 Task: Go to Program & Features. Select Whole Food Market. Add to cart Organic Joint Support Supplements-2. Place order for Lia Hill, _x000D_
304 Lower Adkinstown Rd_x000D_
Mc Kee, Kentucky(KY), 40447, Cell Number (606) 287-3572
Action: Mouse moved to (543, 352)
Screenshot: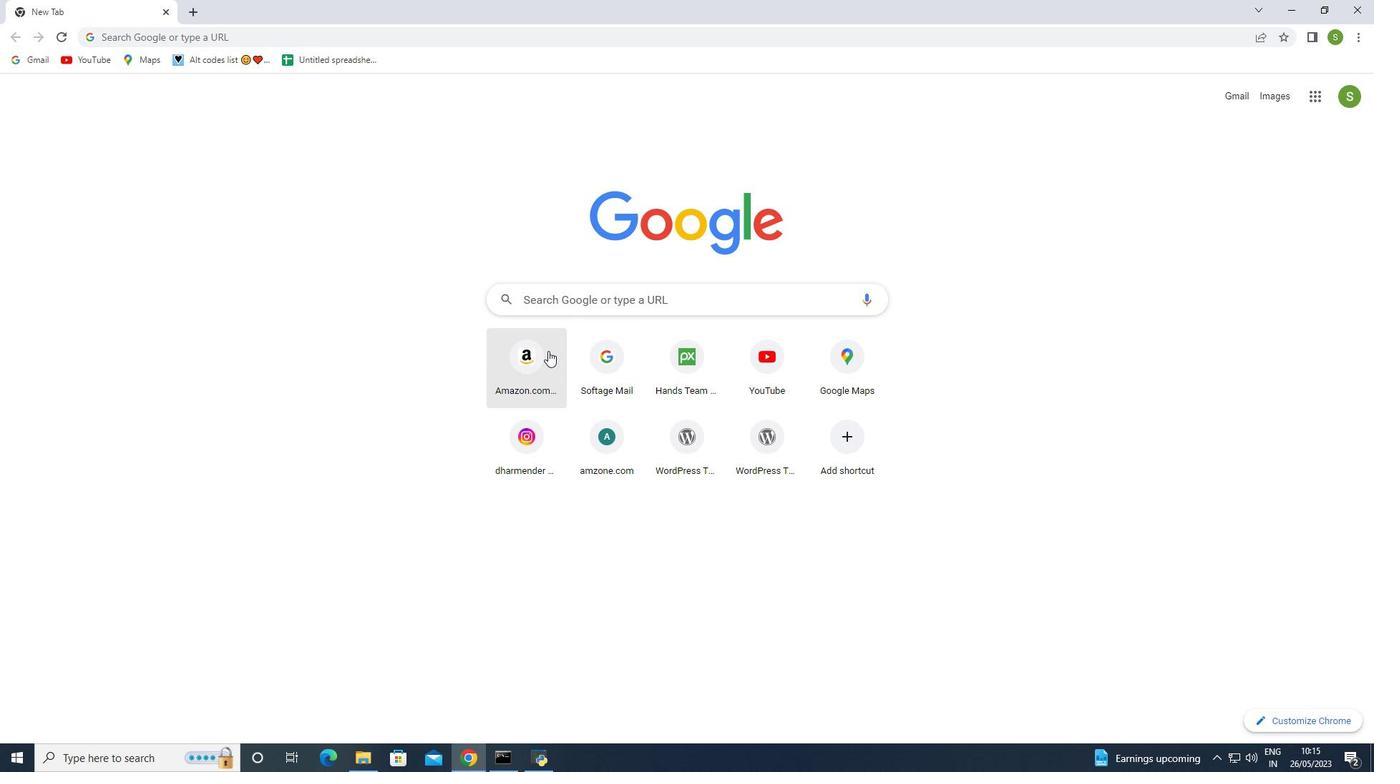 
Action: Mouse pressed left at (543, 352)
Screenshot: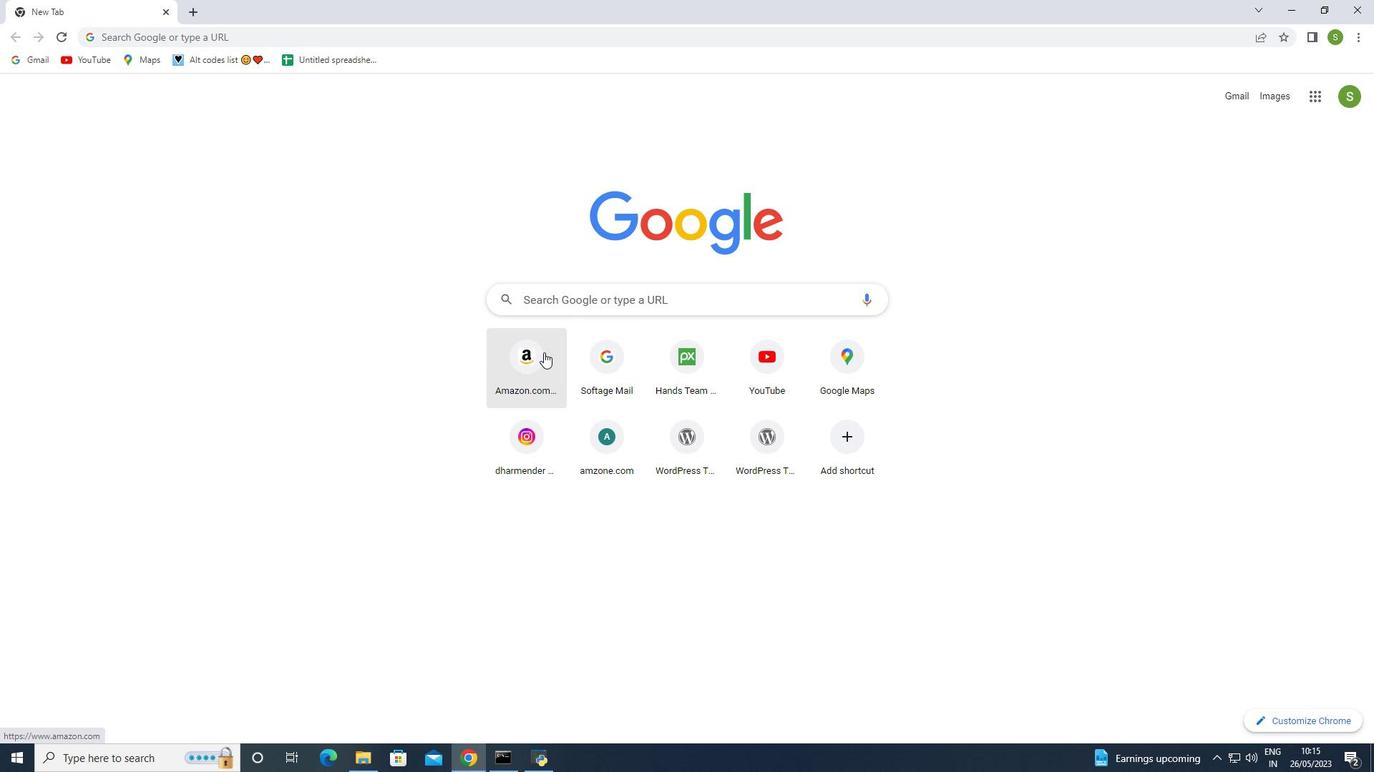 
Action: Mouse moved to (1166, 198)
Screenshot: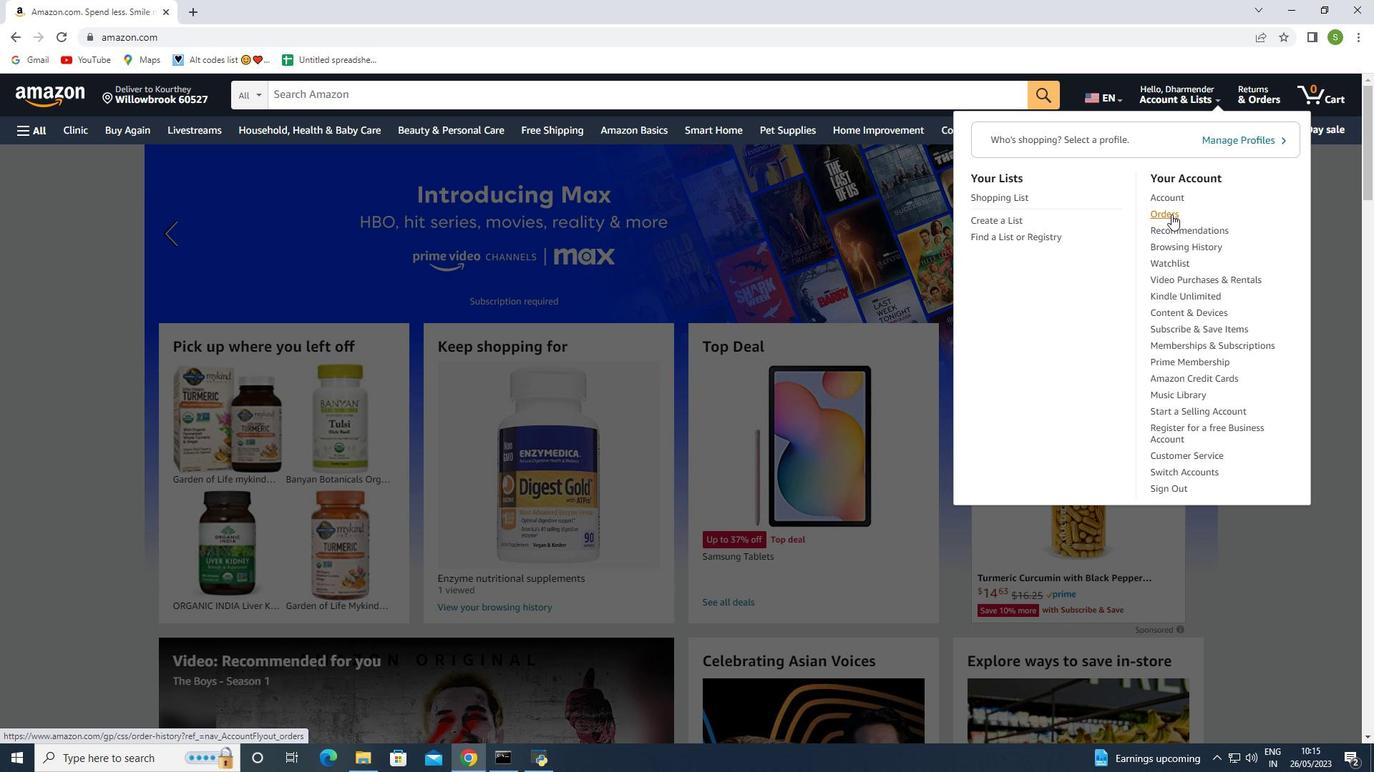 
Action: Mouse pressed left at (1166, 198)
Screenshot: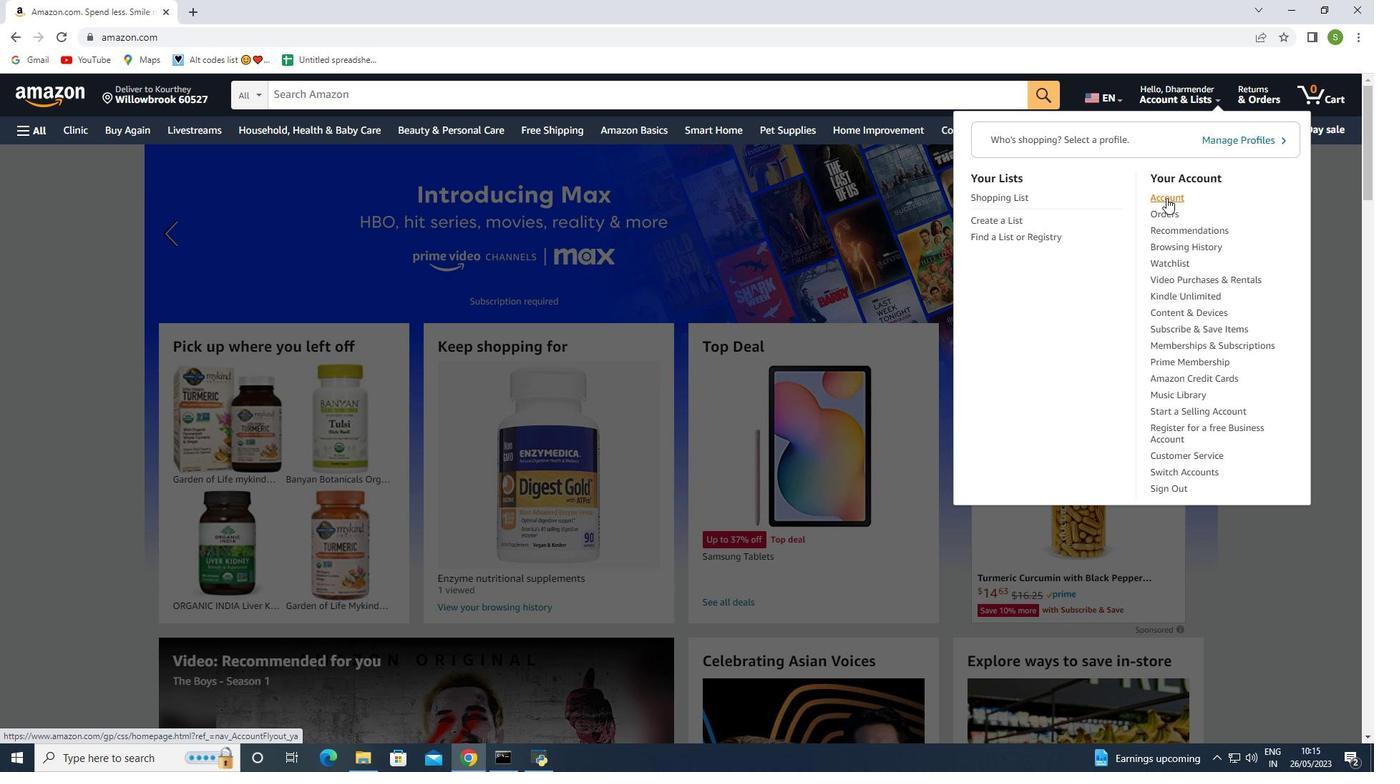 
Action: Mouse moved to (439, 312)
Screenshot: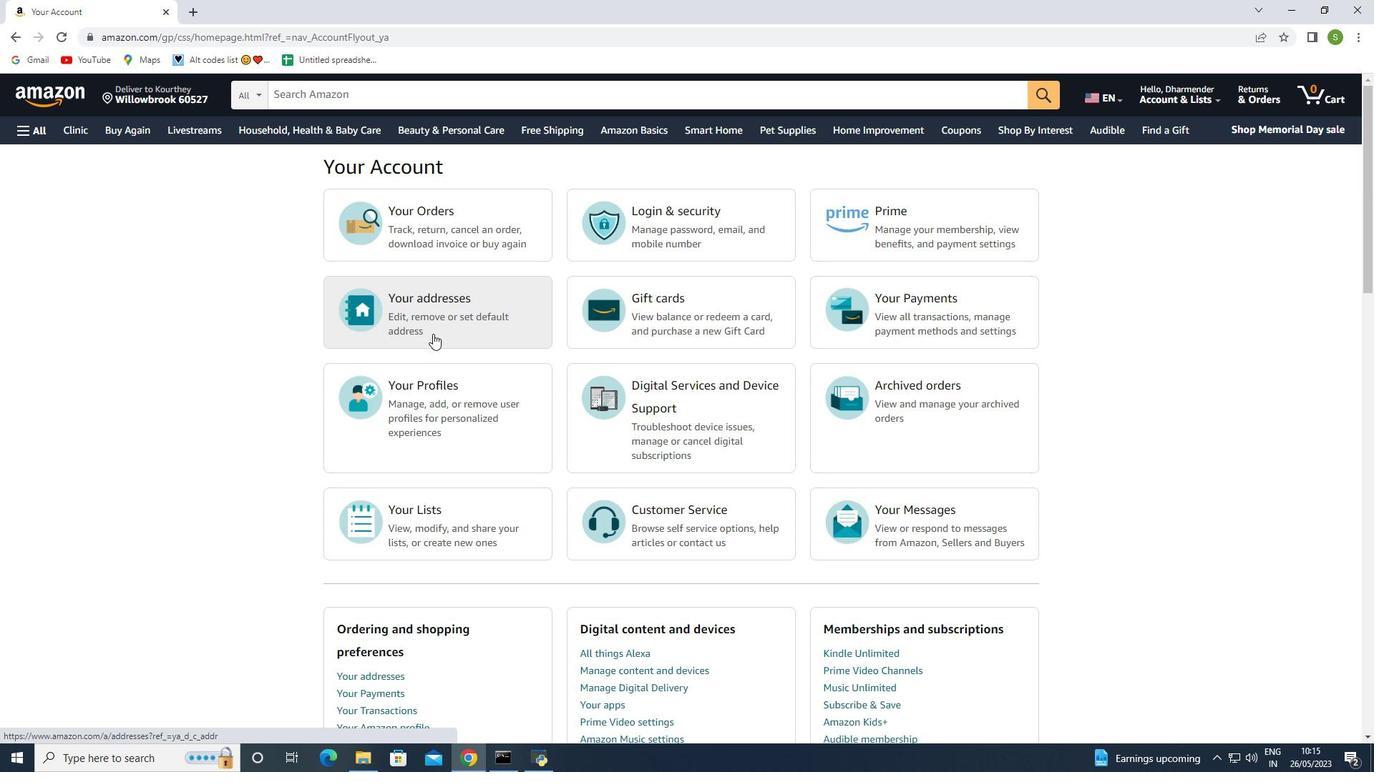 
Action: Mouse pressed left at (439, 312)
Screenshot: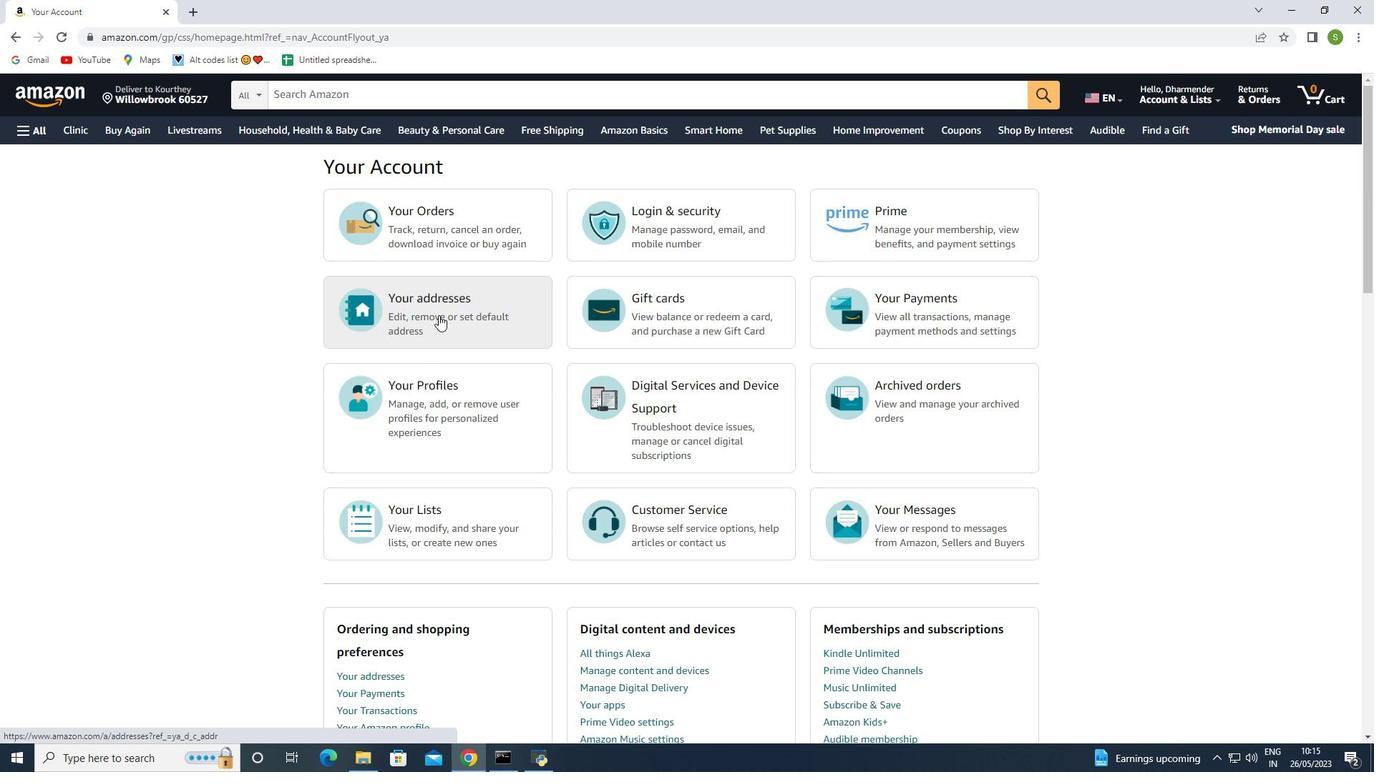 
Action: Mouse moved to (451, 329)
Screenshot: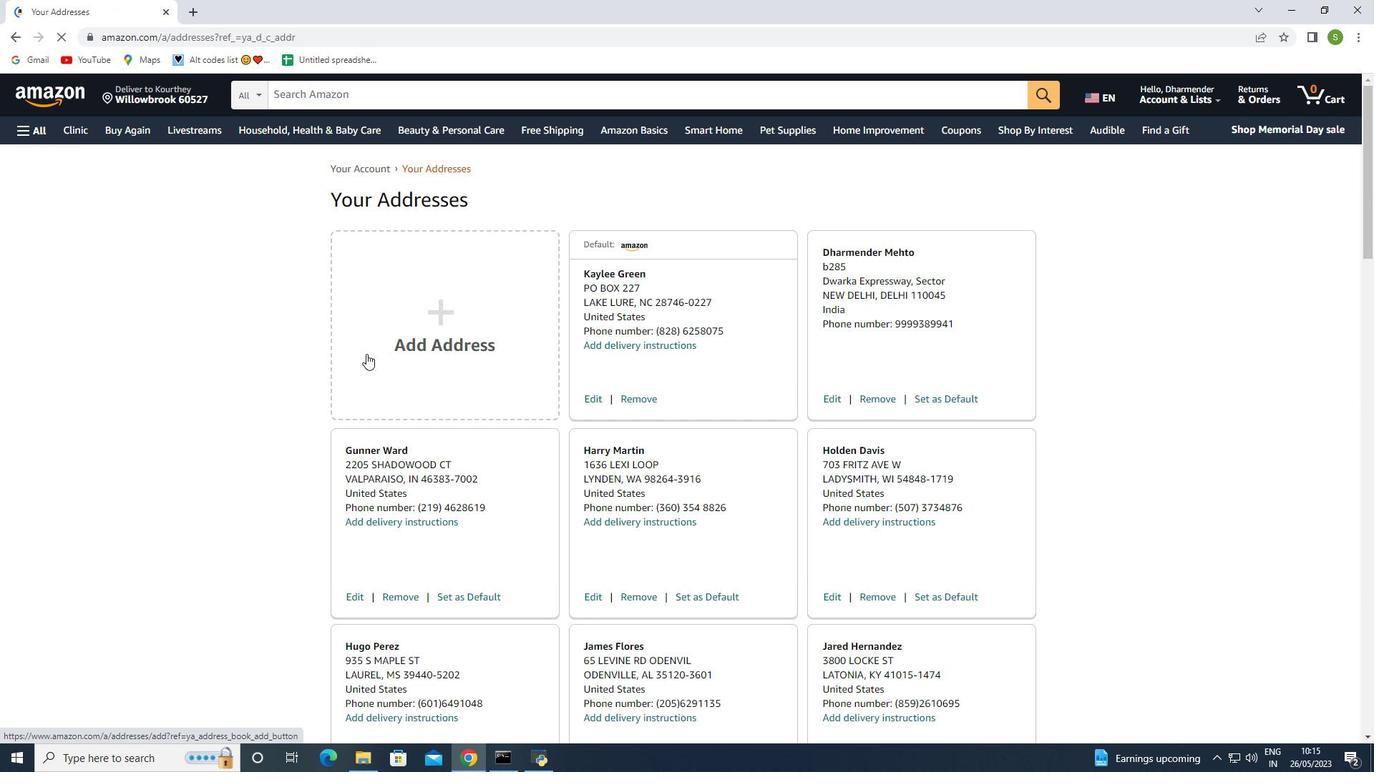
Action: Mouse pressed left at (451, 329)
Screenshot: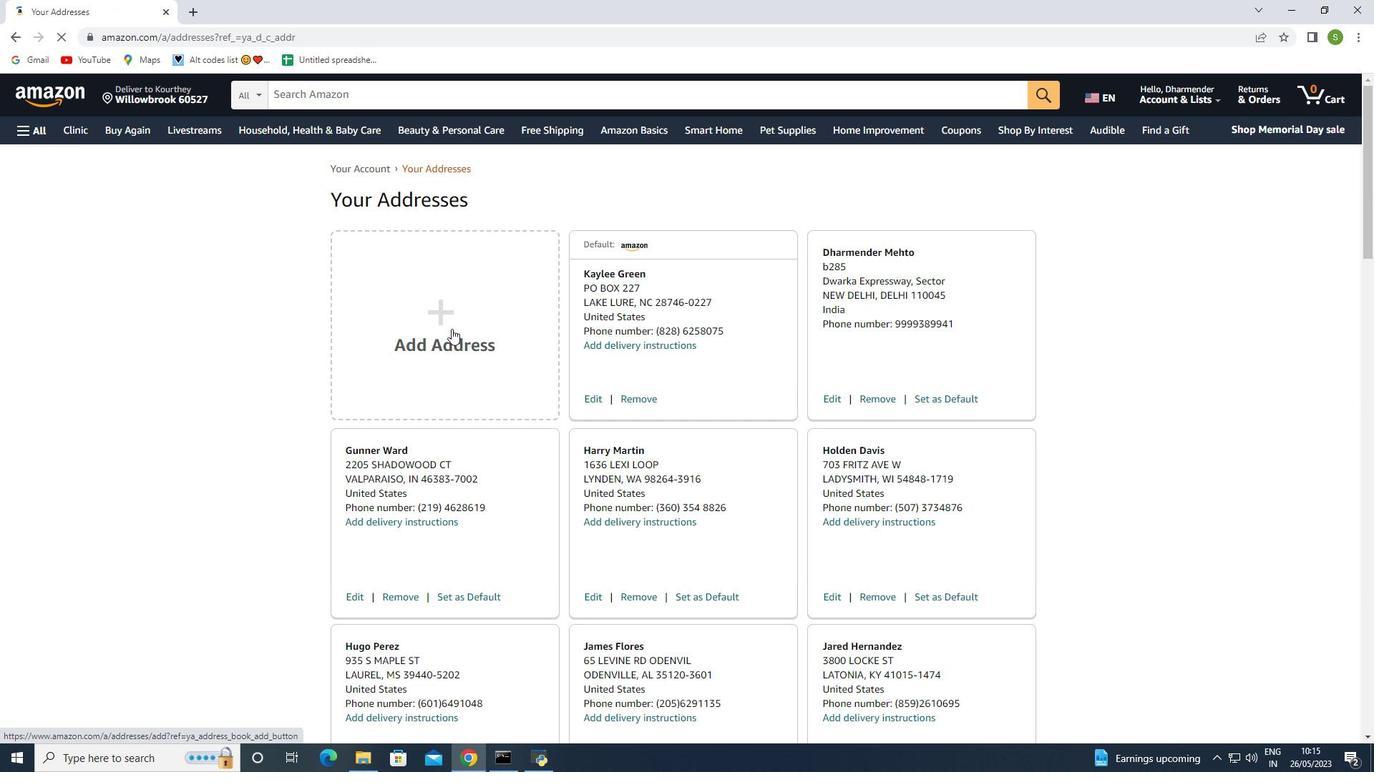 
Action: Mouse moved to (616, 371)
Screenshot: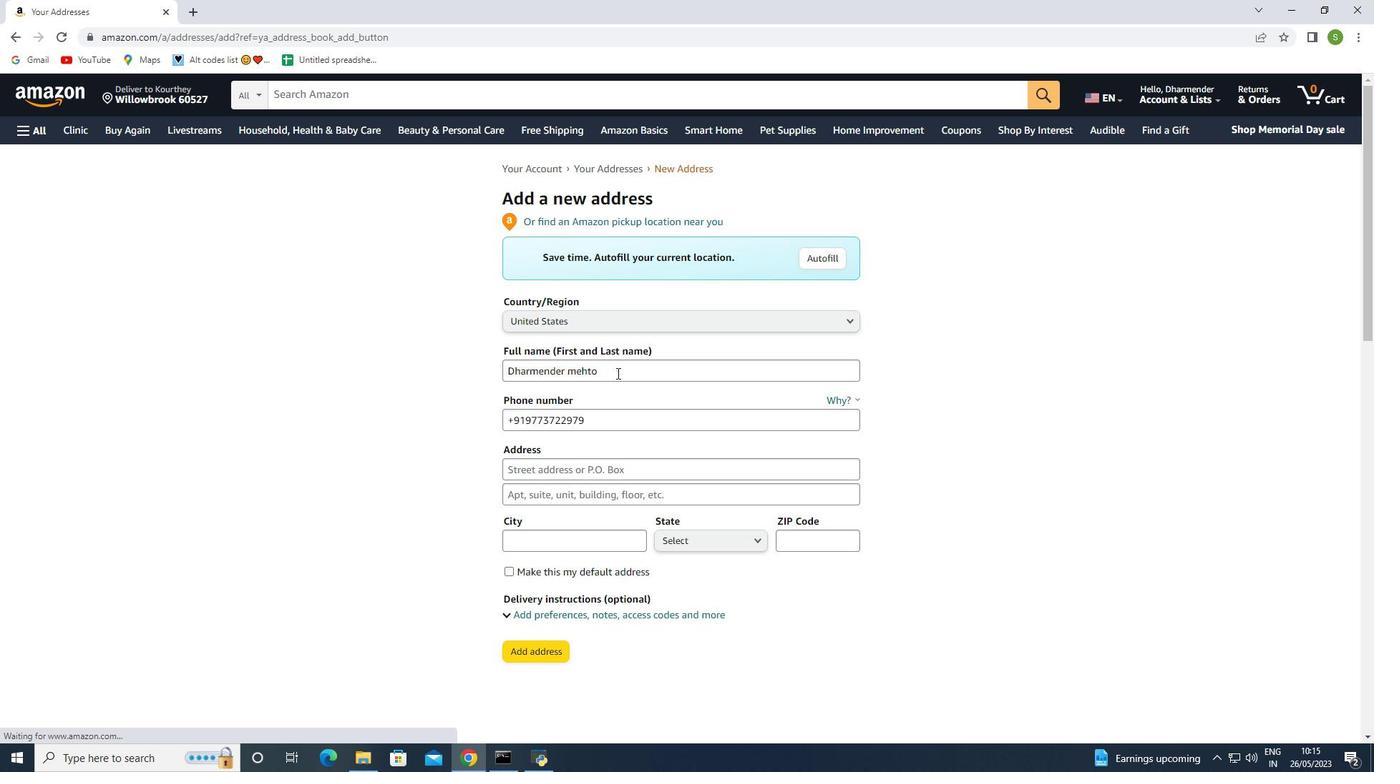 
Action: Mouse pressed left at (616, 371)
Screenshot: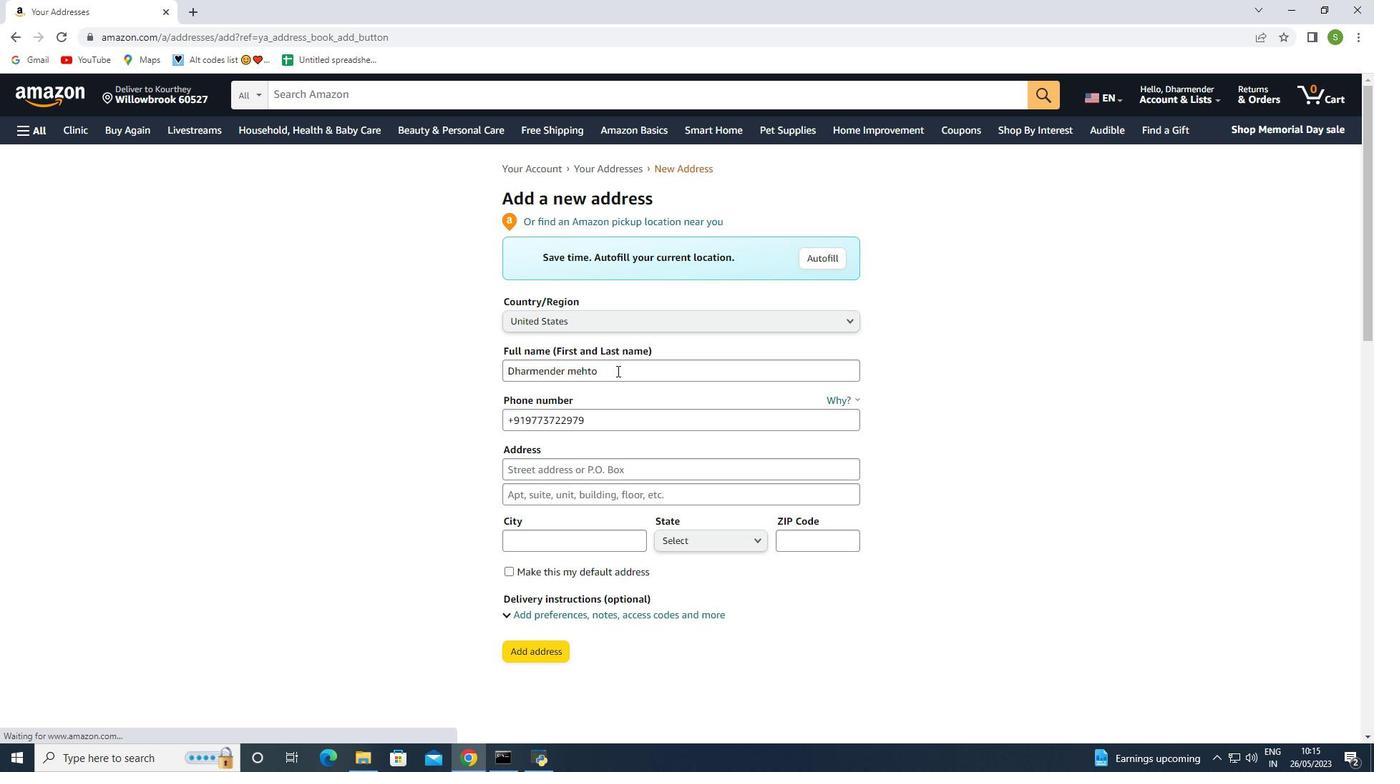 
Action: Mouse moved to (480, 356)
Screenshot: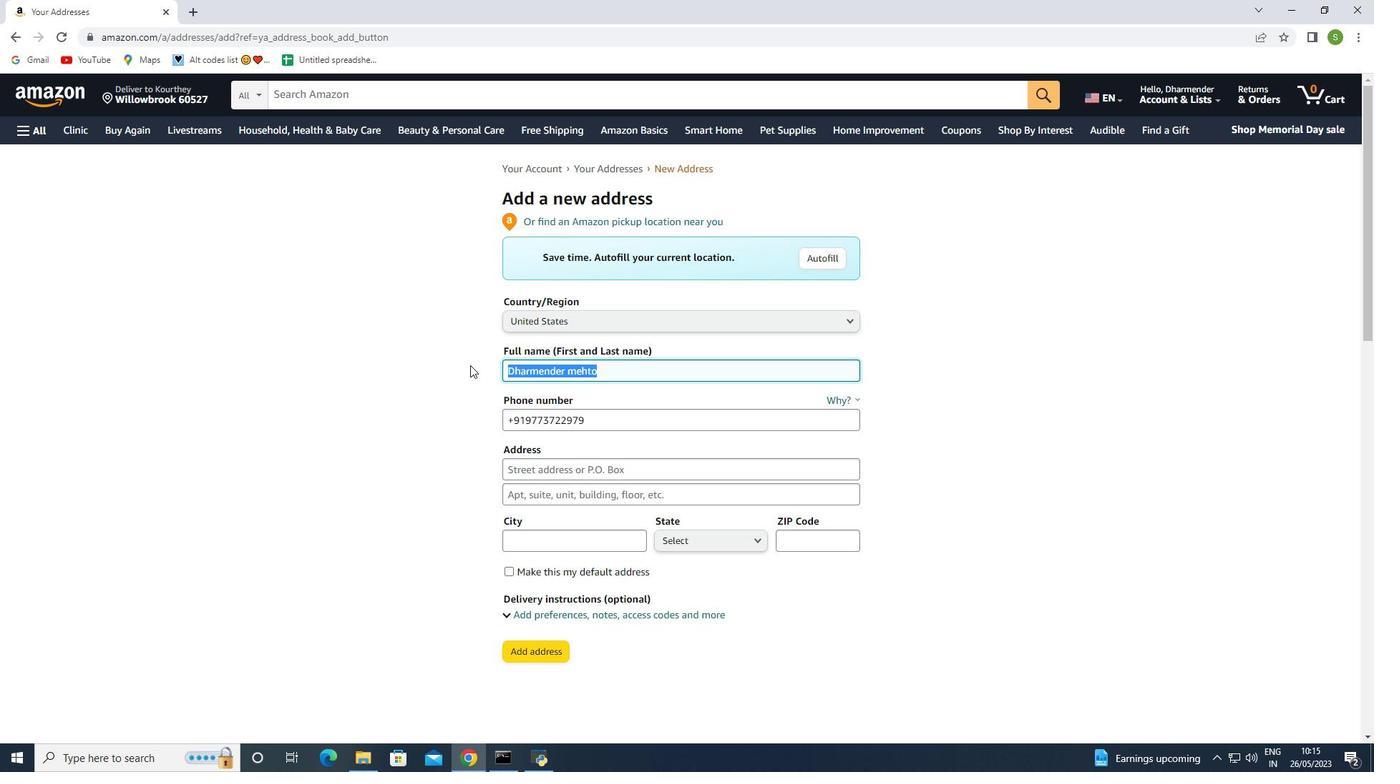 
Action: Key pressed <Key.backspace><Key.shift><Key.shift><Key.shift><Key.shift><Key.shift><Key.shift><Key.shift><Key.shift><Key.shift><Key.shift><Key.shift><Key.shift><Key.shift><Key.shift><Key.shift><Key.shift><Key.shift><Key.shift><Key.shift><Key.shift><Key.shift><Key.shift><Key.shift><Key.shift><Key.shift><Key.shift><Key.shift><Key.shift><Key.shift><Key.shift><Key.shift><Key.shift><Key.shift><Key.shift><Key.shift><Key.shift><Key.shift><Key.shift>Lia<Key.space><Key.shift>Hill
Screenshot: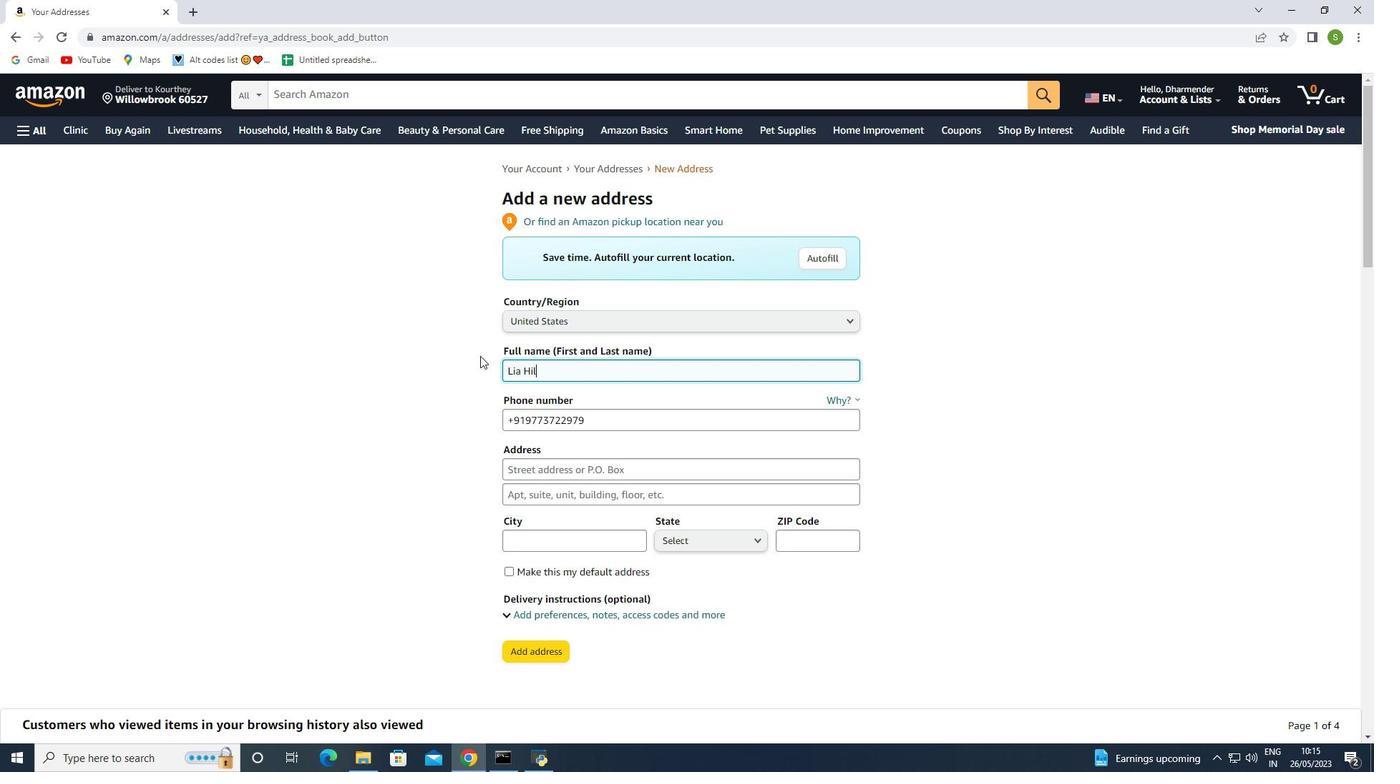 
Action: Mouse moved to (599, 425)
Screenshot: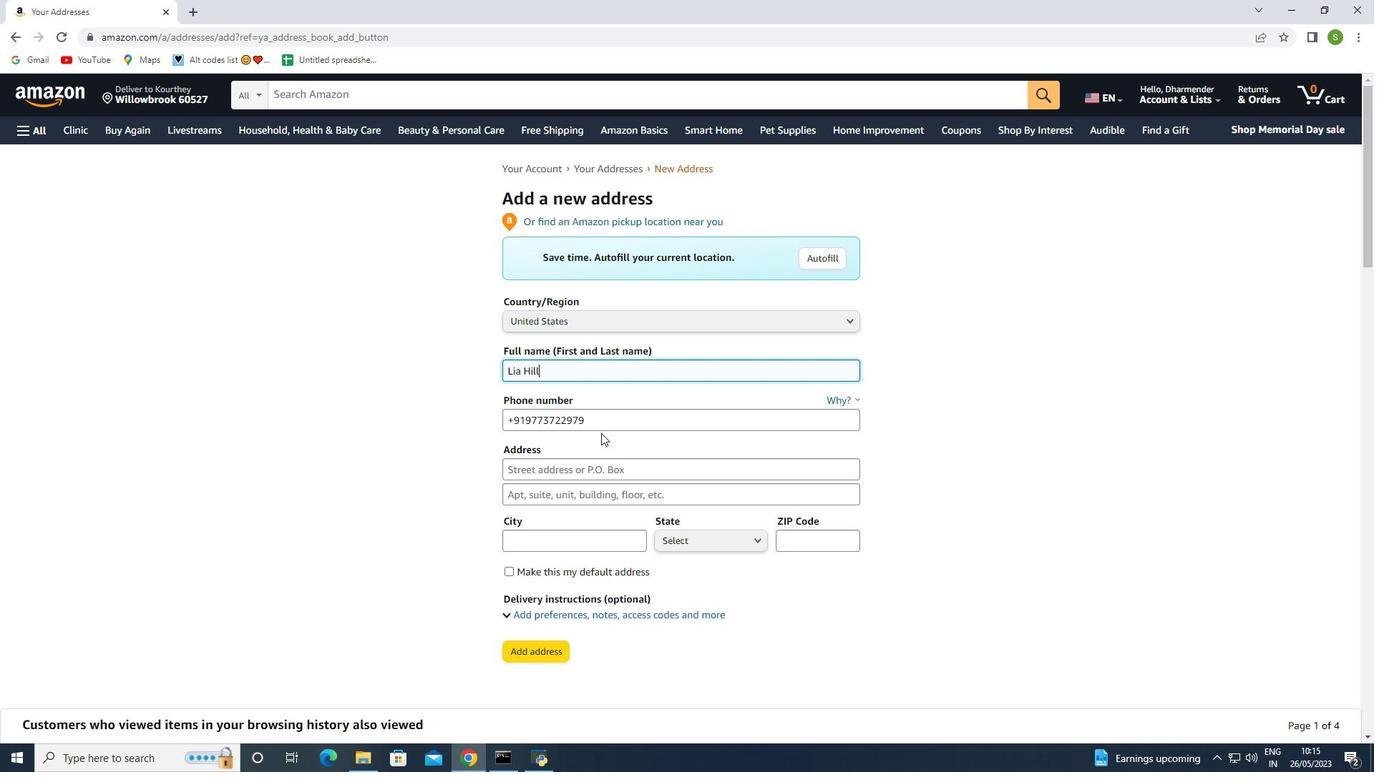 
Action: Mouse pressed left at (599, 425)
Screenshot: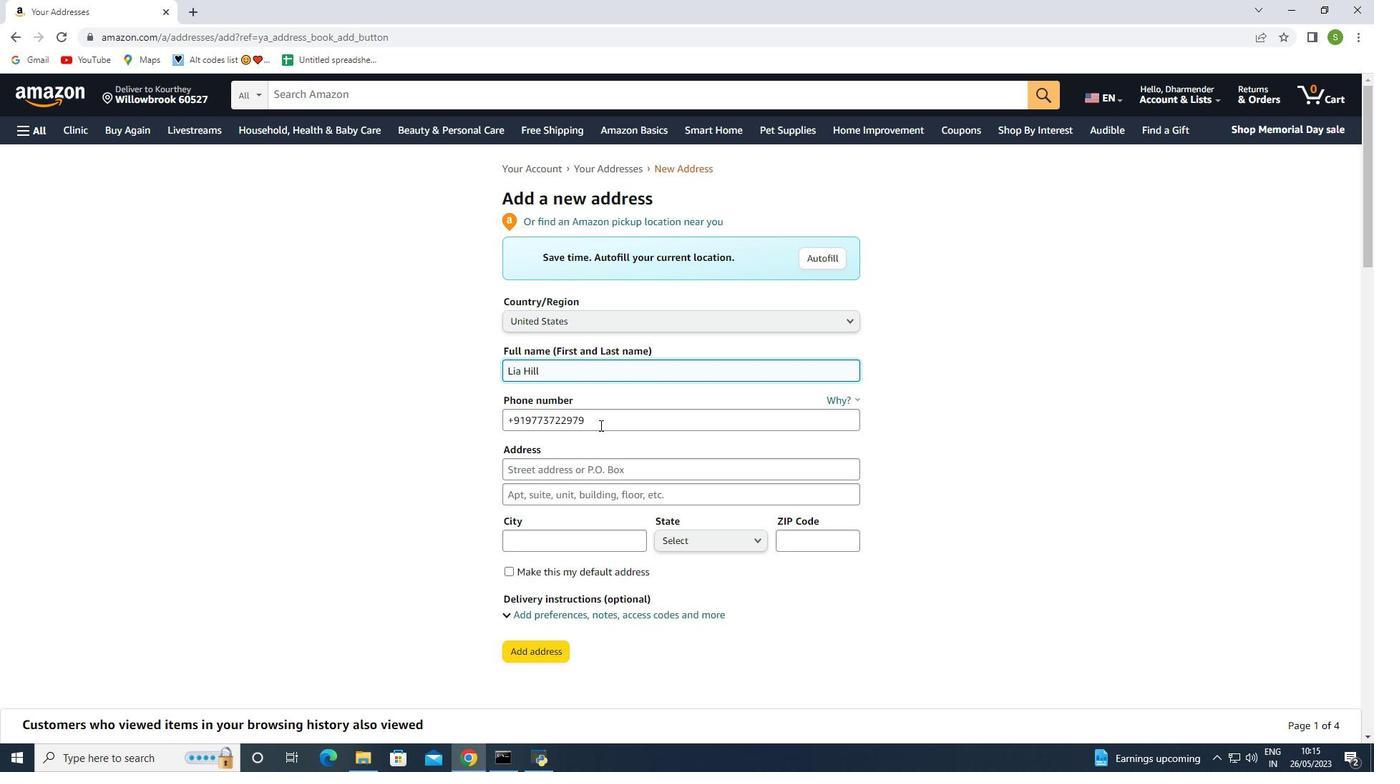 
Action: Mouse moved to (319, 400)
Screenshot: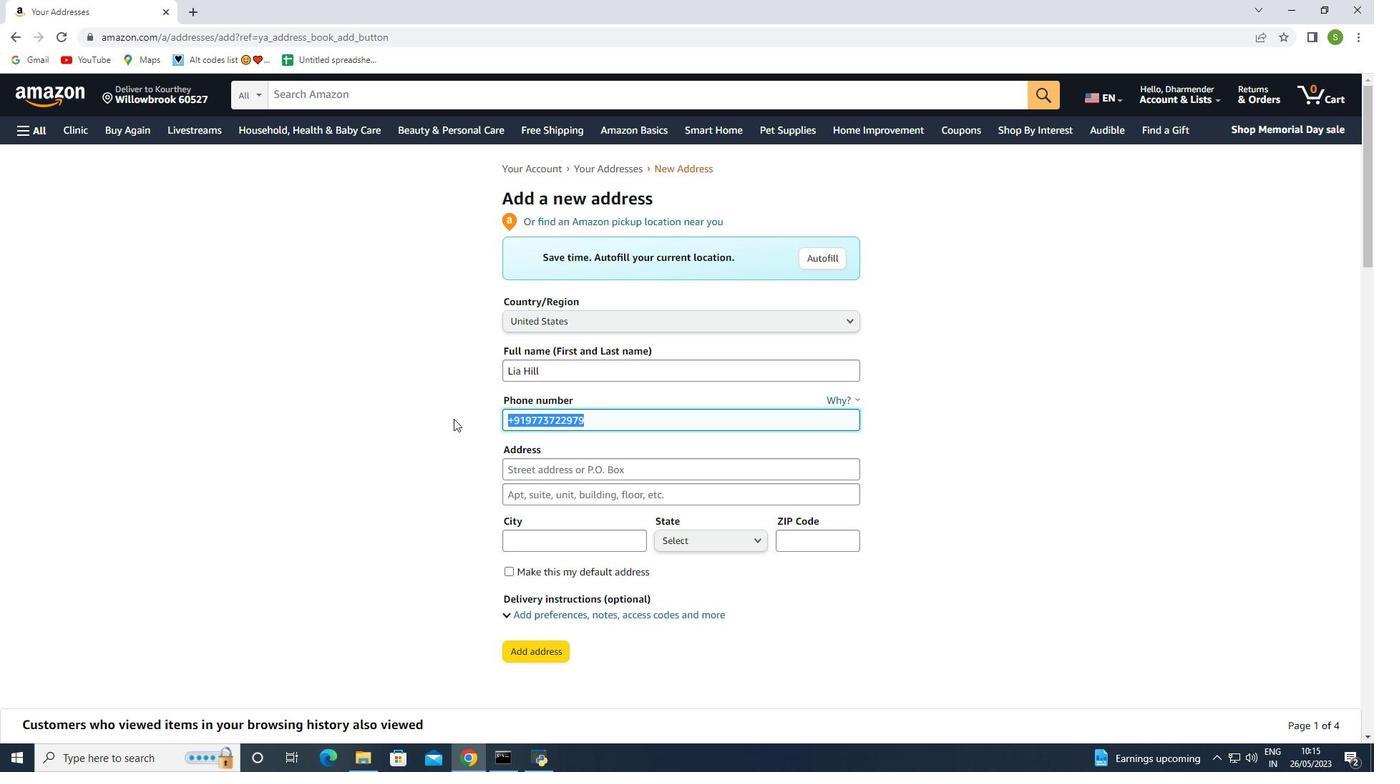 
Action: Key pressed <Key.backspace><Key.shift_r>(606<Key.shift_r>)<Key.space>2873572
Screenshot: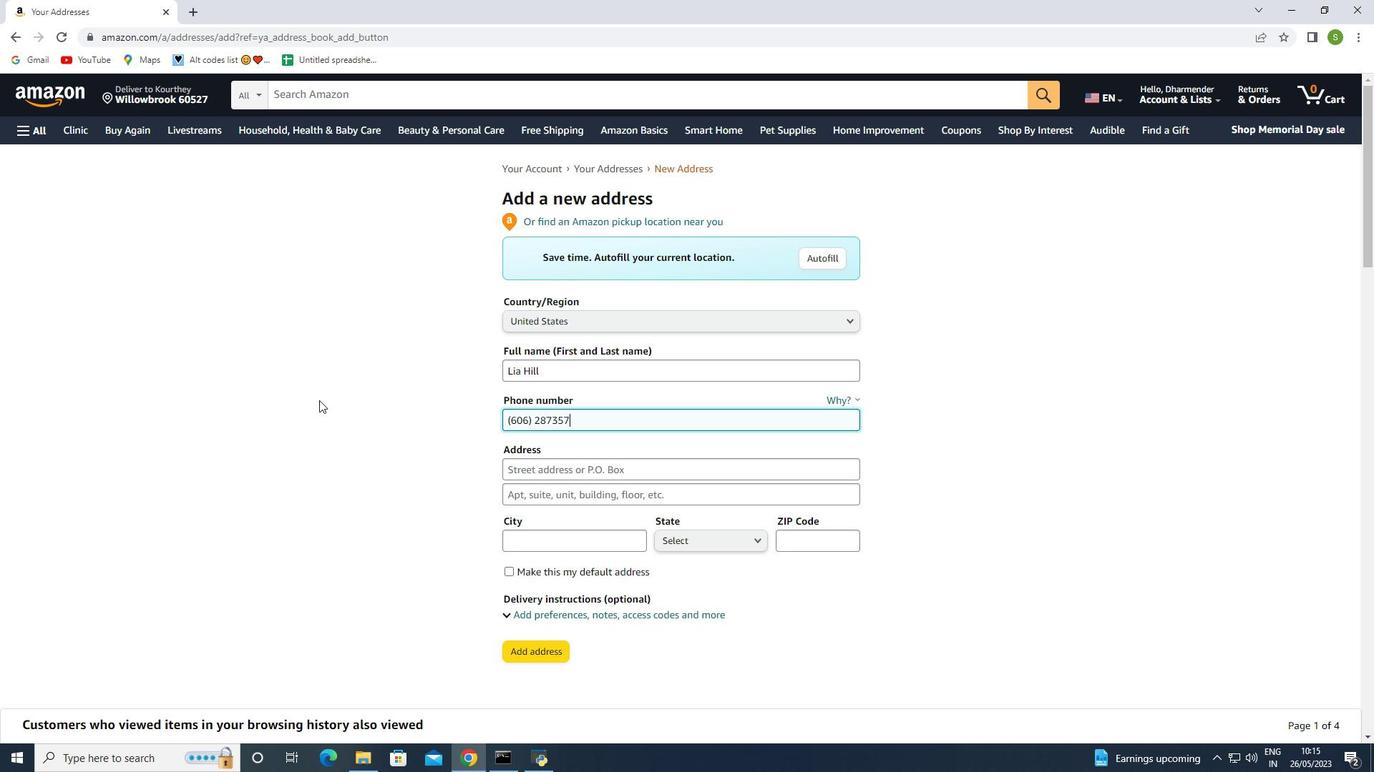 
Action: Mouse moved to (629, 467)
Screenshot: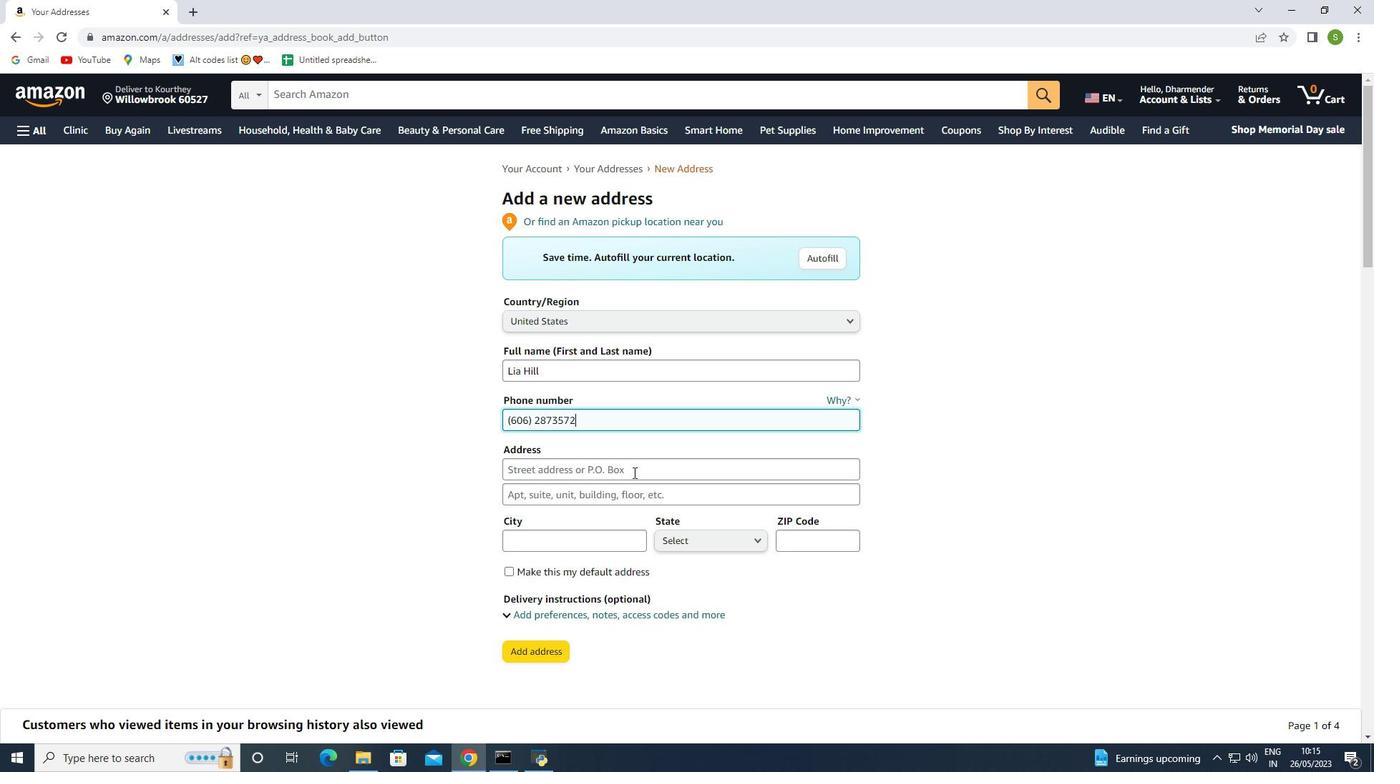 
Action: Mouse pressed left at (629, 467)
Screenshot: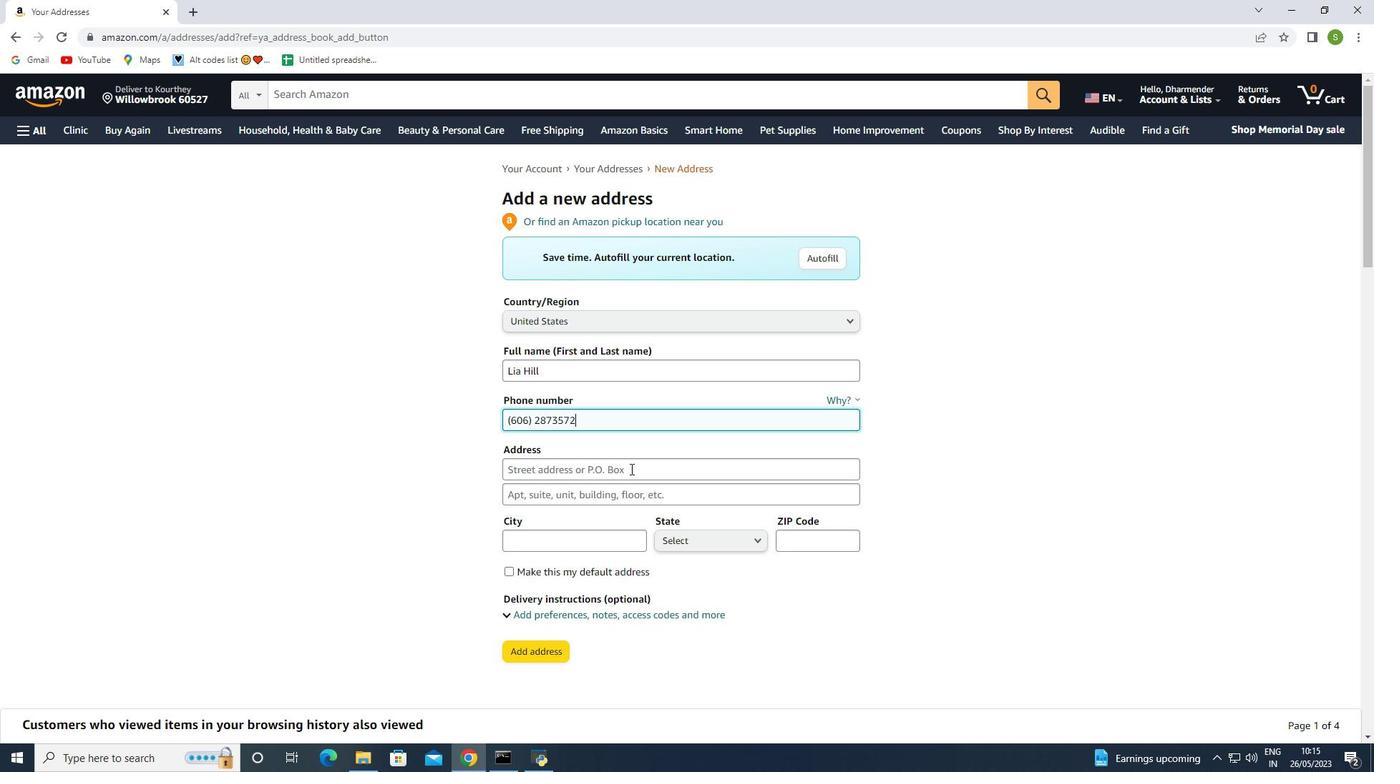 
Action: Key pressed 2<Key.backspace>304<Key.space><Key.shift>Lower<Key.space><Key.shift>Adkinstown<Key.space><Key.shift>Rd
Screenshot: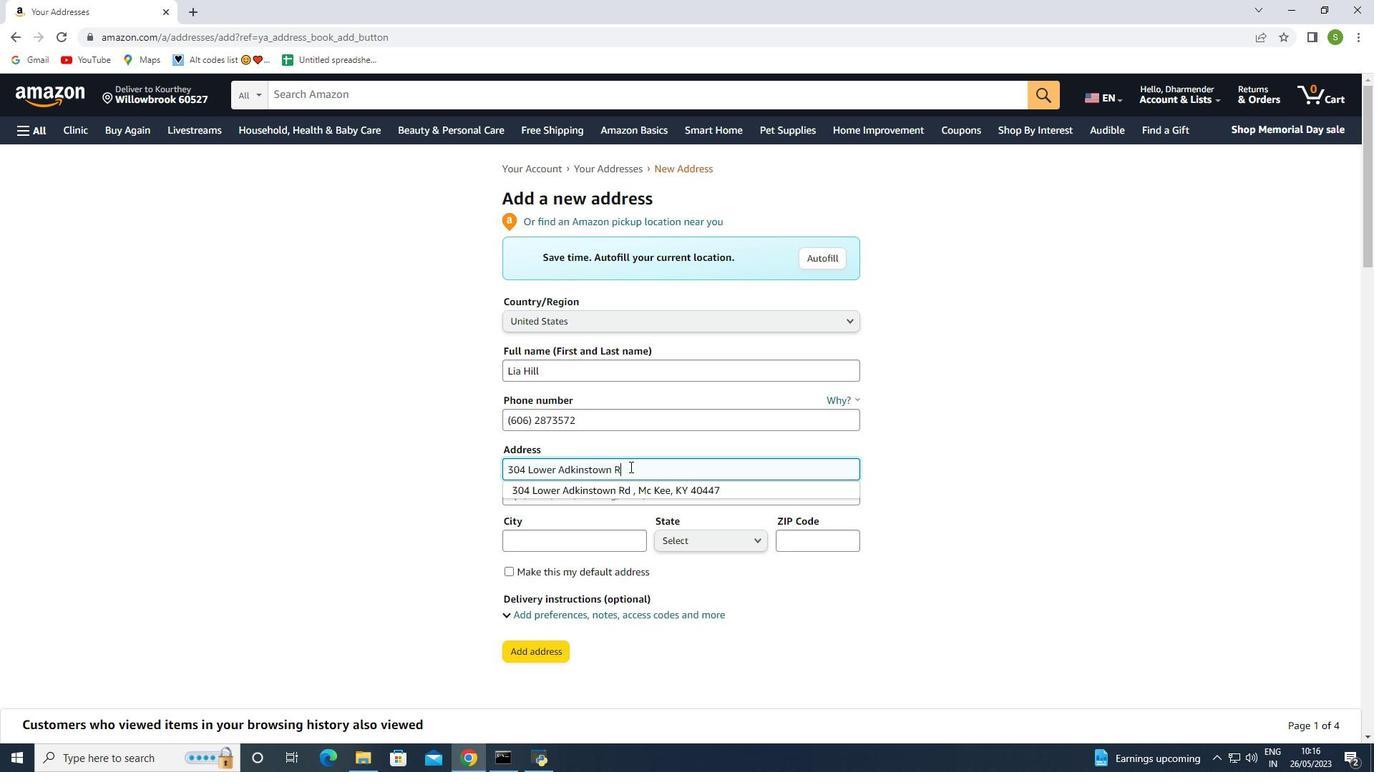 
Action: Mouse moved to (639, 487)
Screenshot: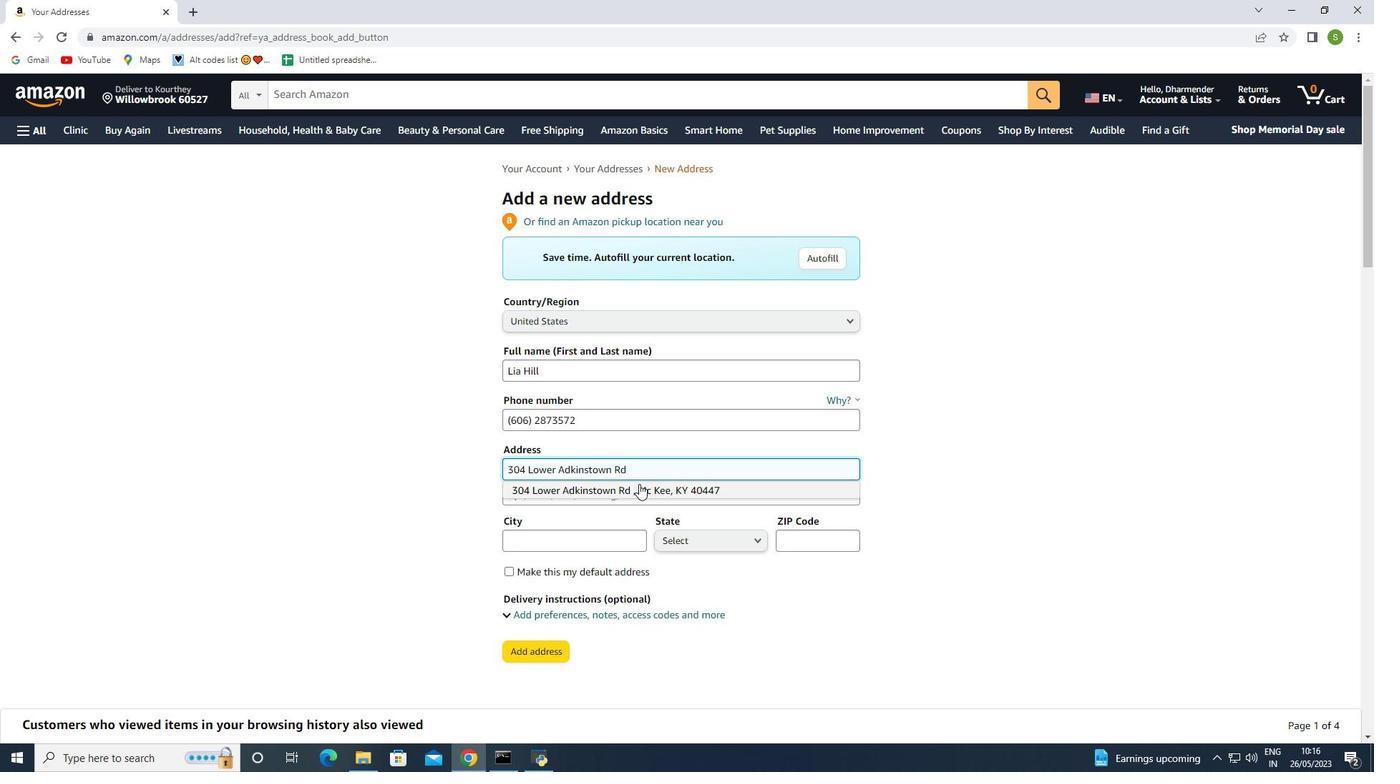 
Action: Mouse pressed left at (639, 487)
Screenshot: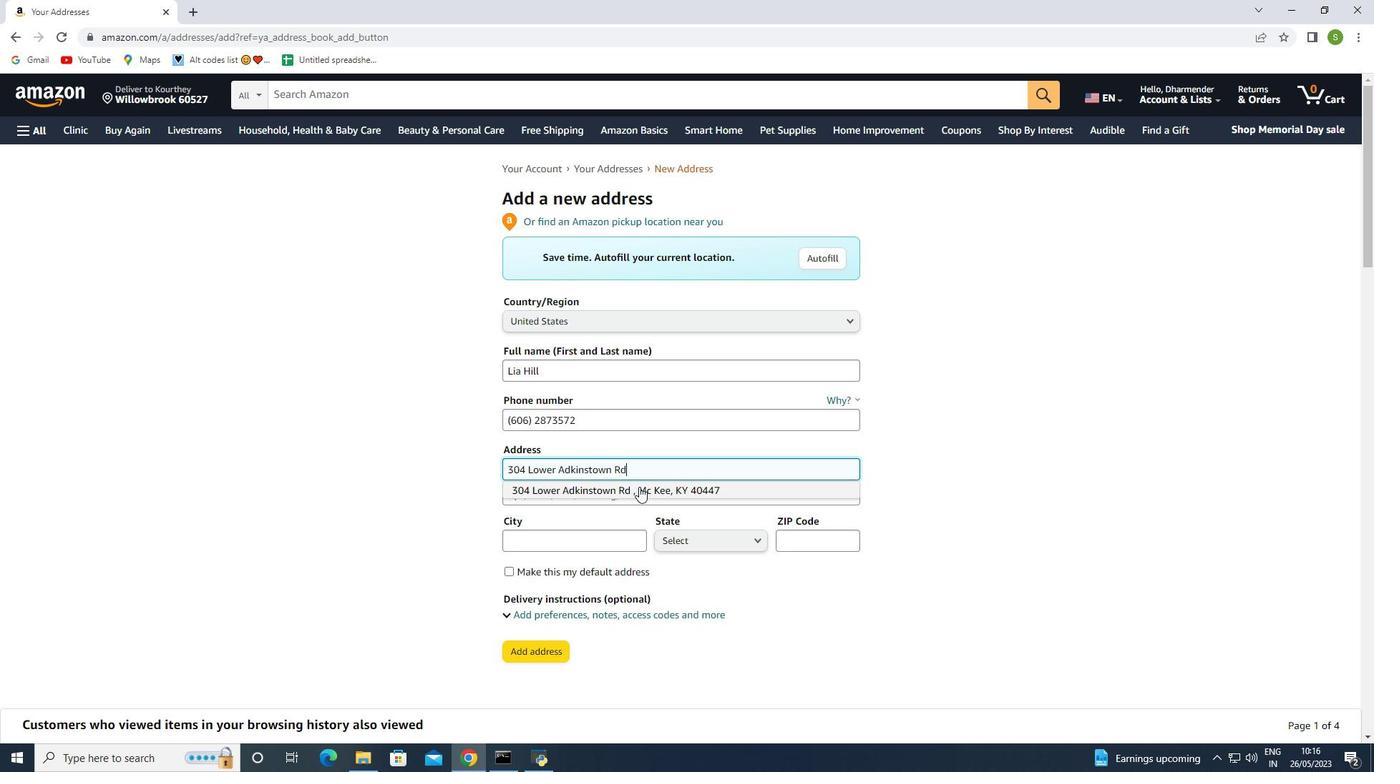 
Action: Mouse moved to (537, 646)
Screenshot: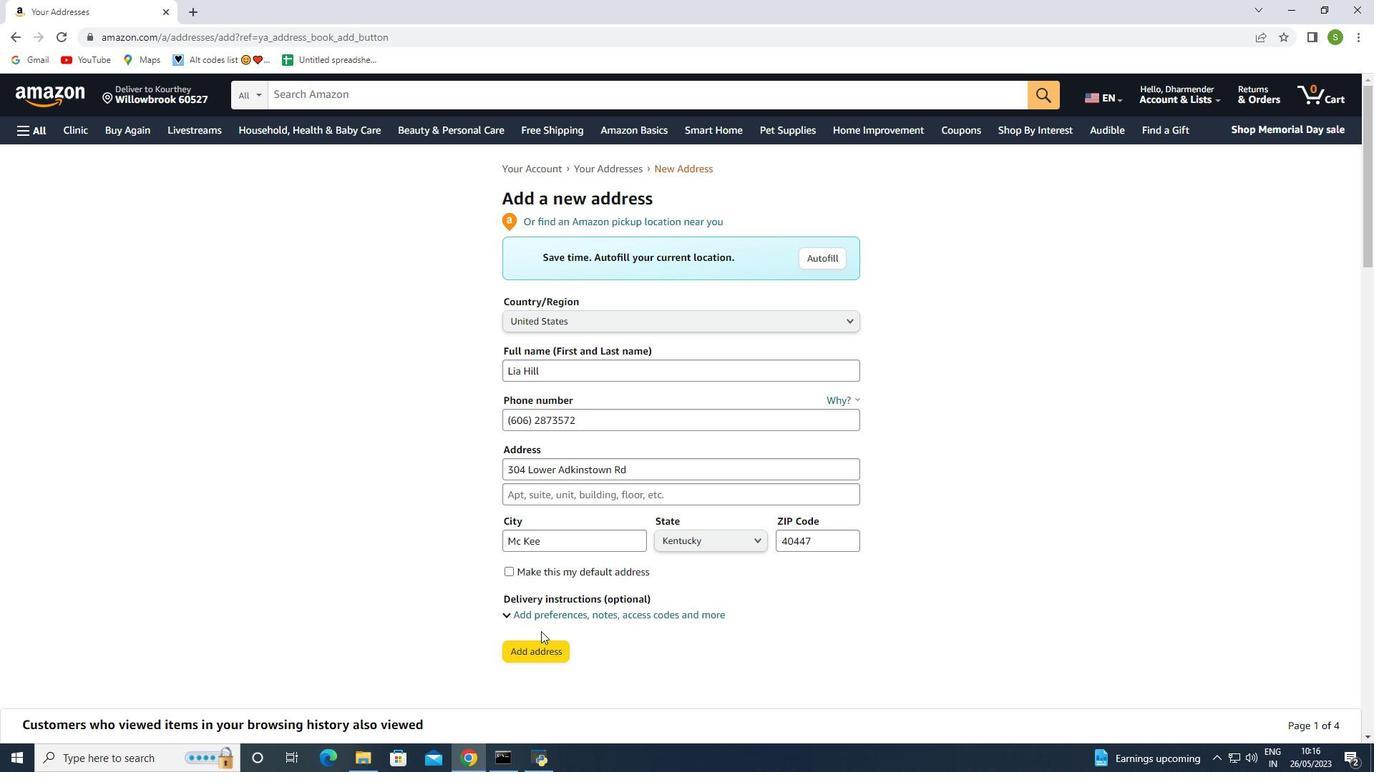 
Action: Mouse pressed left at (537, 646)
Screenshot: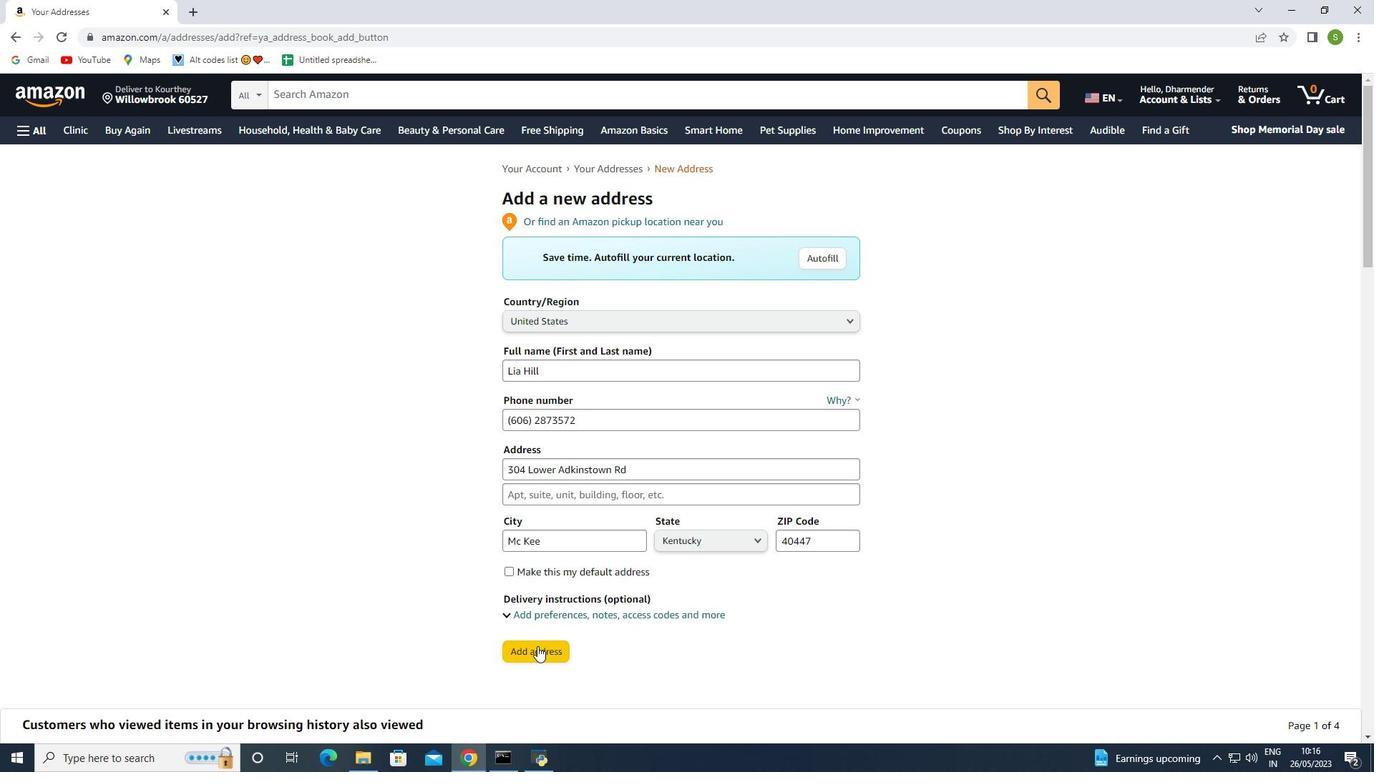
Action: Mouse moved to (36, 128)
Screenshot: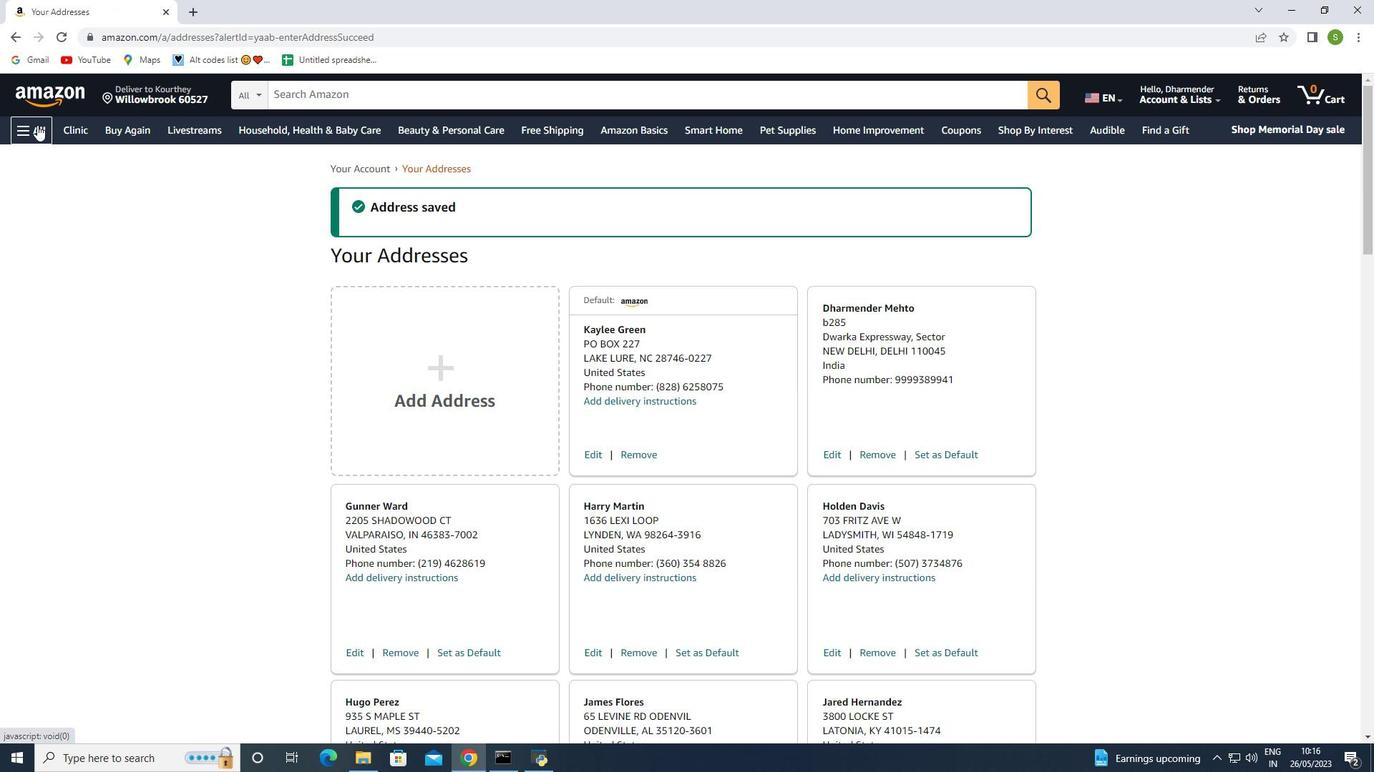 
Action: Mouse pressed left at (36, 128)
Screenshot: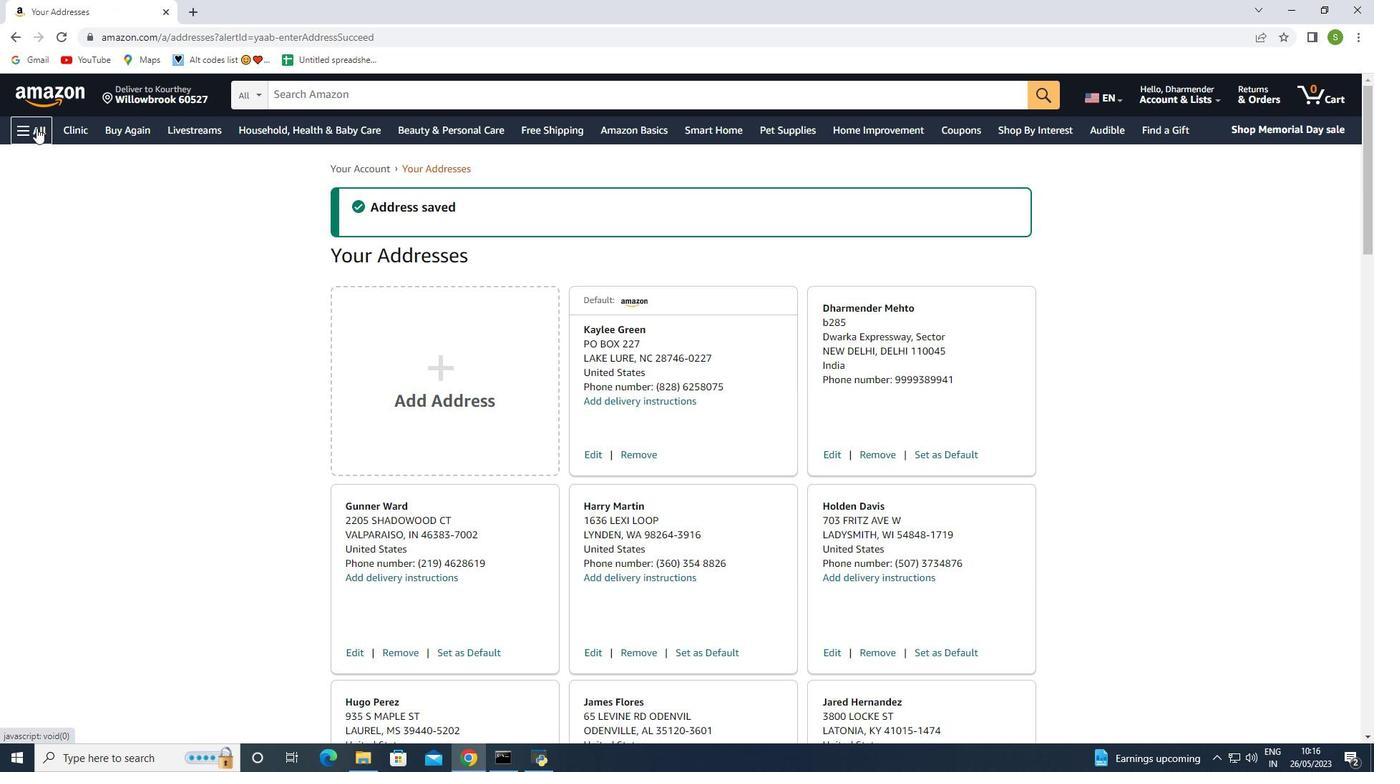 
Action: Mouse moved to (95, 471)
Screenshot: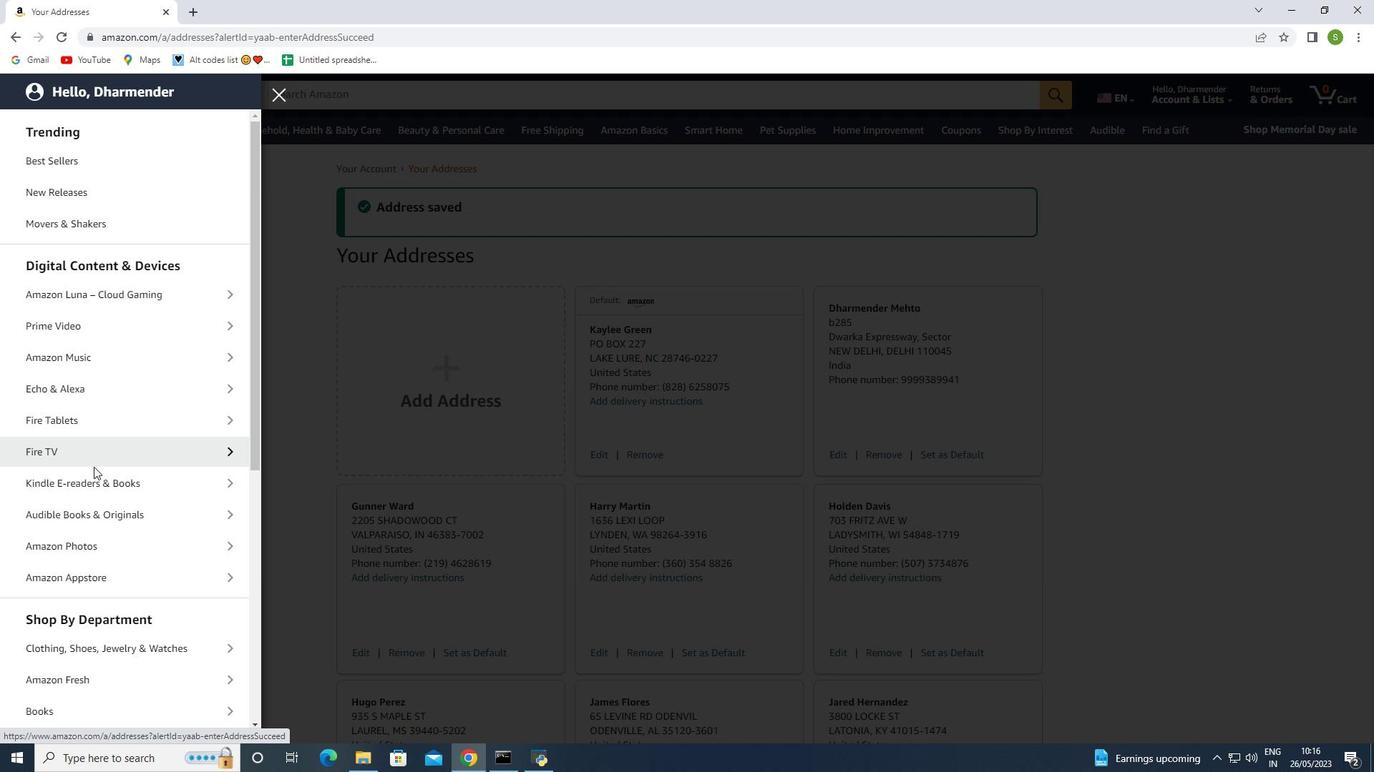 
Action: Mouse scrolled (95, 470) with delta (0, 0)
Screenshot: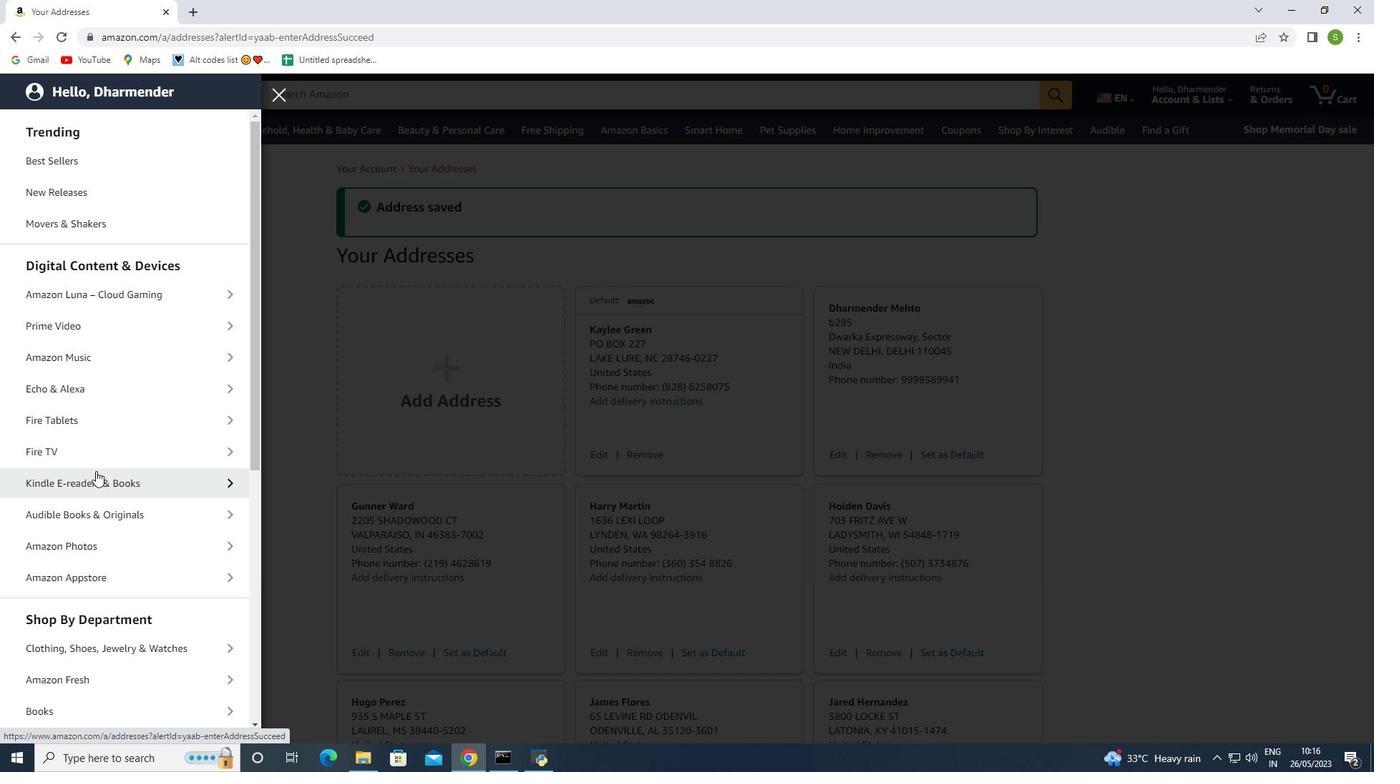 
Action: Mouse moved to (116, 511)
Screenshot: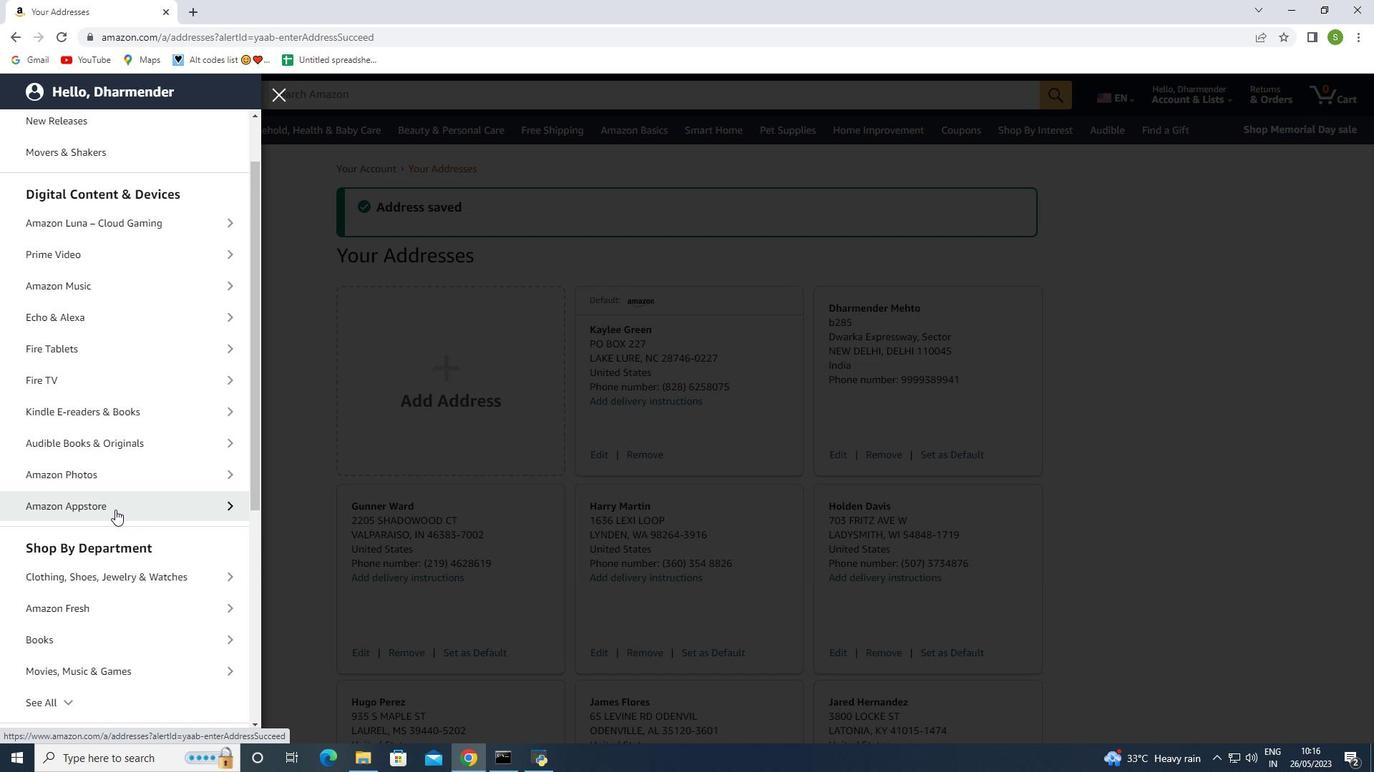 
Action: Mouse scrolled (116, 510) with delta (0, 0)
Screenshot: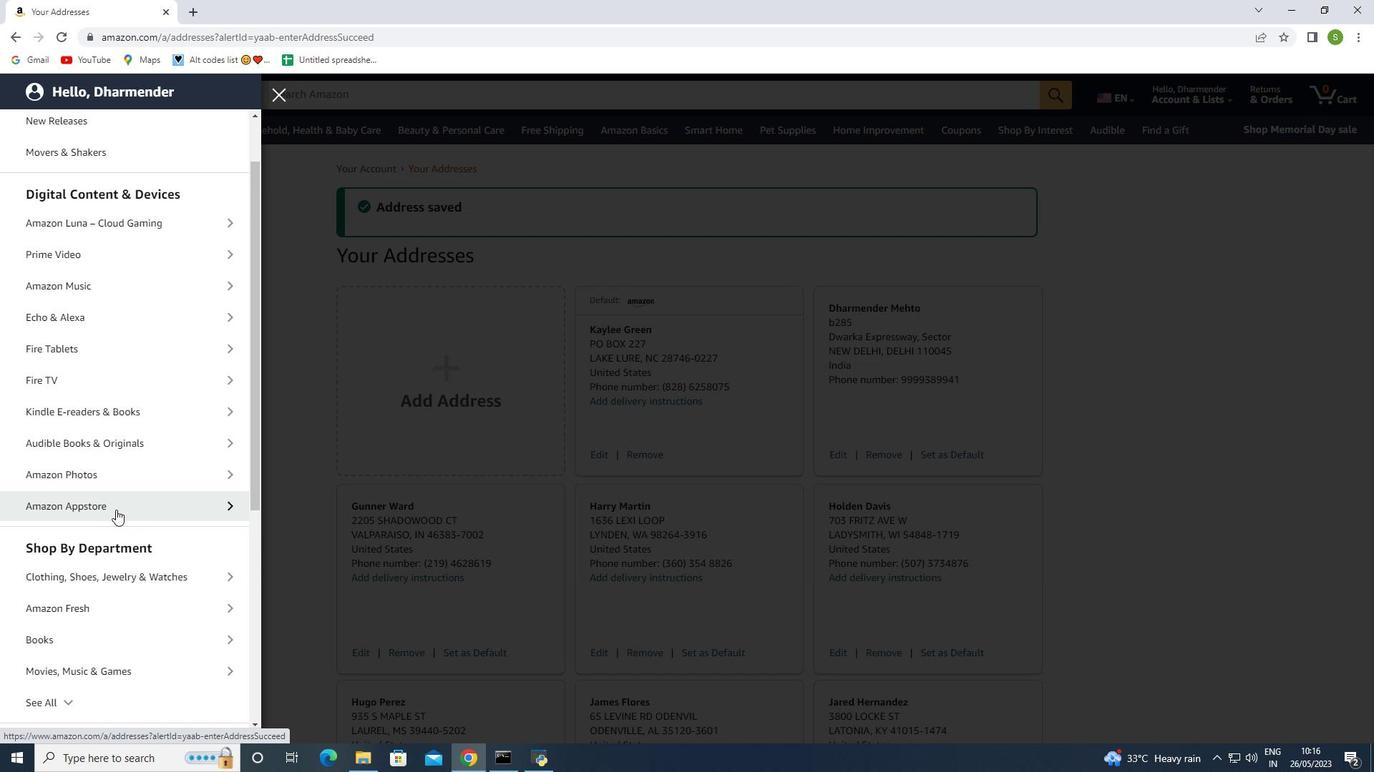 
Action: Mouse moved to (117, 517)
Screenshot: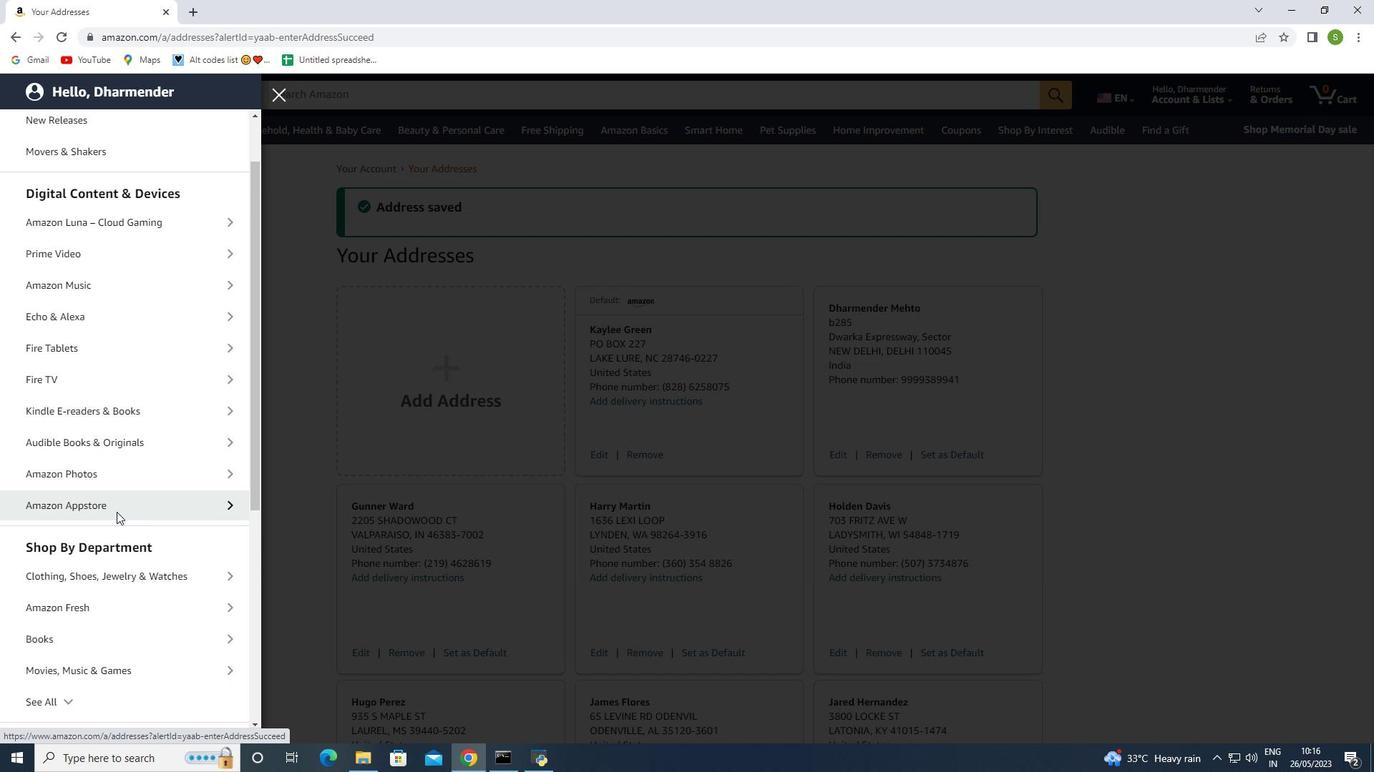 
Action: Mouse scrolled (117, 512) with delta (0, 0)
Screenshot: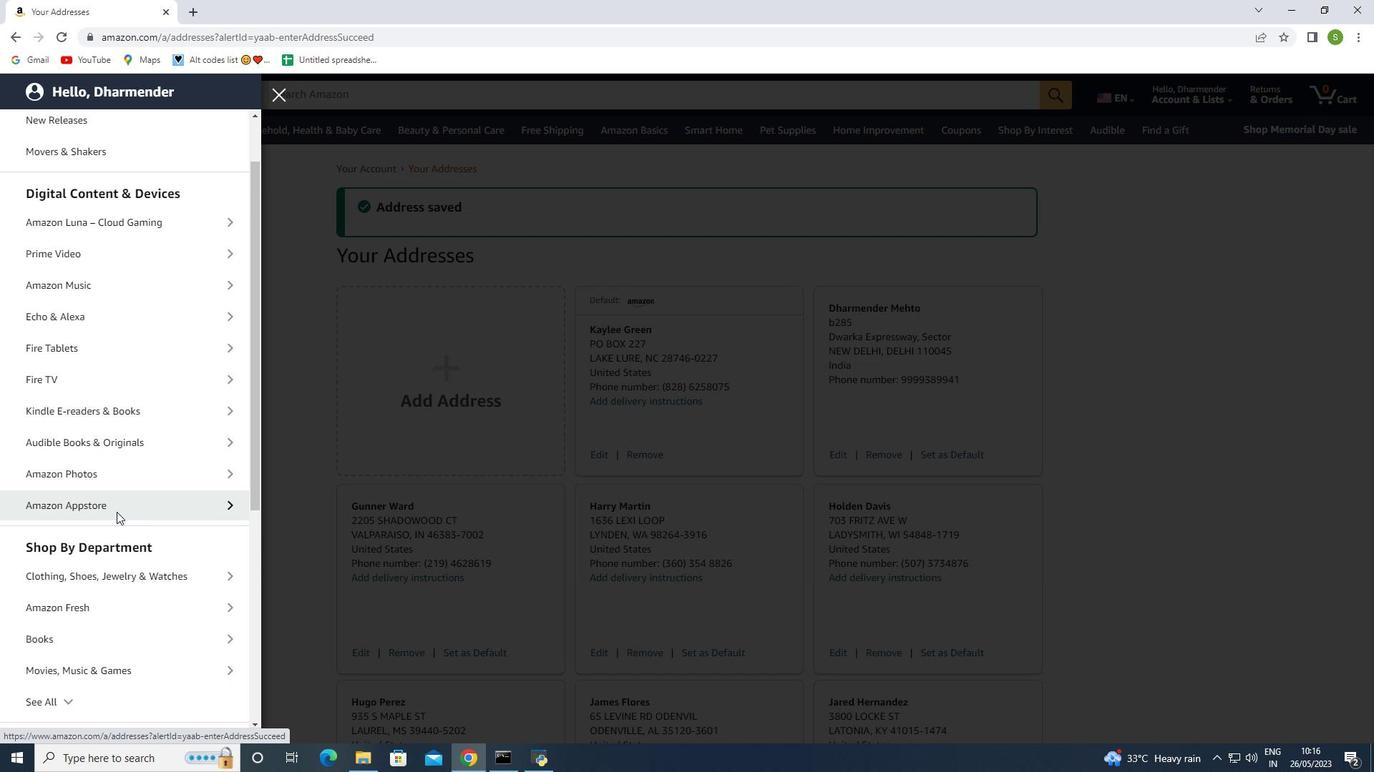 
Action: Mouse moved to (117, 518)
Screenshot: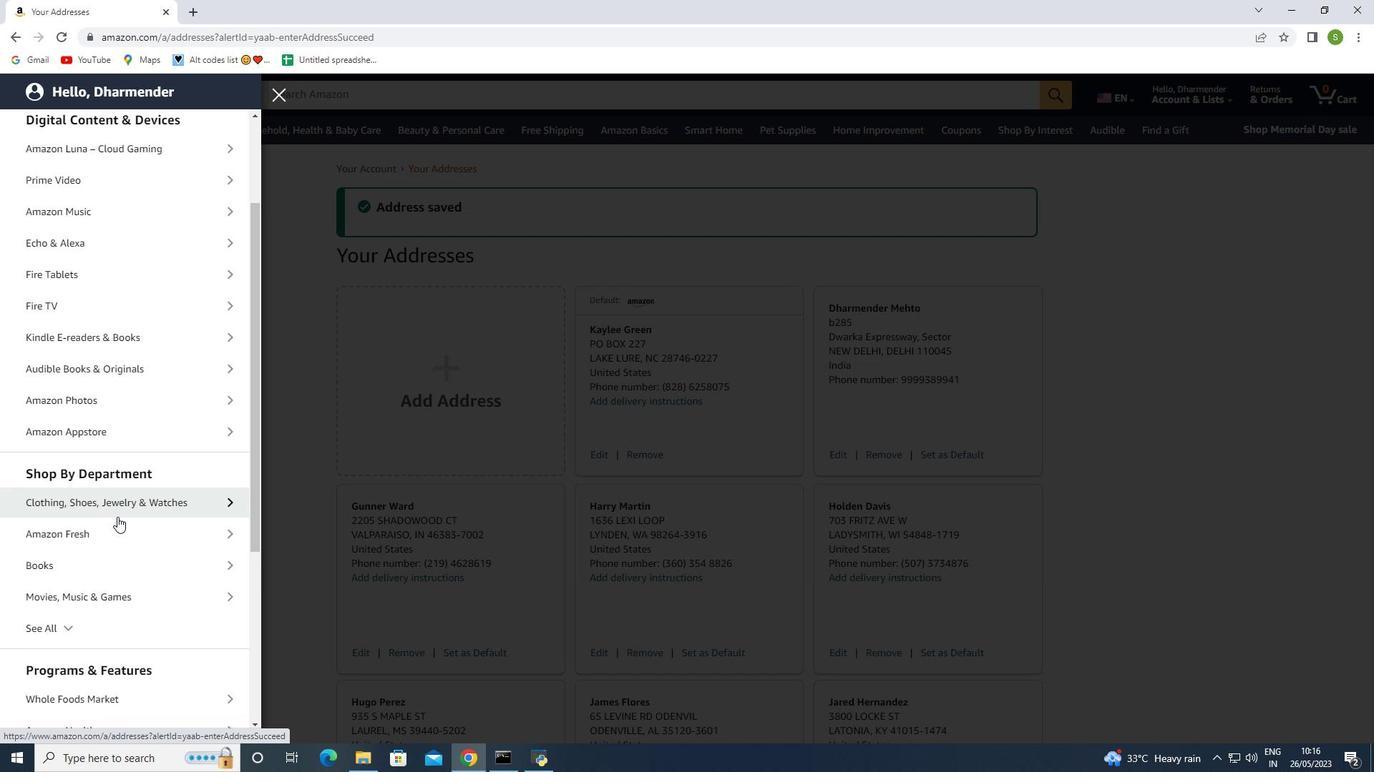 
Action: Mouse scrolled (117, 517) with delta (0, 0)
Screenshot: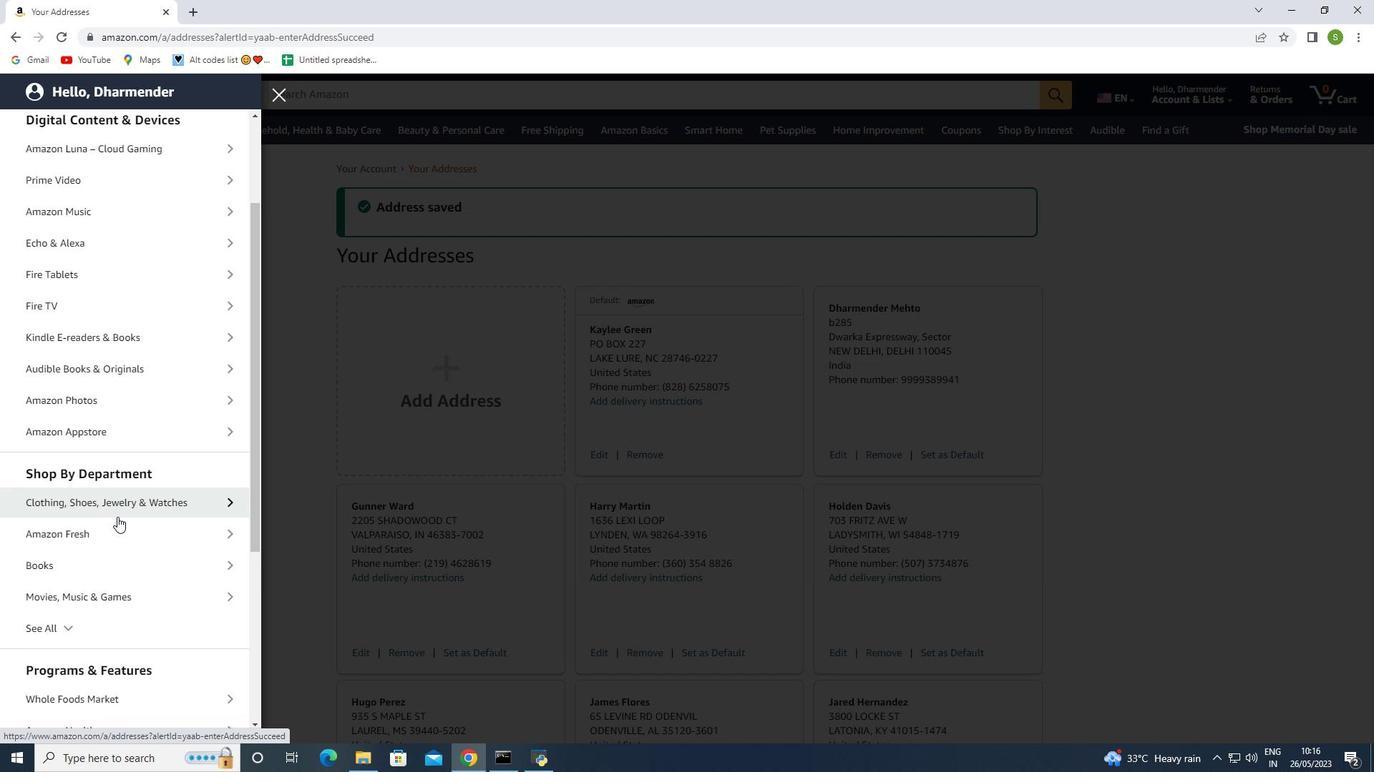 
Action: Mouse scrolled (117, 517) with delta (0, 0)
Screenshot: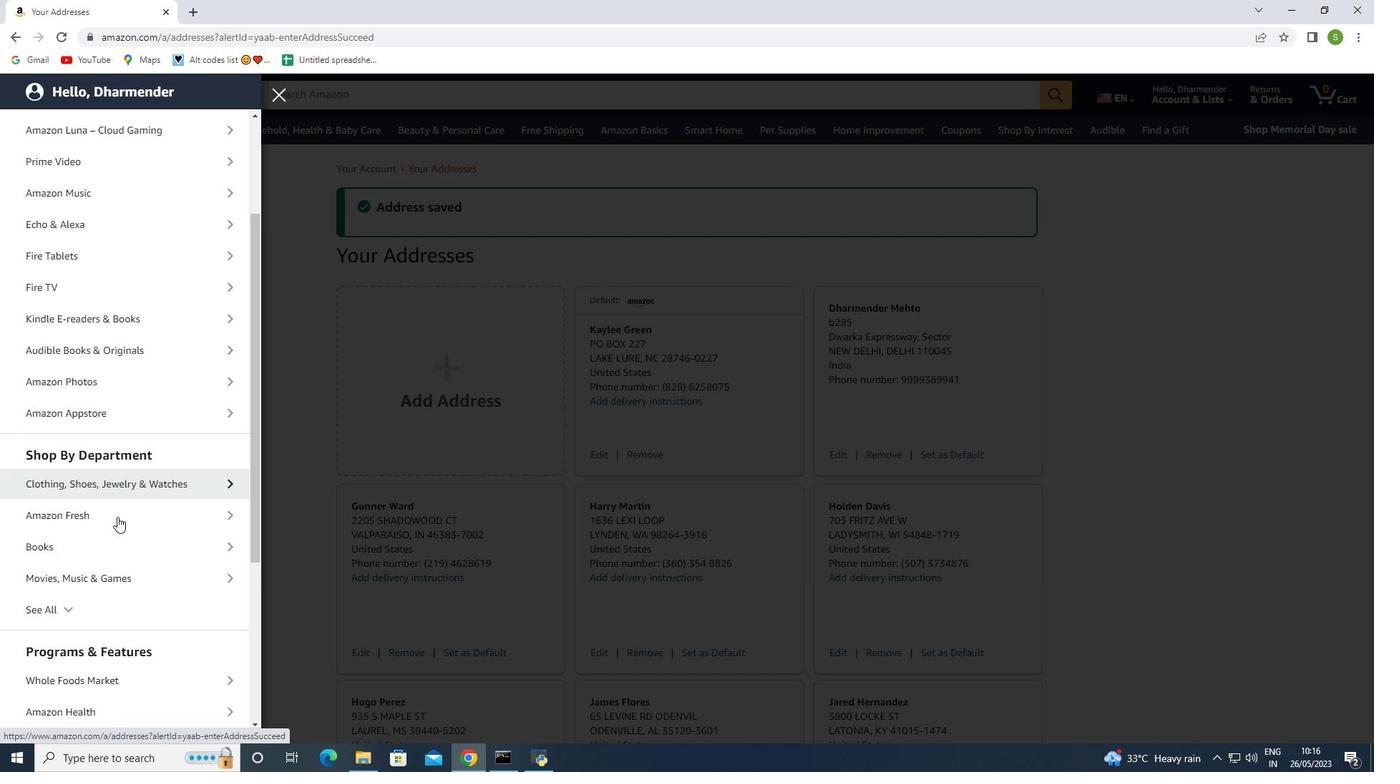 
Action: Mouse moved to (86, 490)
Screenshot: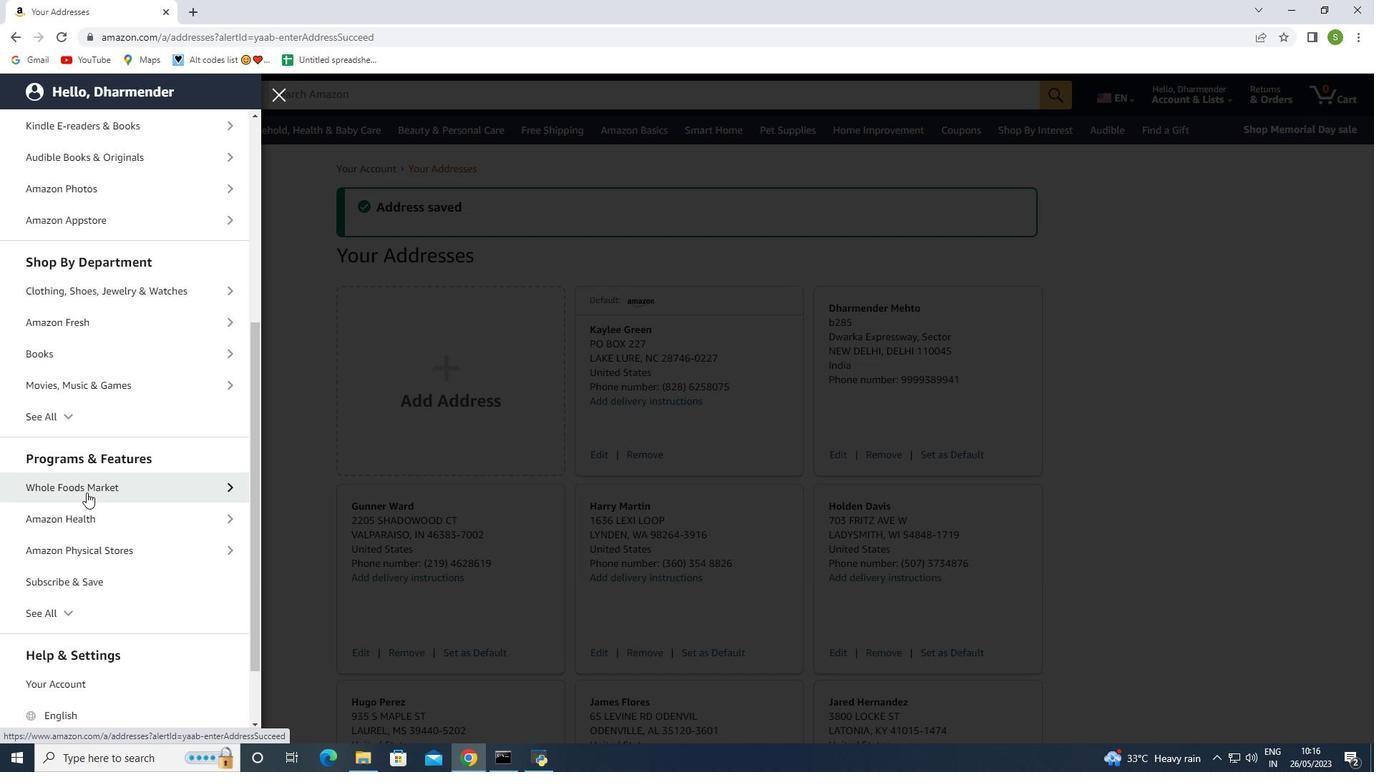 
Action: Mouse pressed left at (86, 490)
Screenshot: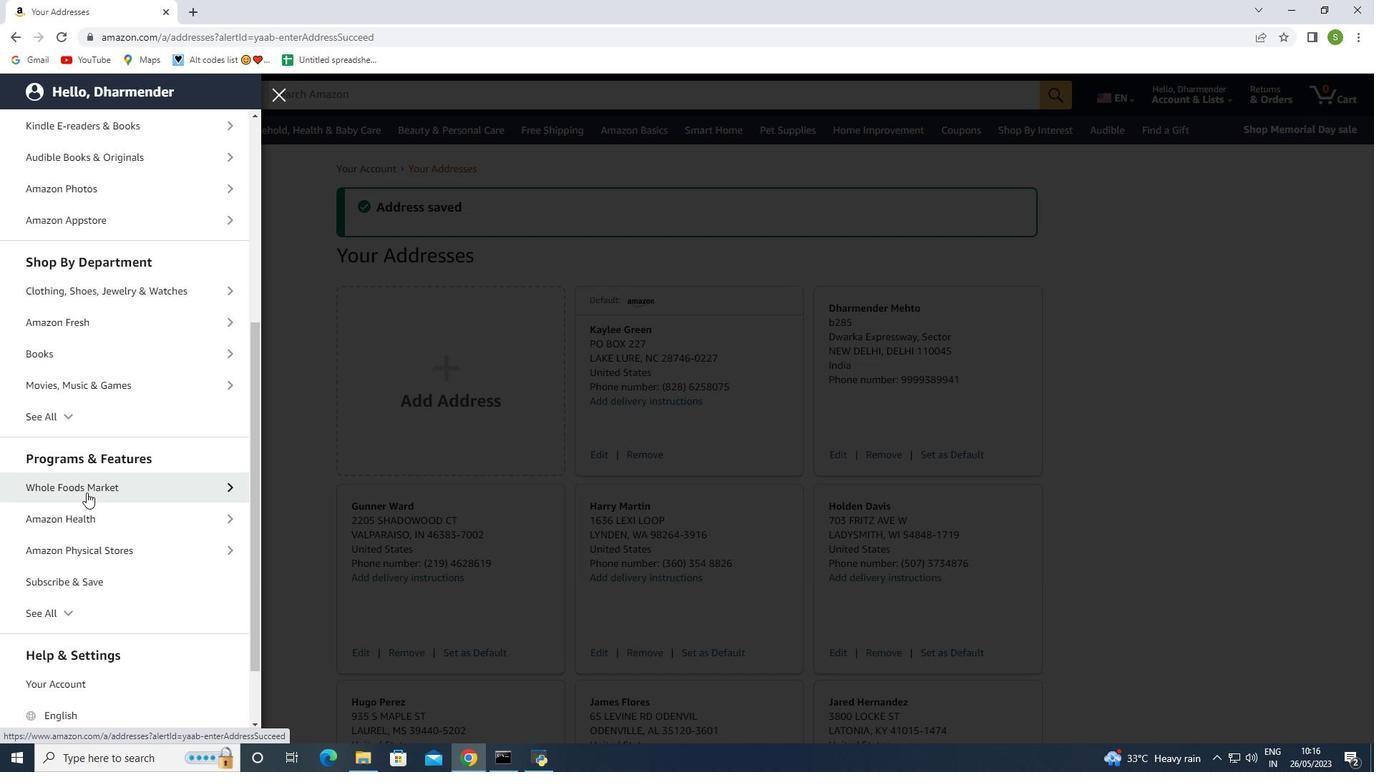 
Action: Mouse moved to (130, 183)
Screenshot: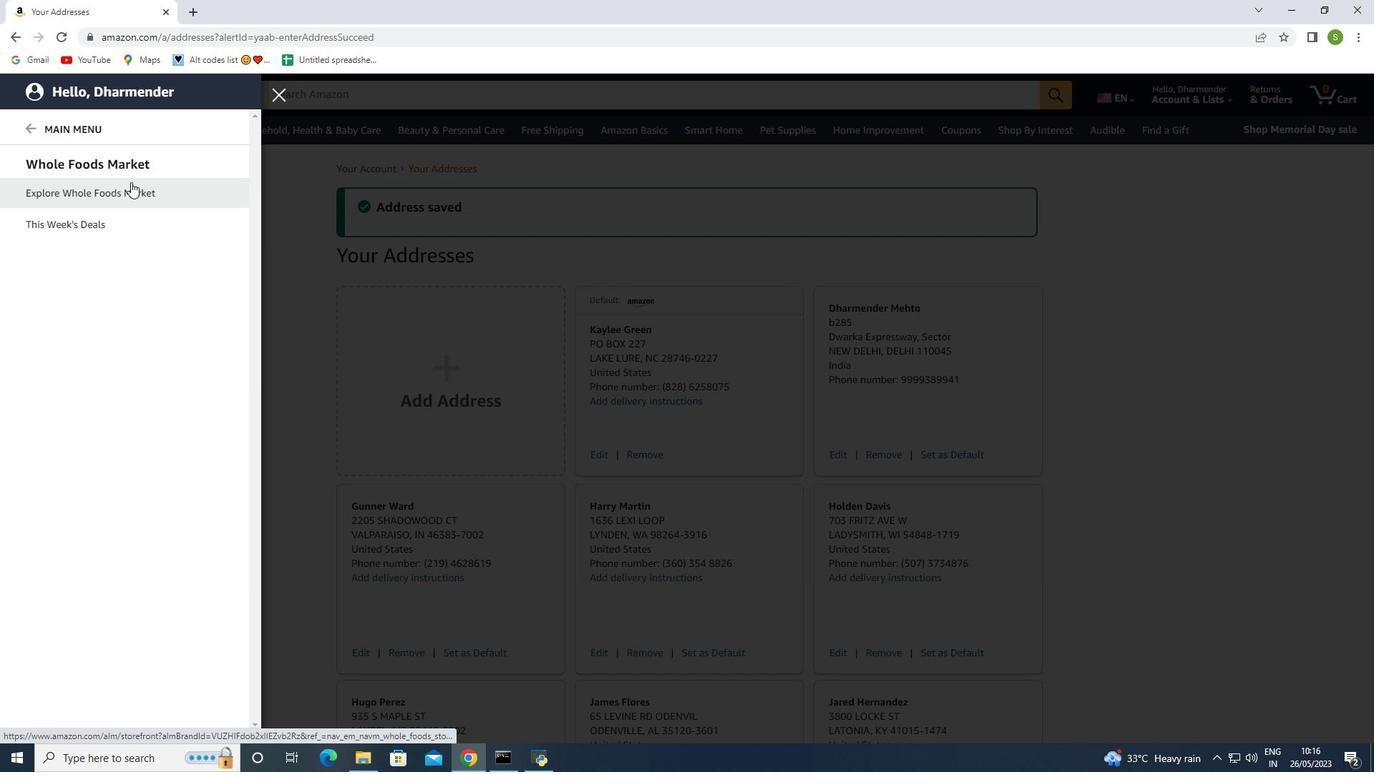 
Action: Mouse pressed left at (130, 183)
Screenshot: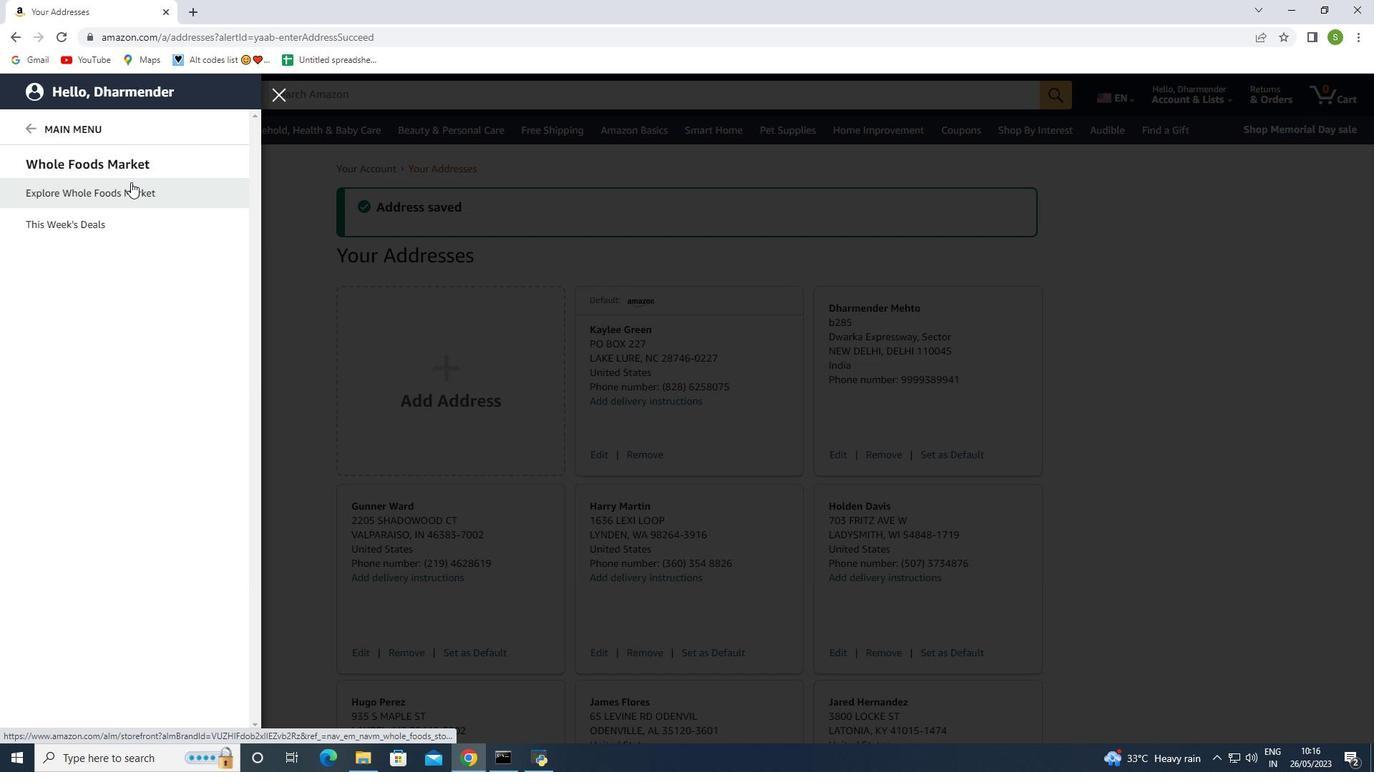 
Action: Mouse moved to (439, 83)
Screenshot: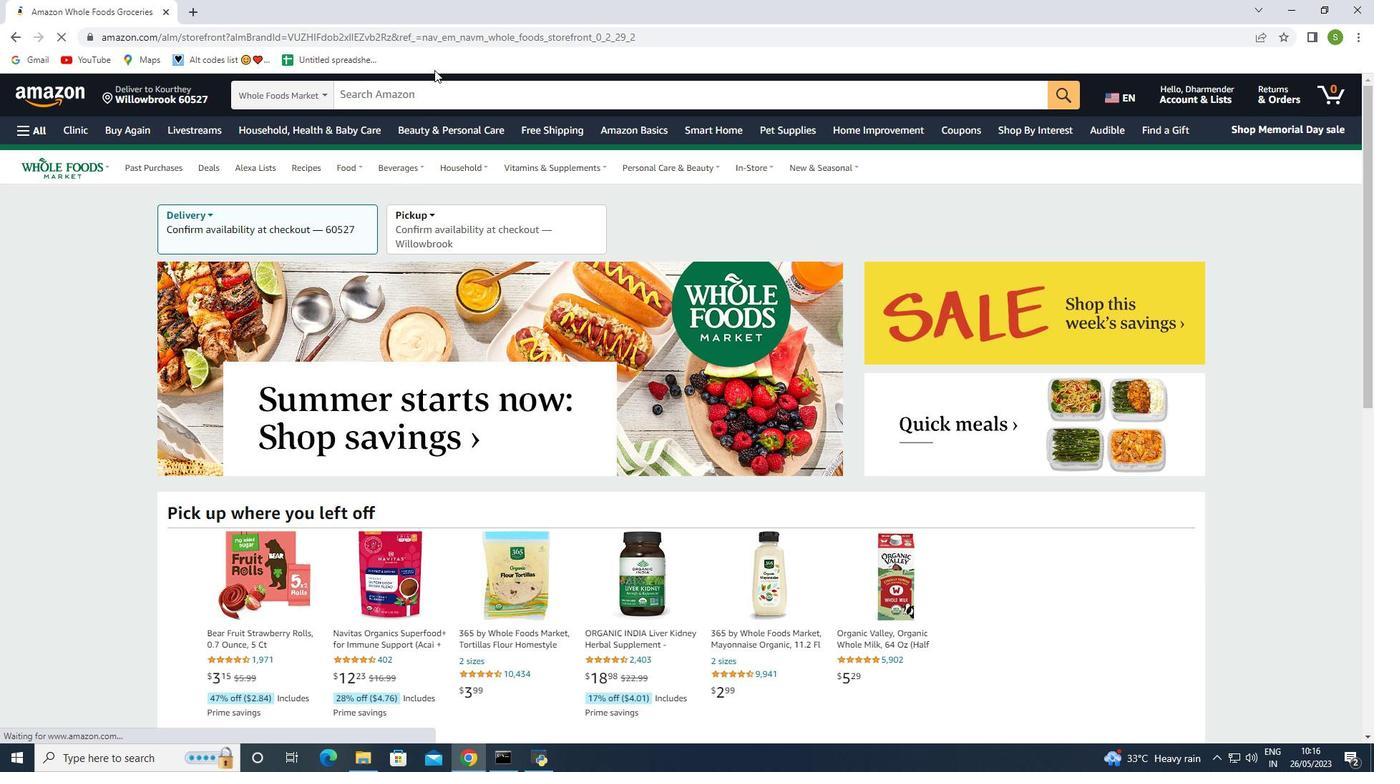 
Action: Mouse pressed left at (439, 83)
Screenshot: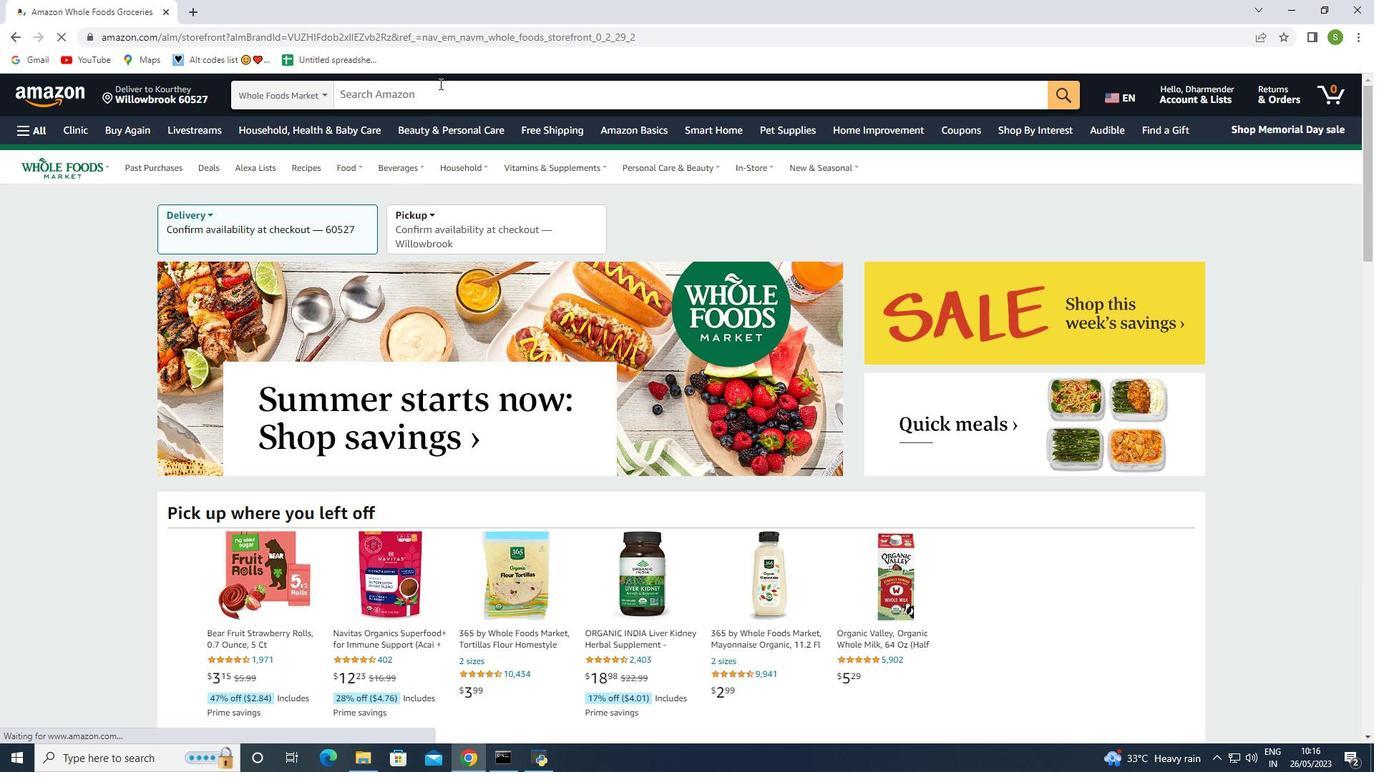 
Action: Mouse moved to (437, 90)
Screenshot: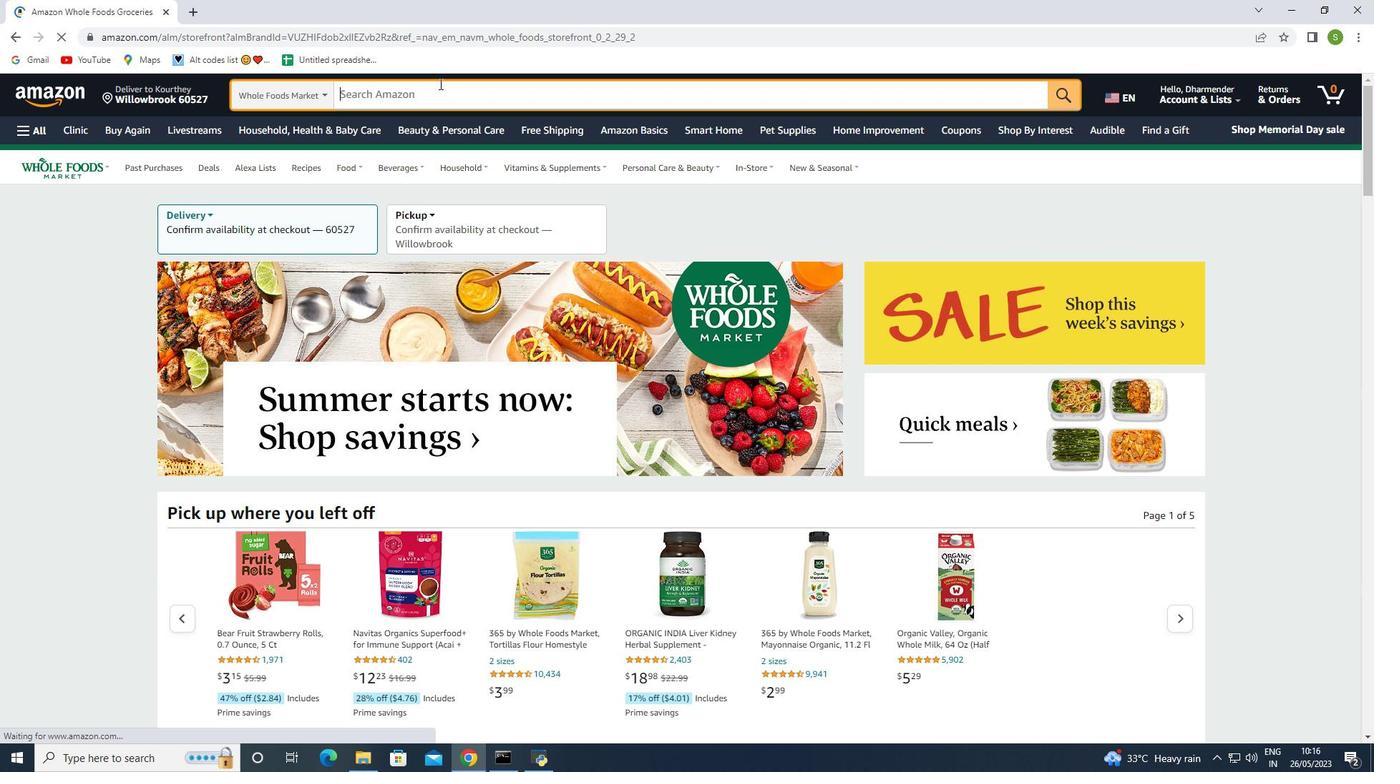 
Action: Key pressed <Key.shift>Organic<Key.space><Key.shift><Key.shift>Joint<Key.space><Key.shift>Support<Key.space><Key.shift>U<Key.backspace><Key.shift>Suo<Key.backspace>pplements
Screenshot: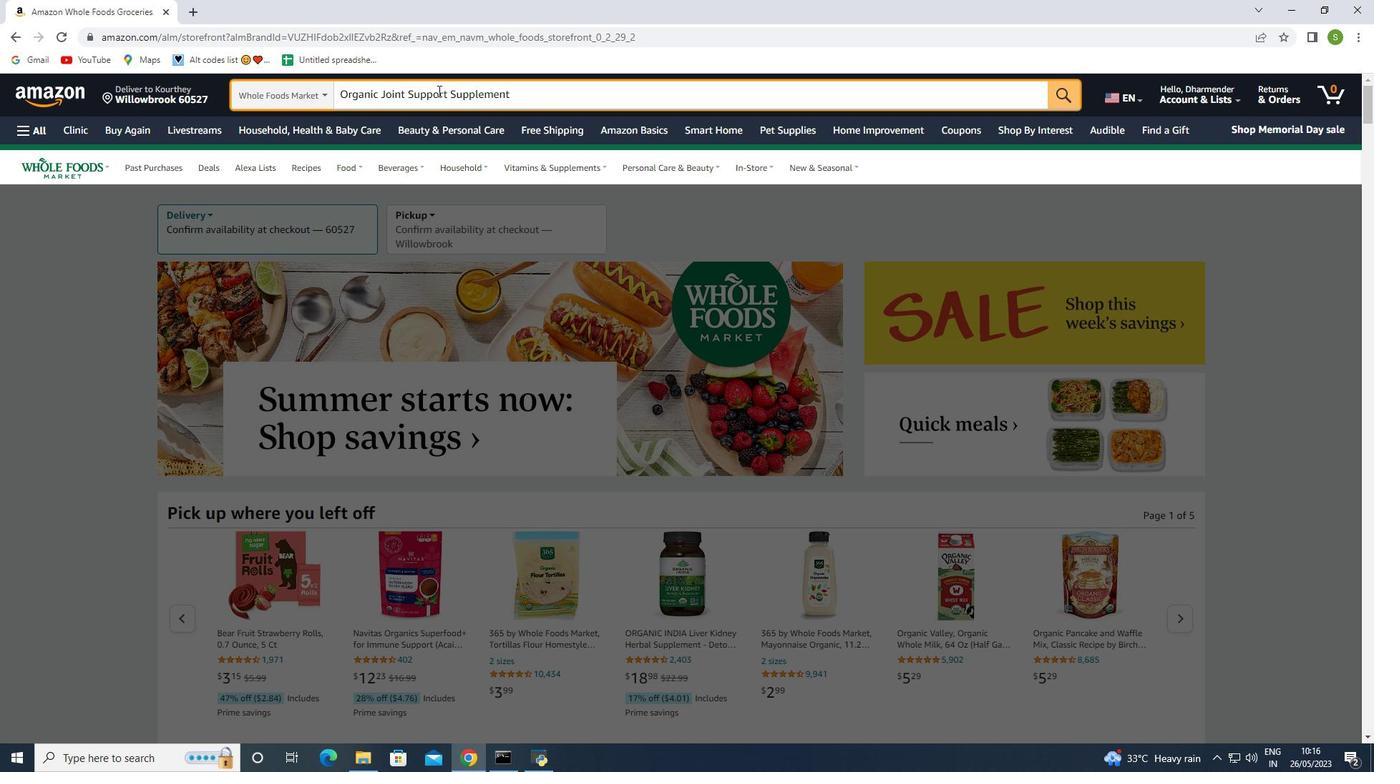 
Action: Mouse moved to (523, 96)
Screenshot: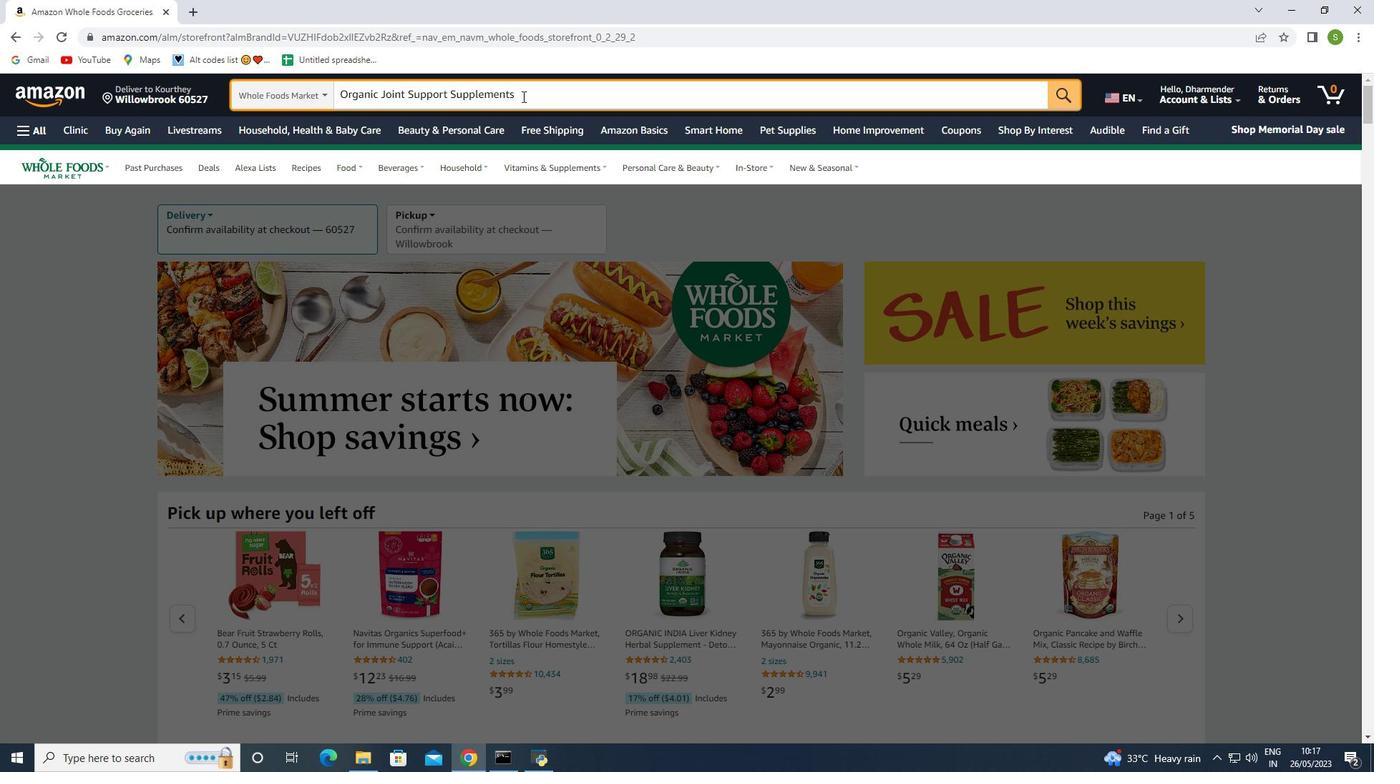 
Action: Mouse pressed left at (523, 96)
Screenshot: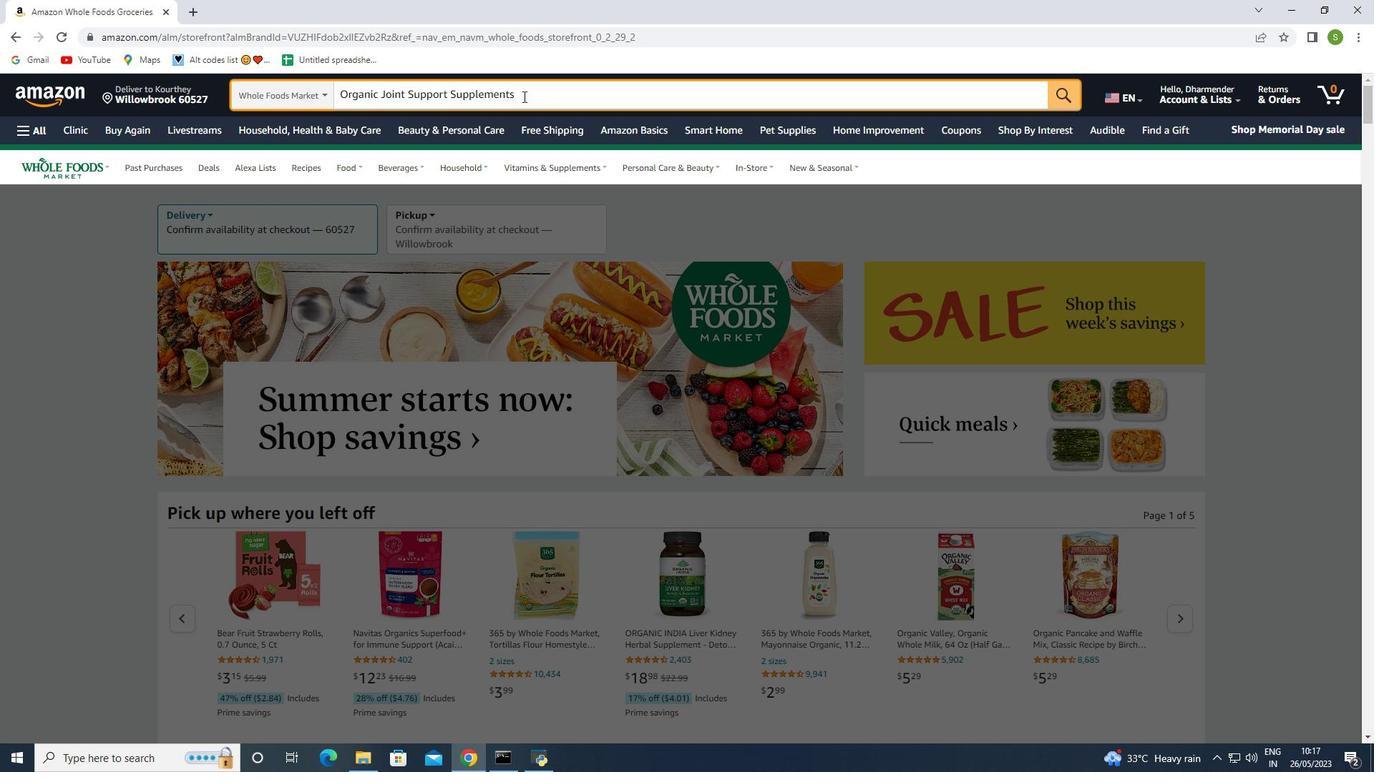 
Action: Key pressed <Key.enter>
Screenshot: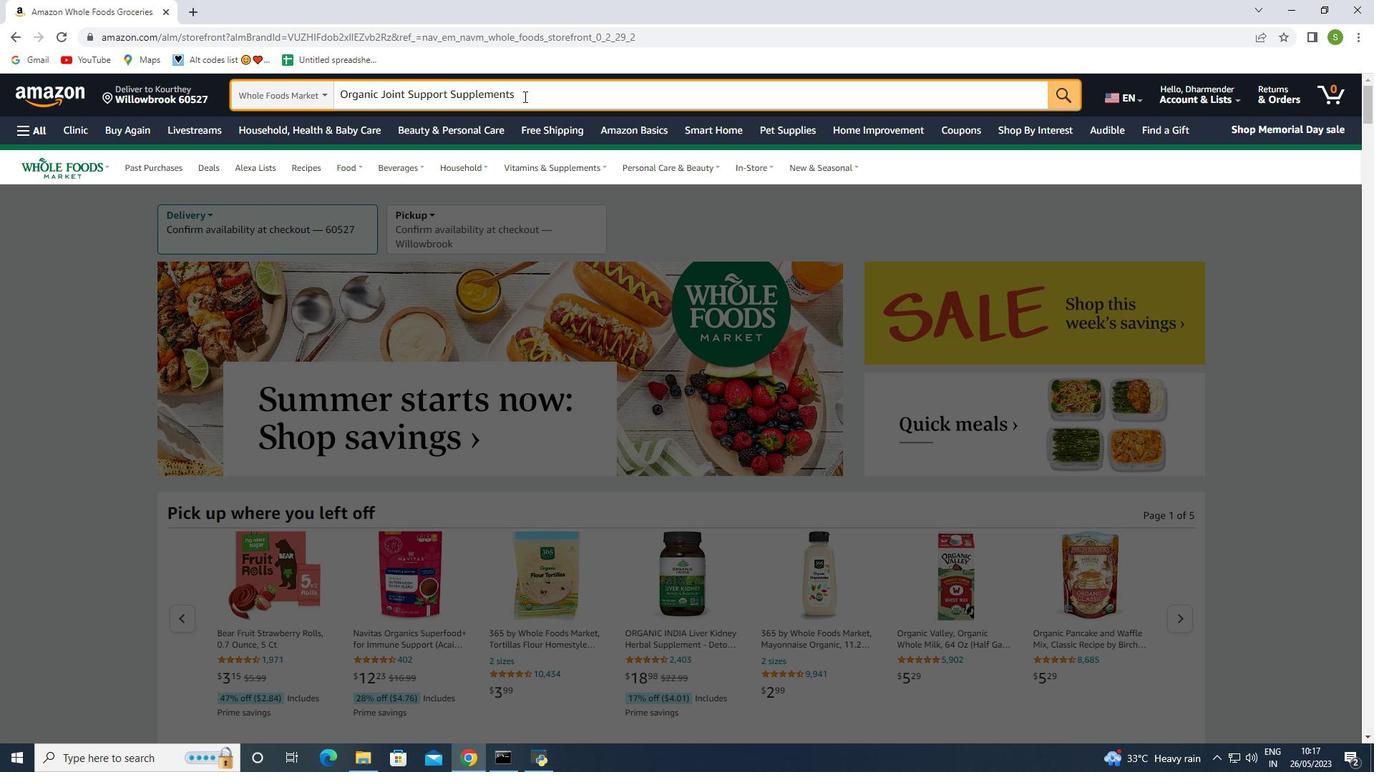 
Action: Mouse moved to (530, 385)
Screenshot: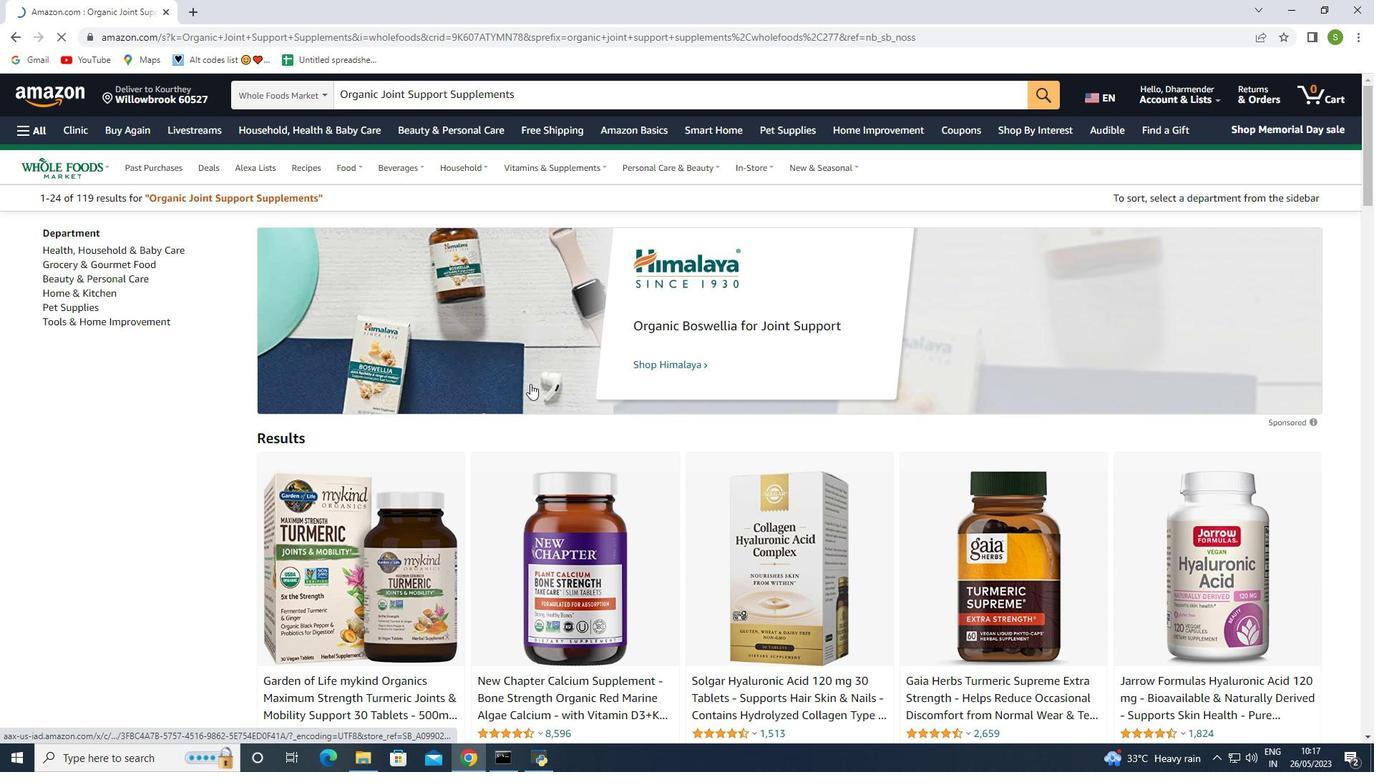 
Action: Mouse scrolled (530, 384) with delta (0, 0)
Screenshot: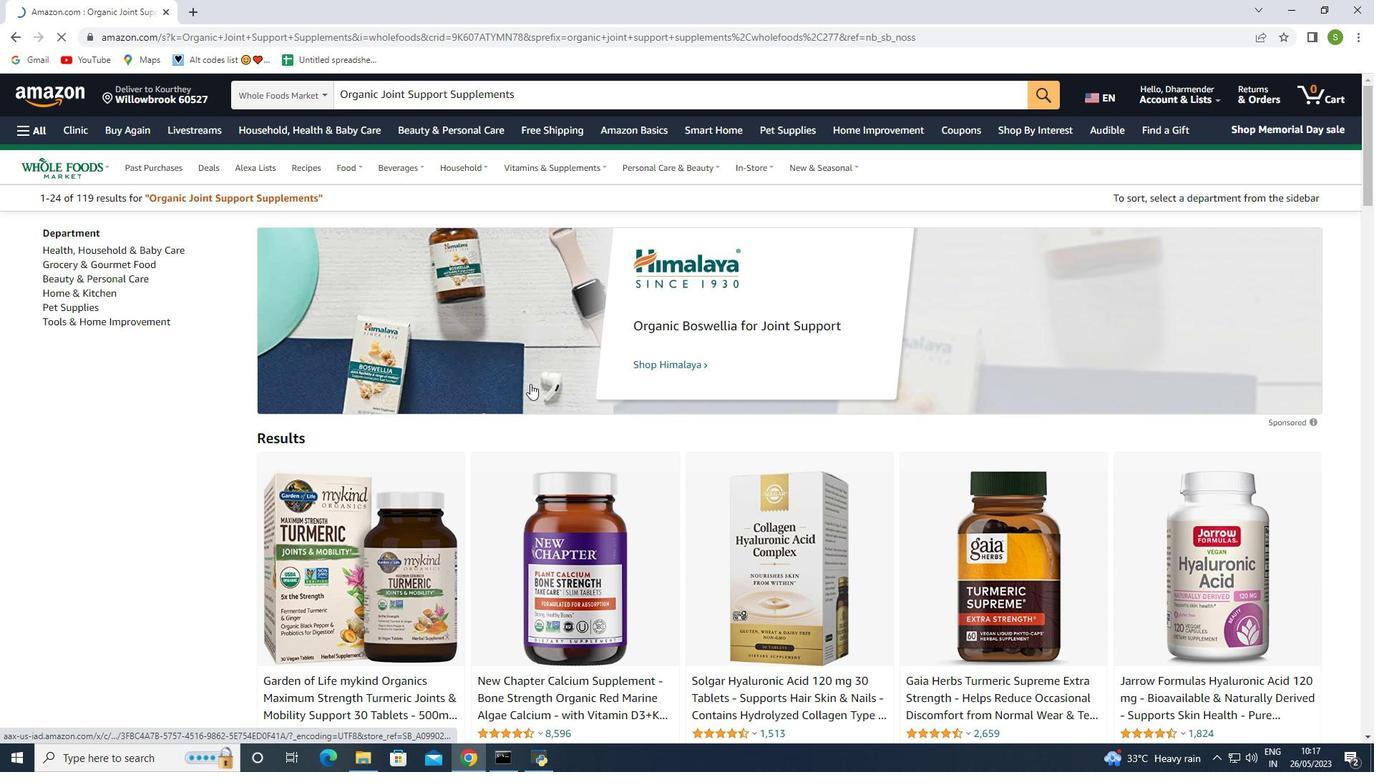 
Action: Mouse moved to (525, 394)
Screenshot: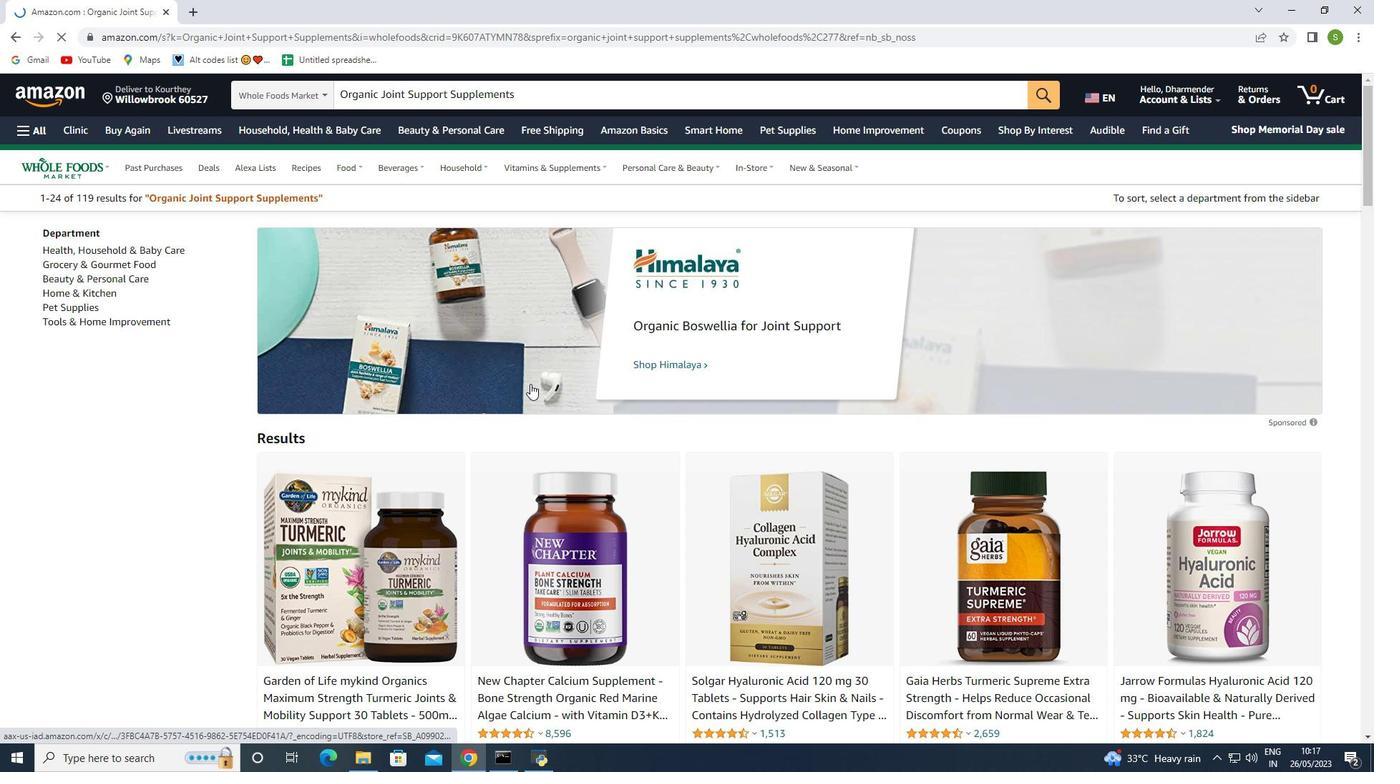 
Action: Mouse scrolled (525, 393) with delta (0, 0)
Screenshot: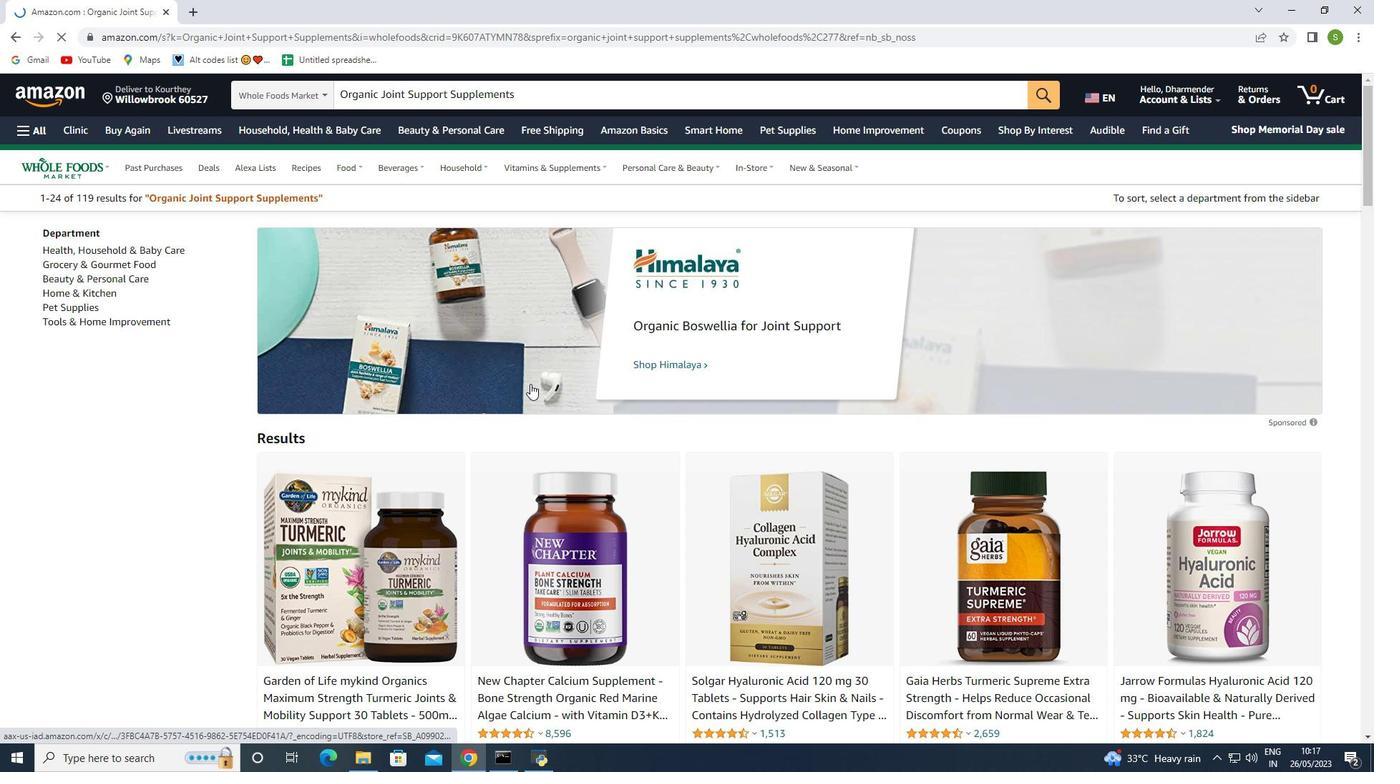 
Action: Mouse moved to (512, 412)
Screenshot: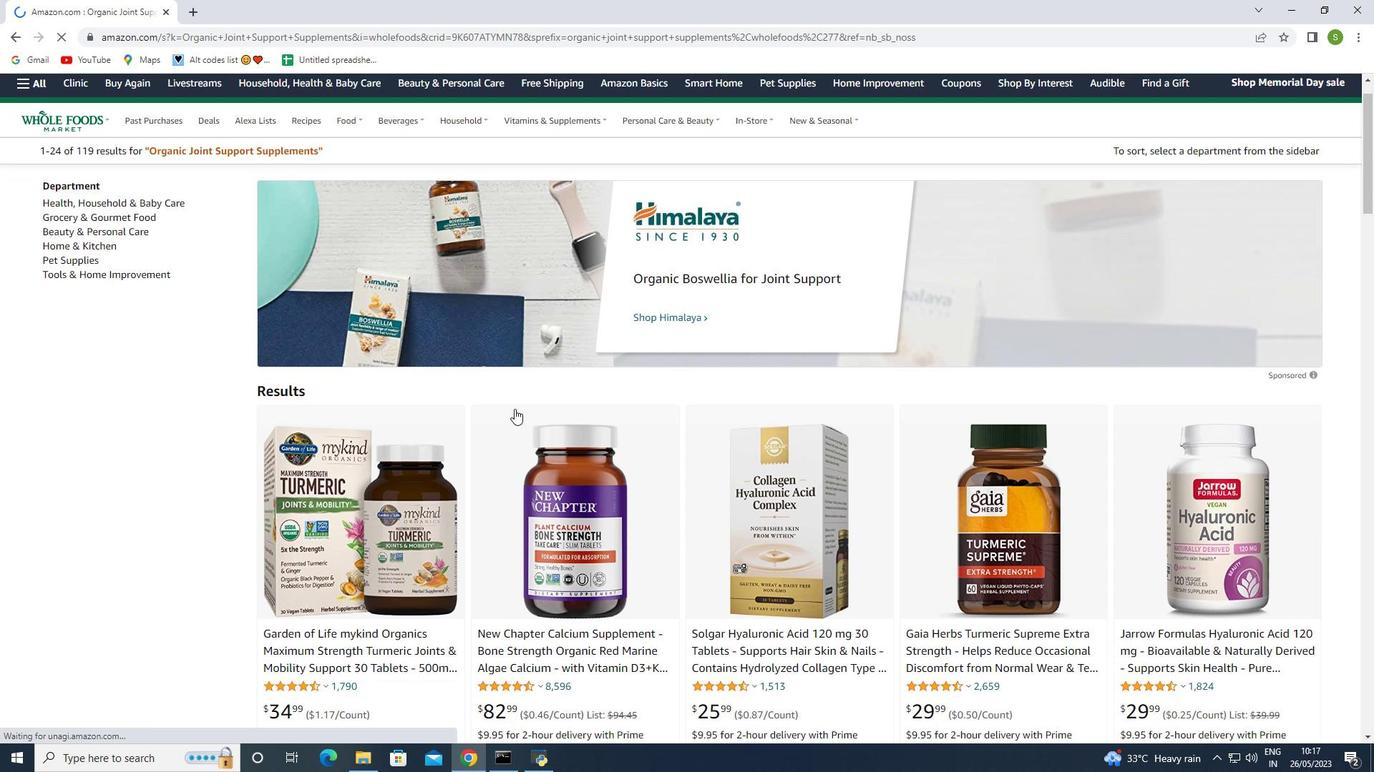 
Action: Mouse scrolled (512, 411) with delta (0, 0)
Screenshot: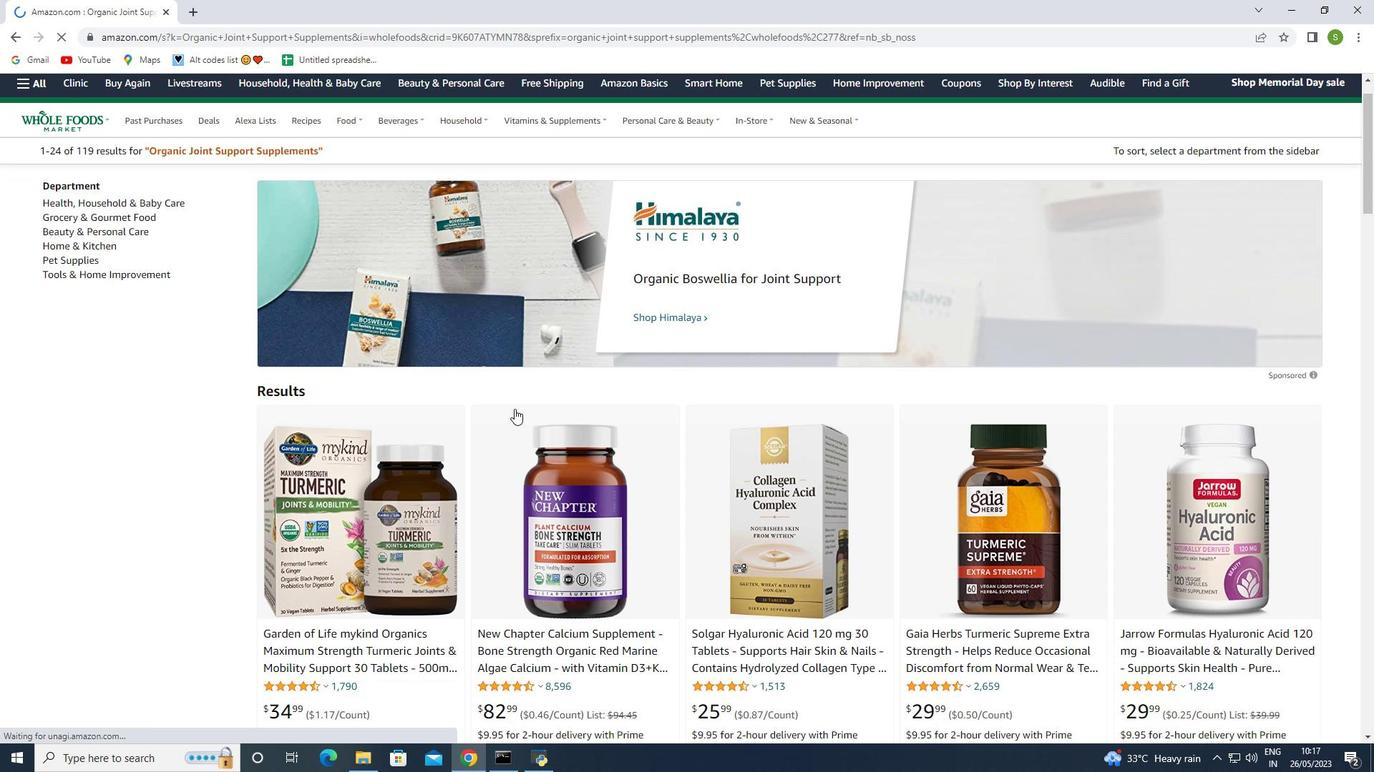 
Action: Mouse moved to (425, 390)
Screenshot: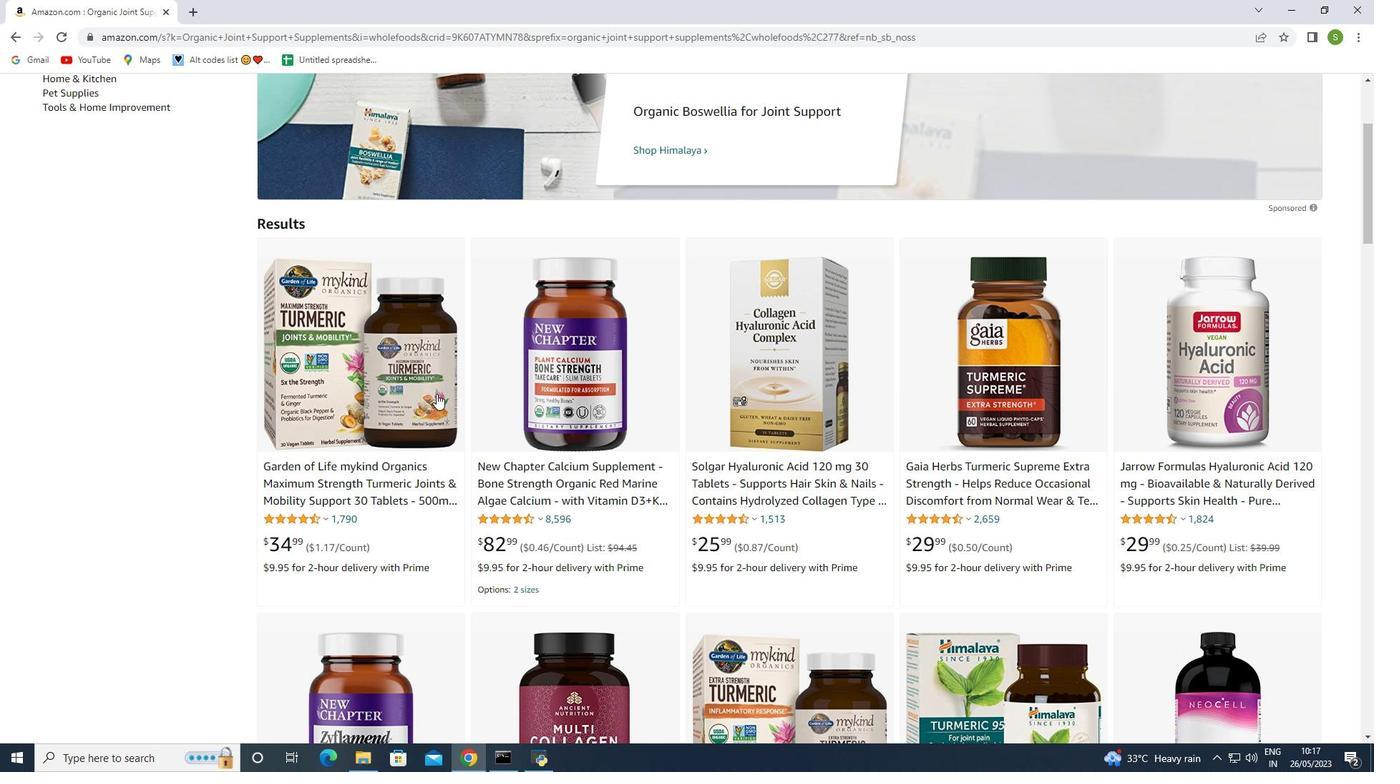 
Action: Mouse pressed left at (425, 390)
Screenshot: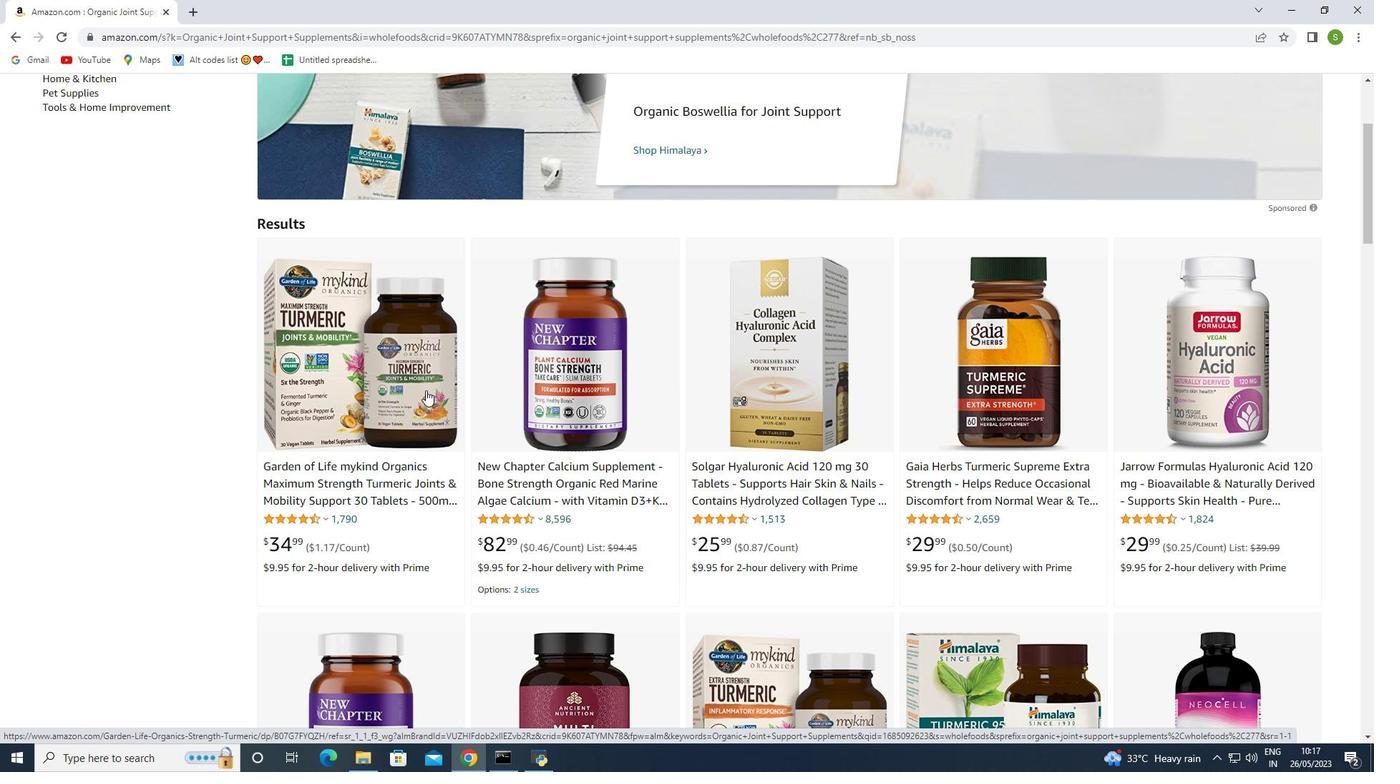 
Action: Mouse moved to (15, 34)
Screenshot: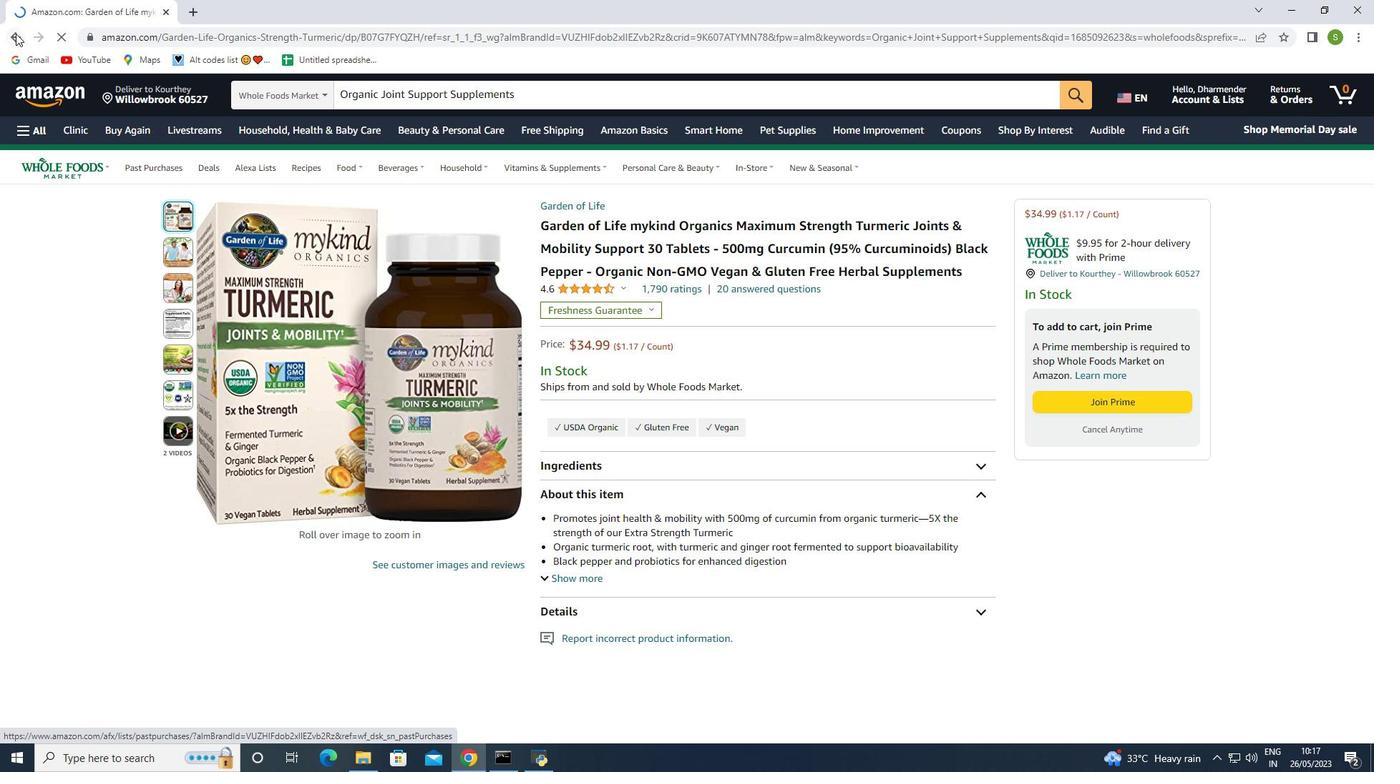 
Action: Mouse pressed left at (15, 34)
Screenshot: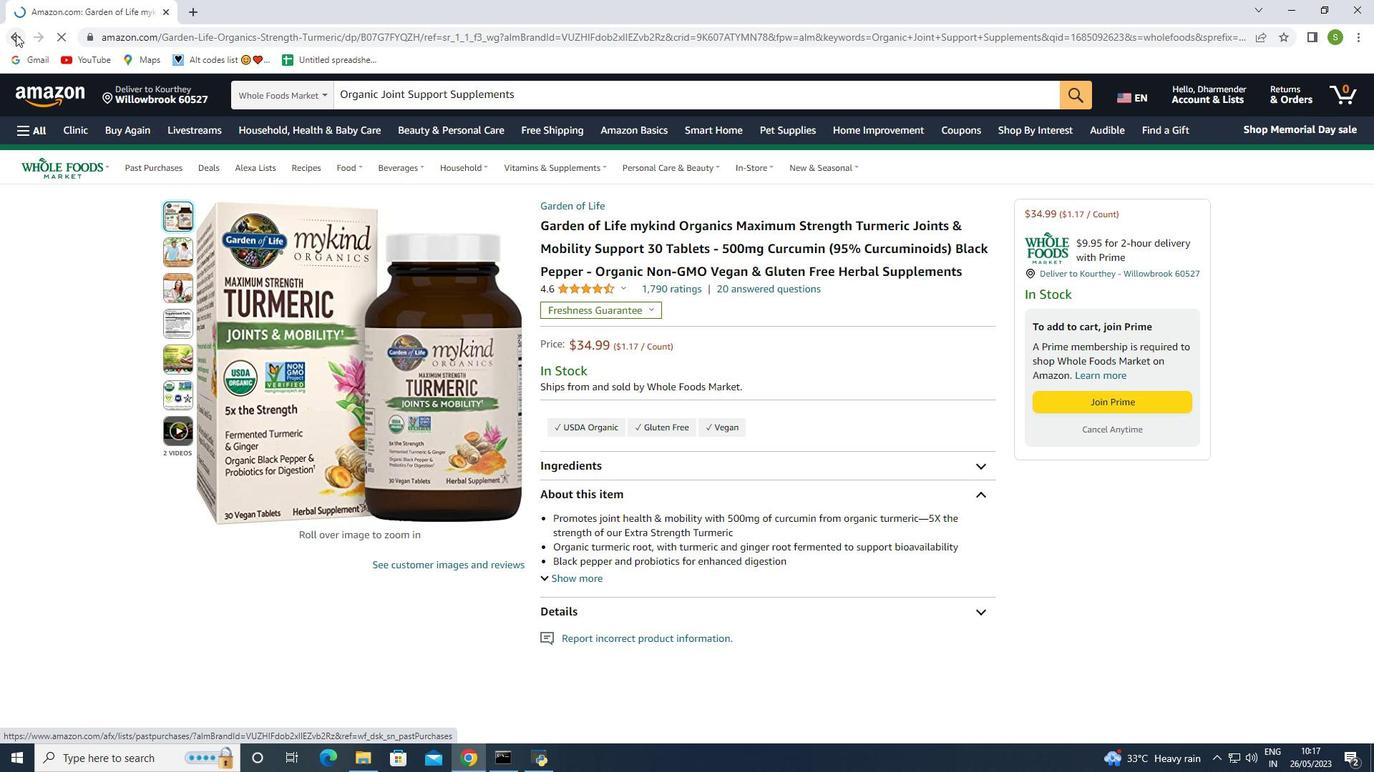 
Action: Mouse moved to (444, 496)
Screenshot: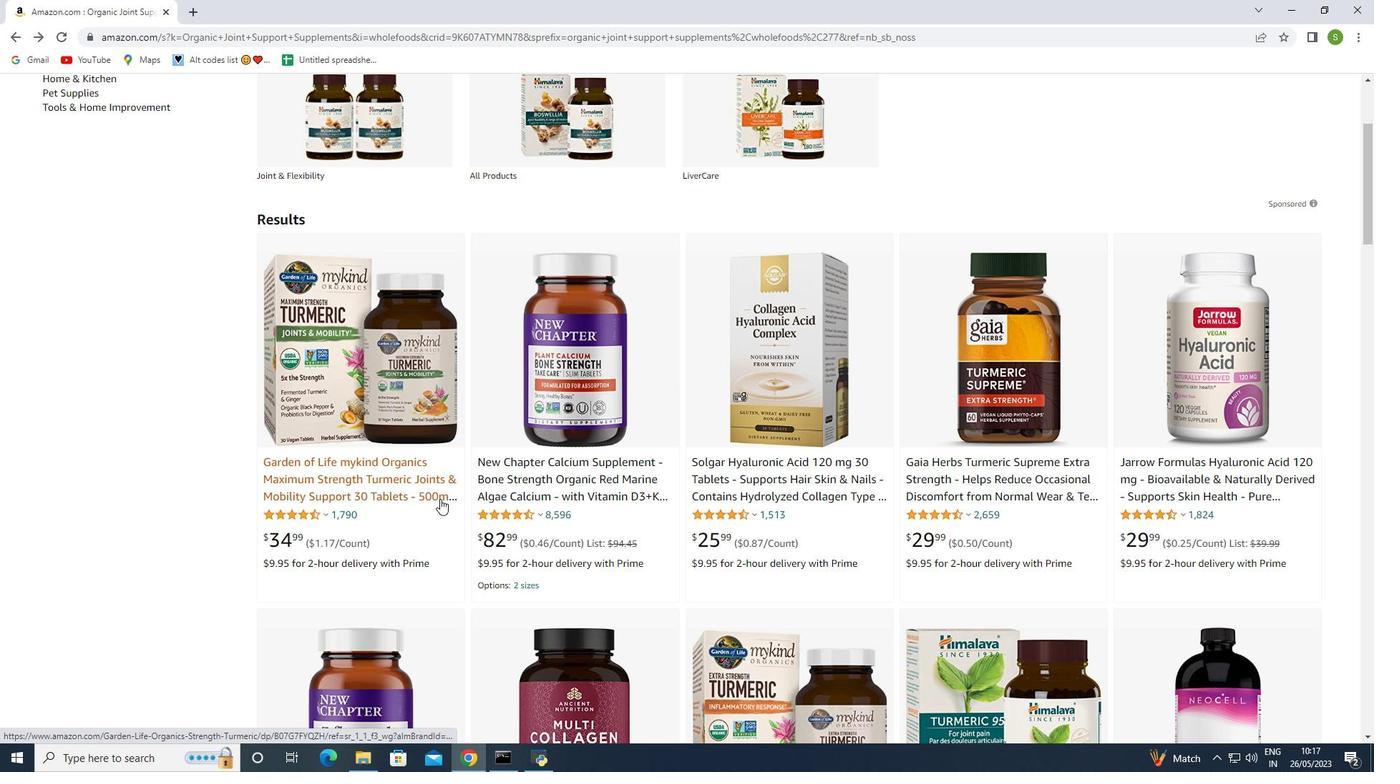 
Action: Mouse scrolled (444, 495) with delta (0, 0)
Screenshot: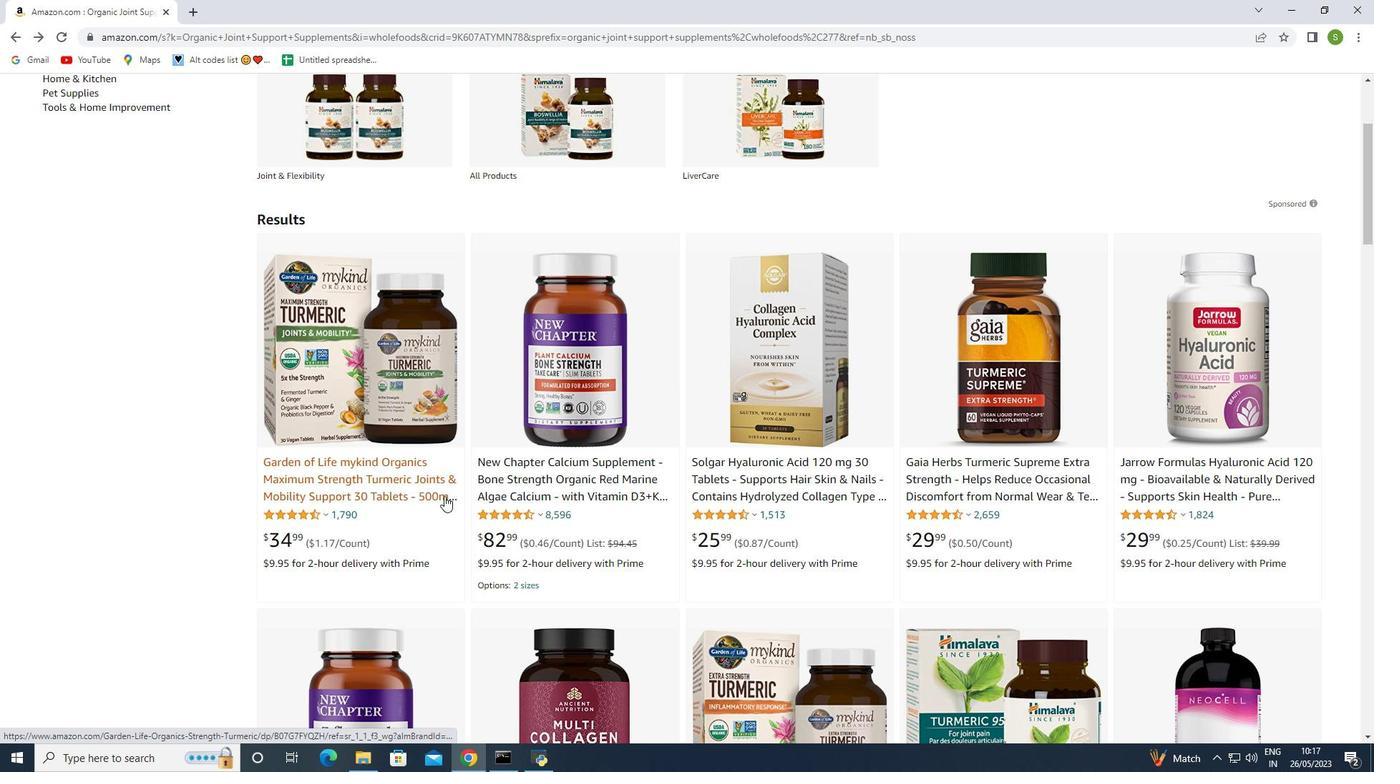 
Action: Mouse moved to (1136, 425)
Screenshot: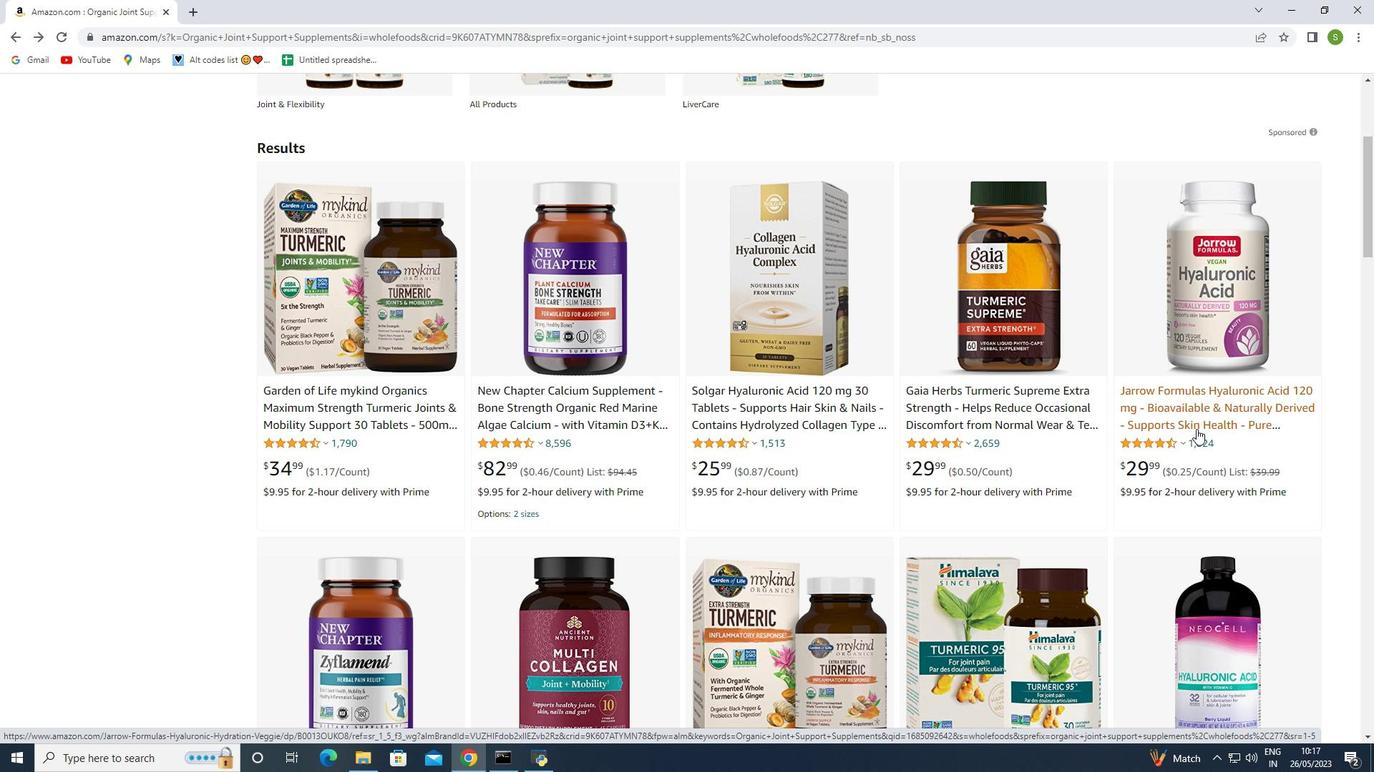 
Action: Mouse scrolled (1136, 425) with delta (0, 0)
Screenshot: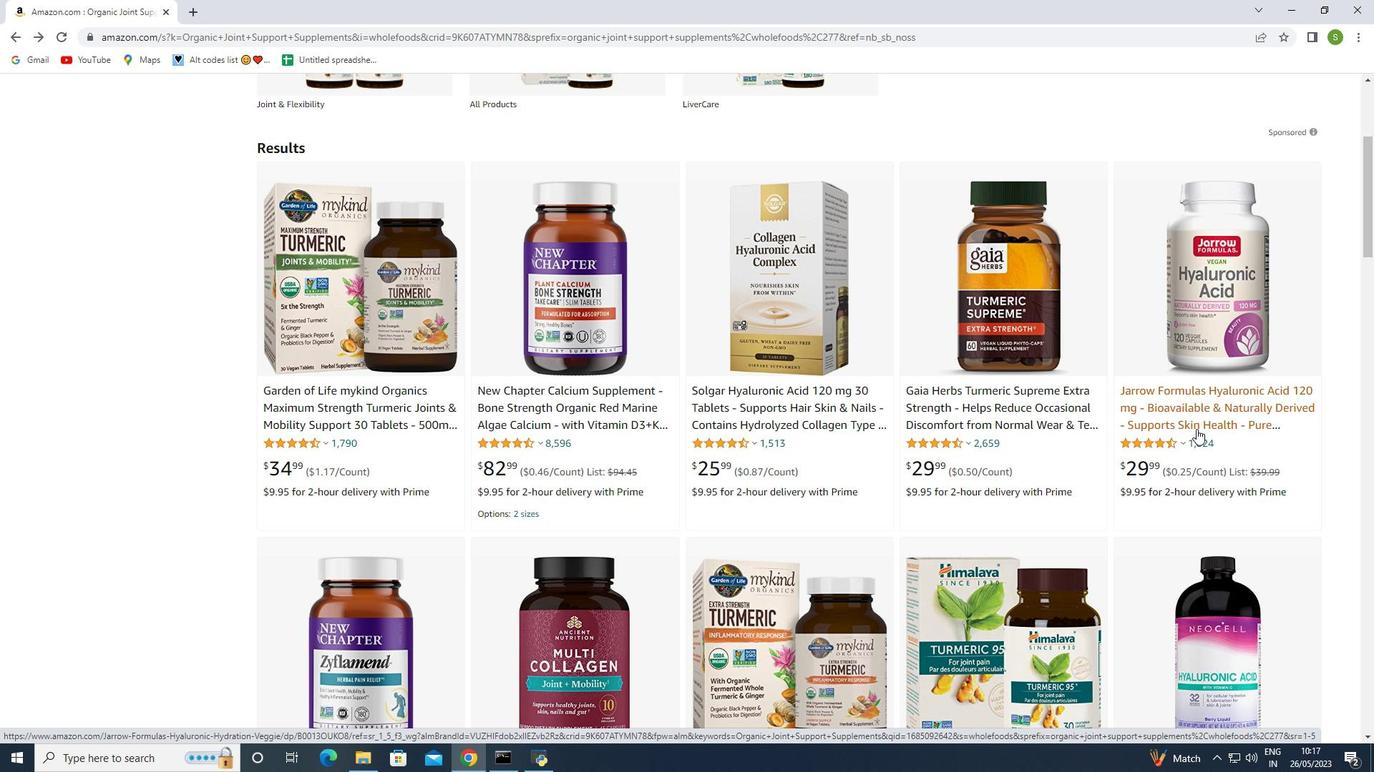 
Action: Mouse moved to (578, 382)
Screenshot: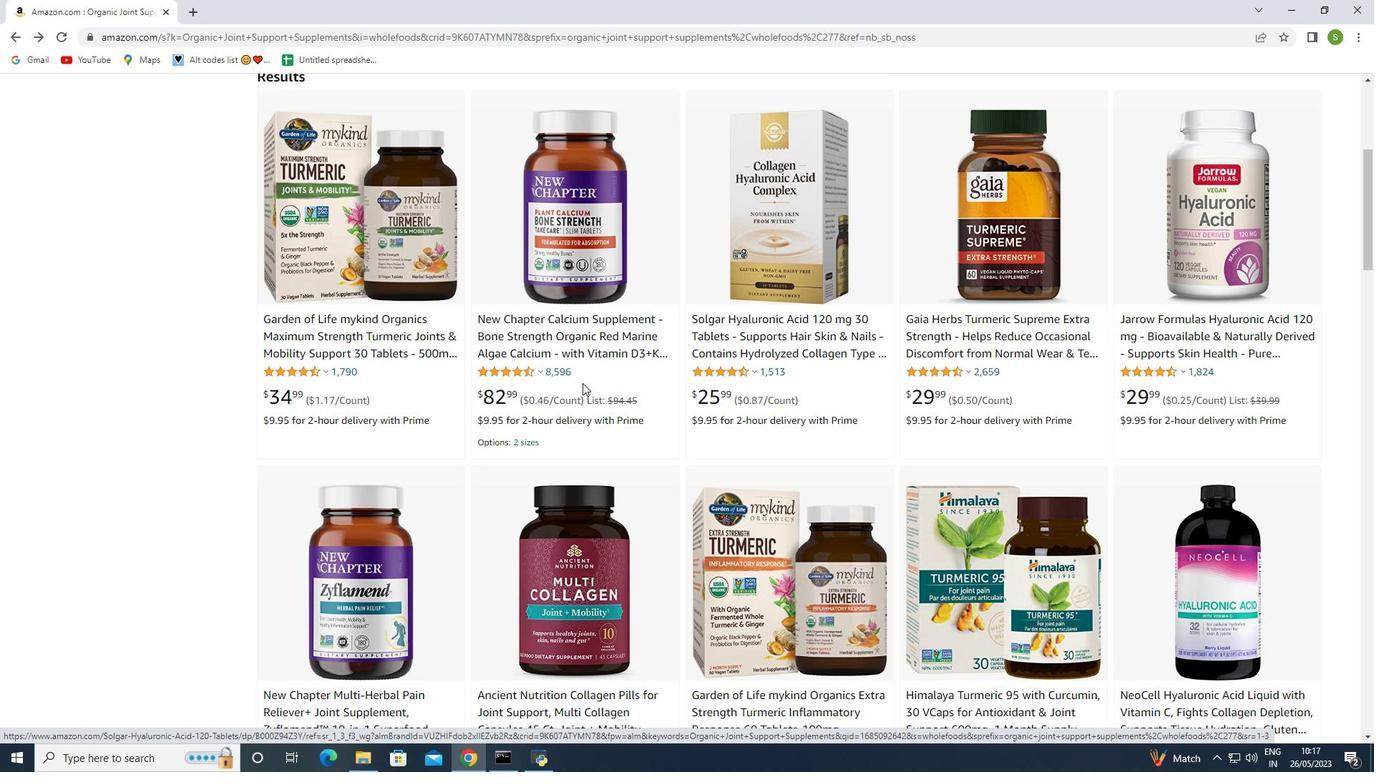 
Action: Mouse scrolled (578, 382) with delta (0, 0)
Screenshot: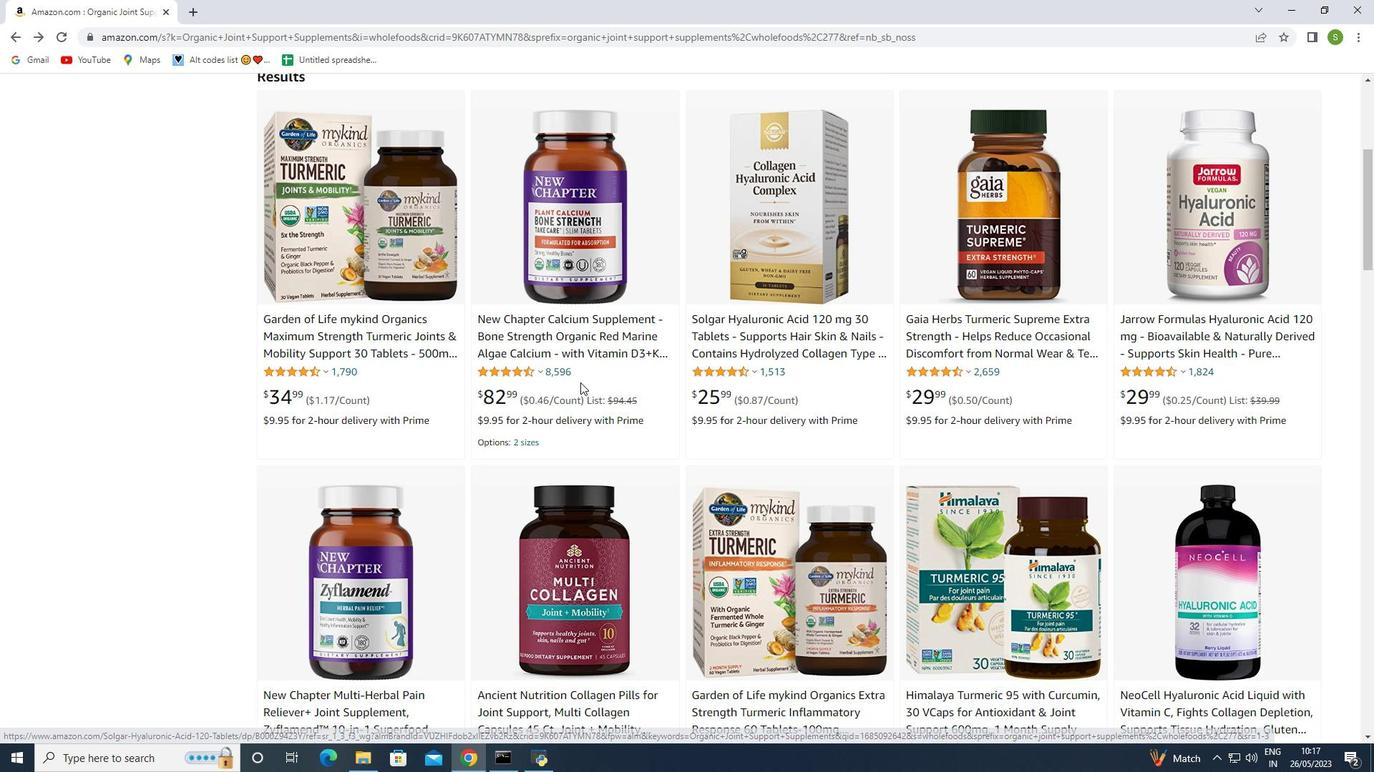 
Action: Mouse scrolled (578, 382) with delta (0, 0)
Screenshot: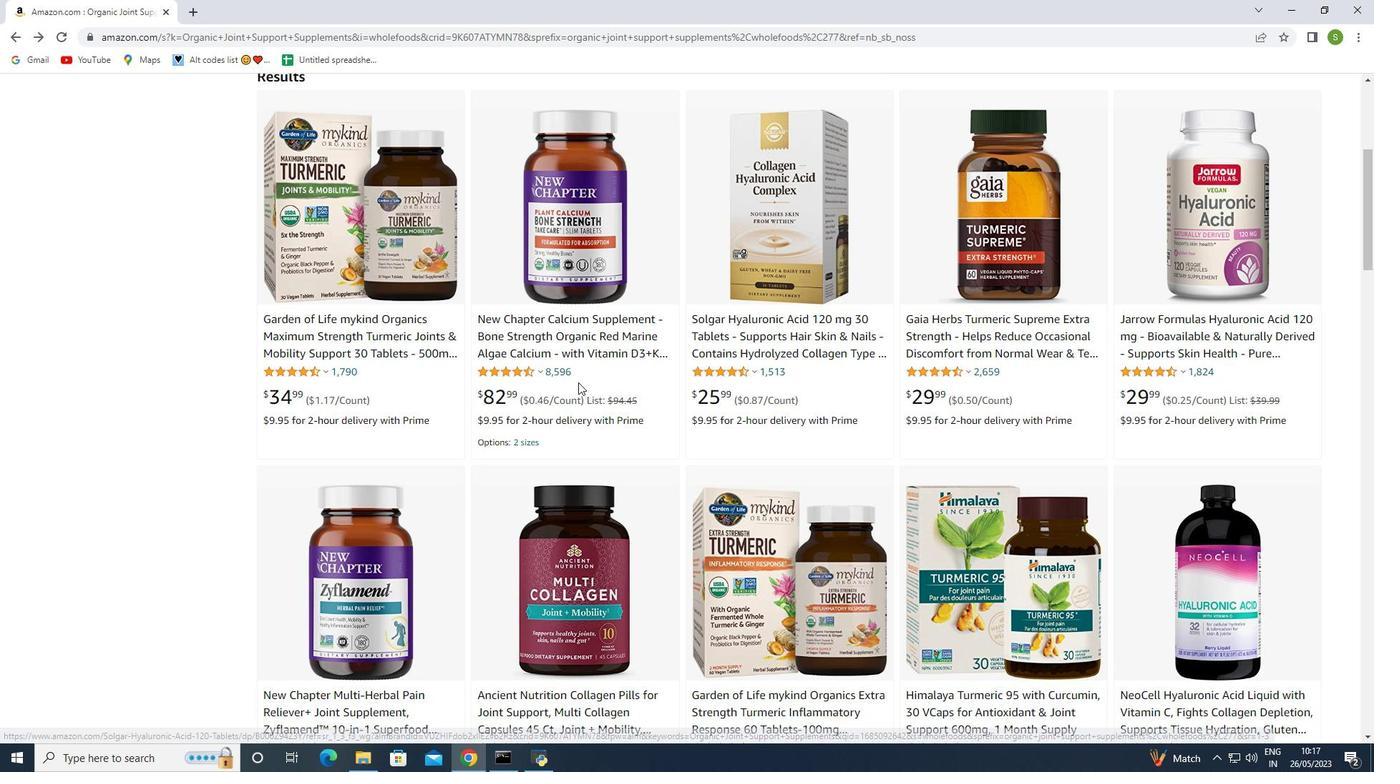 
Action: Mouse scrolled (578, 382) with delta (0, 0)
Screenshot: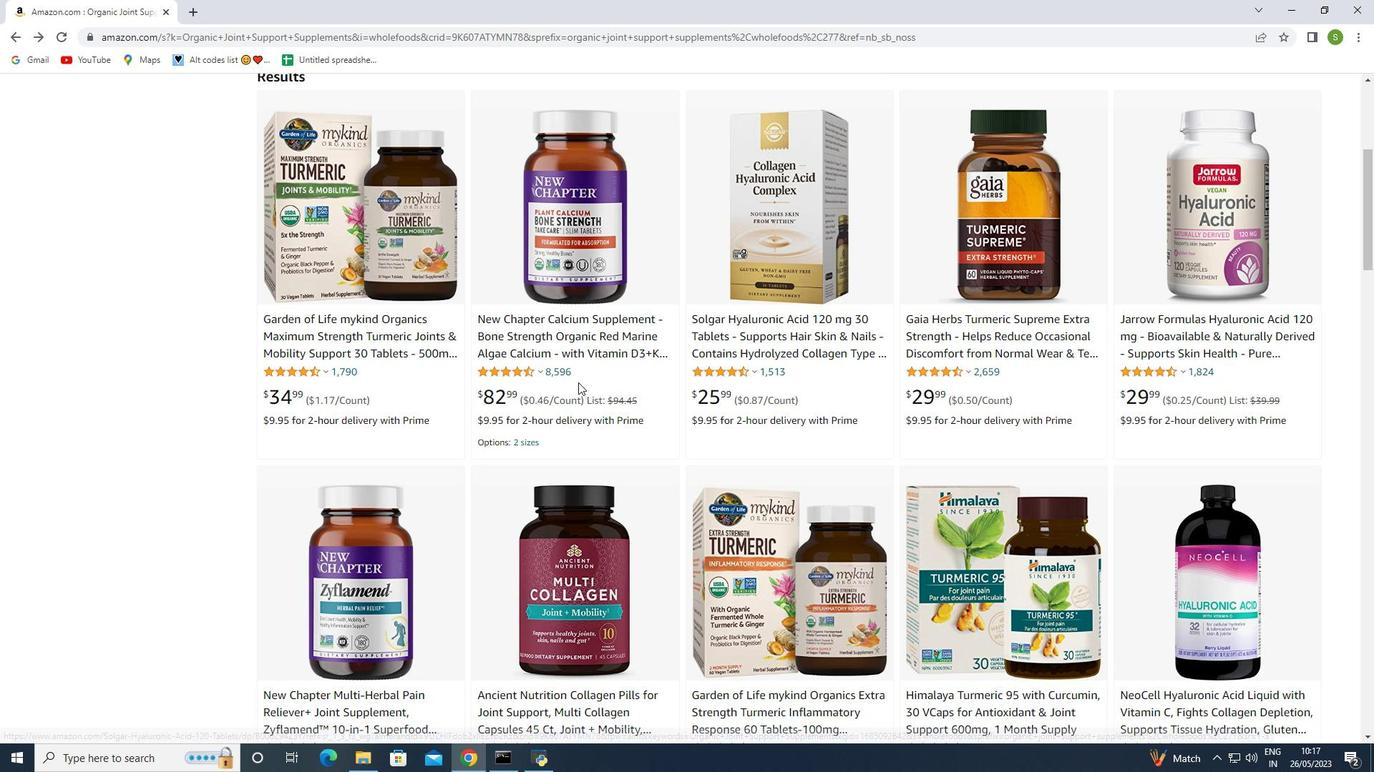 
Action: Mouse moved to (370, 407)
Screenshot: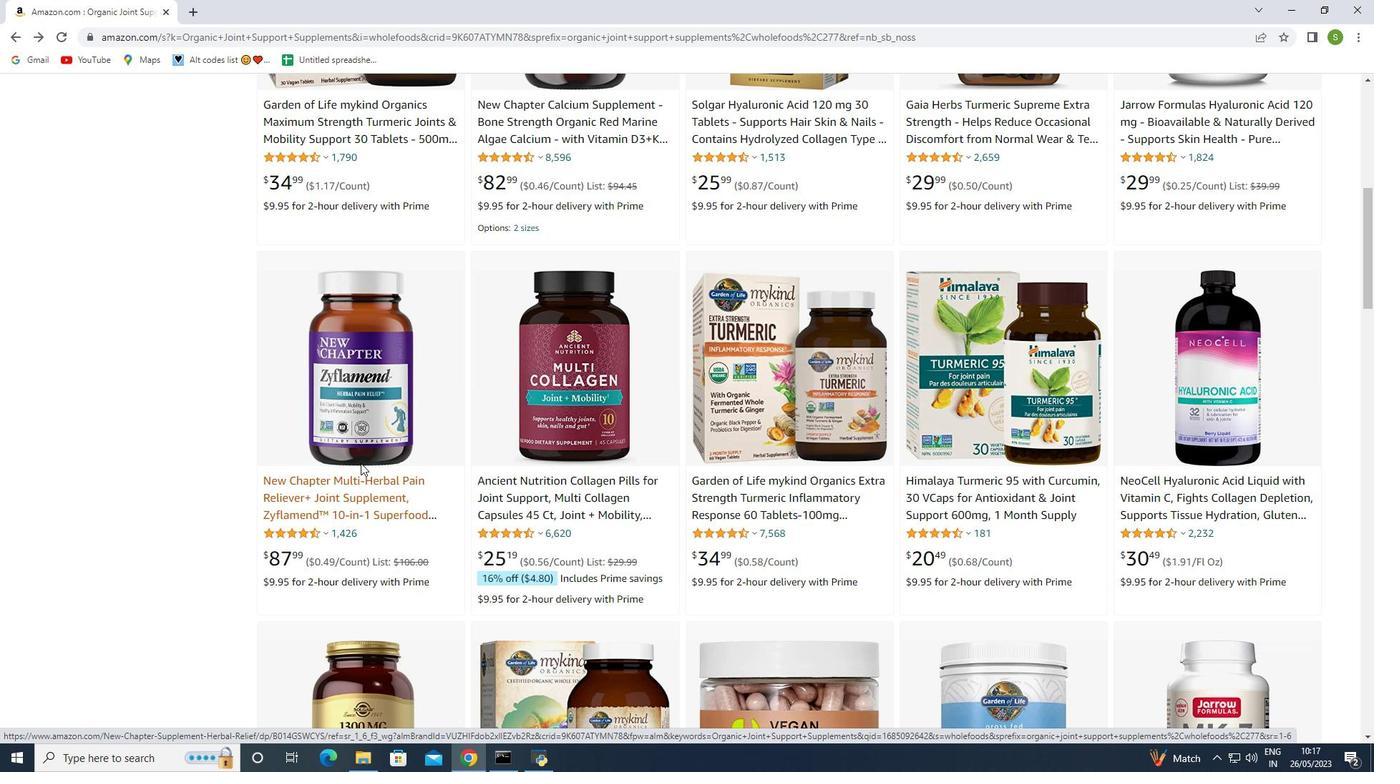 
Action: Mouse pressed left at (370, 407)
Screenshot: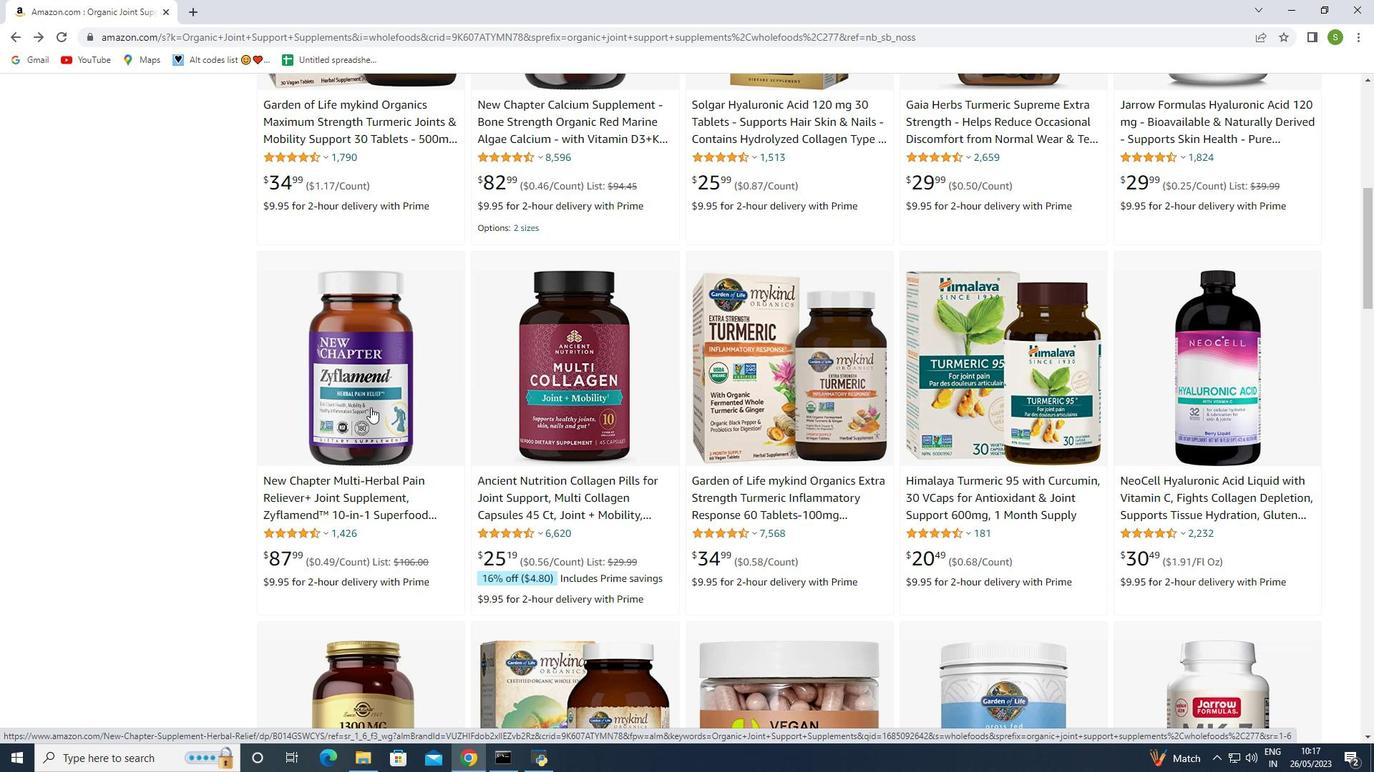 
Action: Mouse moved to (532, 231)
Screenshot: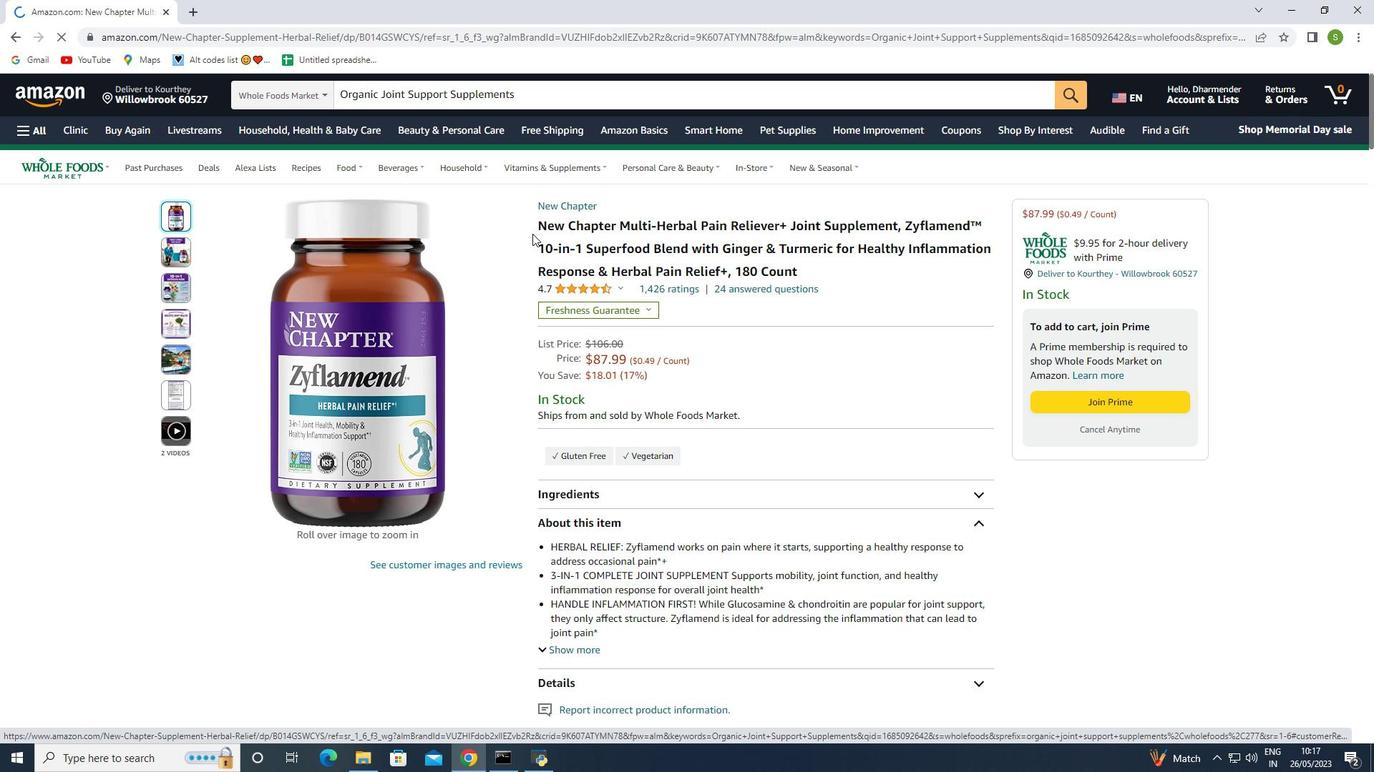 
Action: Mouse pressed left at (532, 231)
Screenshot: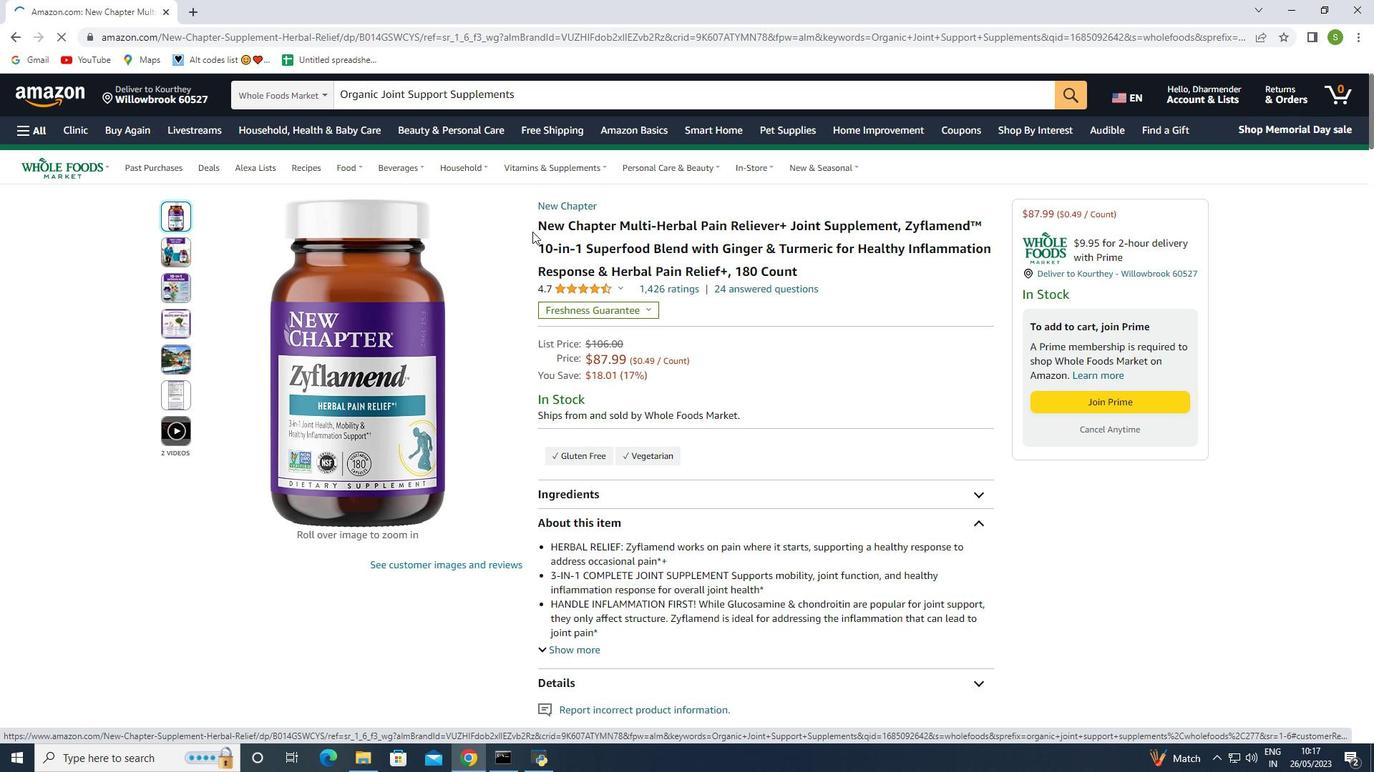
Action: Mouse moved to (903, 273)
Screenshot: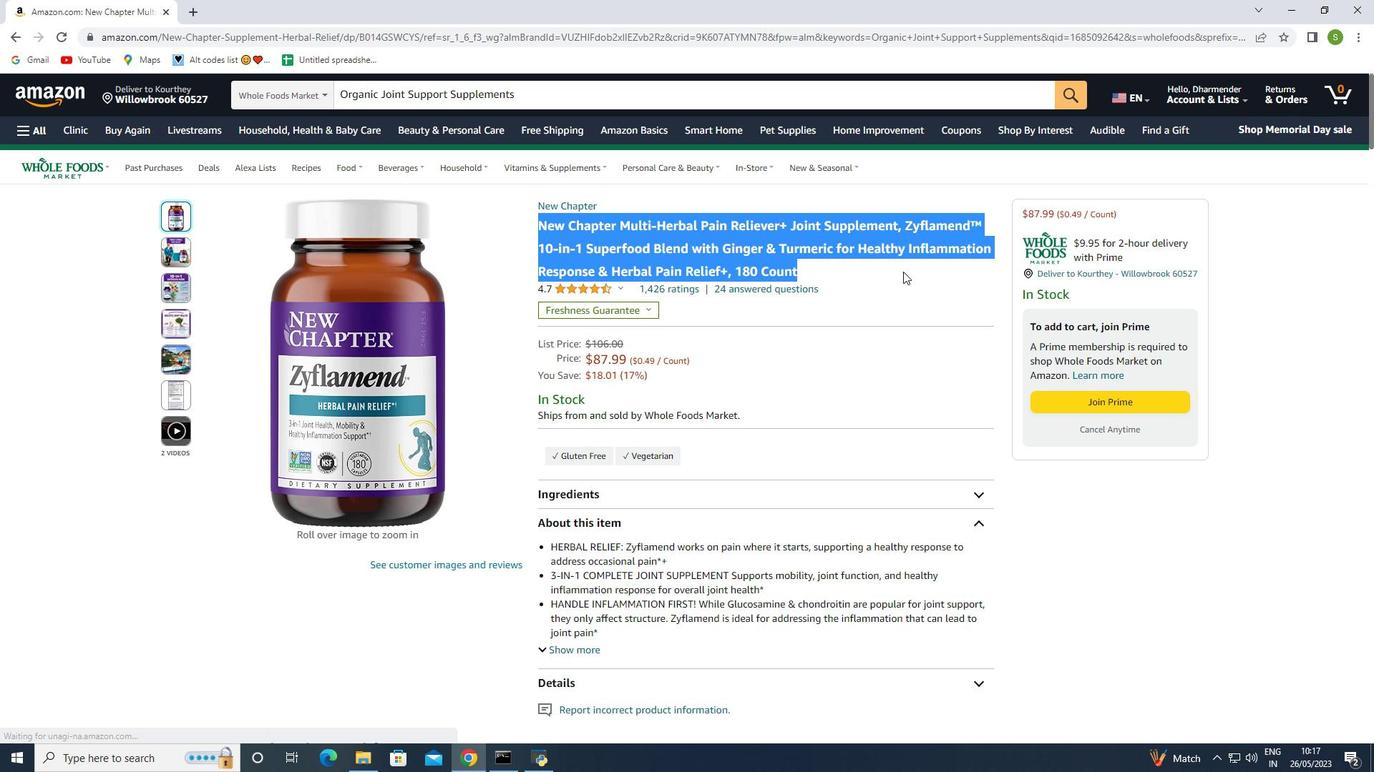
Action: Mouse pressed left at (903, 273)
Screenshot: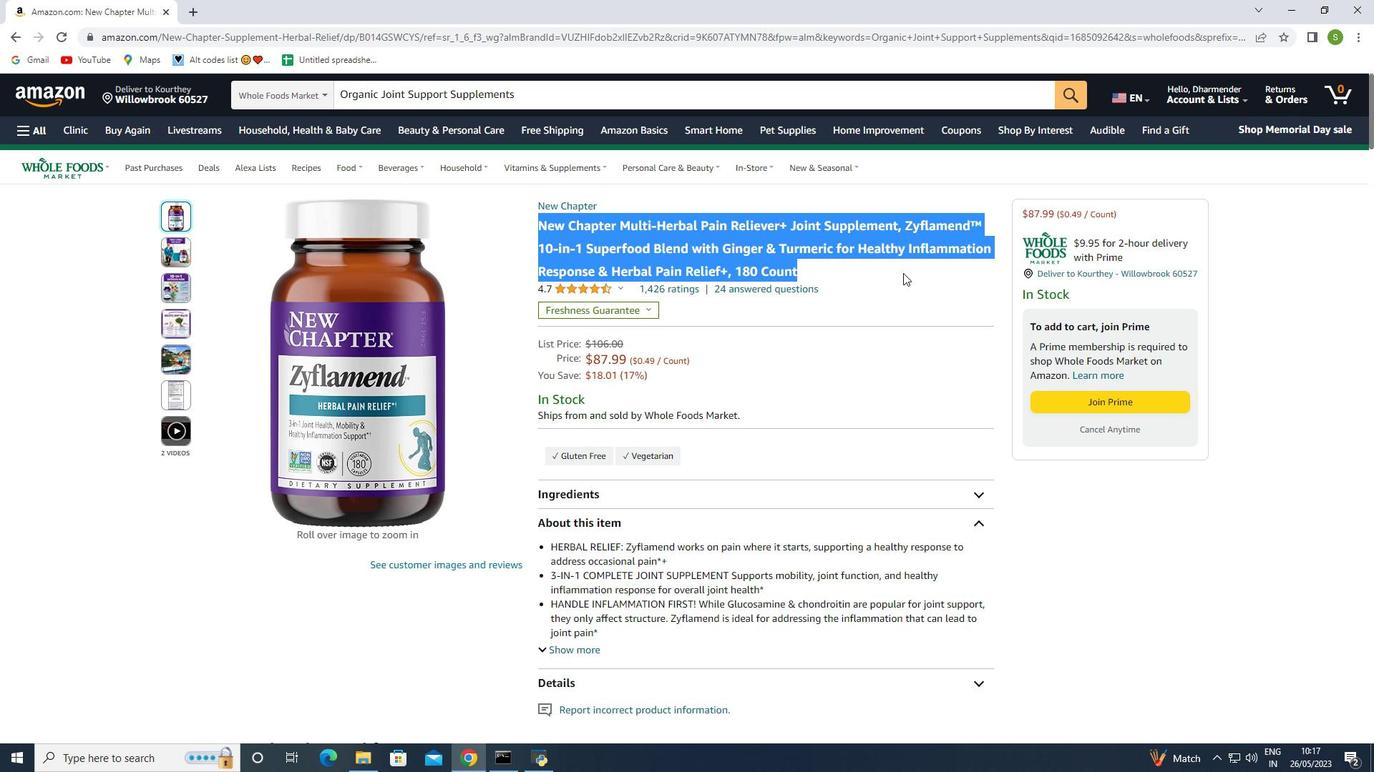 
Action: Mouse moved to (647, 362)
Screenshot: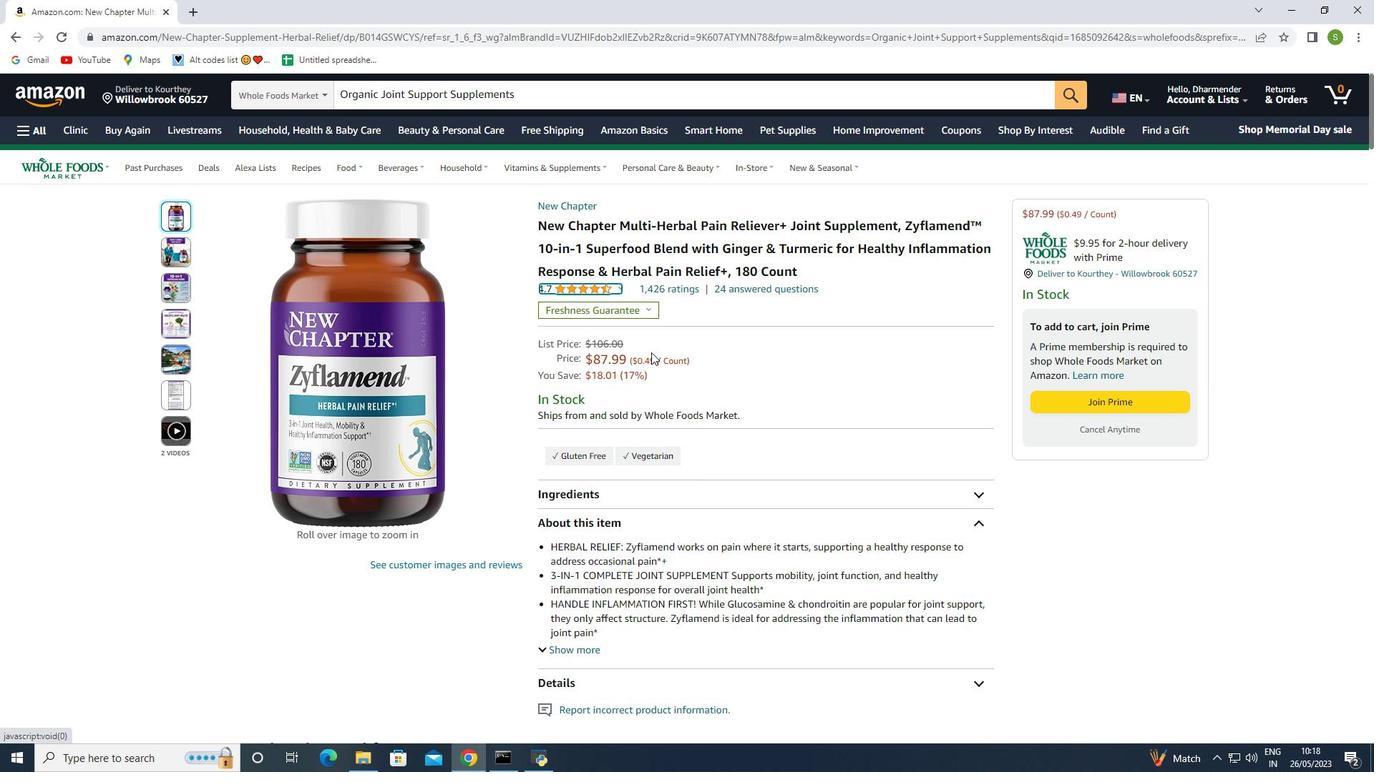 
Action: Mouse scrolled (647, 361) with delta (0, 0)
Screenshot: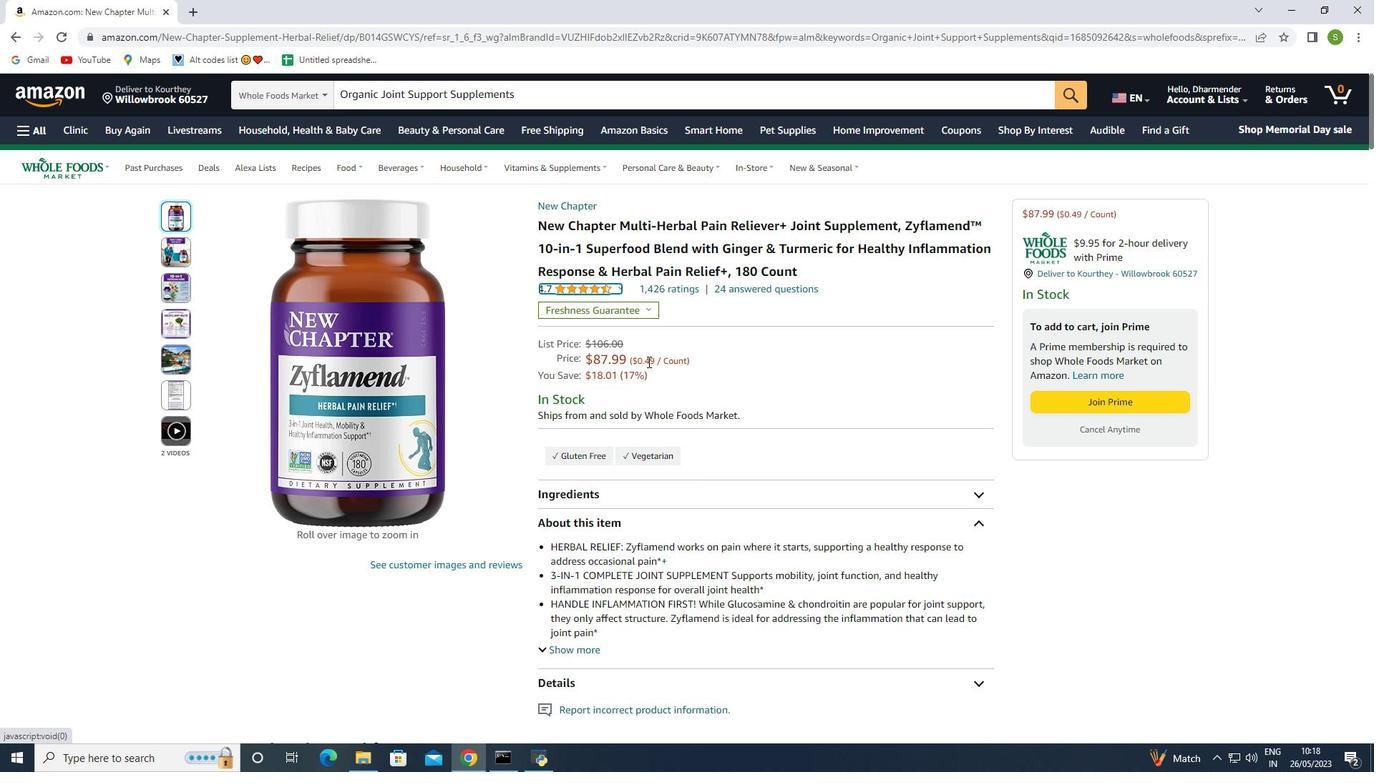 
Action: Mouse moved to (624, 331)
Screenshot: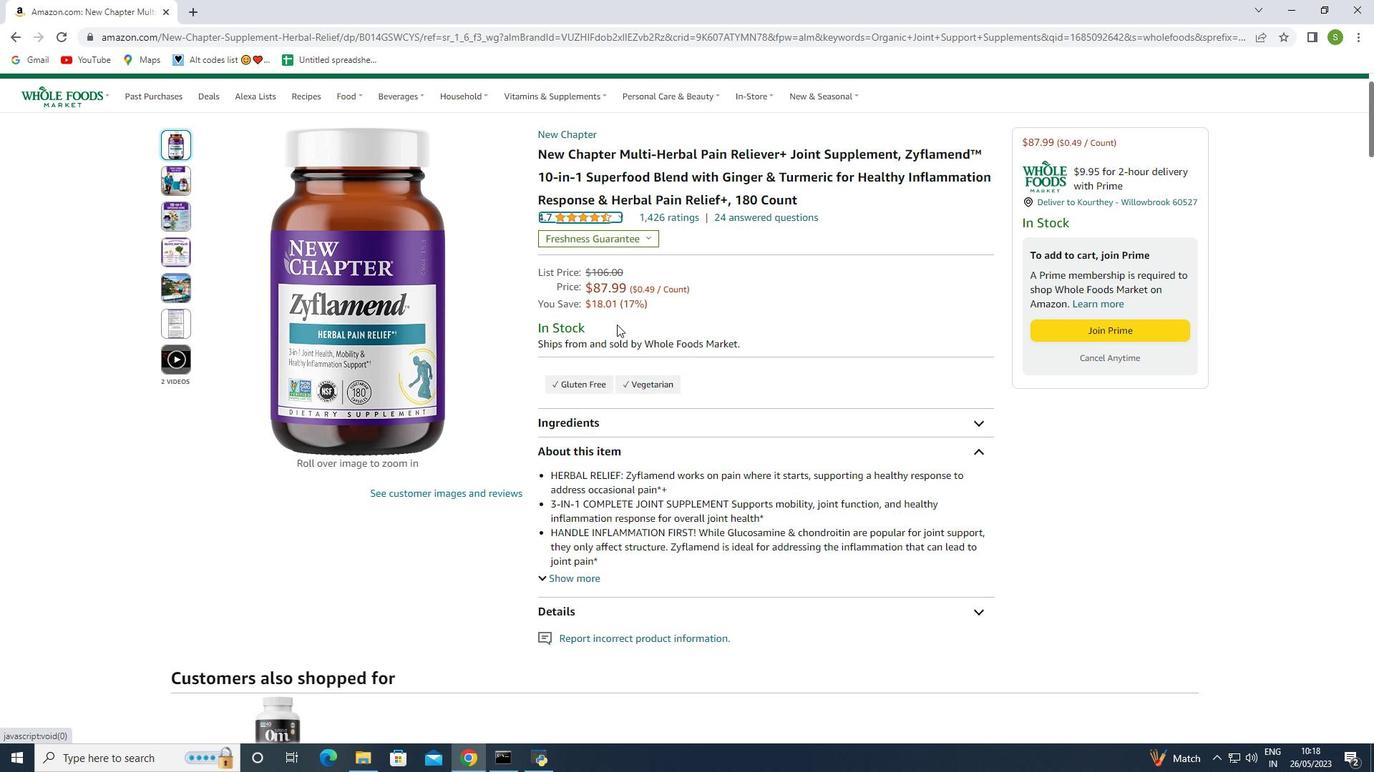 
Action: Mouse scrolled (624, 330) with delta (0, 0)
Screenshot: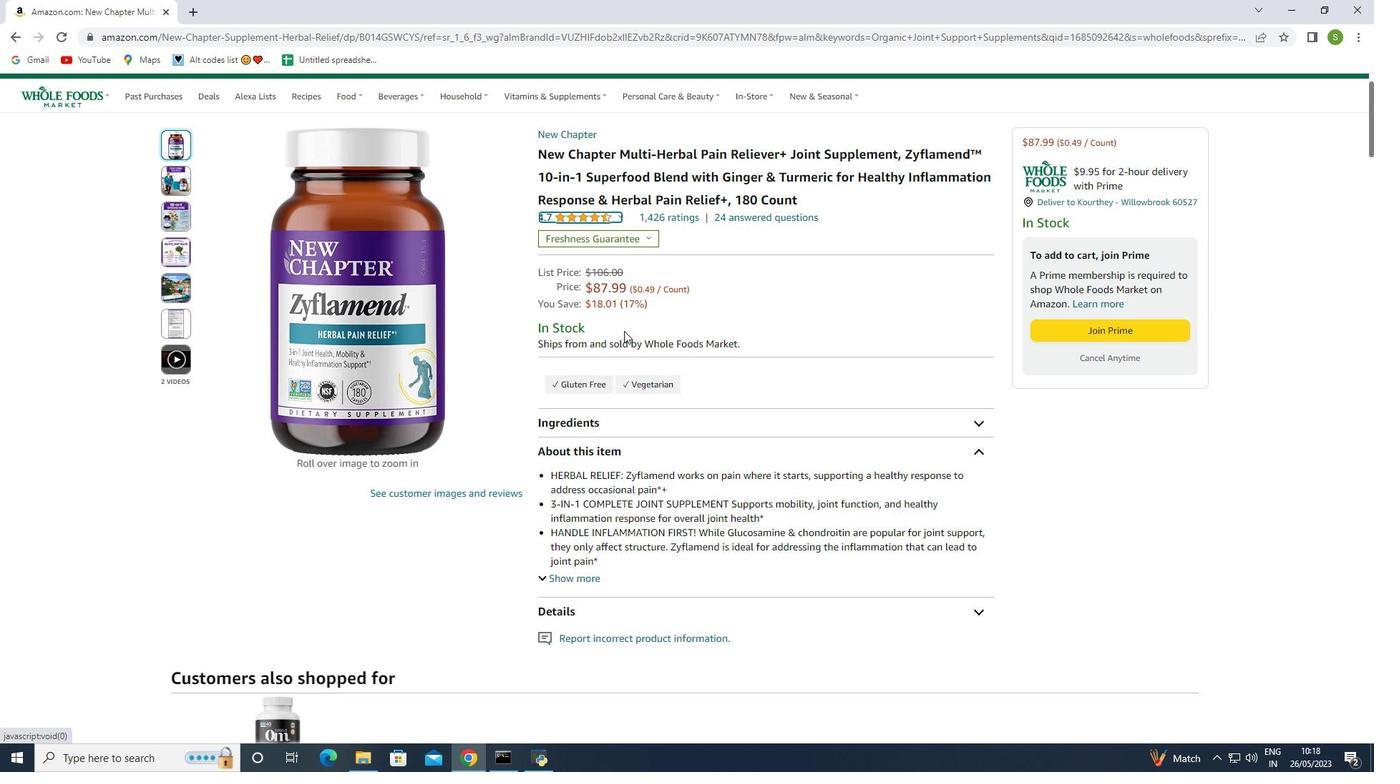 
Action: Mouse scrolled (624, 330) with delta (0, 0)
Screenshot: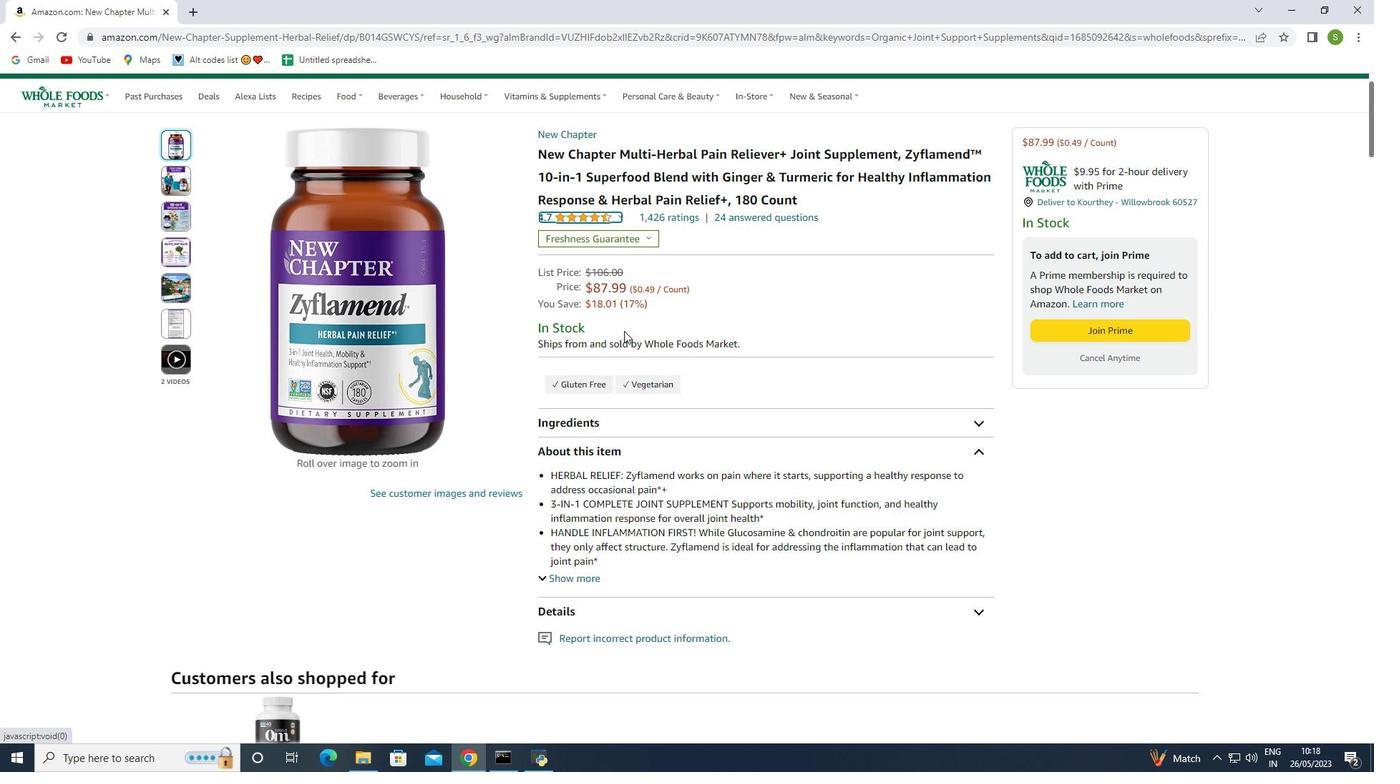 
Action: Mouse moved to (963, 275)
Screenshot: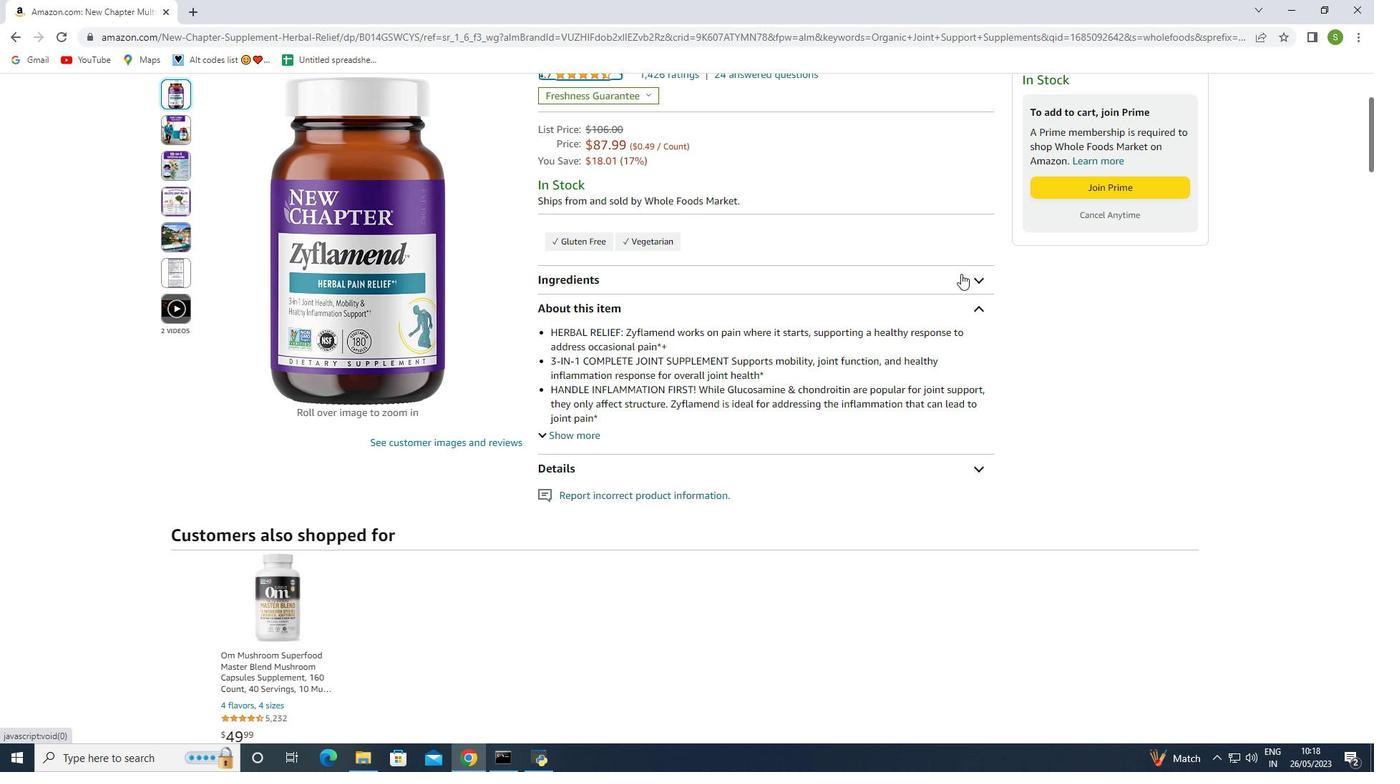 
Action: Mouse pressed left at (963, 275)
Screenshot: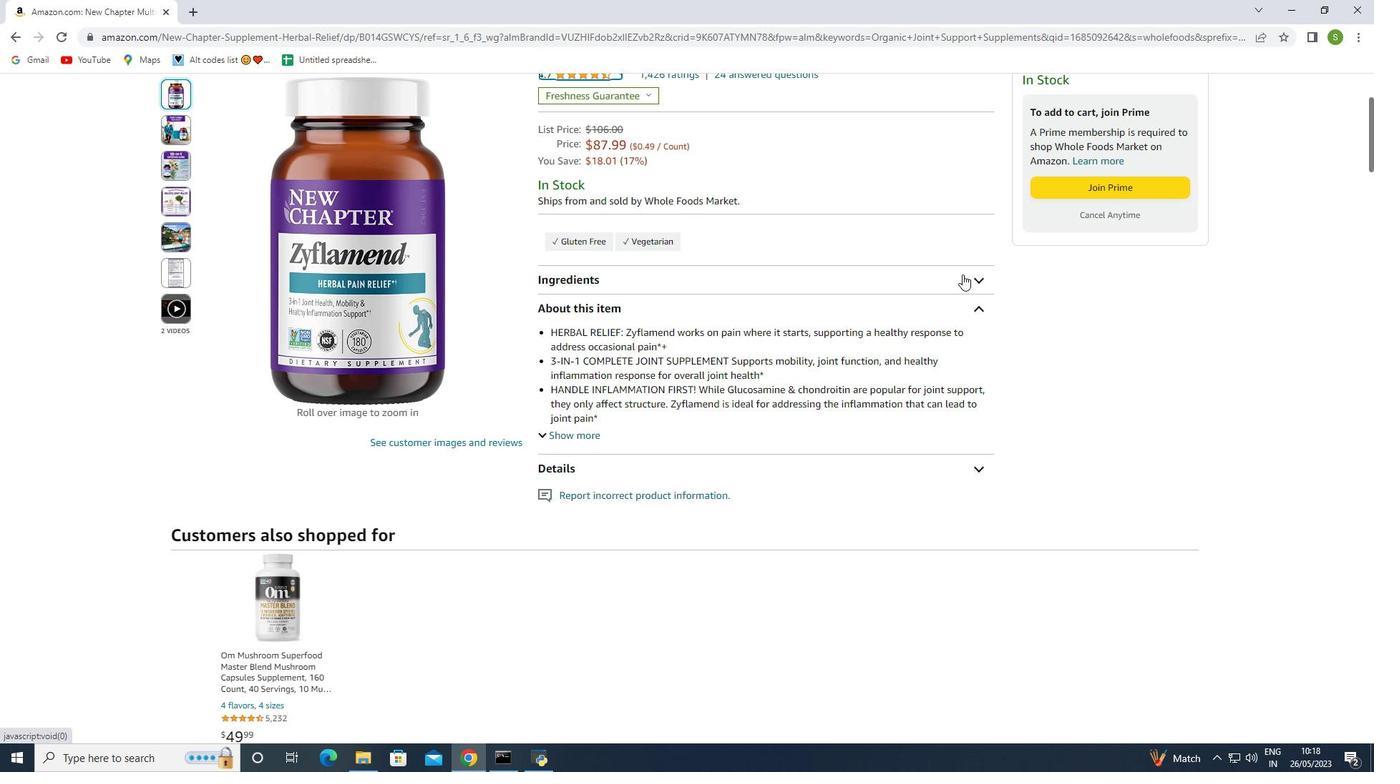 
Action: Mouse moved to (972, 484)
Screenshot: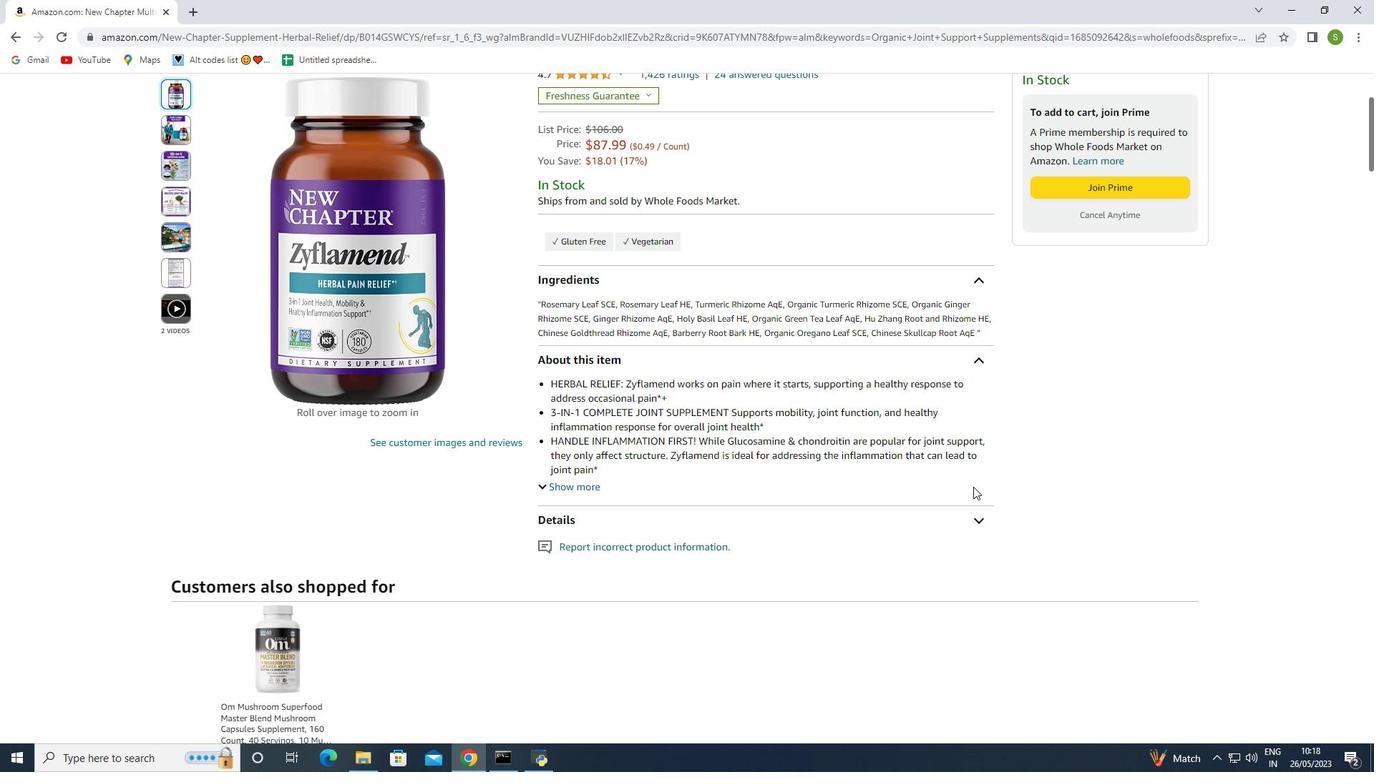 
Action: Mouse scrolled (972, 483) with delta (0, 0)
Screenshot: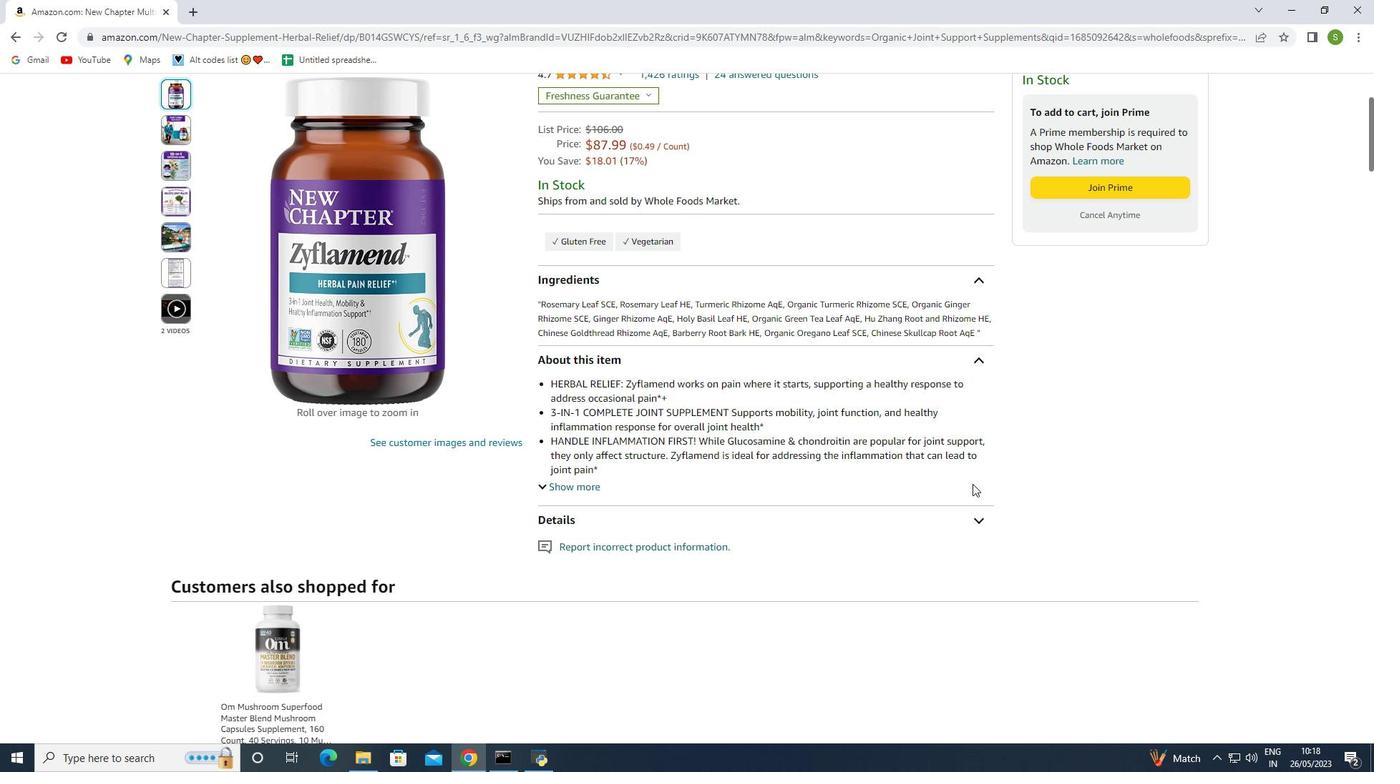 
Action: Mouse moved to (973, 452)
Screenshot: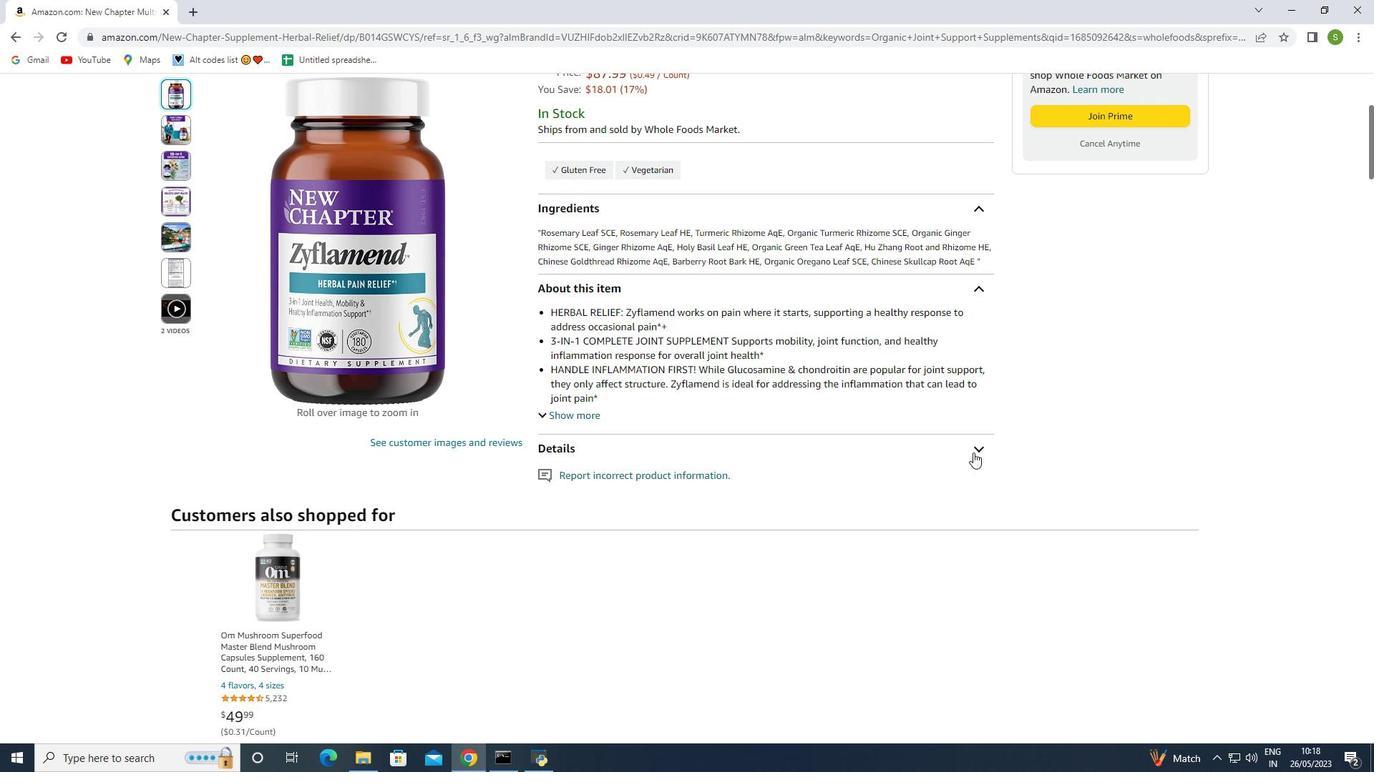 
Action: Mouse pressed left at (973, 452)
Screenshot: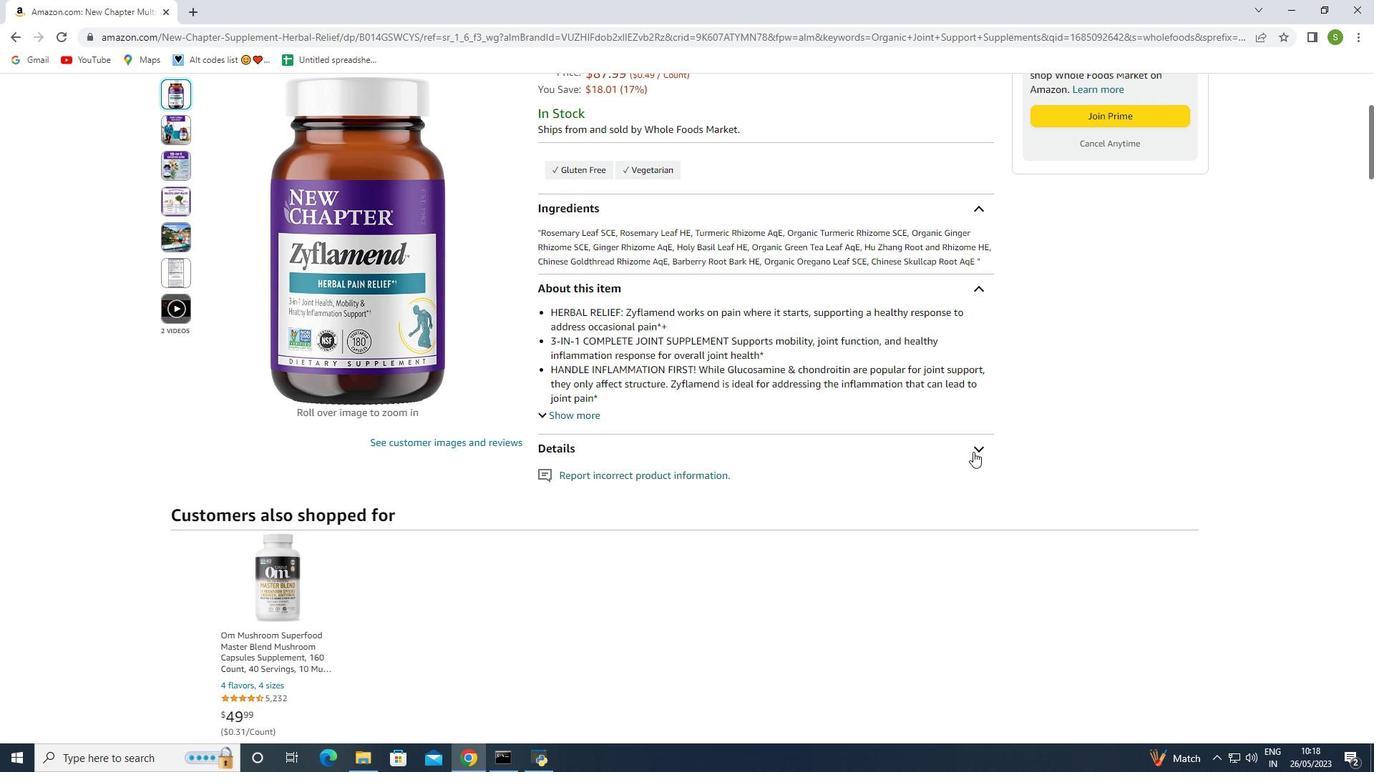 
Action: Mouse moved to (971, 458)
Screenshot: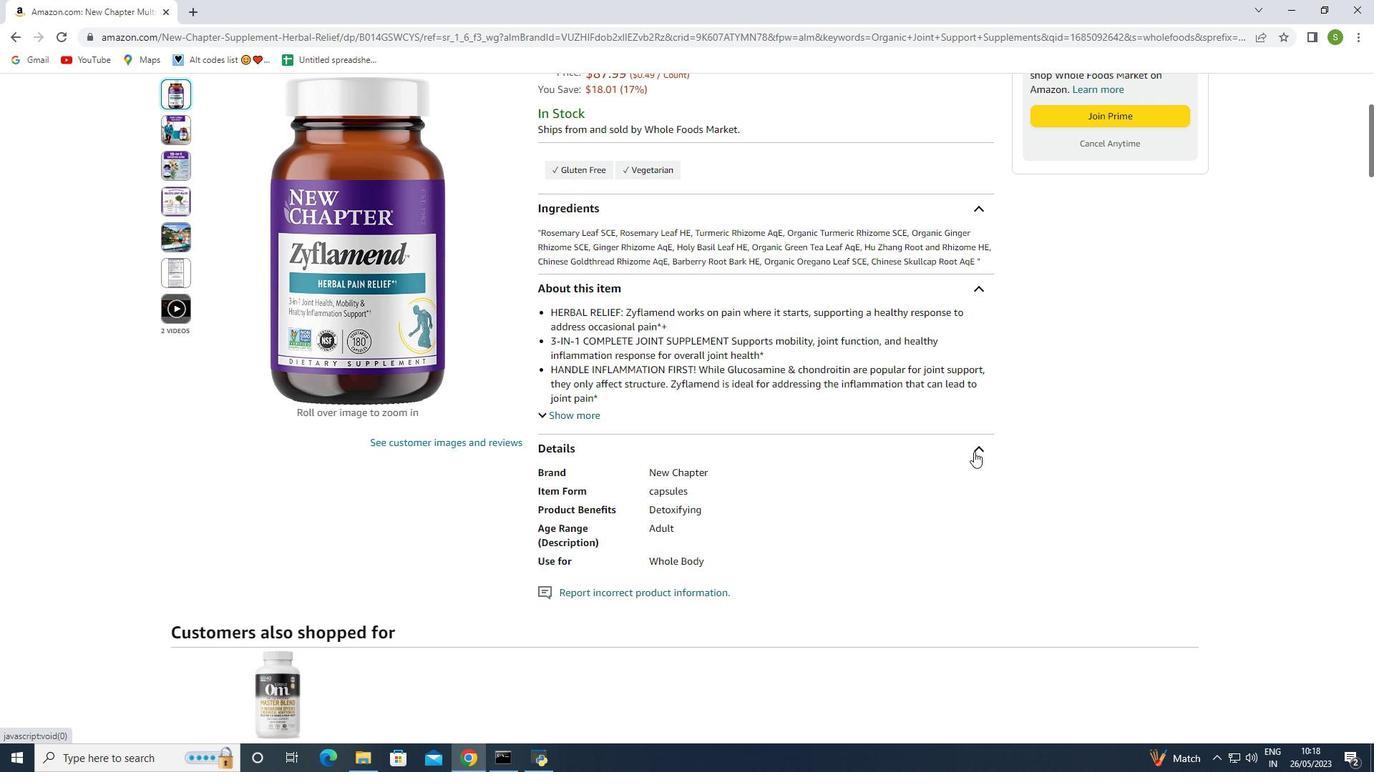 
Action: Mouse scrolled (971, 458) with delta (0, 0)
Screenshot: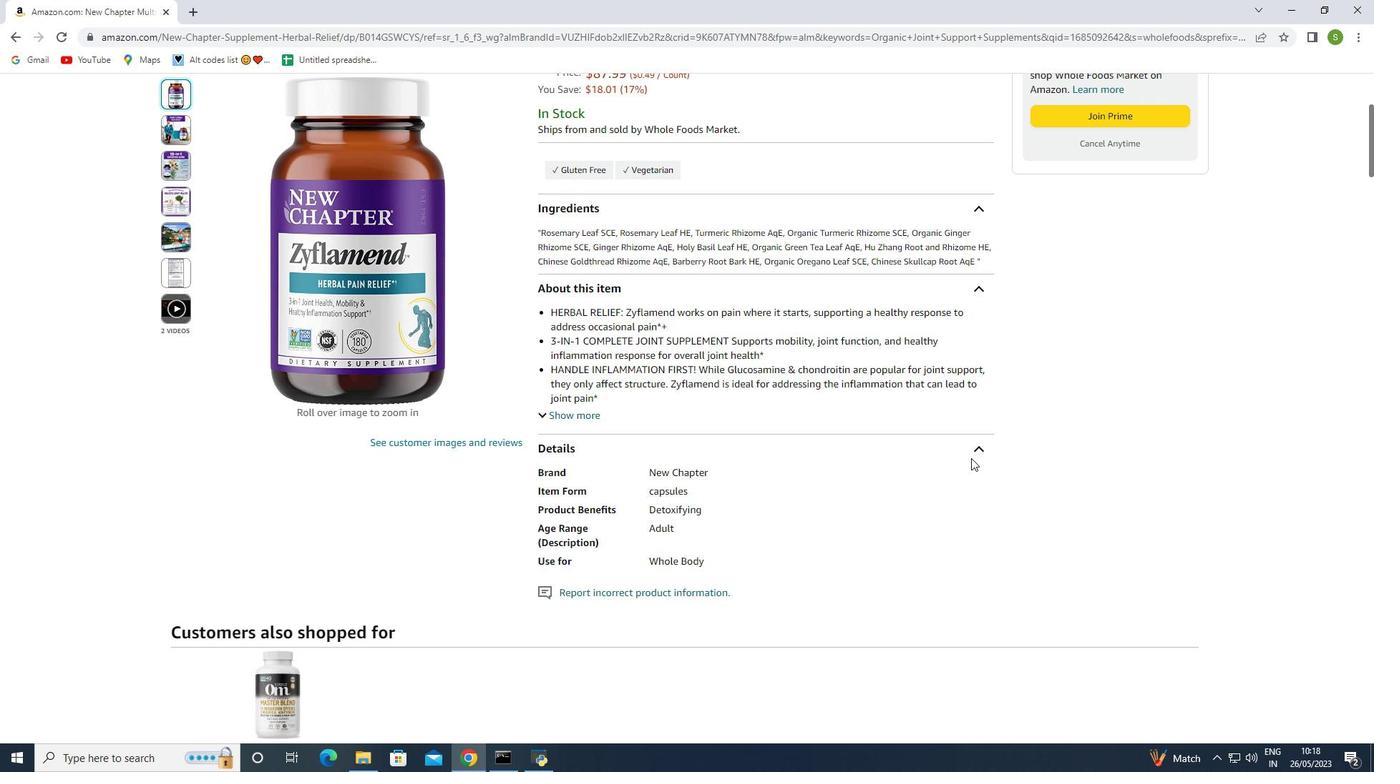 
Action: Mouse moved to (991, 415)
Screenshot: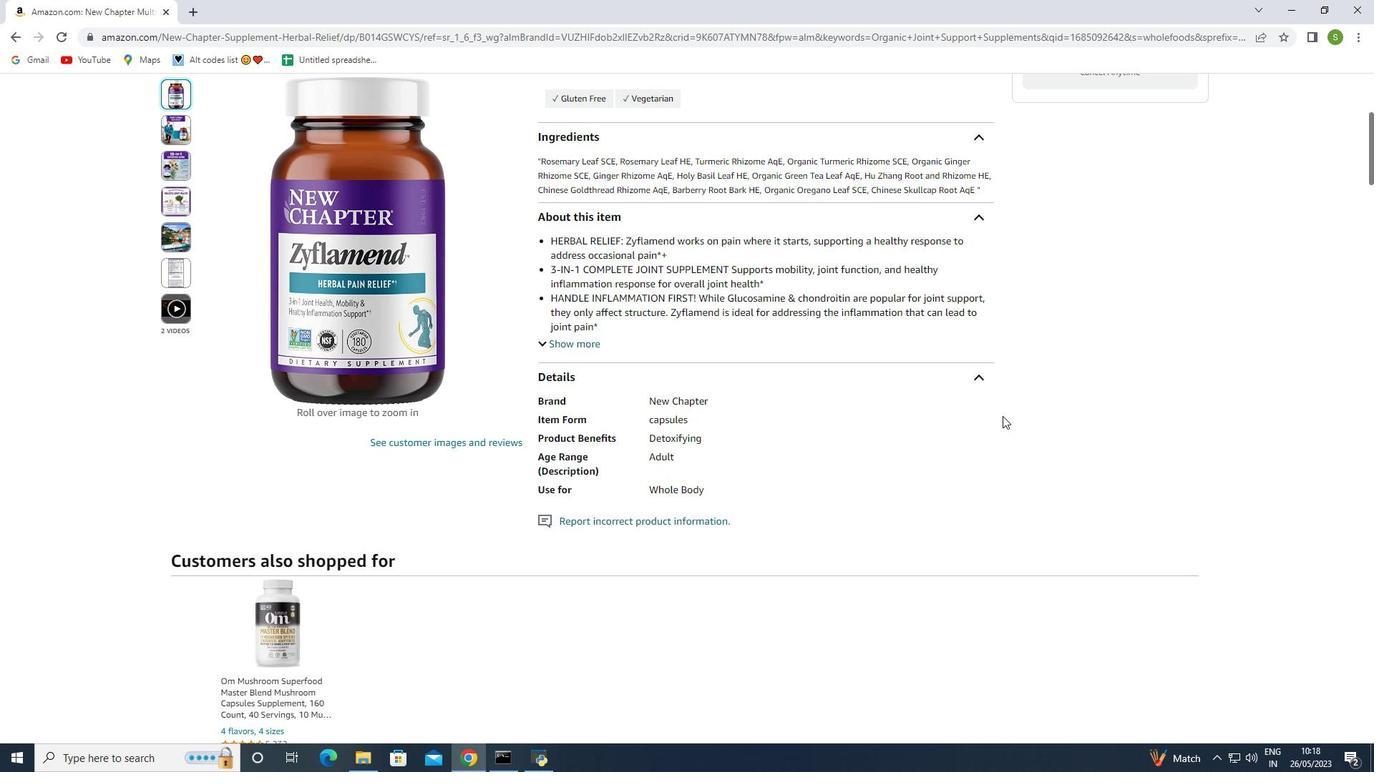 
Action: Mouse scrolled (991, 415) with delta (0, 0)
Screenshot: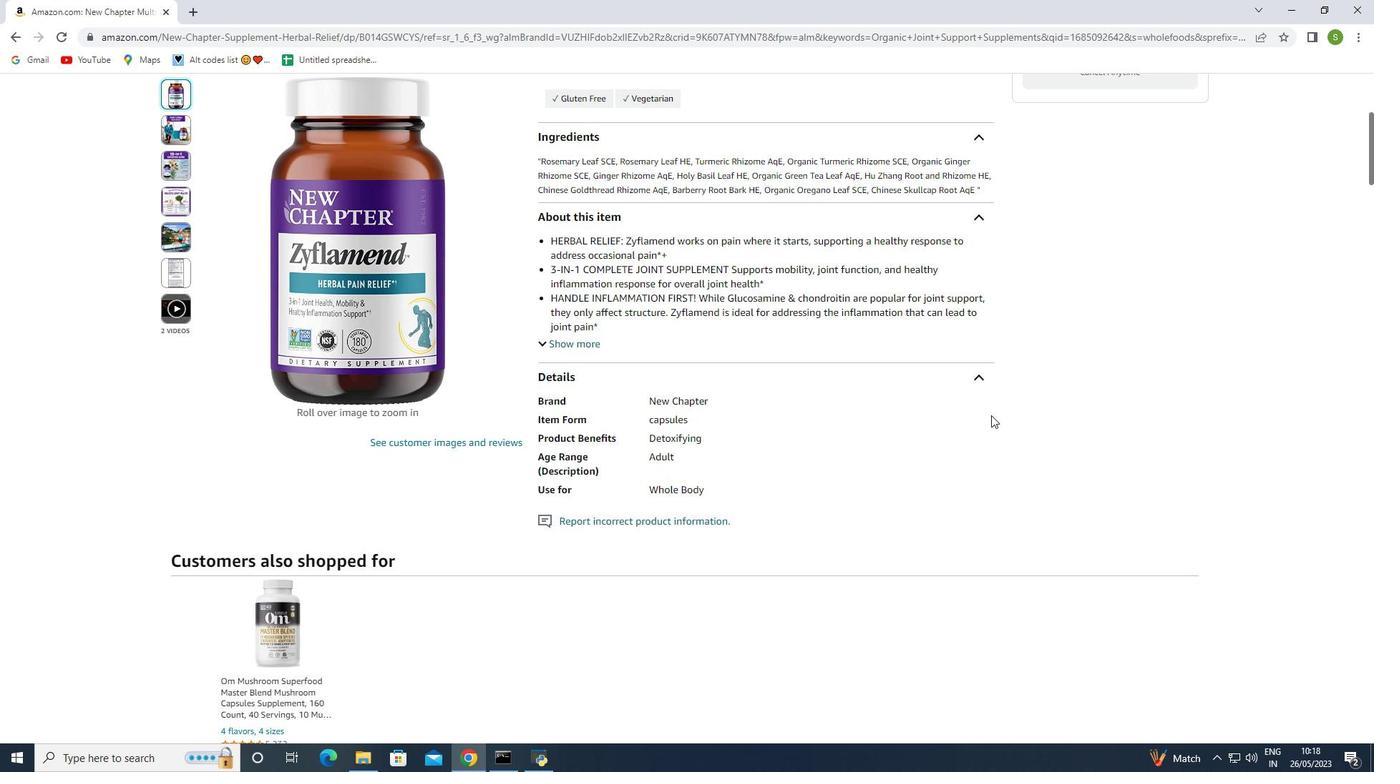 
Action: Mouse moved to (941, 412)
Screenshot: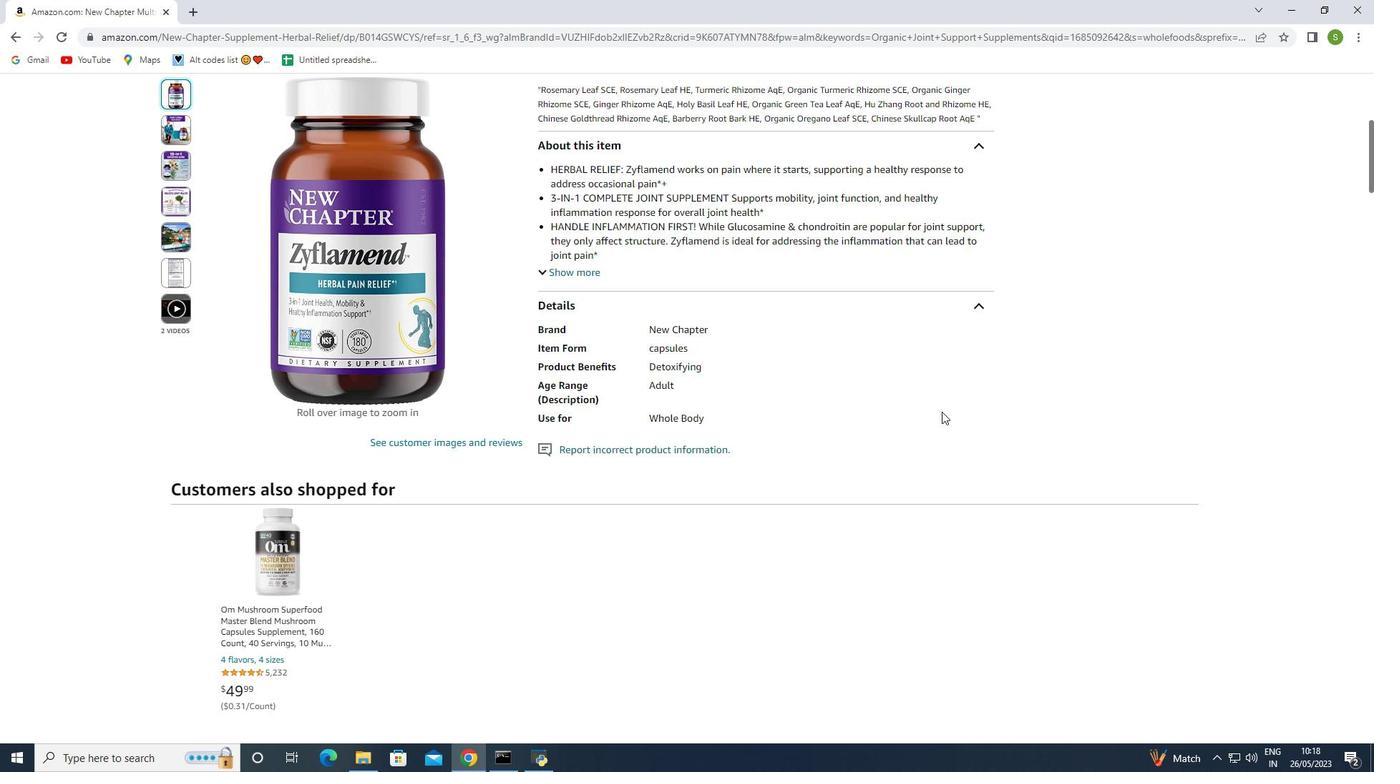 
Action: Mouse scrolled (941, 411) with delta (0, 0)
Screenshot: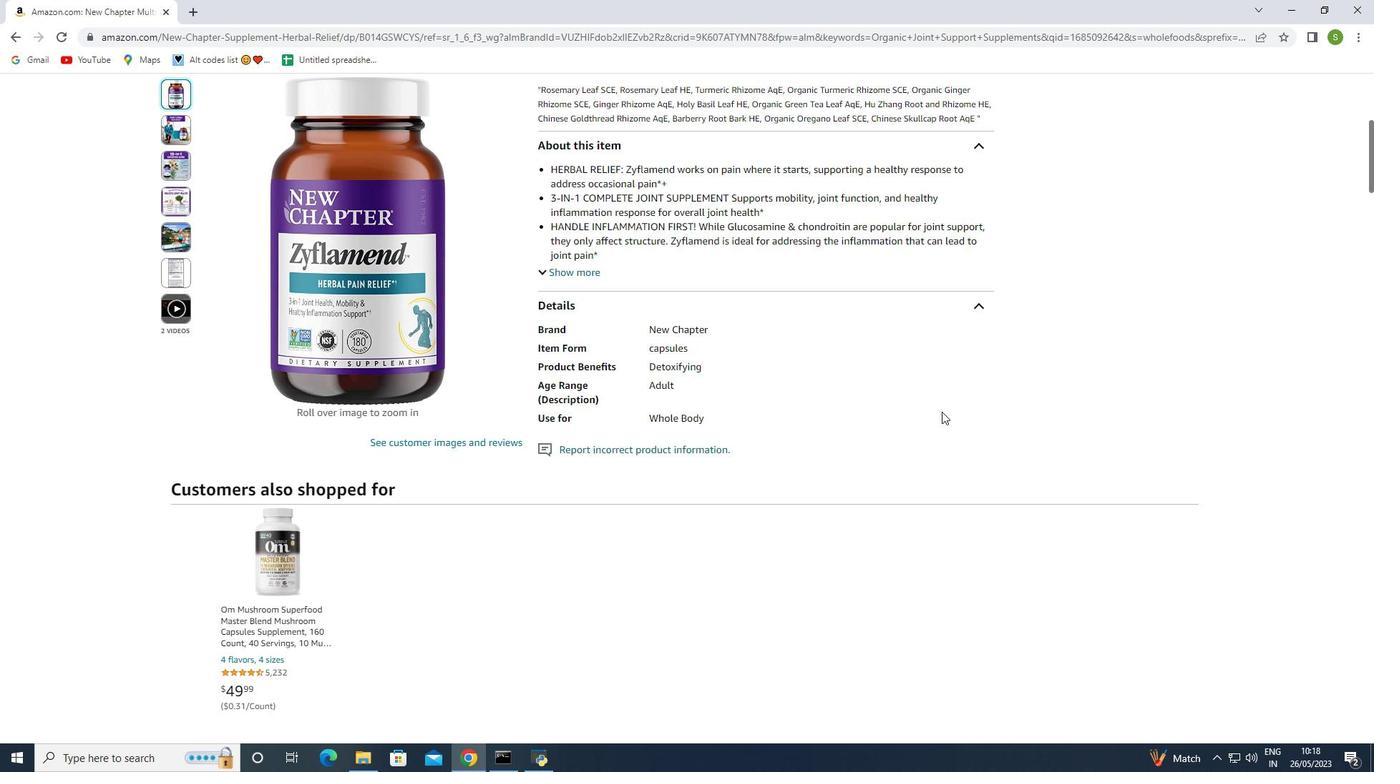 
Action: Mouse moved to (943, 415)
Screenshot: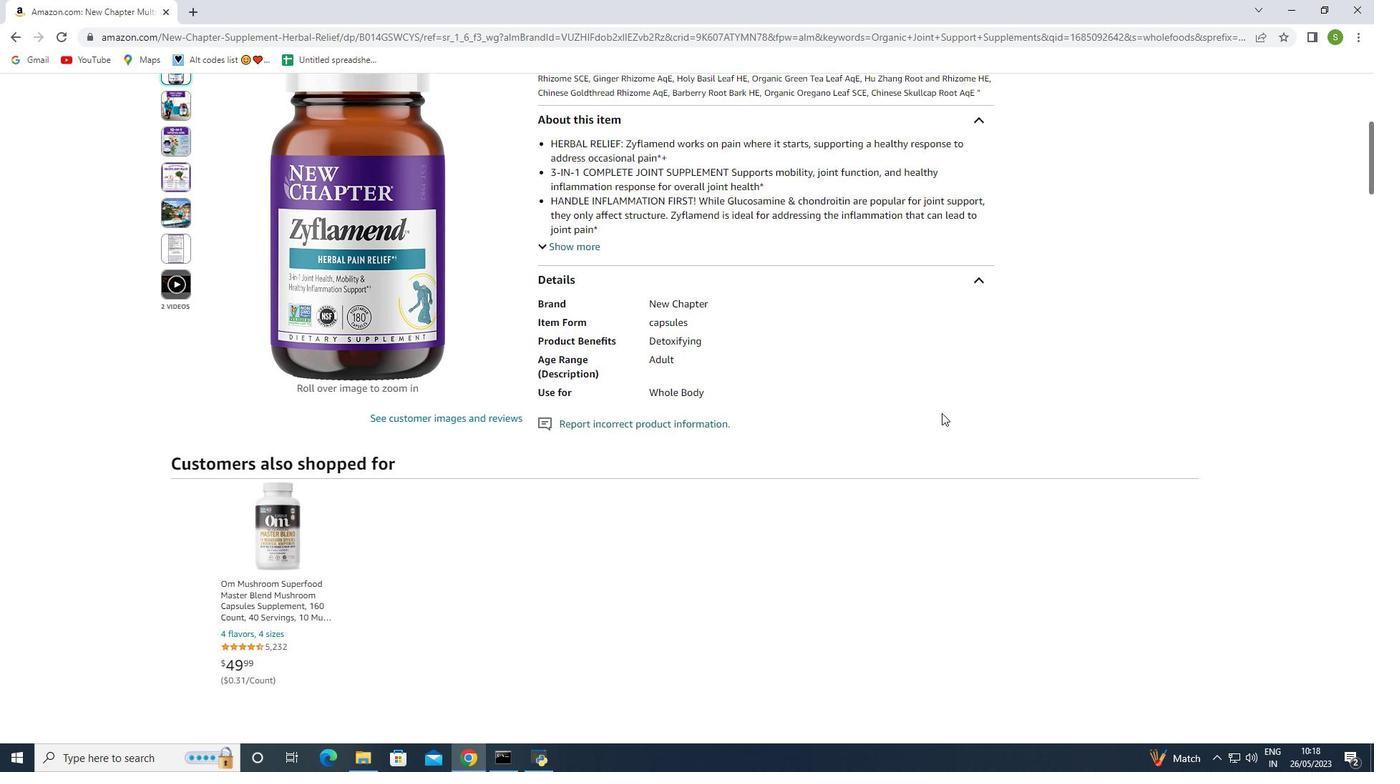 
Action: Mouse scrolled (943, 414) with delta (0, 0)
Screenshot: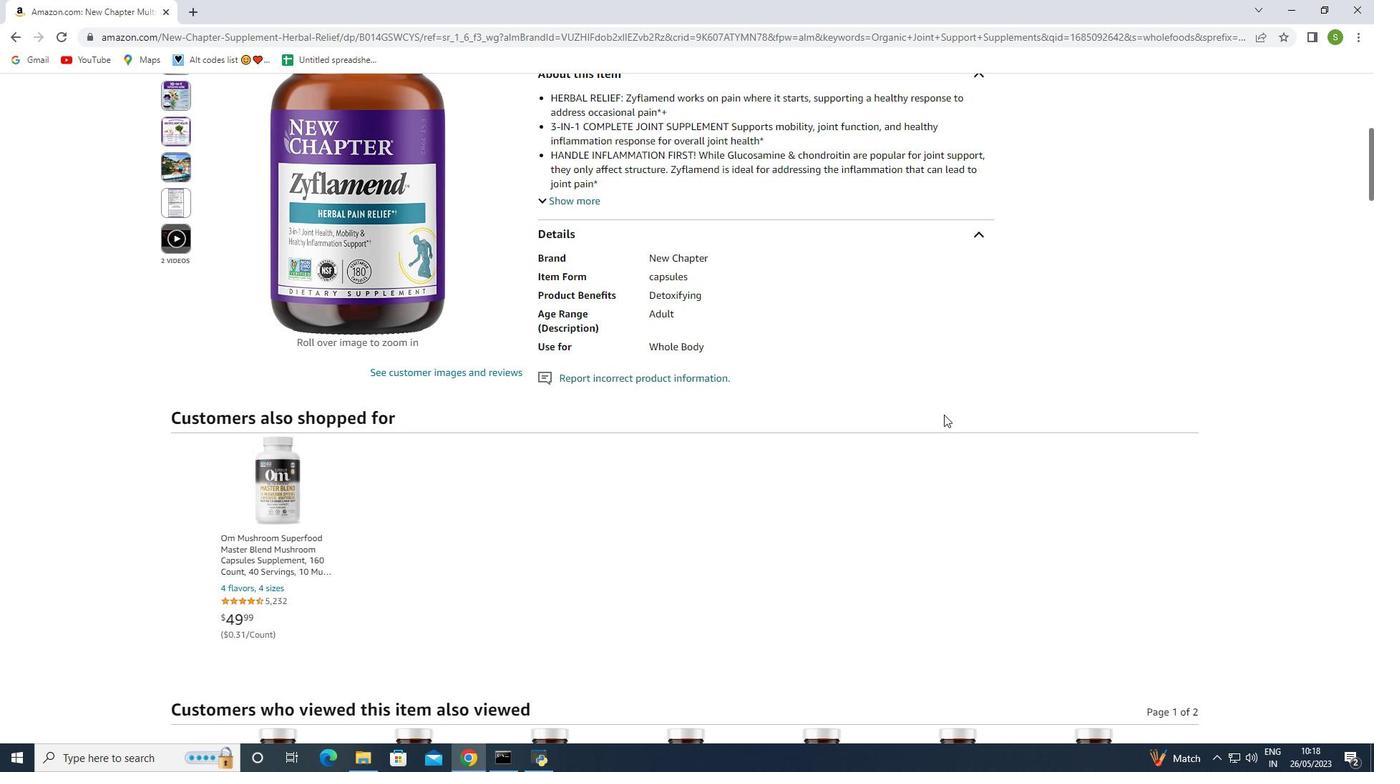 
Action: Mouse moved to (797, 416)
Screenshot: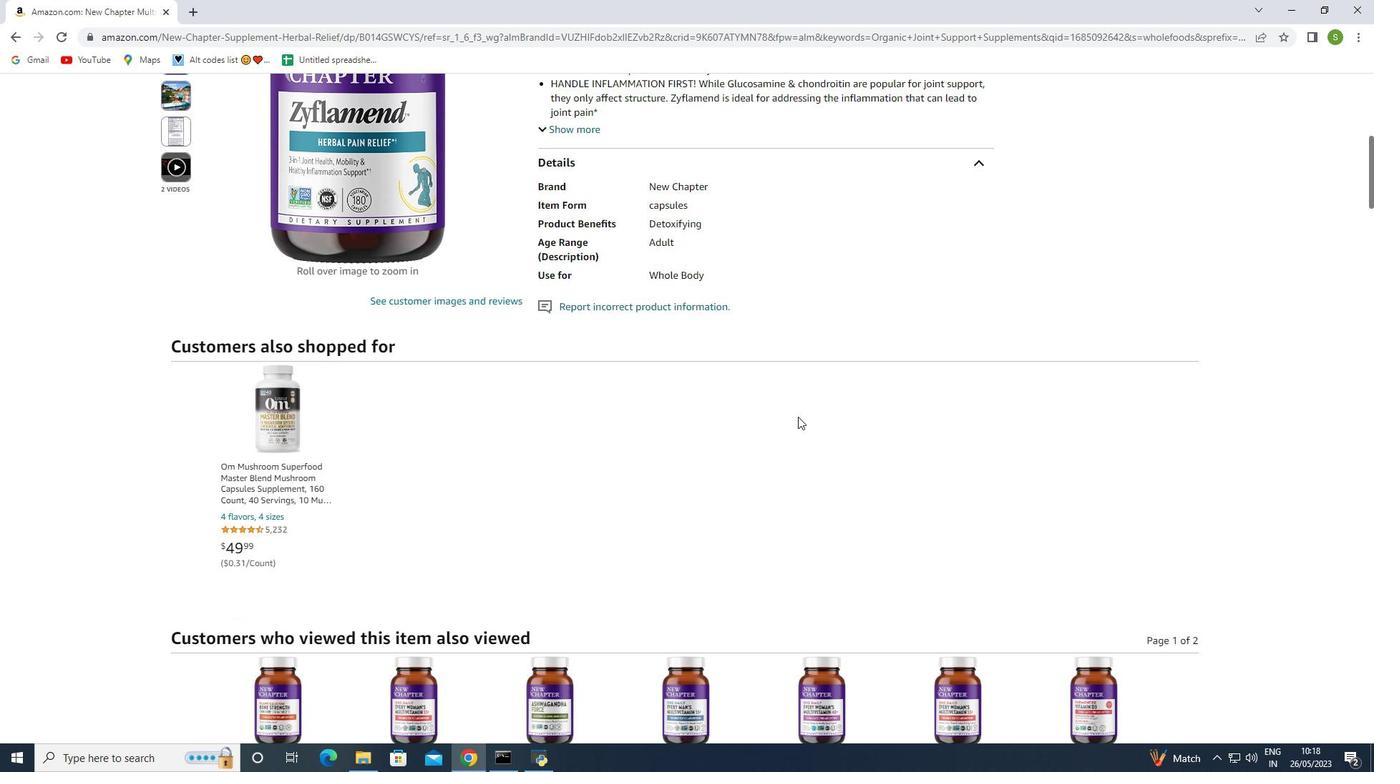 
Action: Mouse scrolled (797, 415) with delta (0, 0)
Screenshot: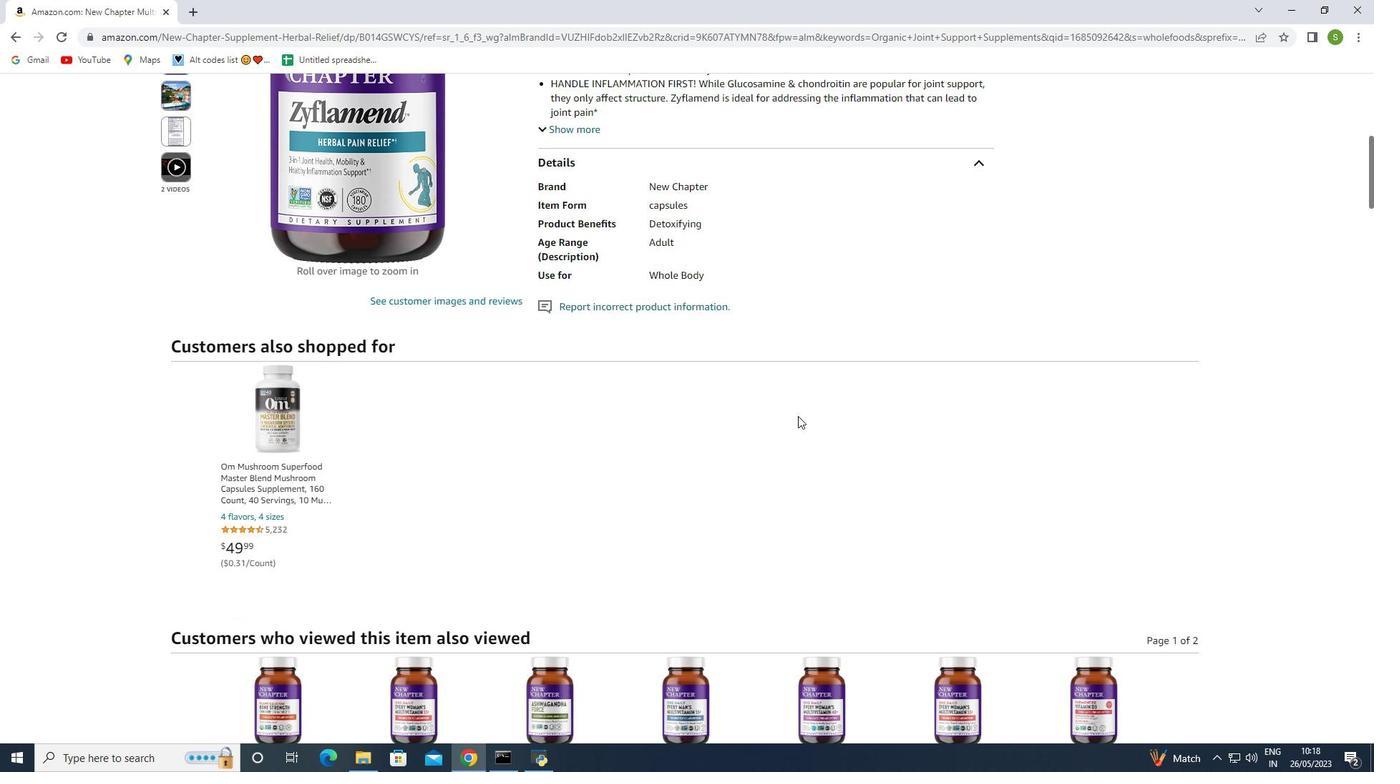 
Action: Mouse scrolled (797, 415) with delta (0, 0)
Screenshot: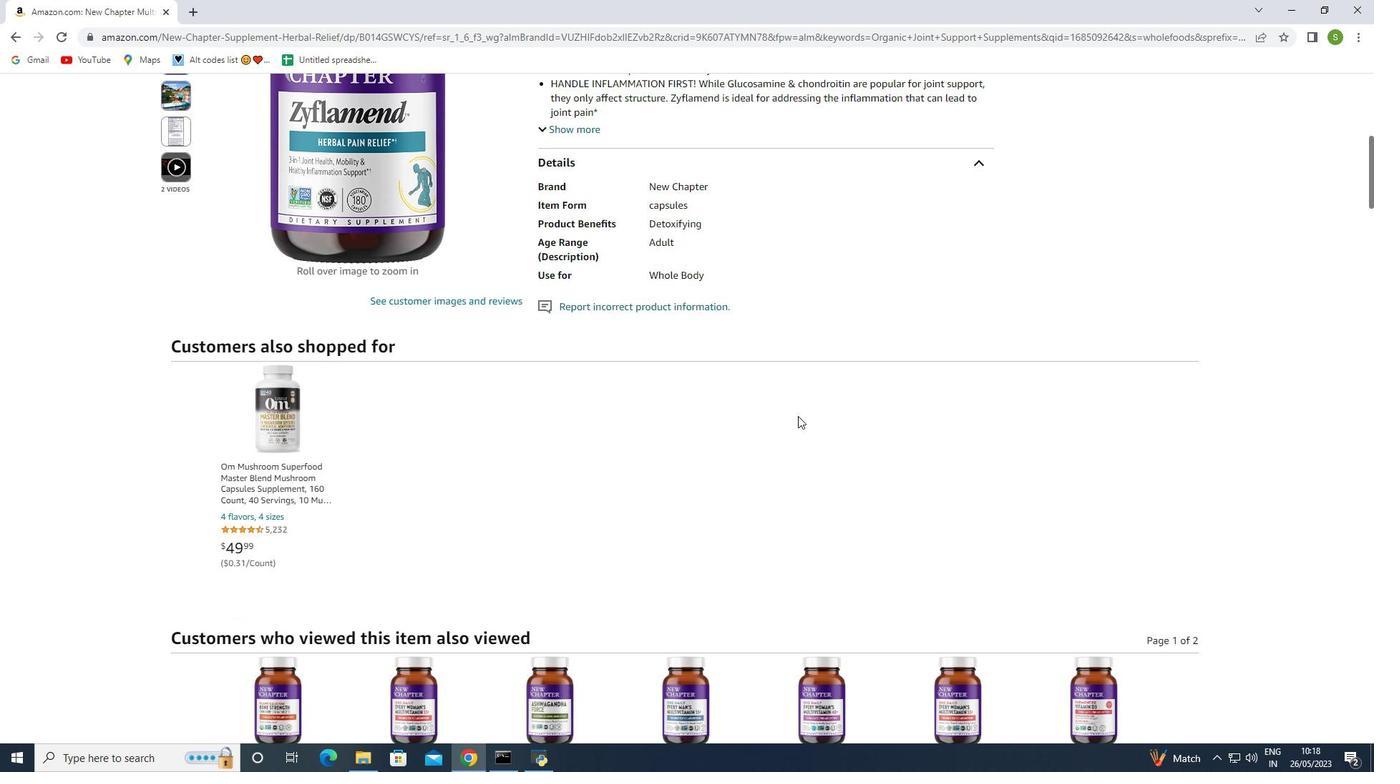 
Action: Mouse moved to (503, 353)
Screenshot: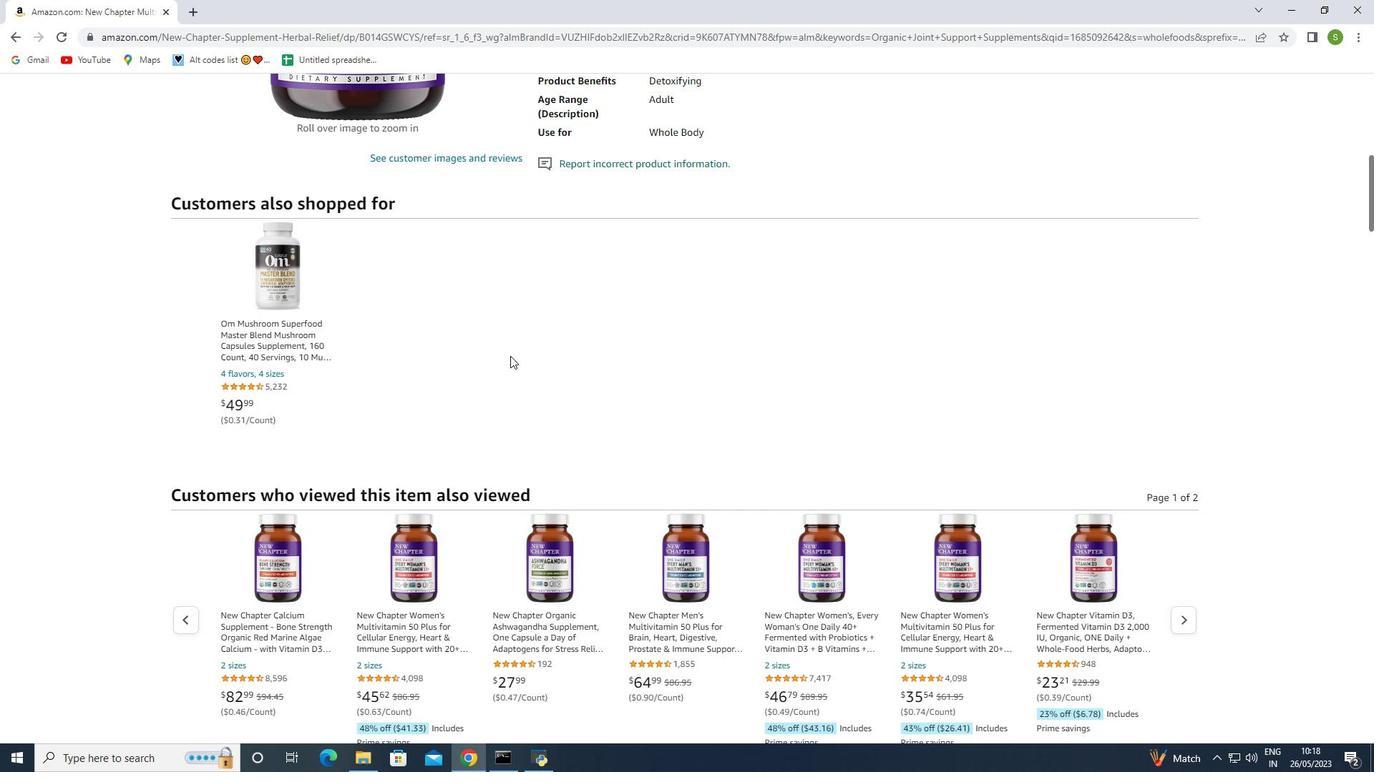 
Action: Mouse pressed middle at (503, 353)
Screenshot: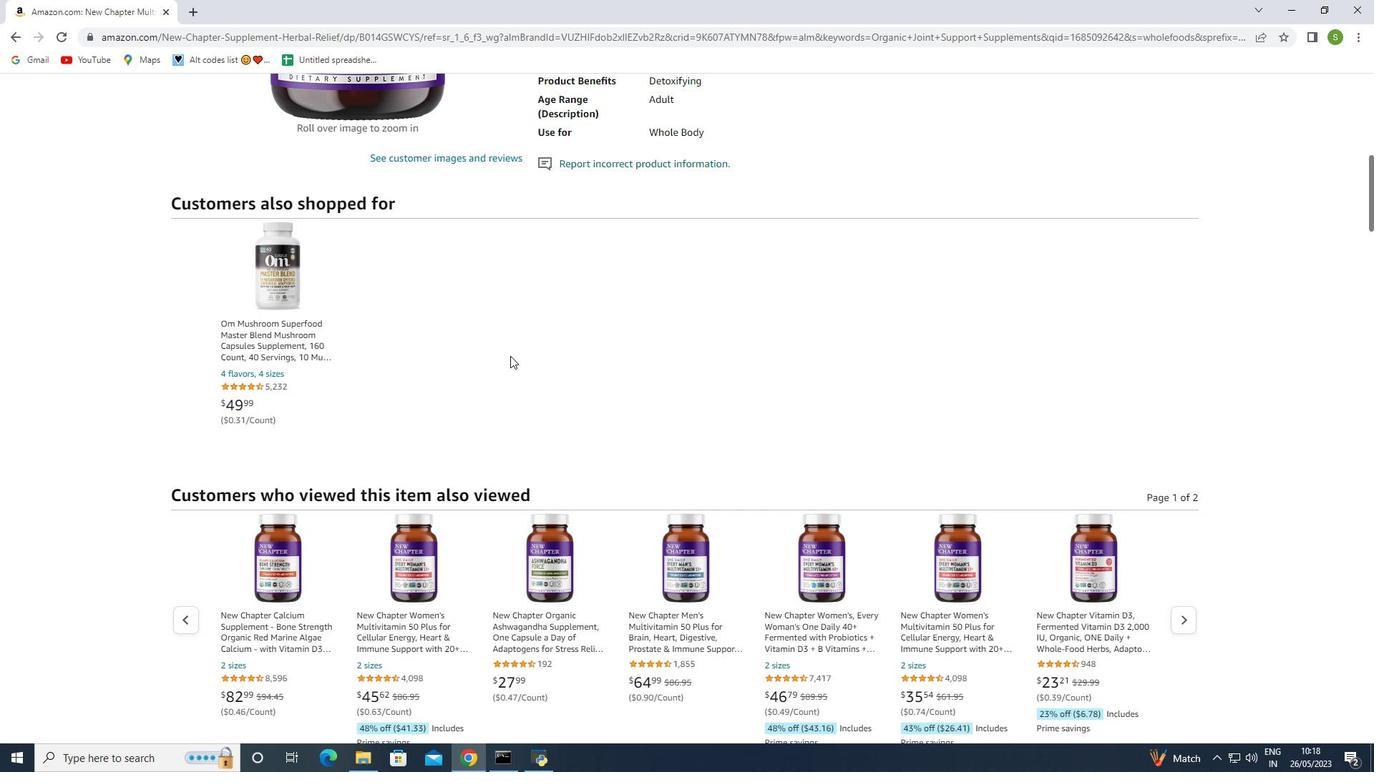 
Action: Mouse scrolled (503, 354) with delta (0, 0)
Screenshot: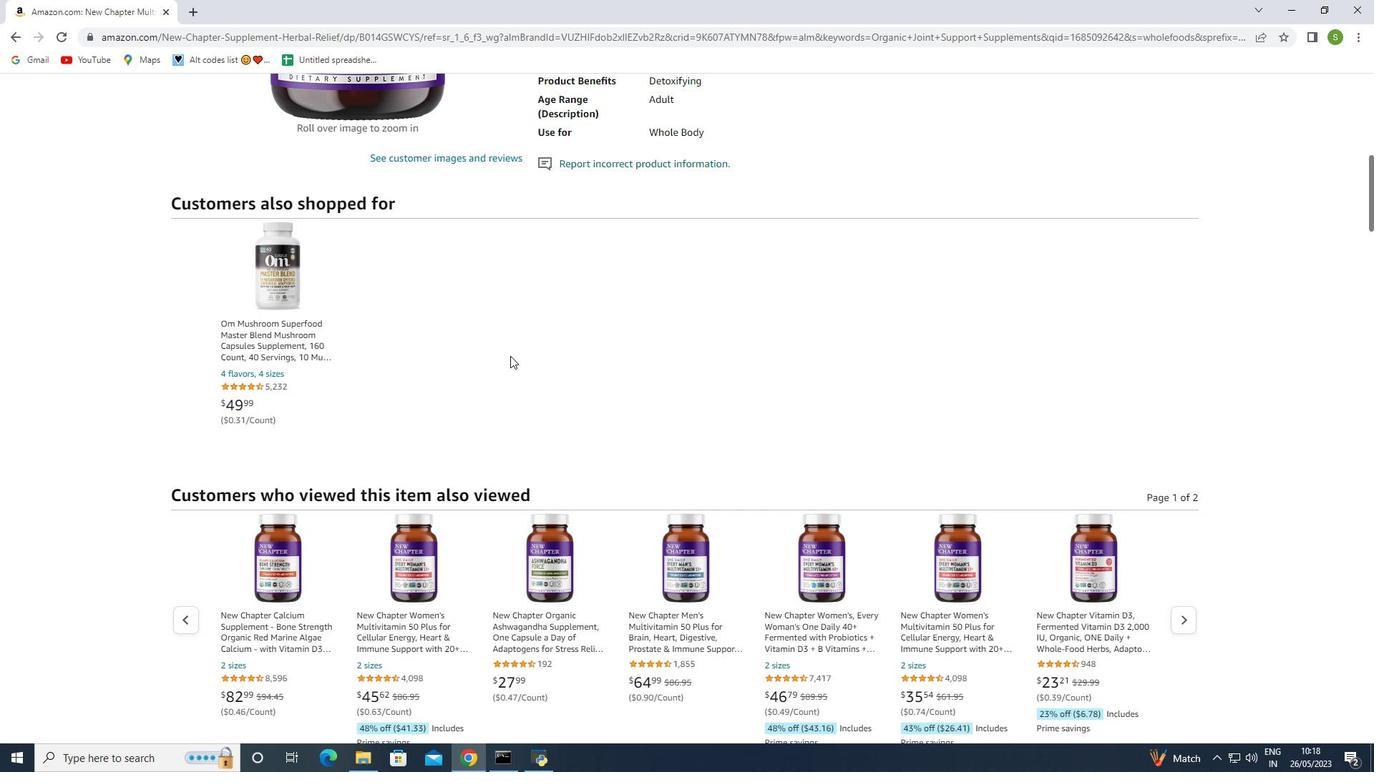 
Action: Mouse moved to (503, 353)
Screenshot: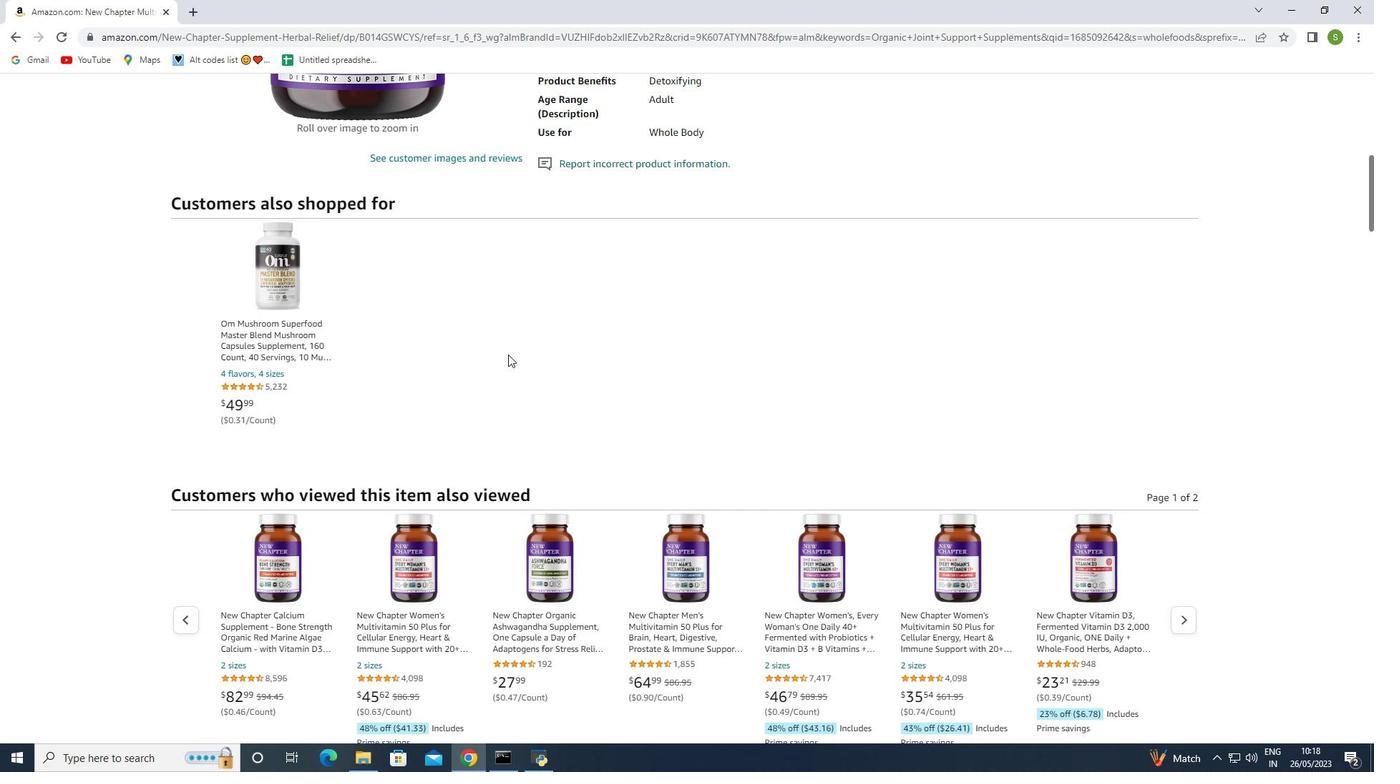 
Action: Mouse scrolled (503, 354) with delta (0, 0)
Screenshot: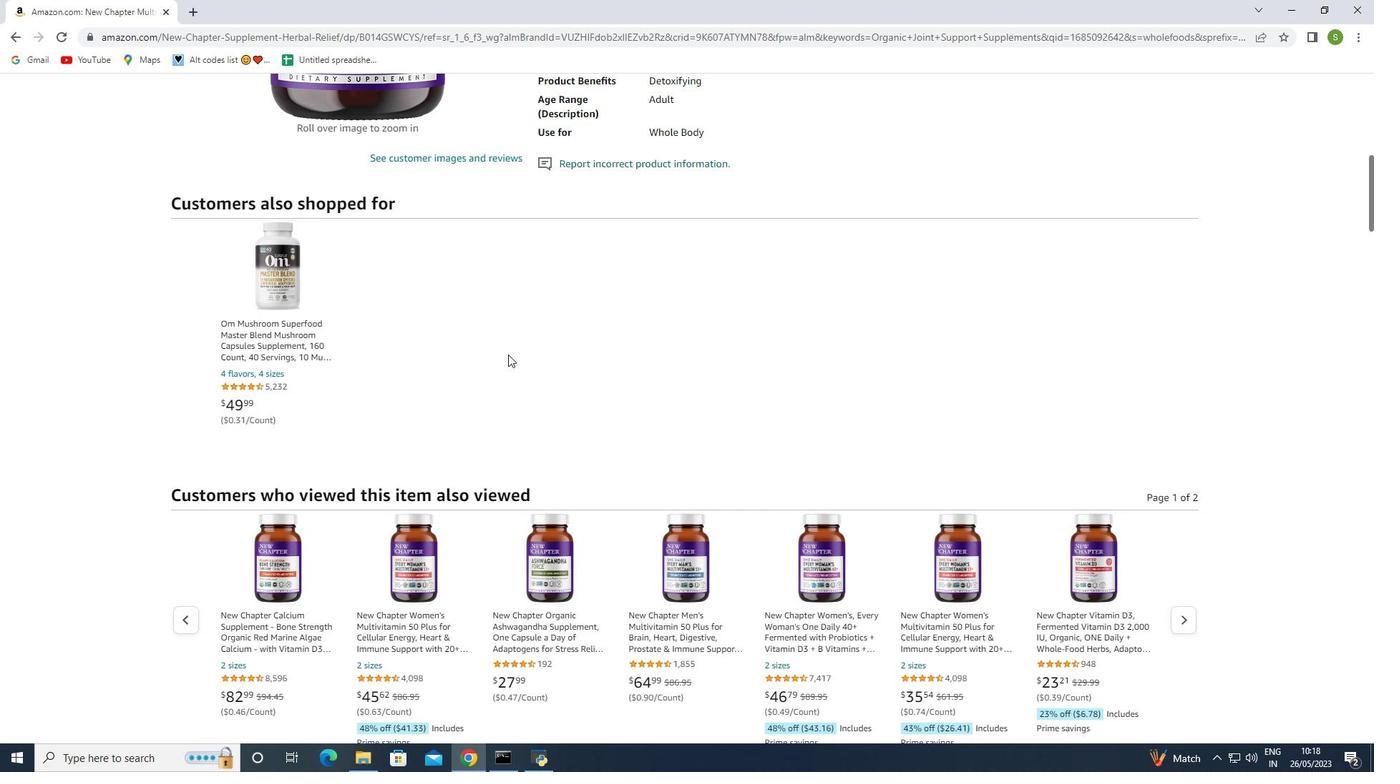 
Action: Mouse scrolled (503, 354) with delta (0, 0)
Screenshot: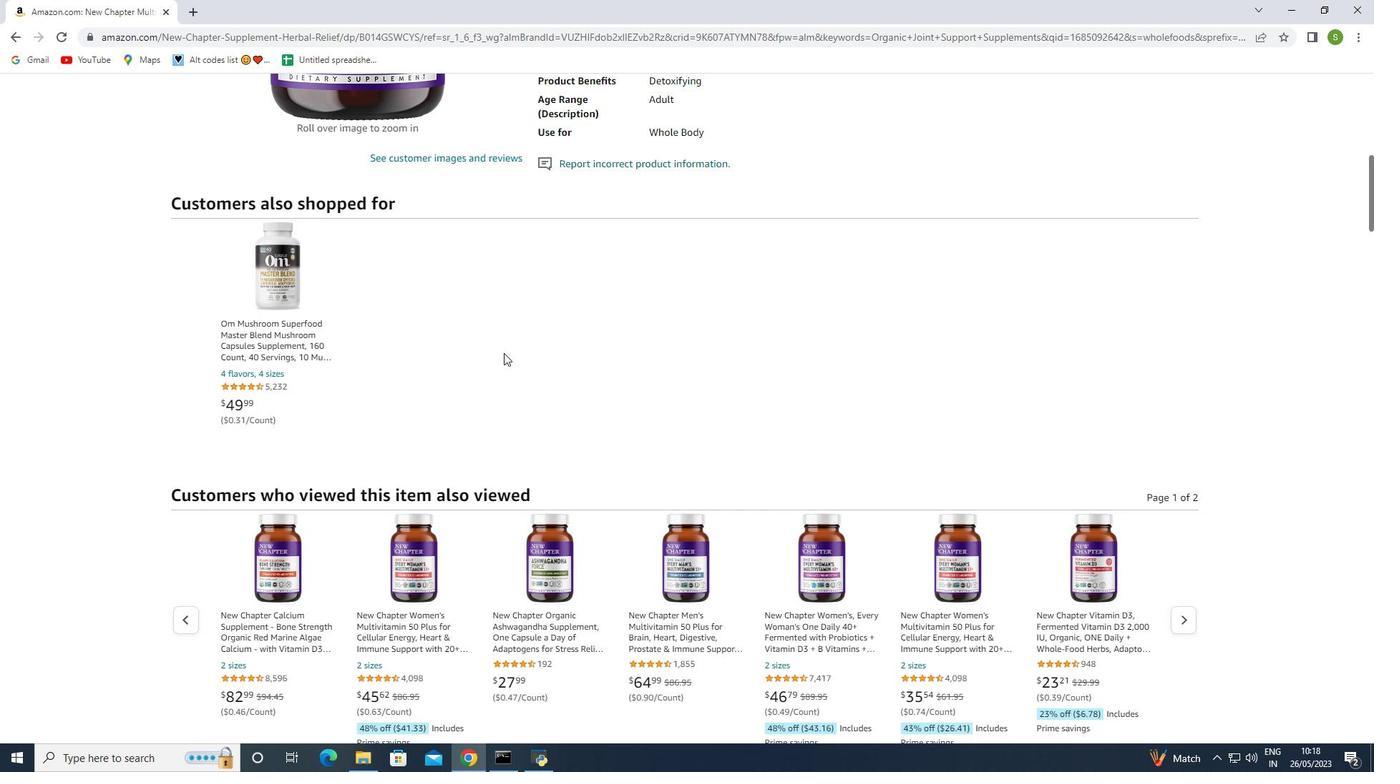 
Action: Mouse scrolled (503, 354) with delta (0, 0)
Screenshot: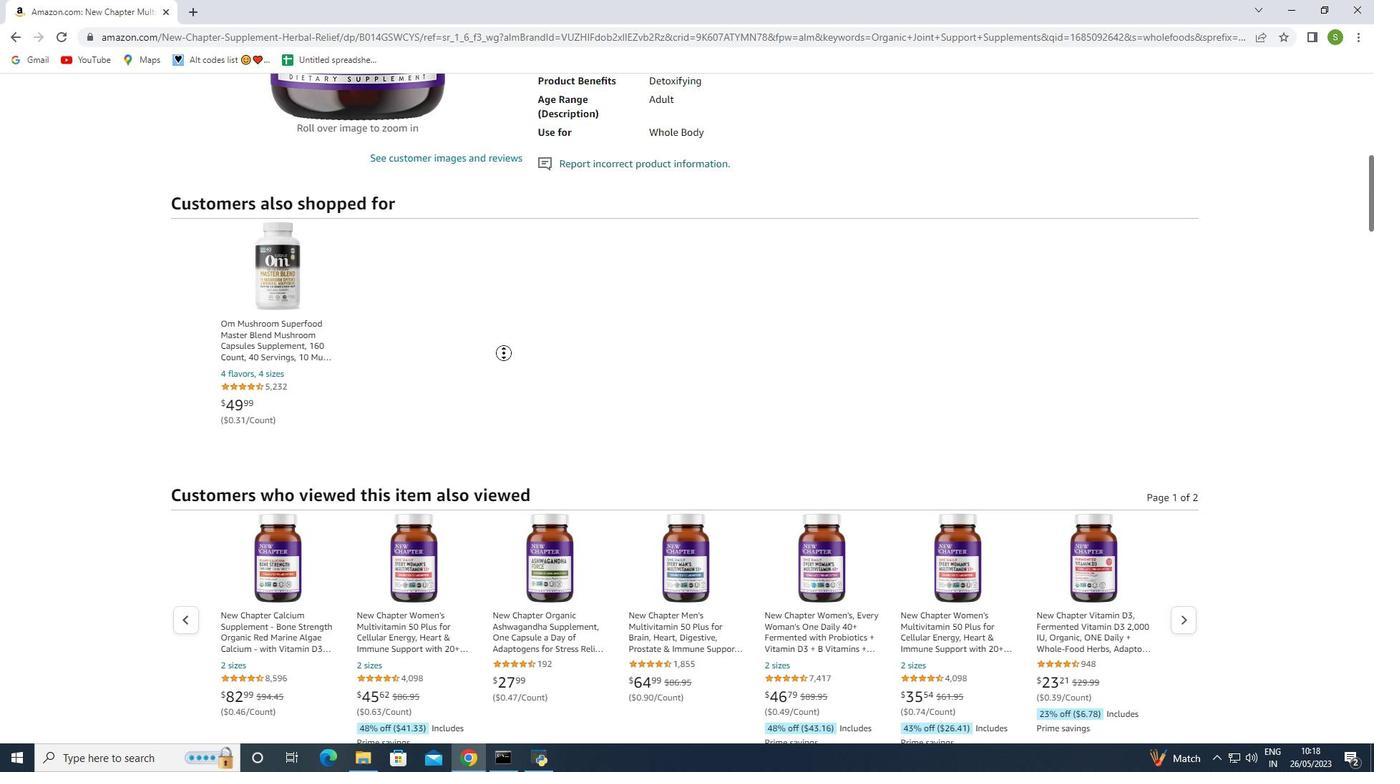 
Action: Mouse moved to (505, 354)
Screenshot: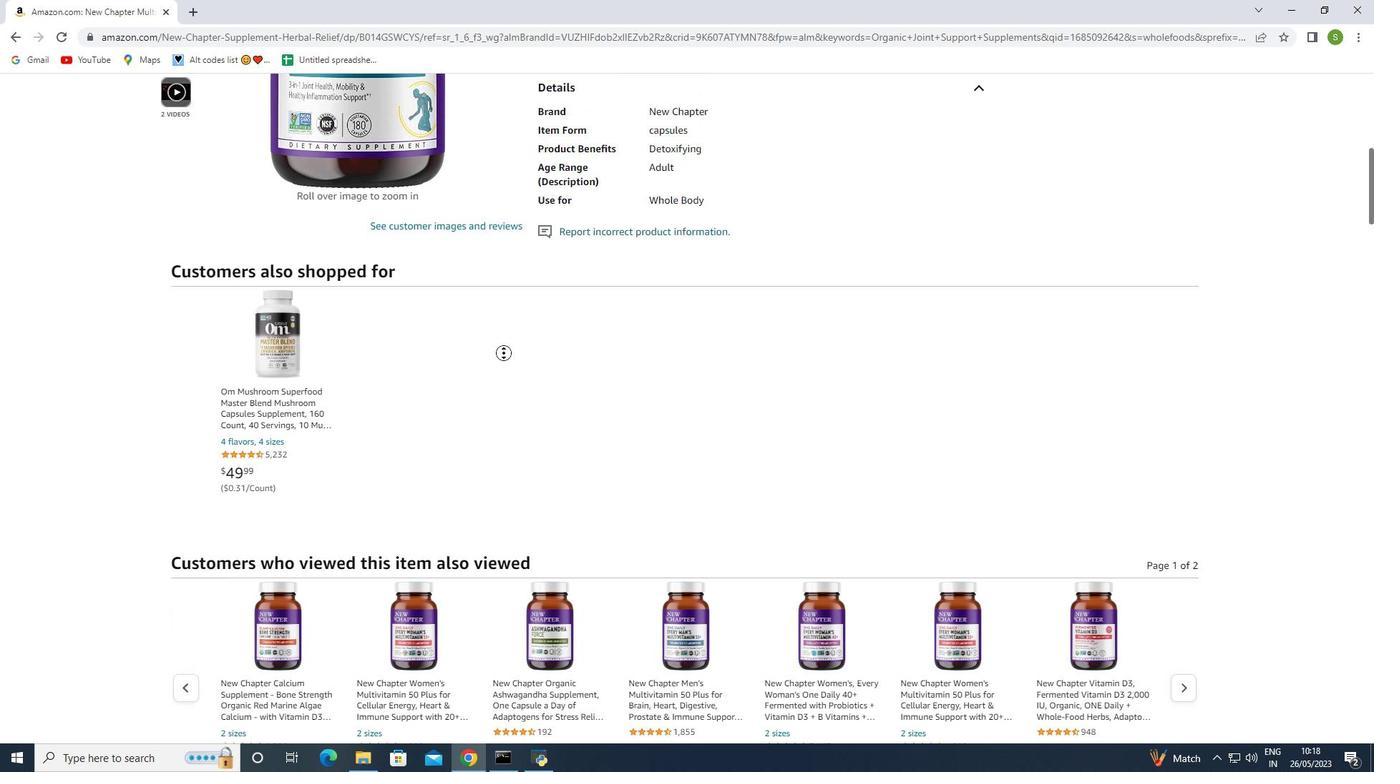 
Action: Mouse scrolled (505, 355) with delta (0, 0)
Screenshot: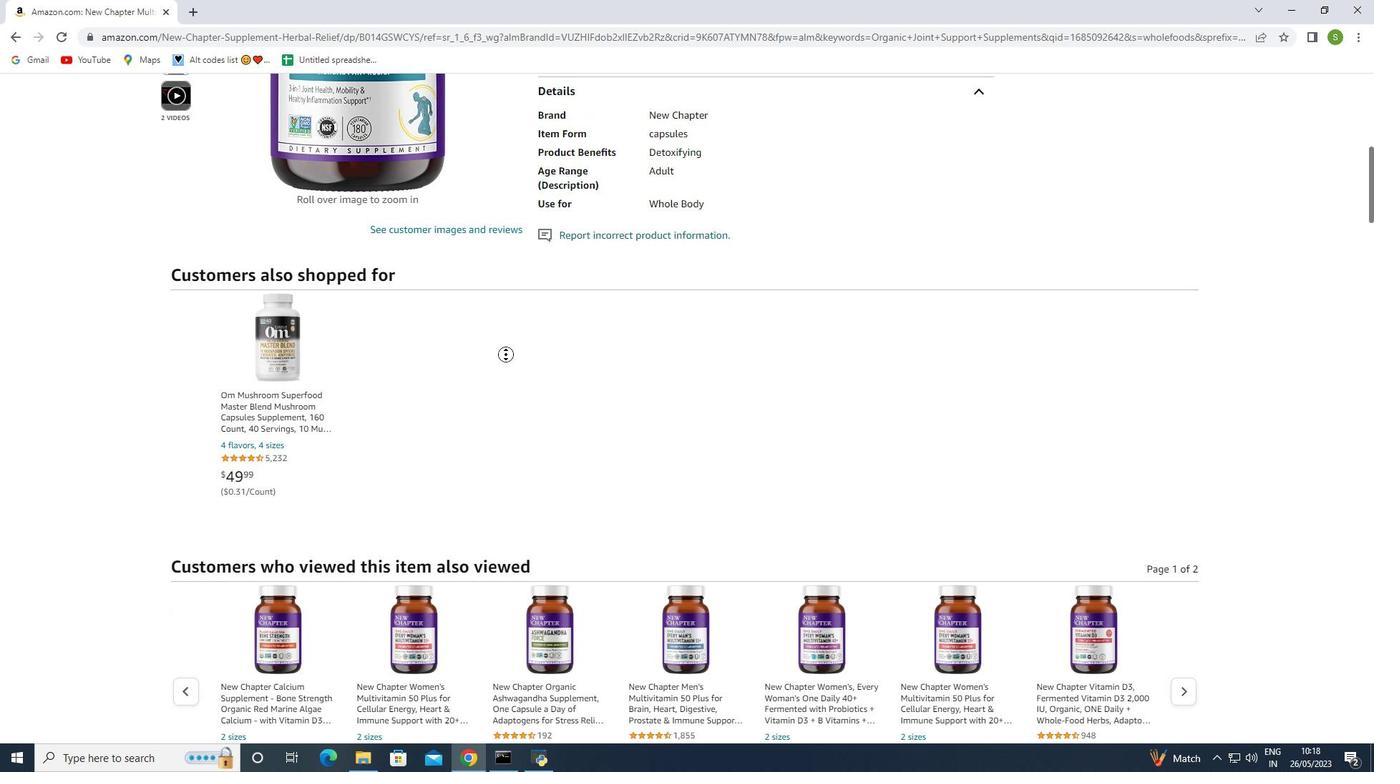 
Action: Mouse scrolled (505, 355) with delta (0, 0)
Screenshot: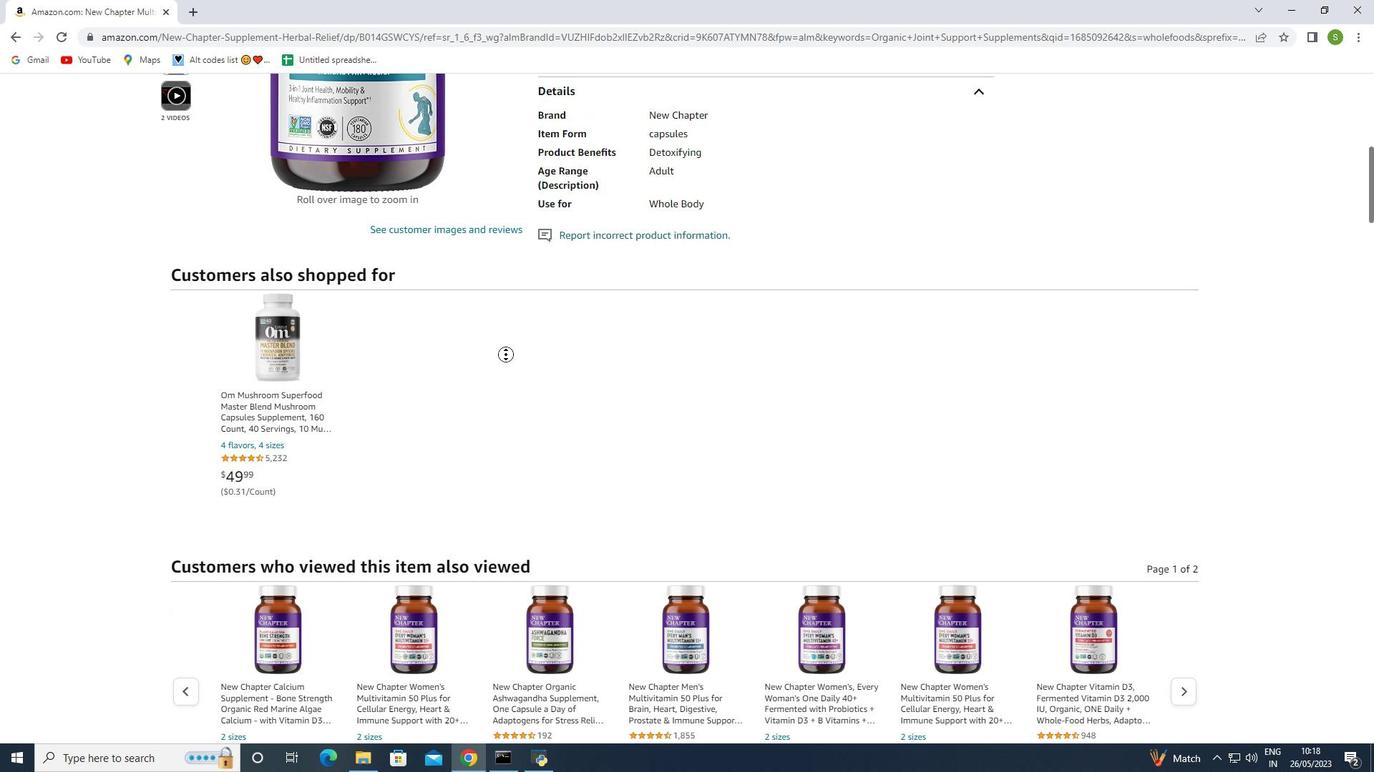 
Action: Mouse scrolled (505, 355) with delta (0, 0)
Screenshot: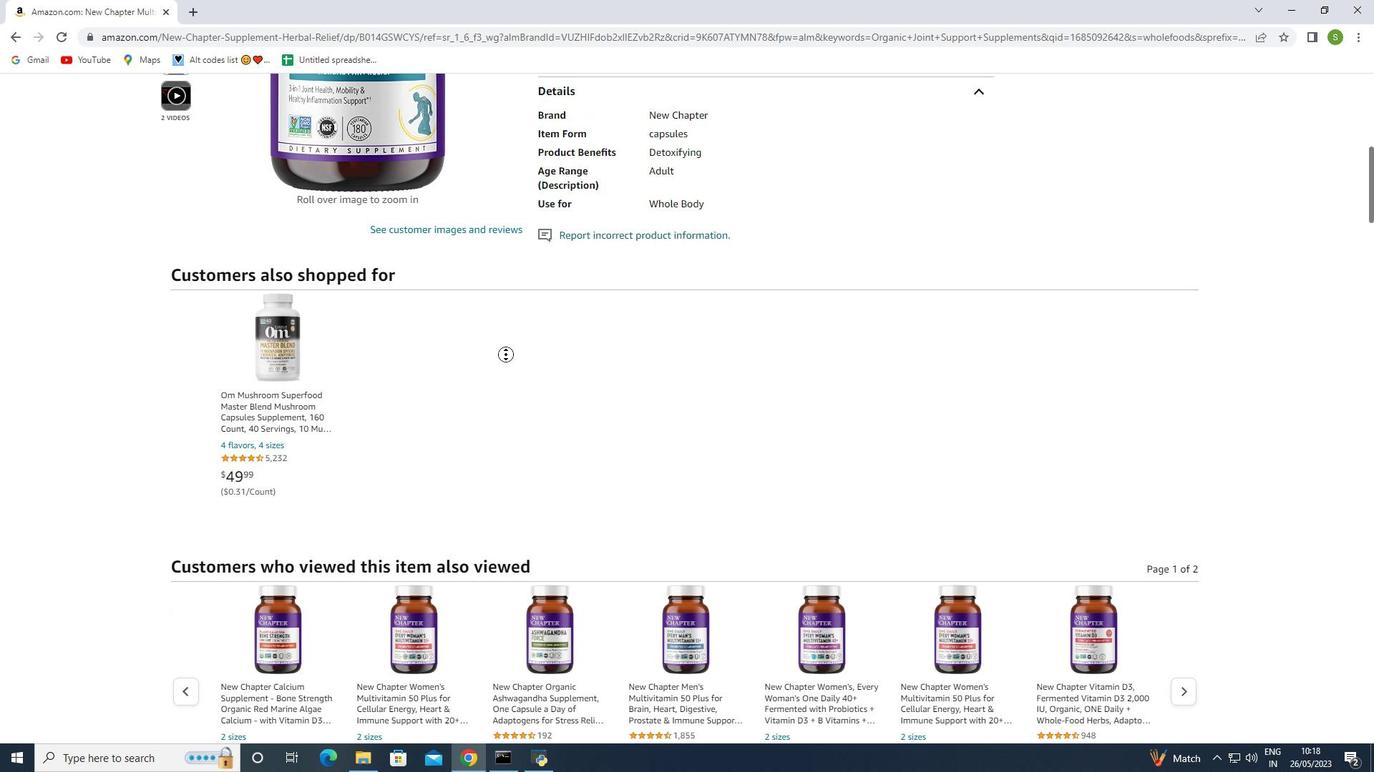 
Action: Mouse scrolled (505, 355) with delta (0, 0)
Screenshot: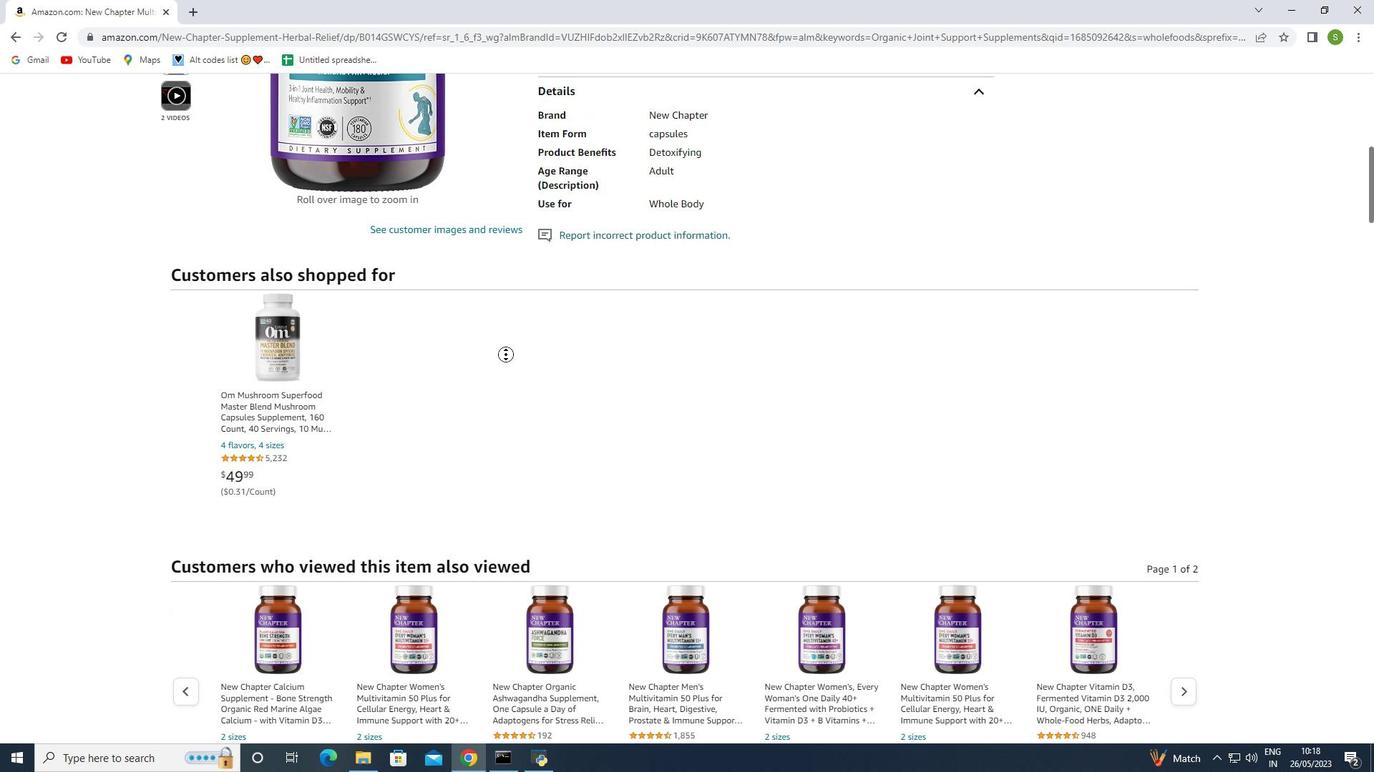 
Action: Mouse moved to (598, 304)
Screenshot: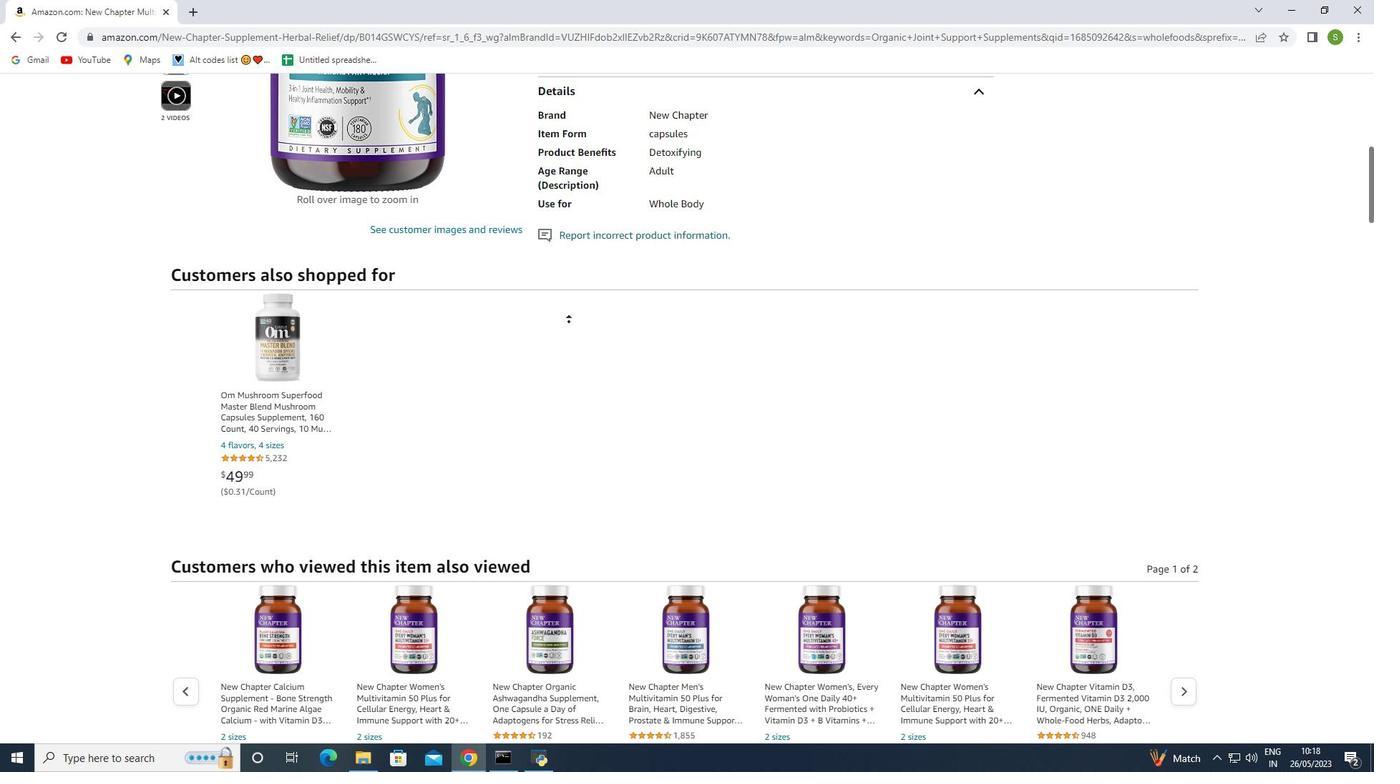 
Action: Mouse scrolled (598, 304) with delta (0, 0)
Screenshot: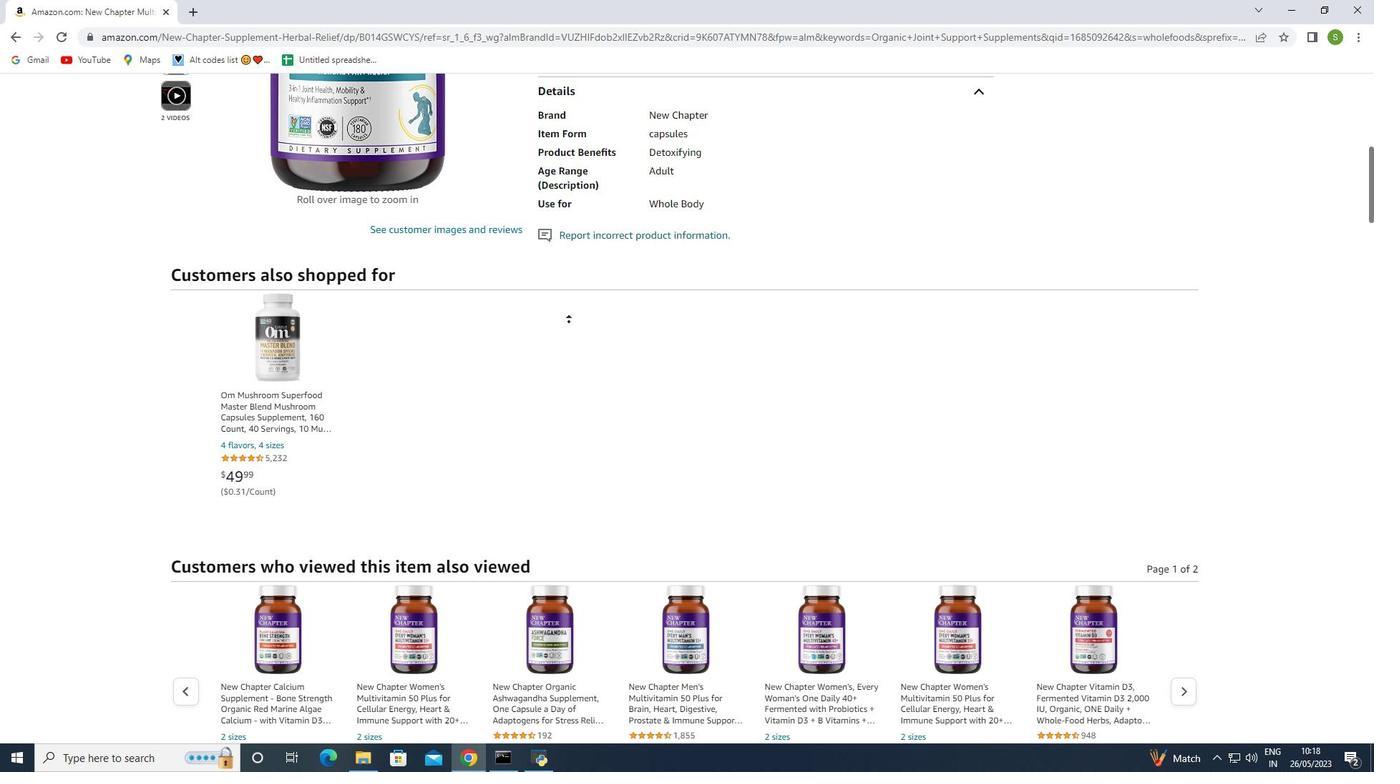 
Action: Mouse moved to (603, 296)
Screenshot: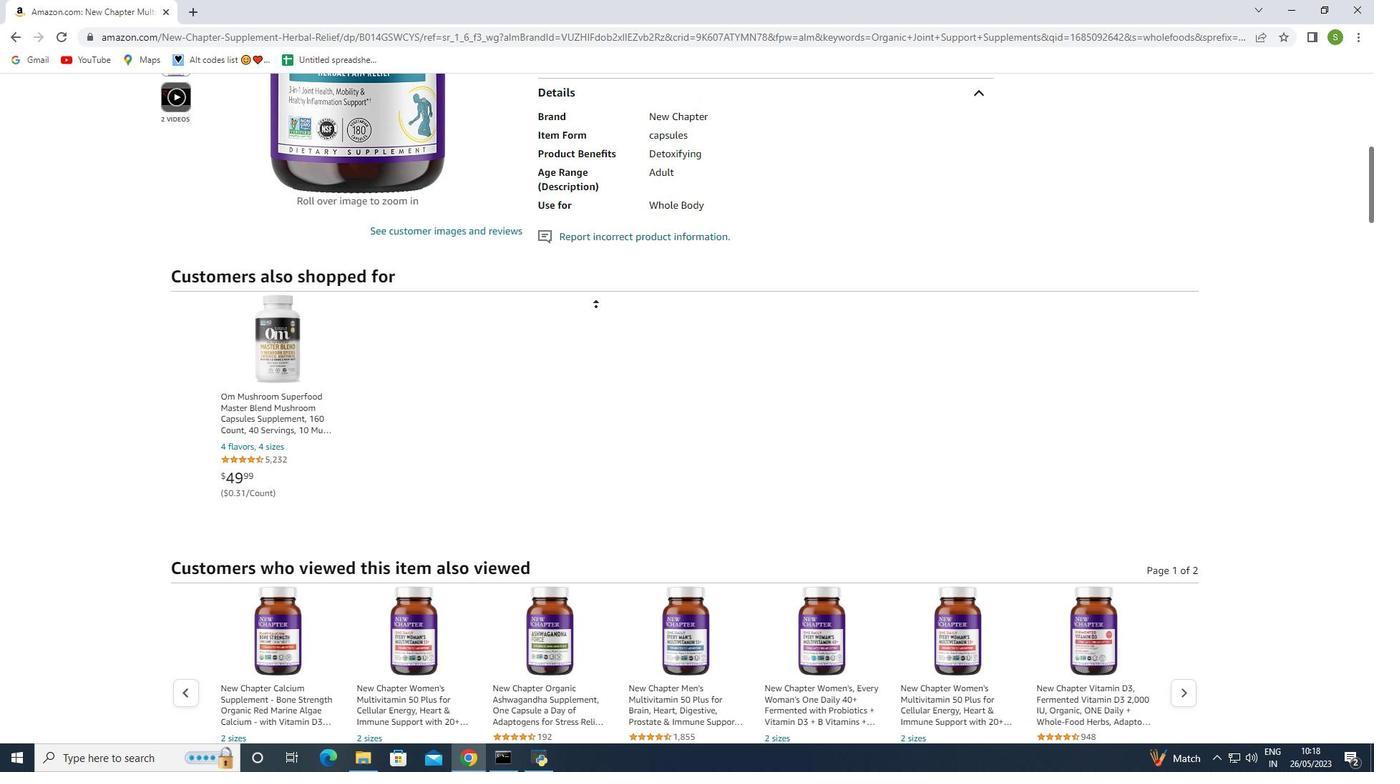 
Action: Mouse scrolled (602, 298) with delta (0, 0)
Screenshot: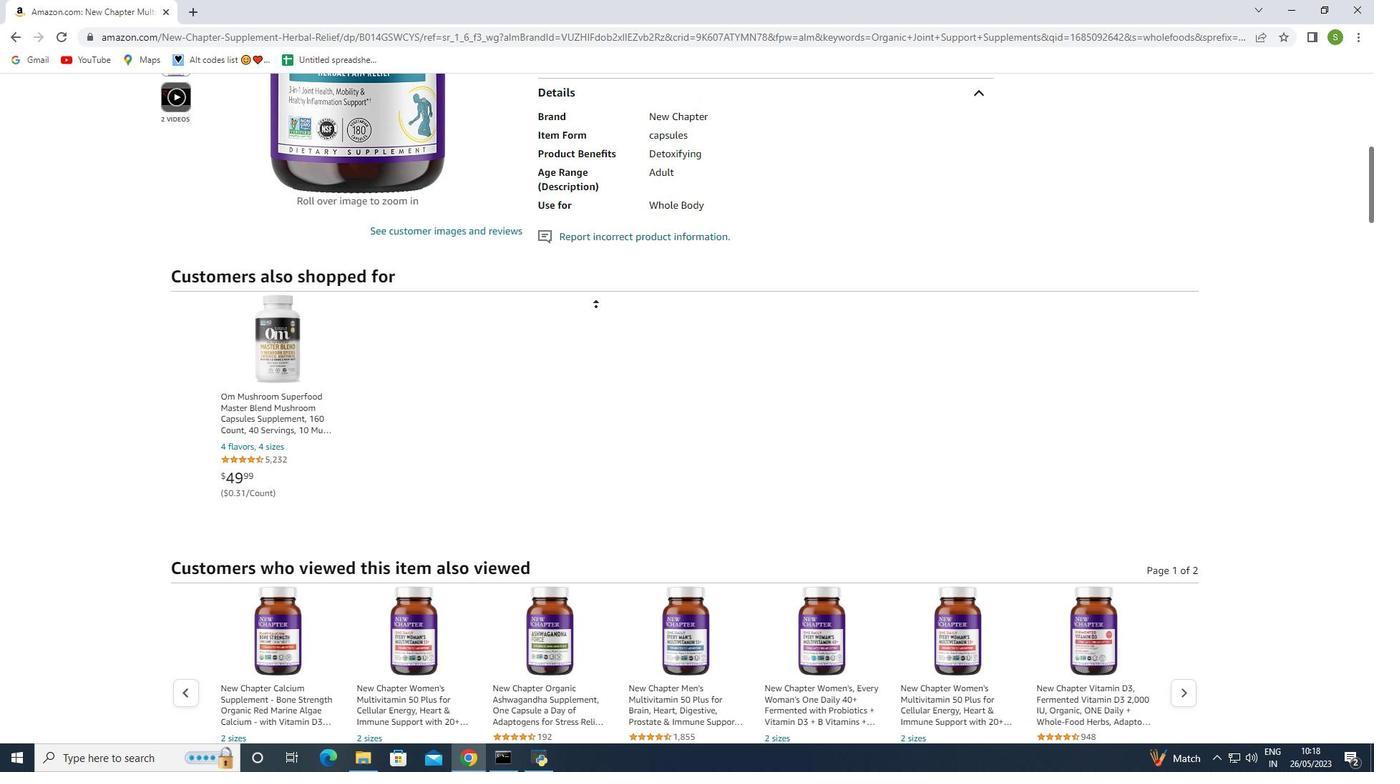 
Action: Mouse moved to (607, 292)
Screenshot: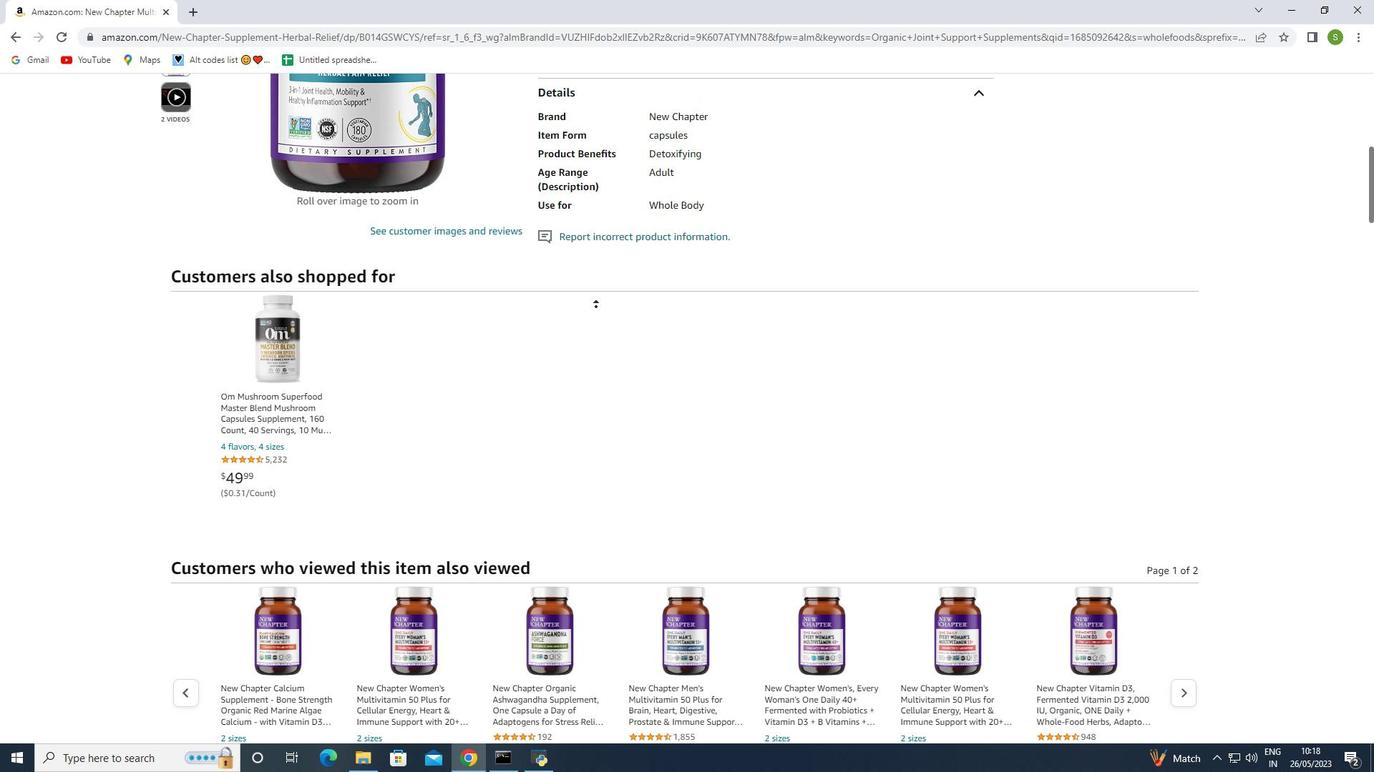 
Action: Mouse scrolled (604, 295) with delta (0, 0)
Screenshot: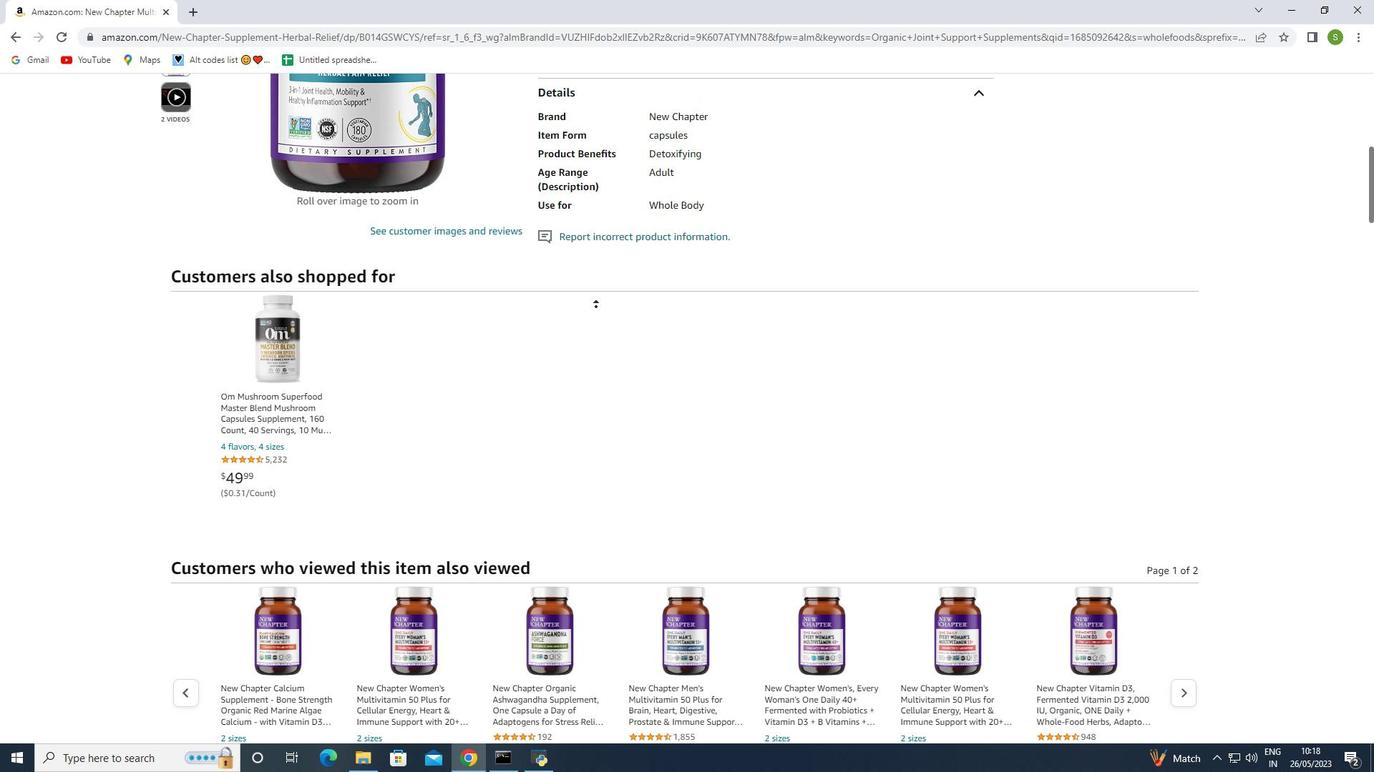 
Action: Mouse moved to (615, 284)
Screenshot: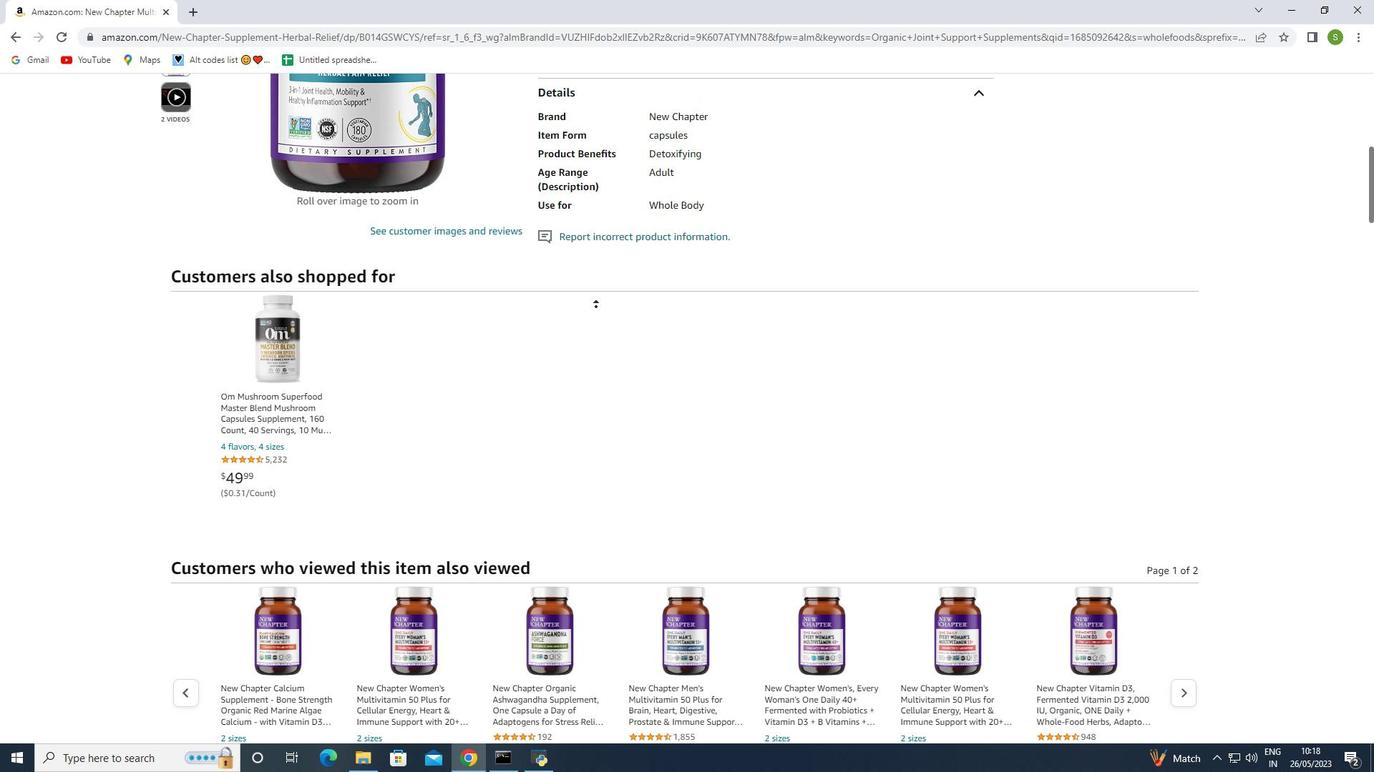 
Action: Mouse scrolled (615, 285) with delta (0, 0)
Screenshot: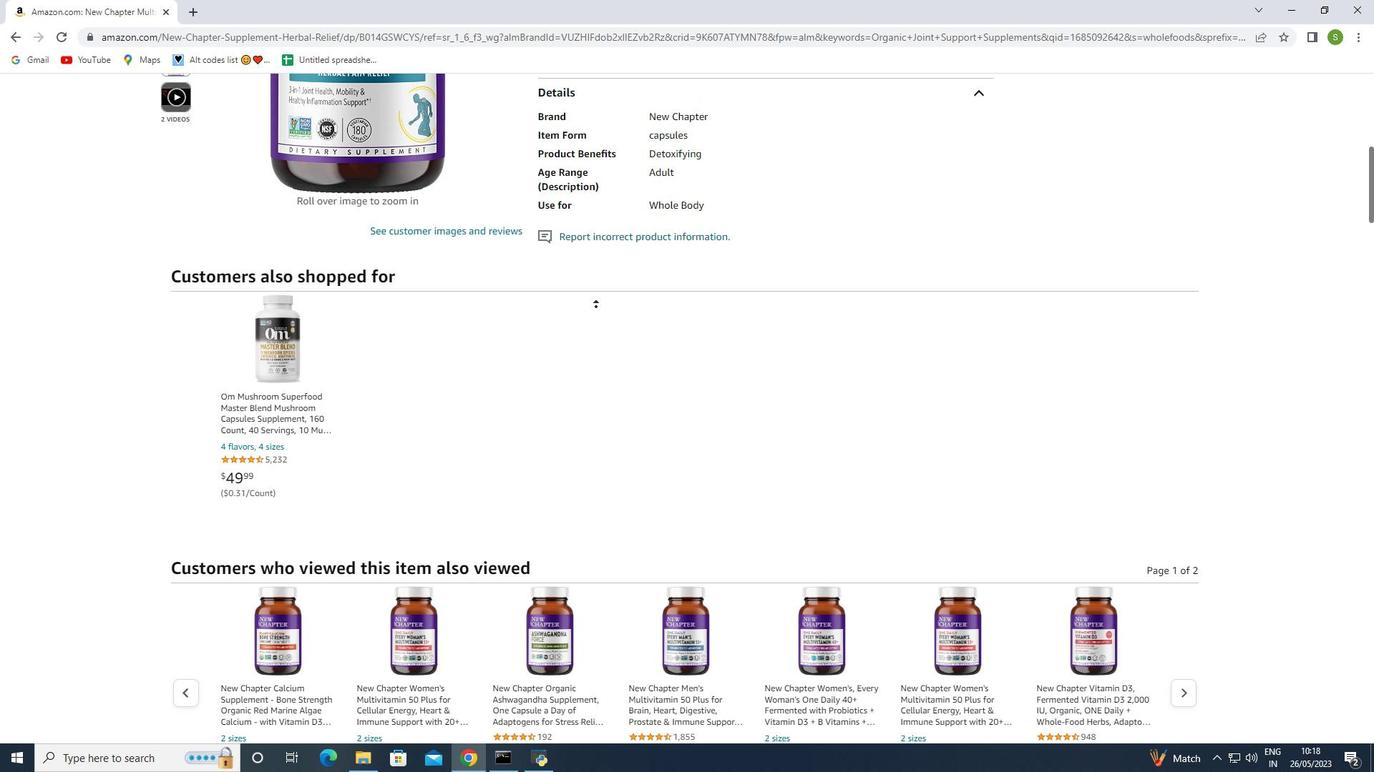 
Action: Mouse moved to (674, 307)
Screenshot: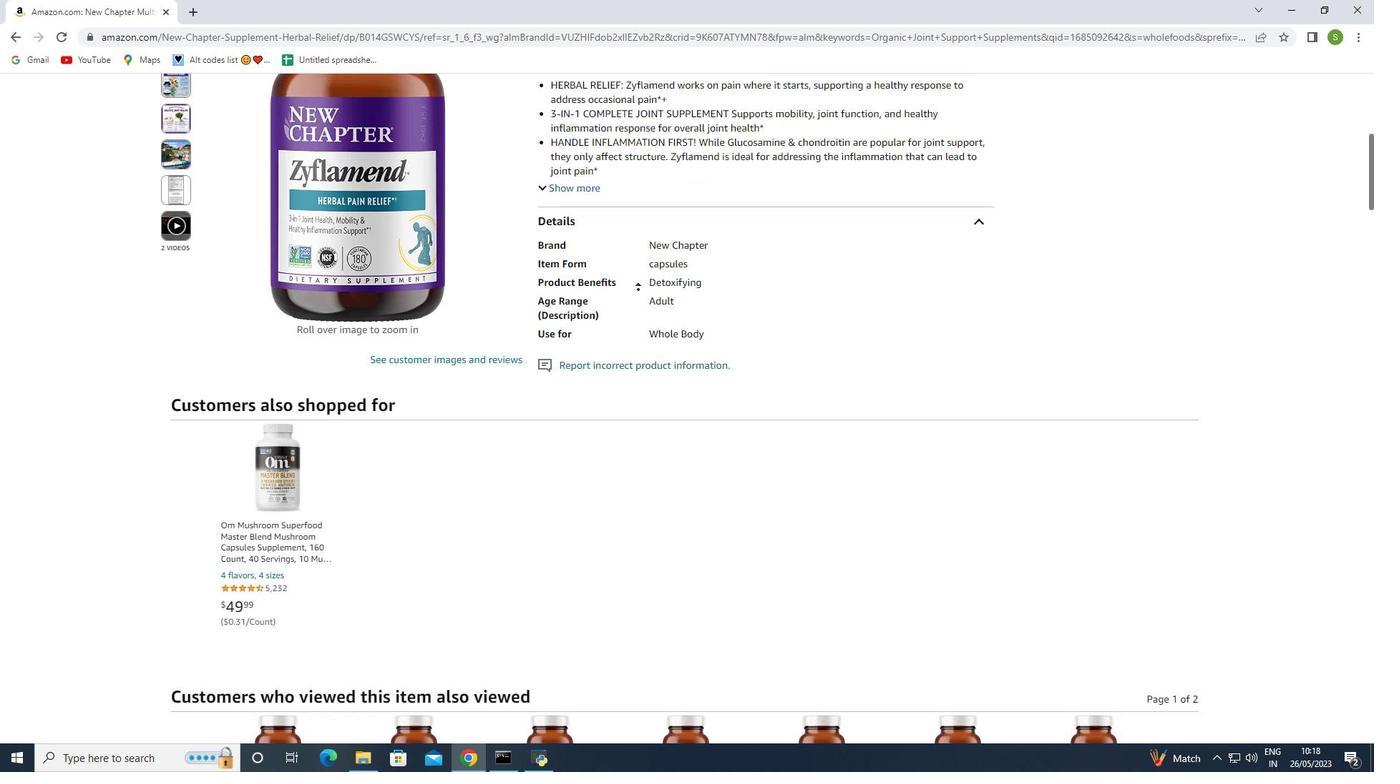 
Action: Mouse scrolled (674, 308) with delta (0, 0)
Screenshot: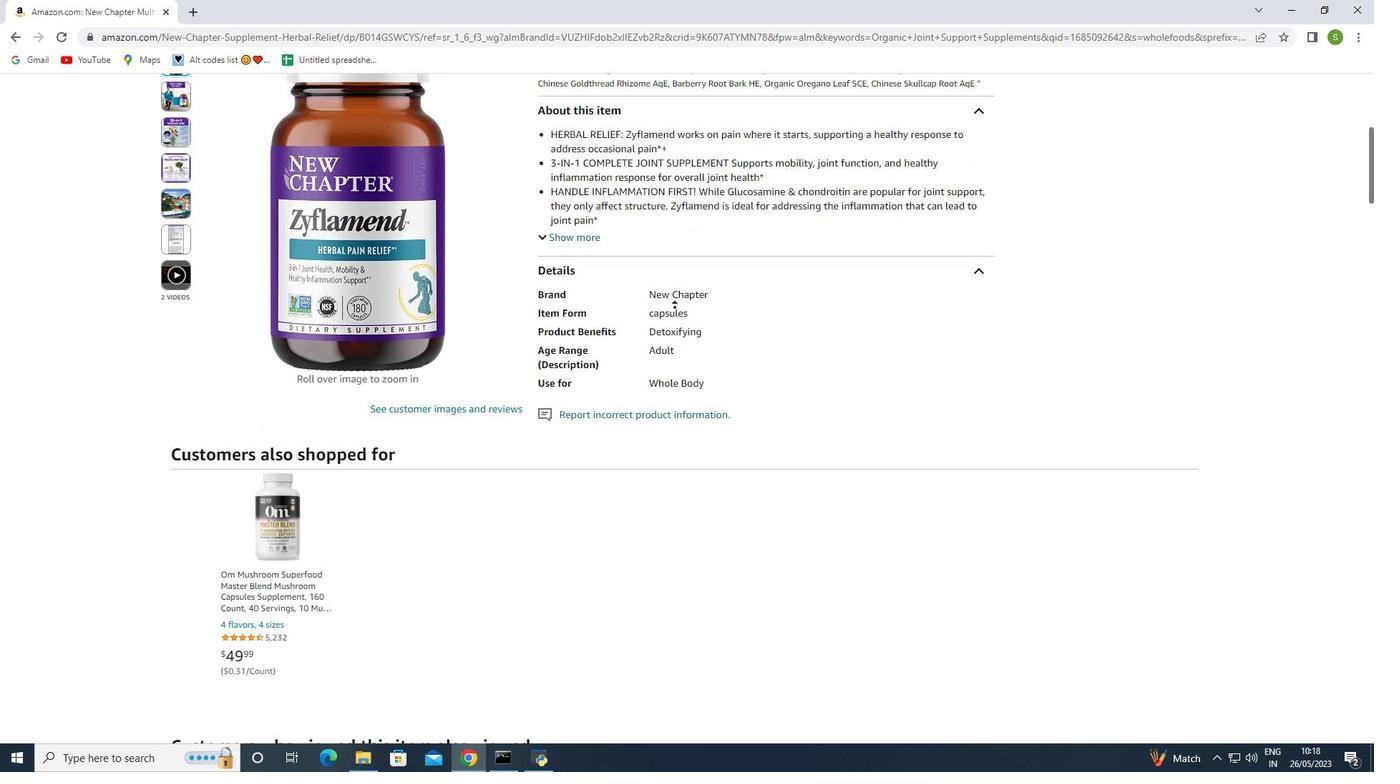 
Action: Mouse scrolled (674, 308) with delta (0, 0)
Screenshot: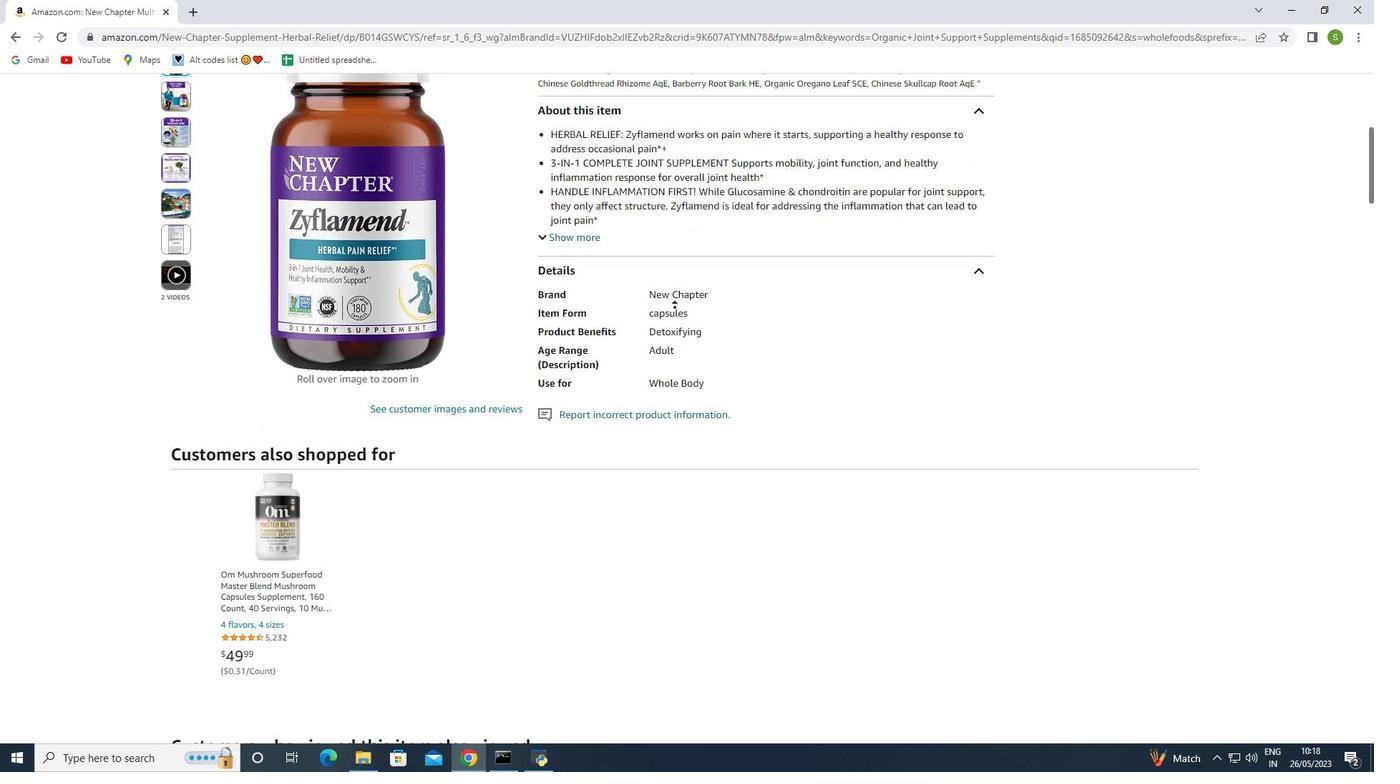 
Action: Mouse scrolled (674, 308) with delta (0, 0)
Screenshot: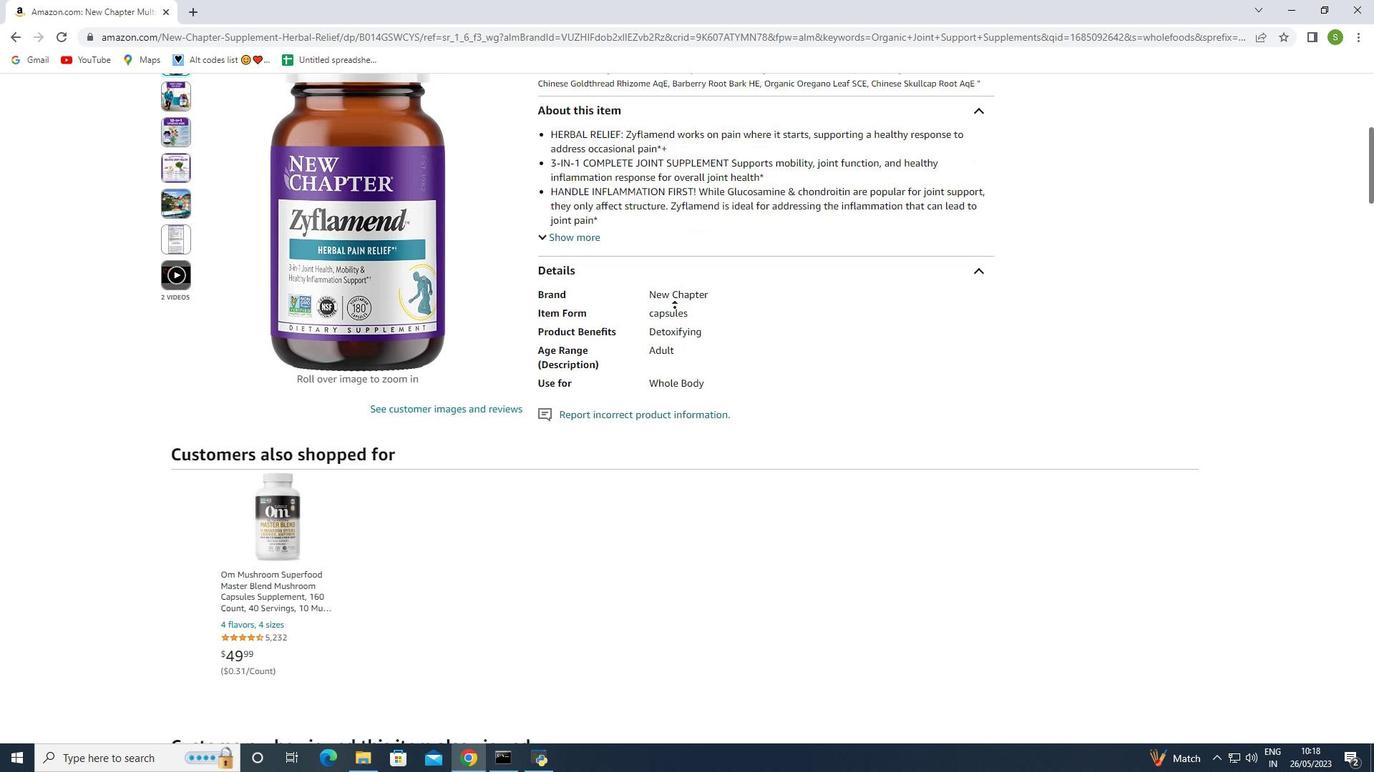 
Action: Mouse moved to (674, 311)
Screenshot: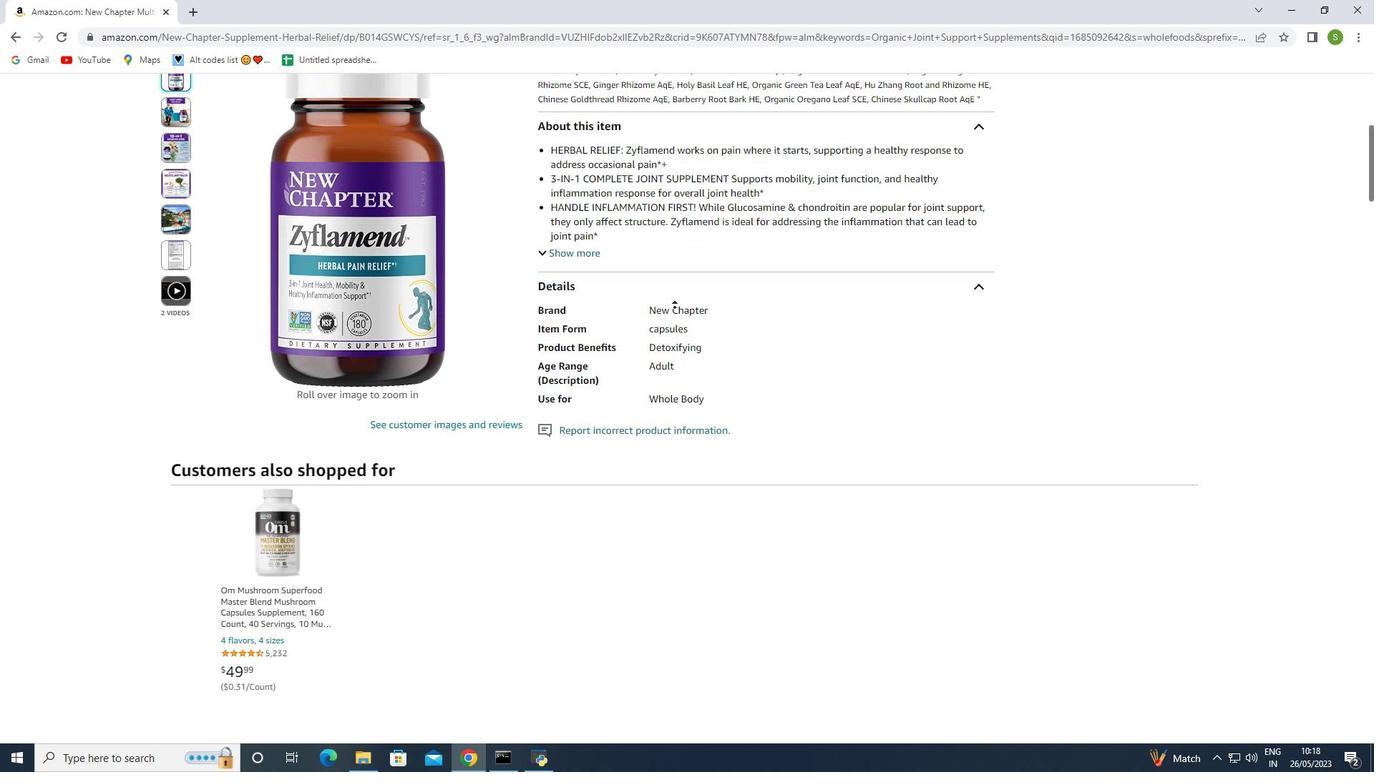 
Action: Mouse scrolled (674, 312) with delta (0, 0)
Screenshot: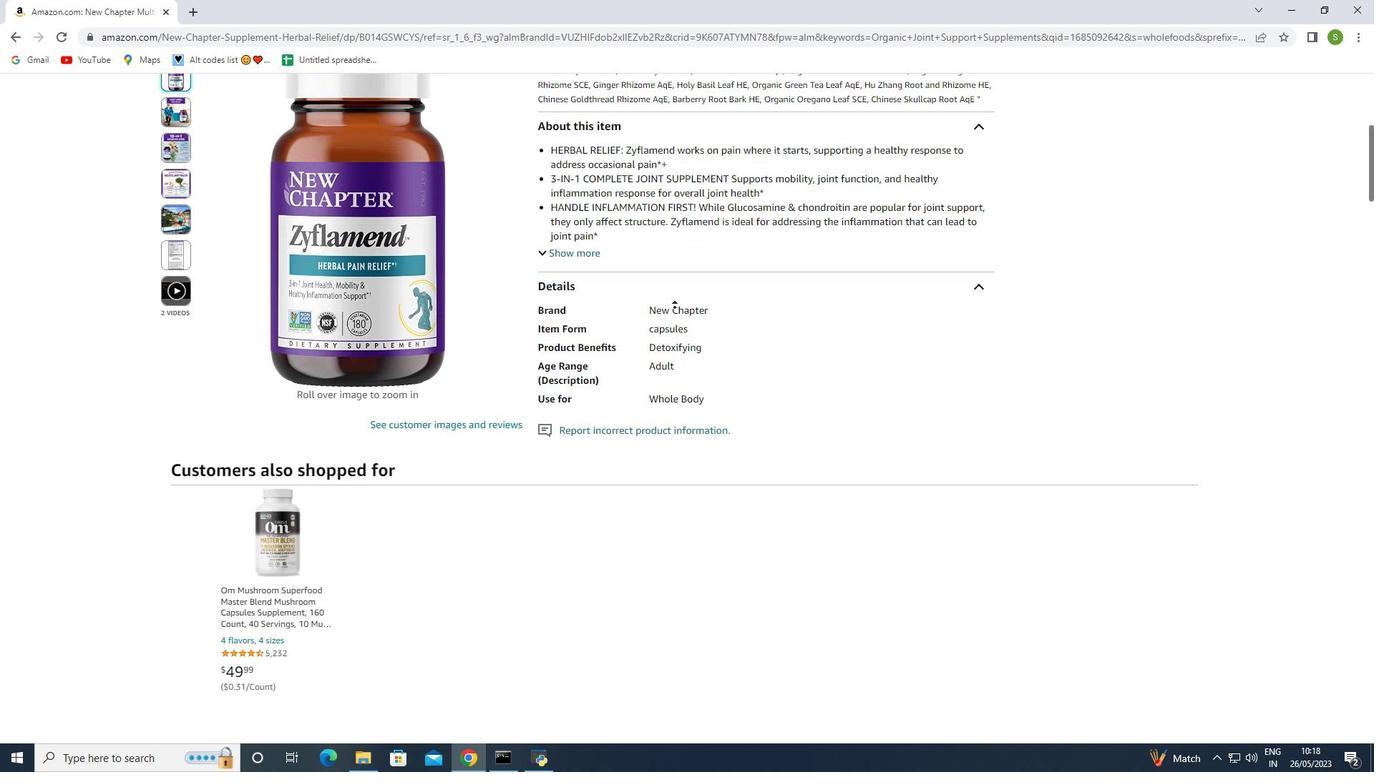 
Action: Mouse moved to (676, 315)
Screenshot: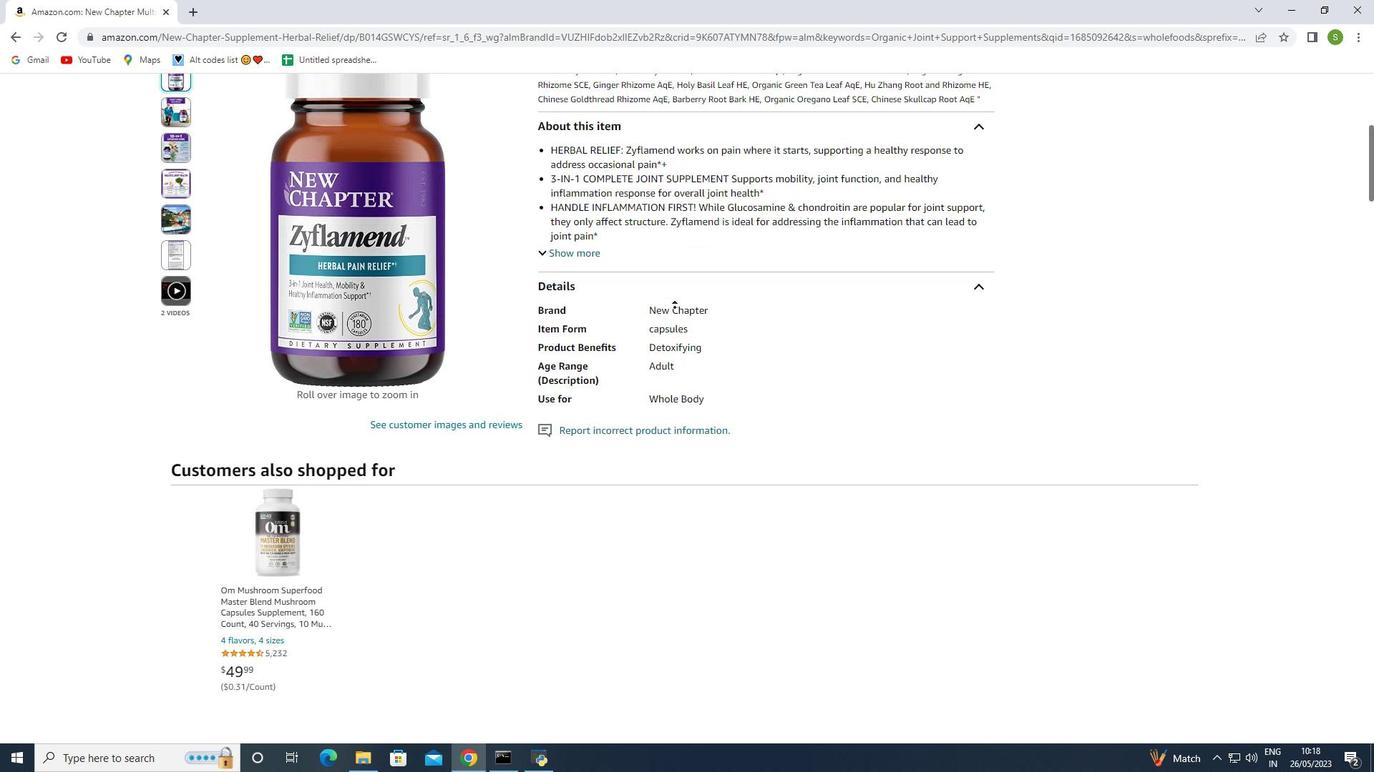 
Action: Mouse scrolled (676, 316) with delta (0, 0)
Screenshot: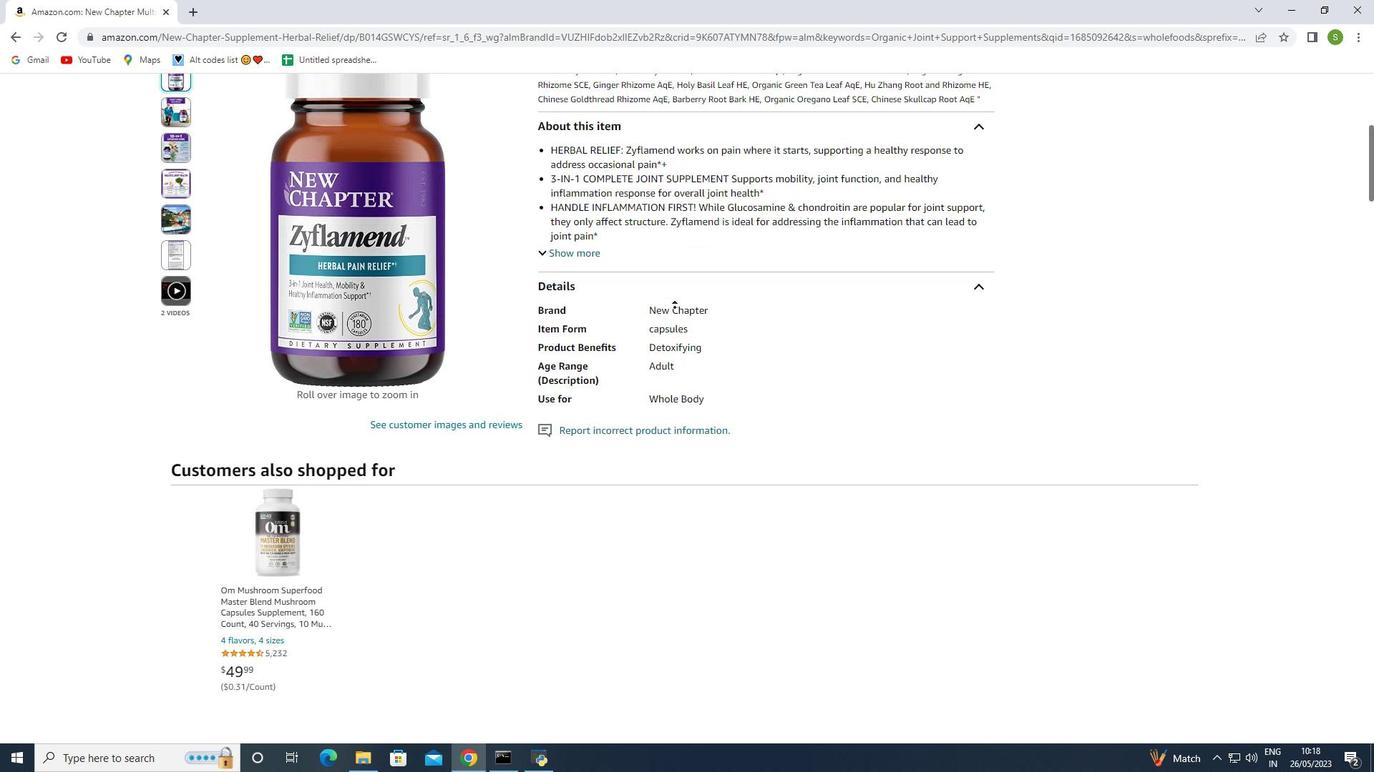 
Action: Mouse moved to (679, 343)
Screenshot: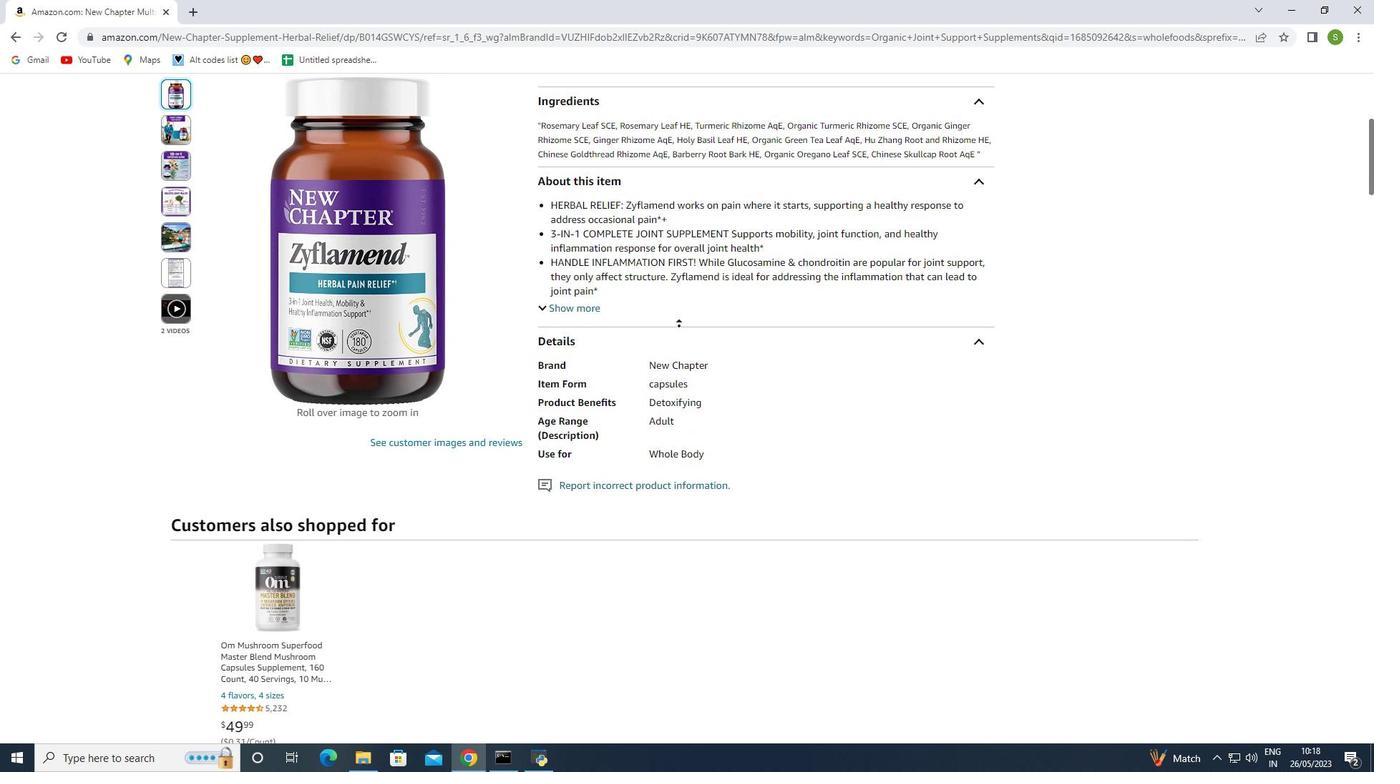 
Action: Mouse scrolled (679, 344) with delta (0, 0)
Screenshot: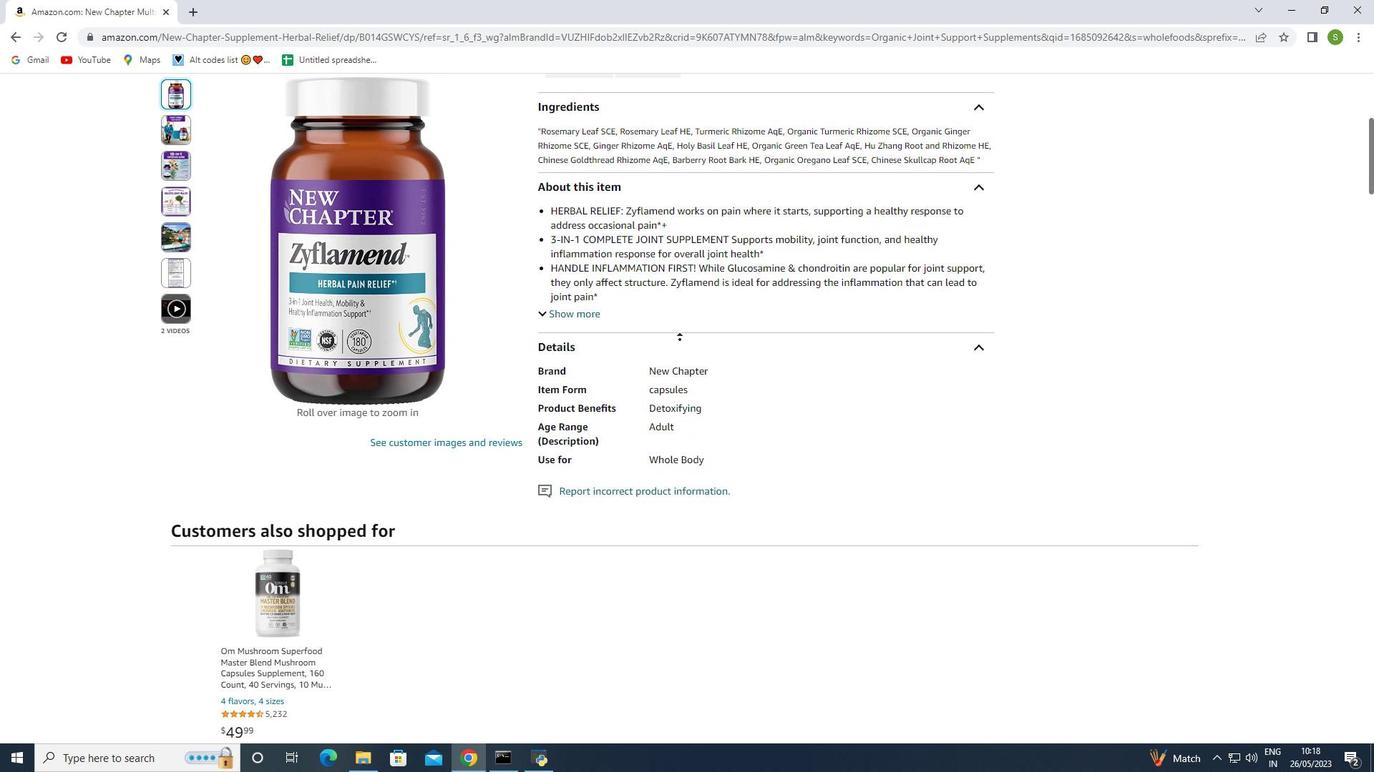 
Action: Mouse moved to (679, 347)
Screenshot: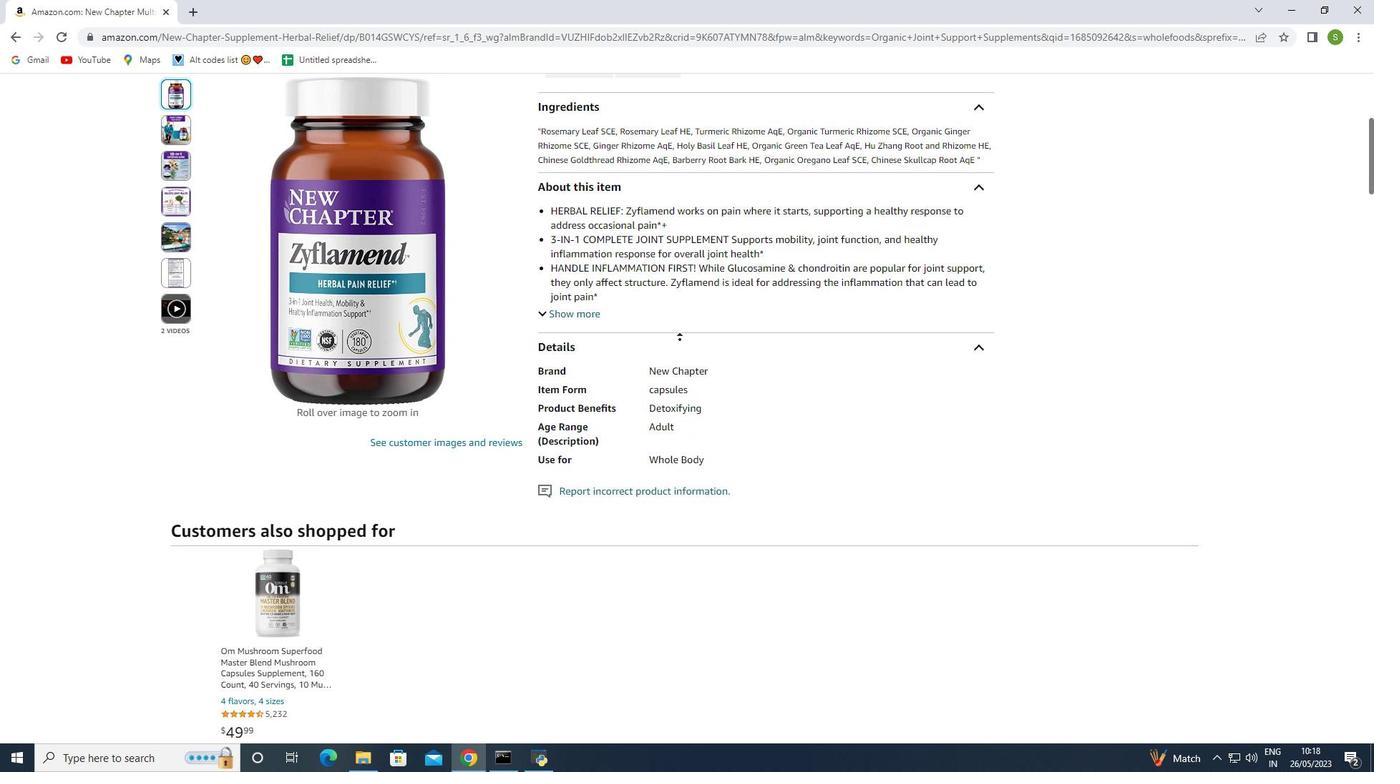 
Action: Mouse scrolled (679, 347) with delta (0, 0)
Screenshot: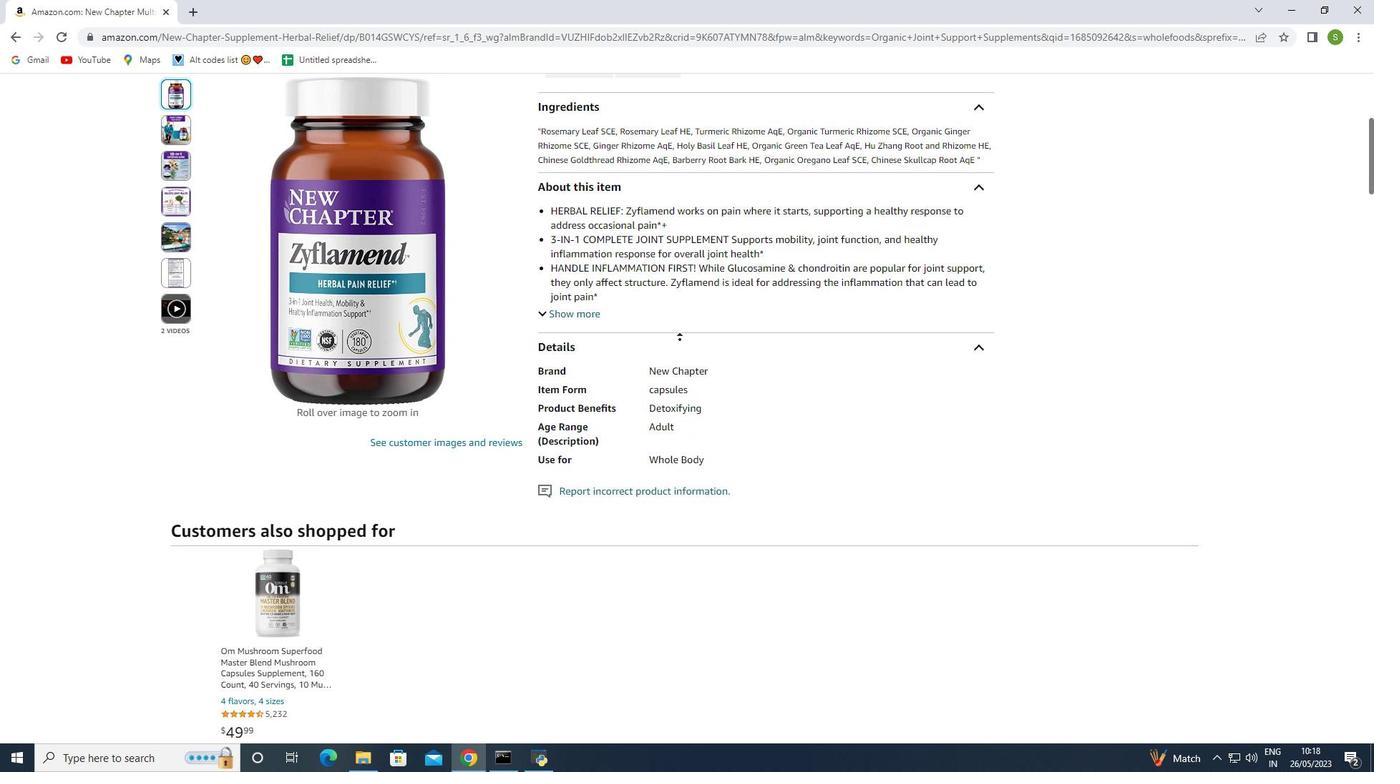 
Action: Mouse moved to (677, 350)
Screenshot: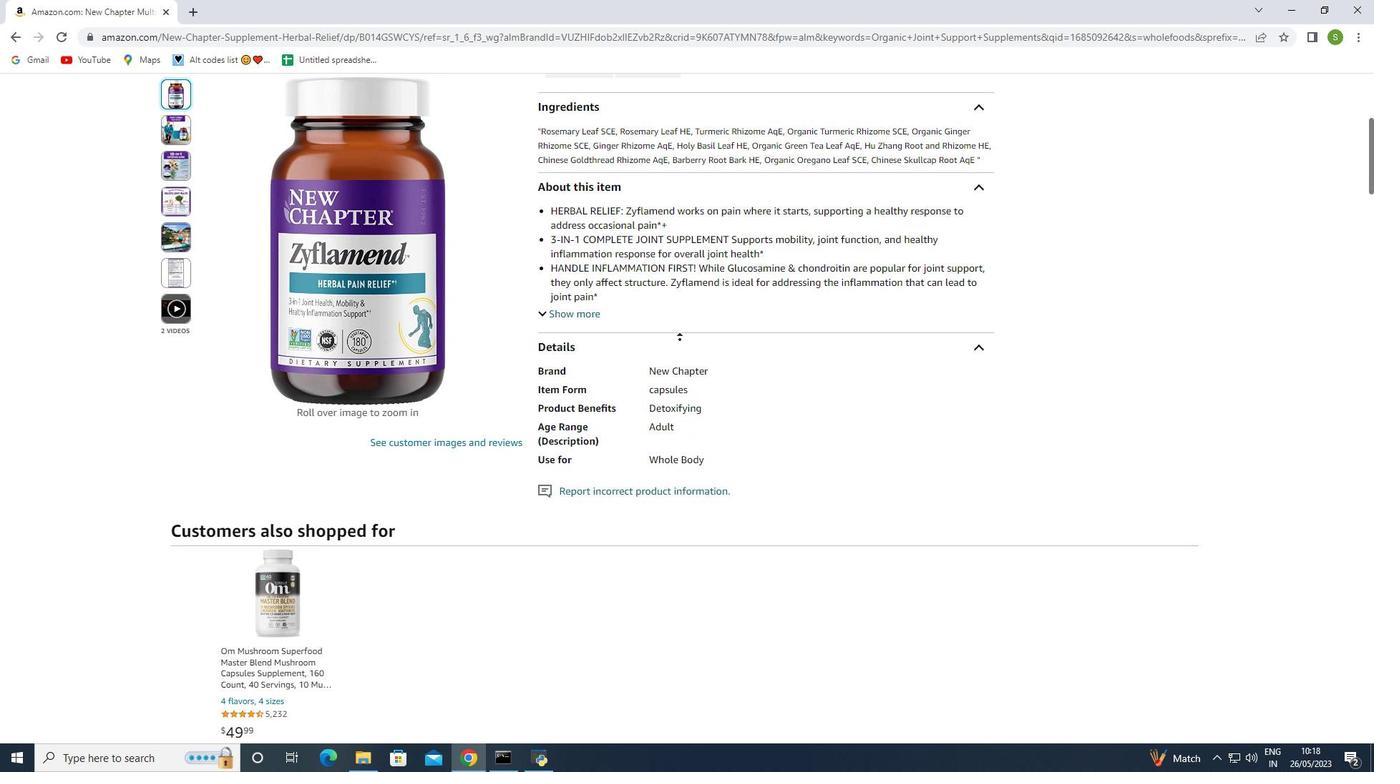 
Action: Mouse scrolled (677, 351) with delta (0, 0)
Screenshot: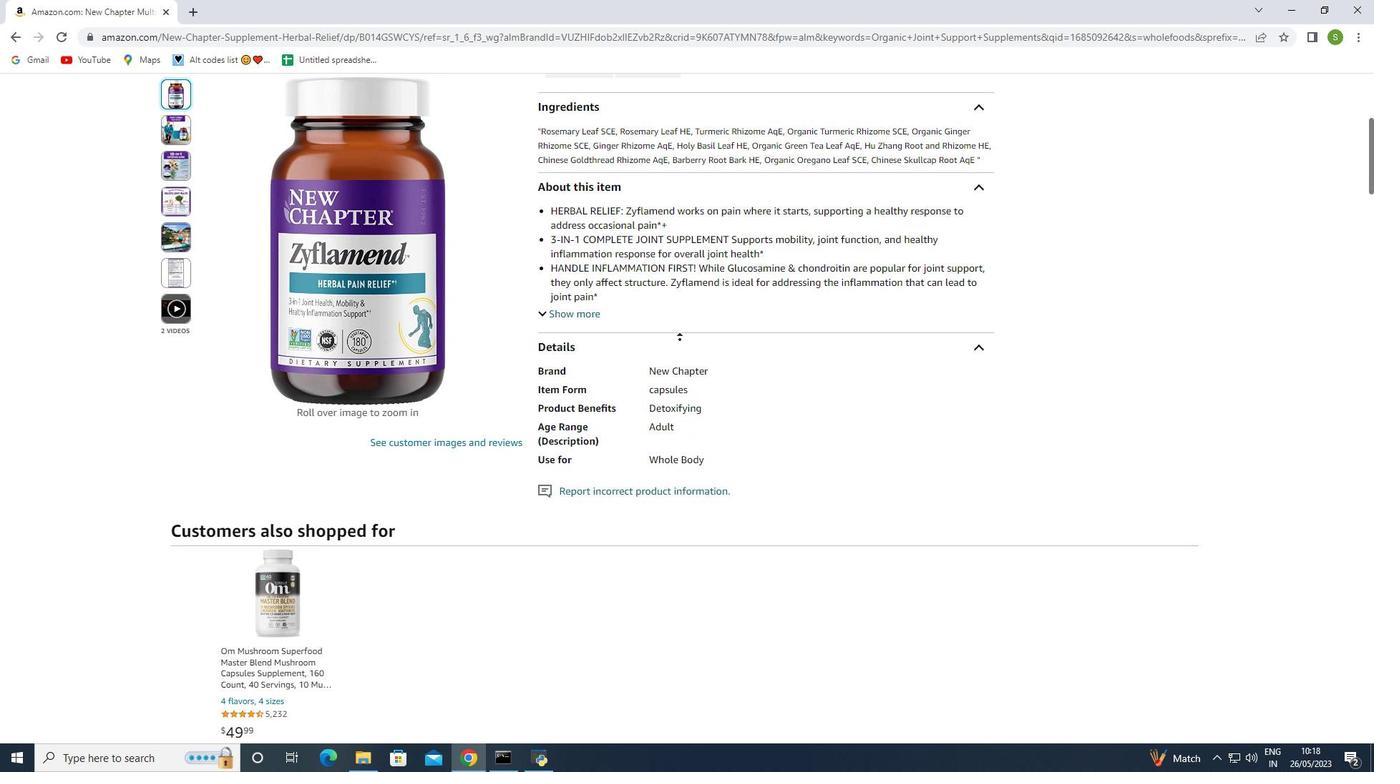 
Action: Mouse moved to (672, 357)
Screenshot: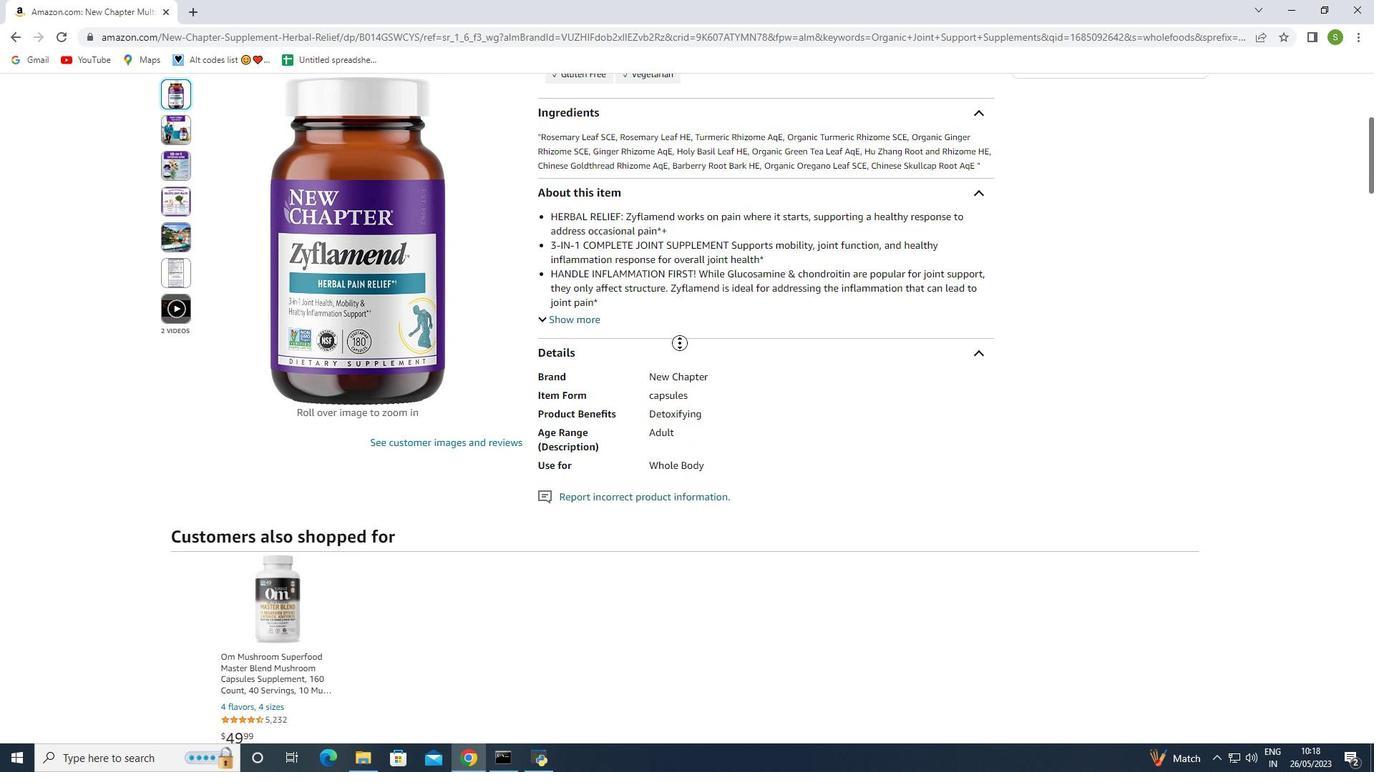
Action: Mouse scrolled (672, 358) with delta (0, 0)
Screenshot: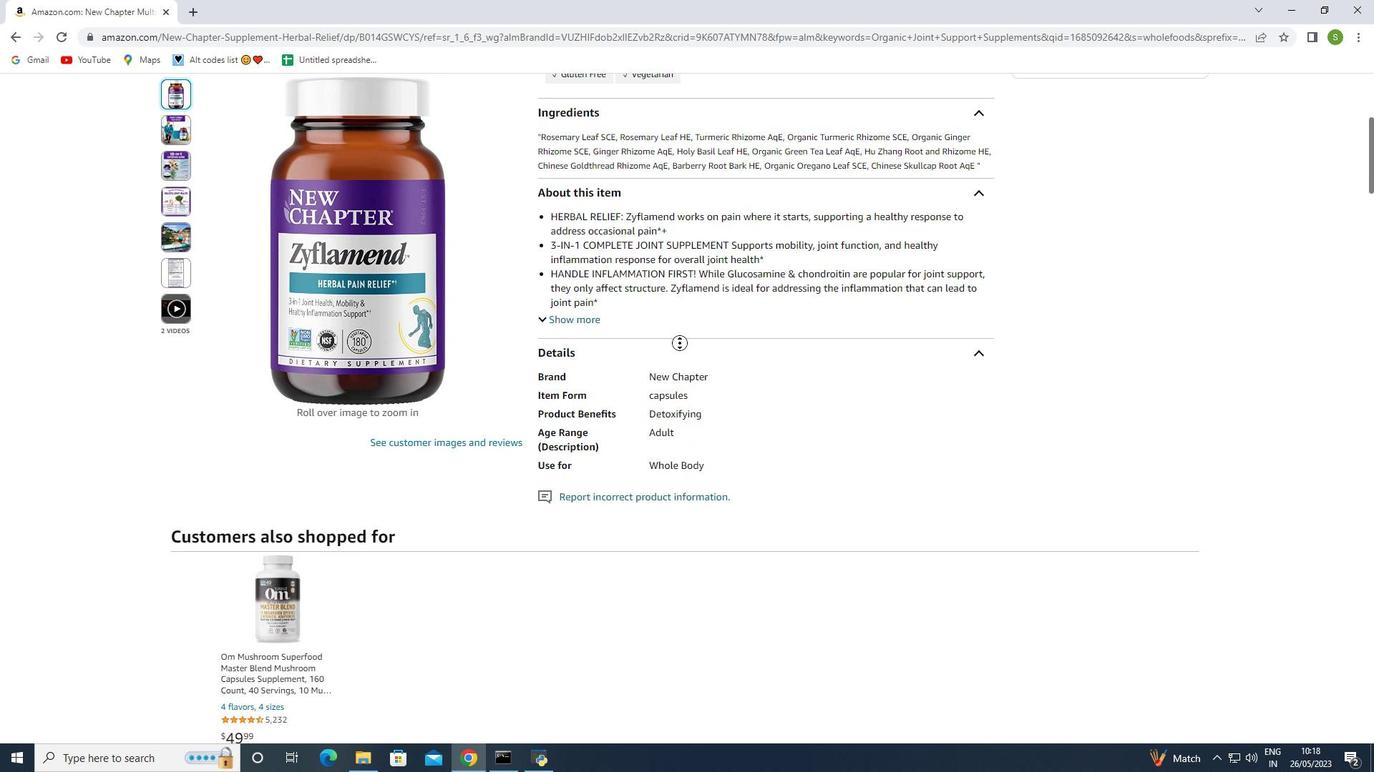 
Action: Mouse moved to (179, 380)
Screenshot: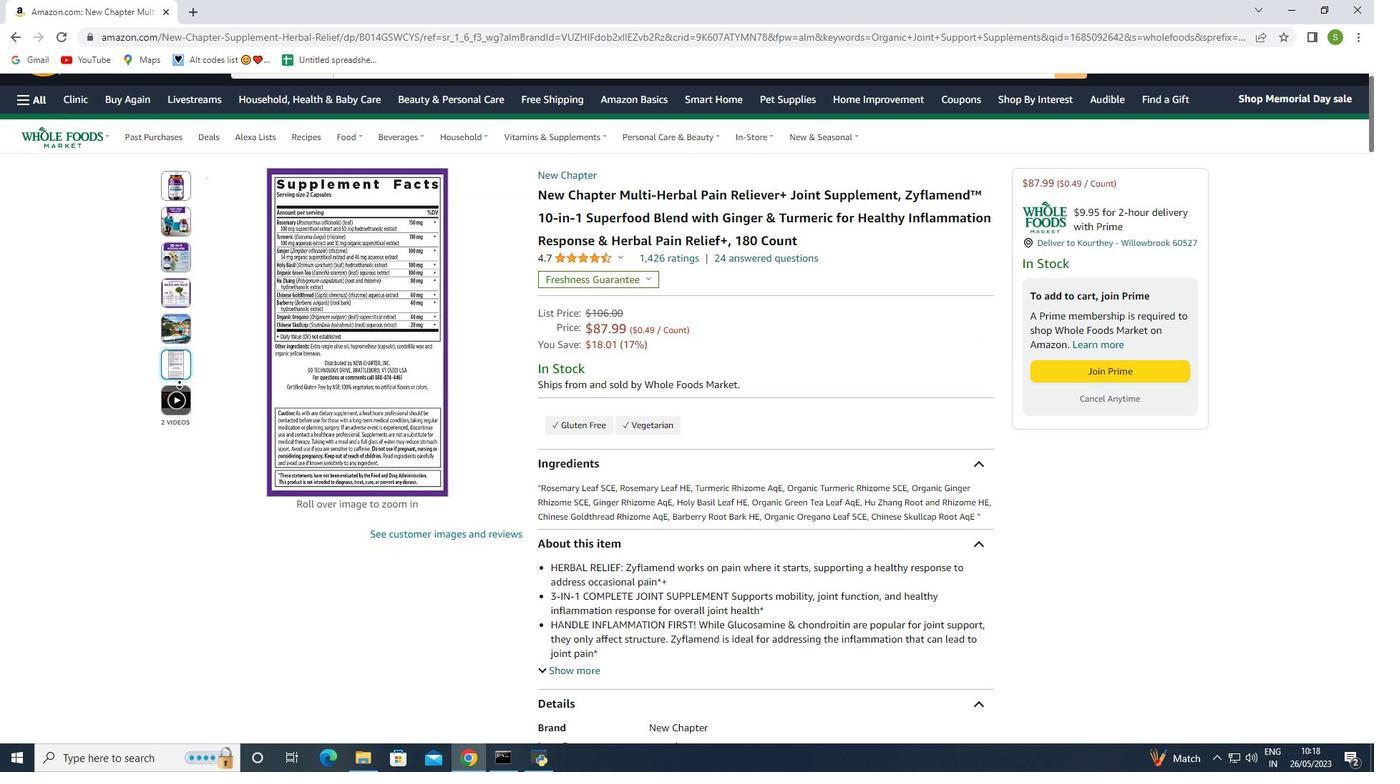 
Action: Mouse pressed left at (179, 380)
Screenshot: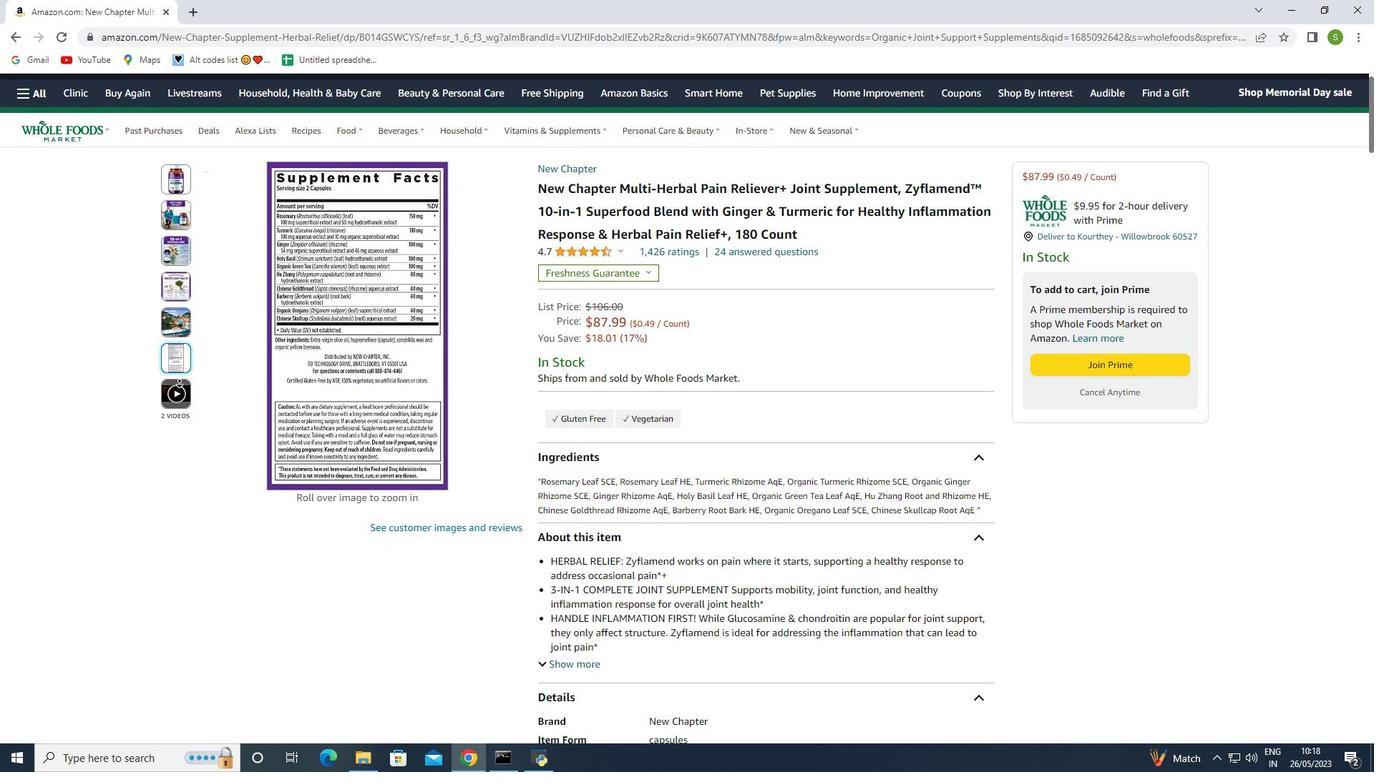
Action: Mouse moved to (174, 346)
Screenshot: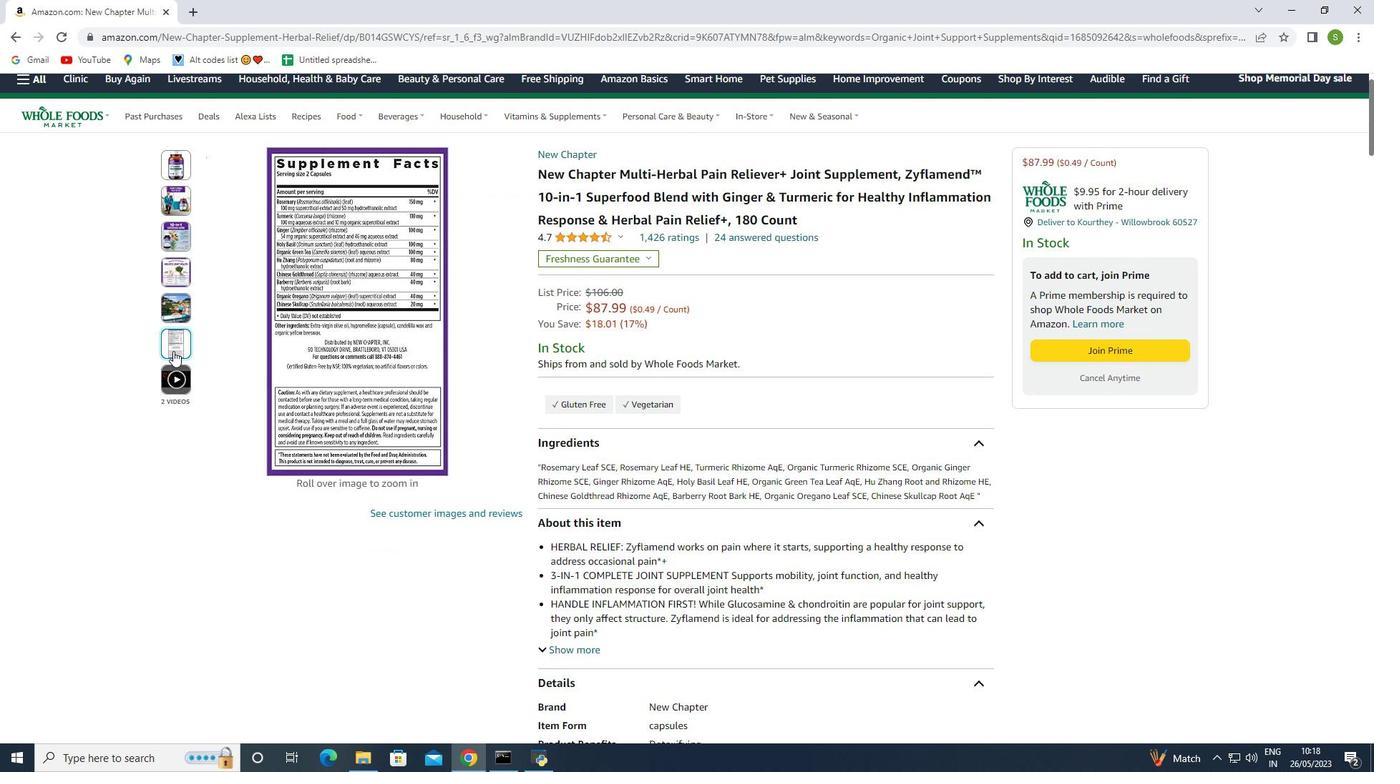 
Action: Mouse pressed left at (174, 346)
Screenshot: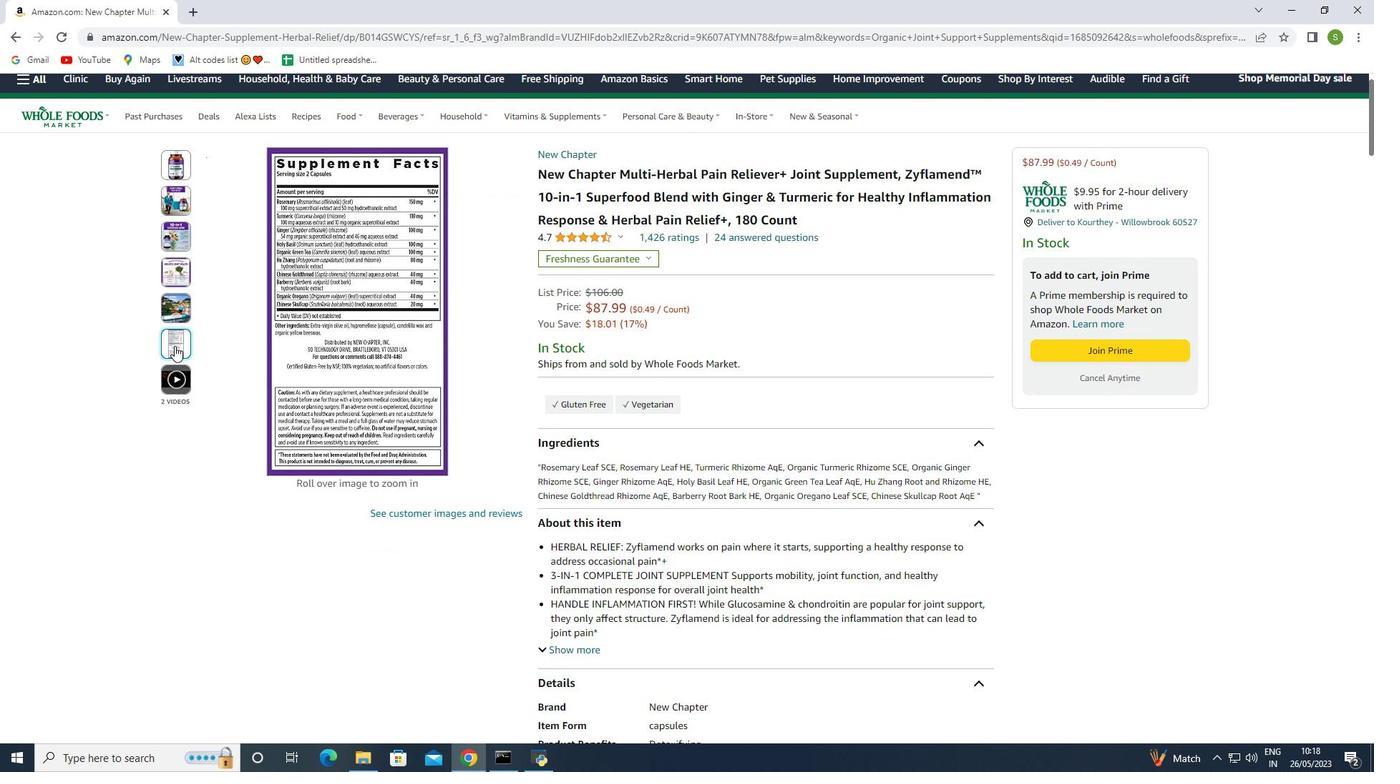 
Action: Mouse moved to (181, 310)
Screenshot: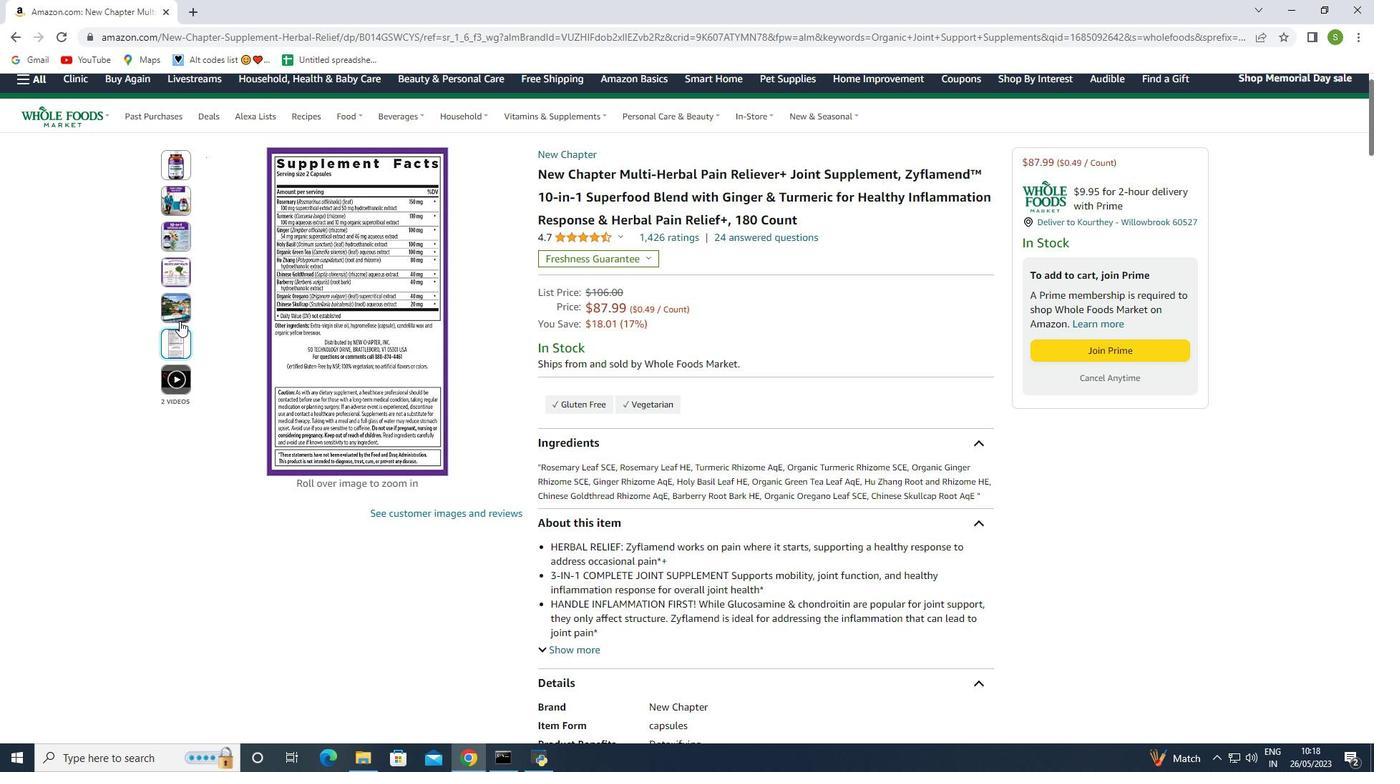 
Action: Mouse pressed left at (181, 310)
Screenshot: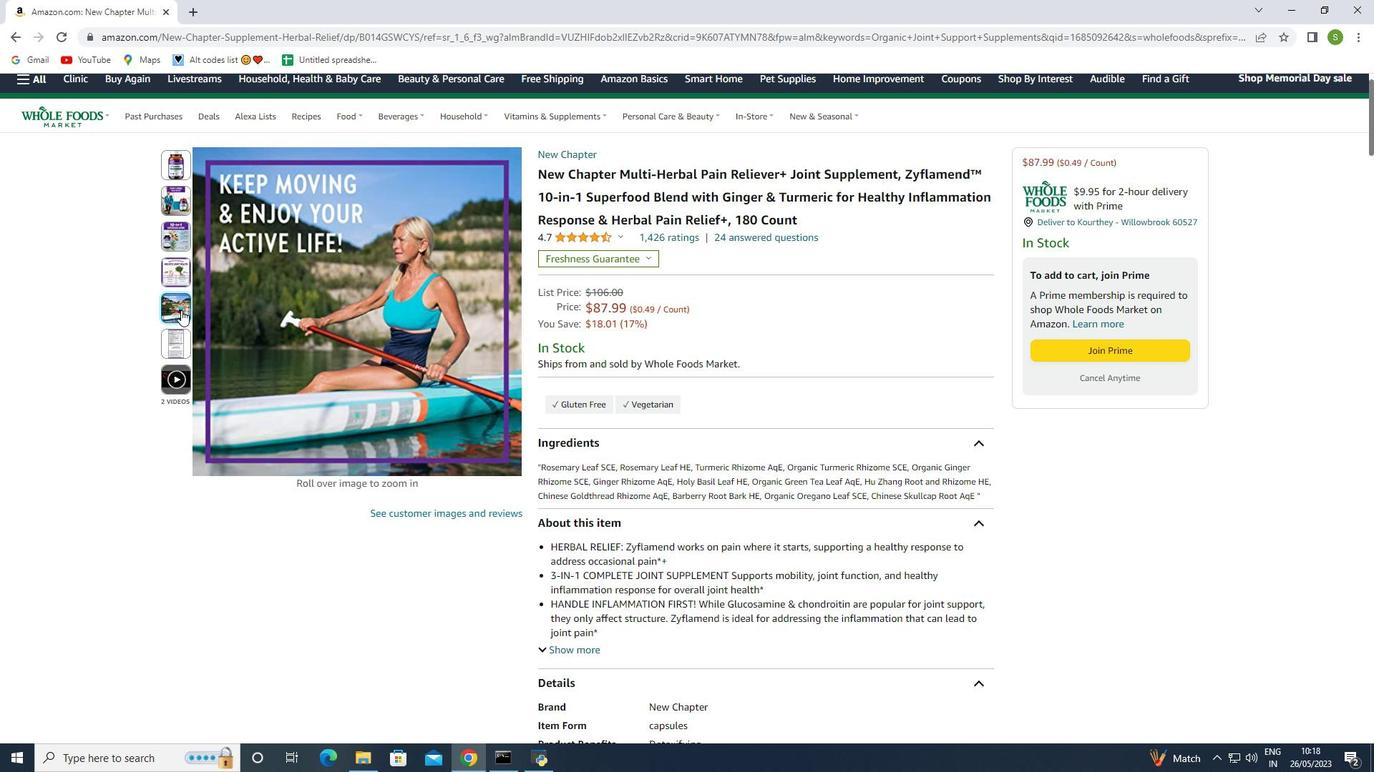 
Action: Mouse moved to (174, 301)
Screenshot: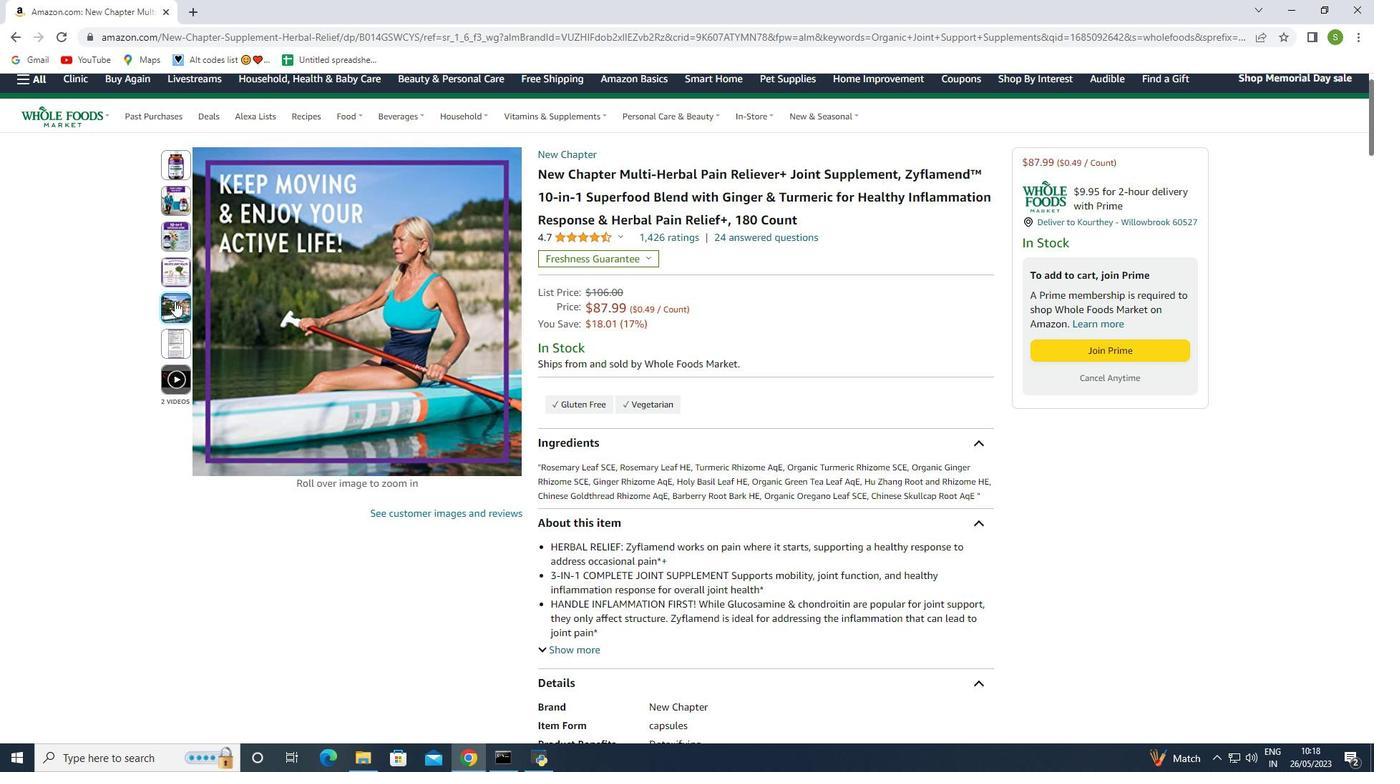 
Action: Mouse pressed left at (174, 301)
Screenshot: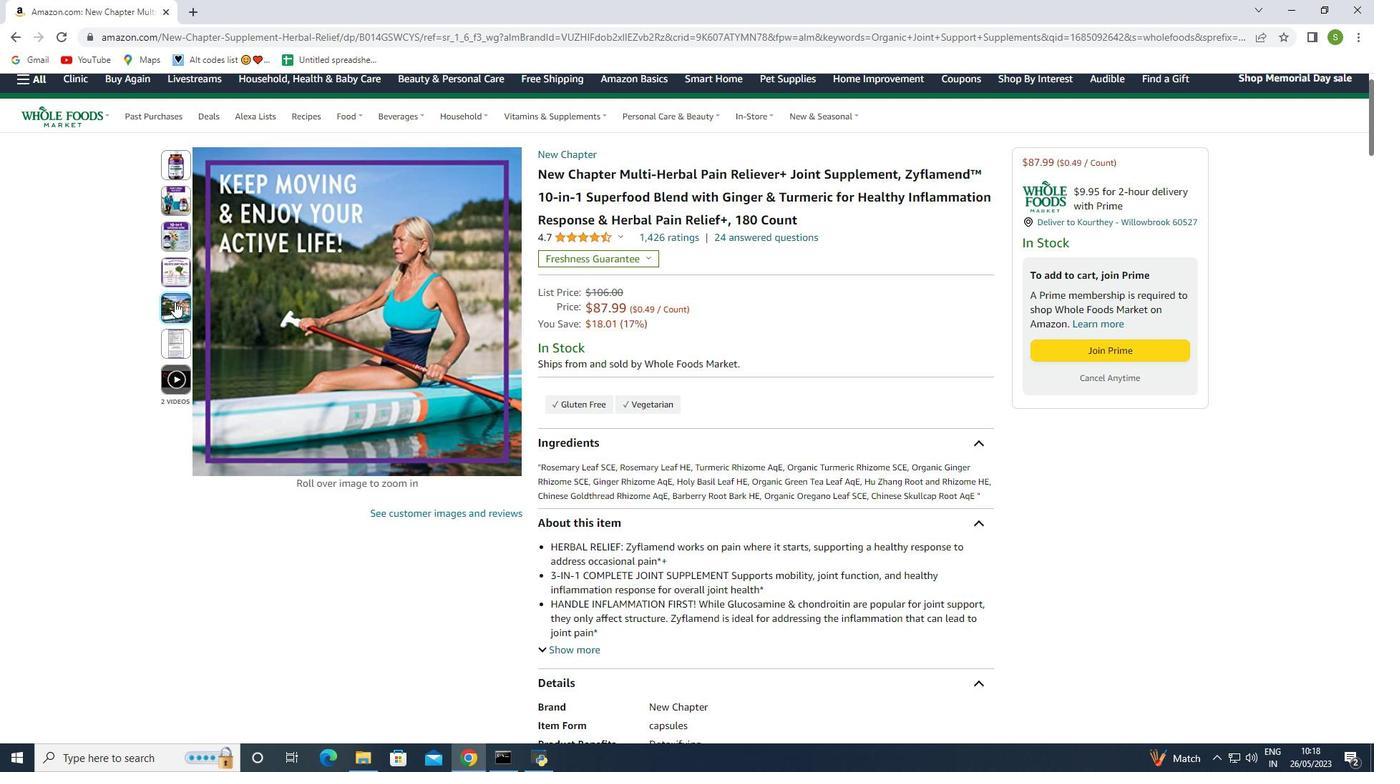 
Action: Mouse moved to (181, 281)
Screenshot: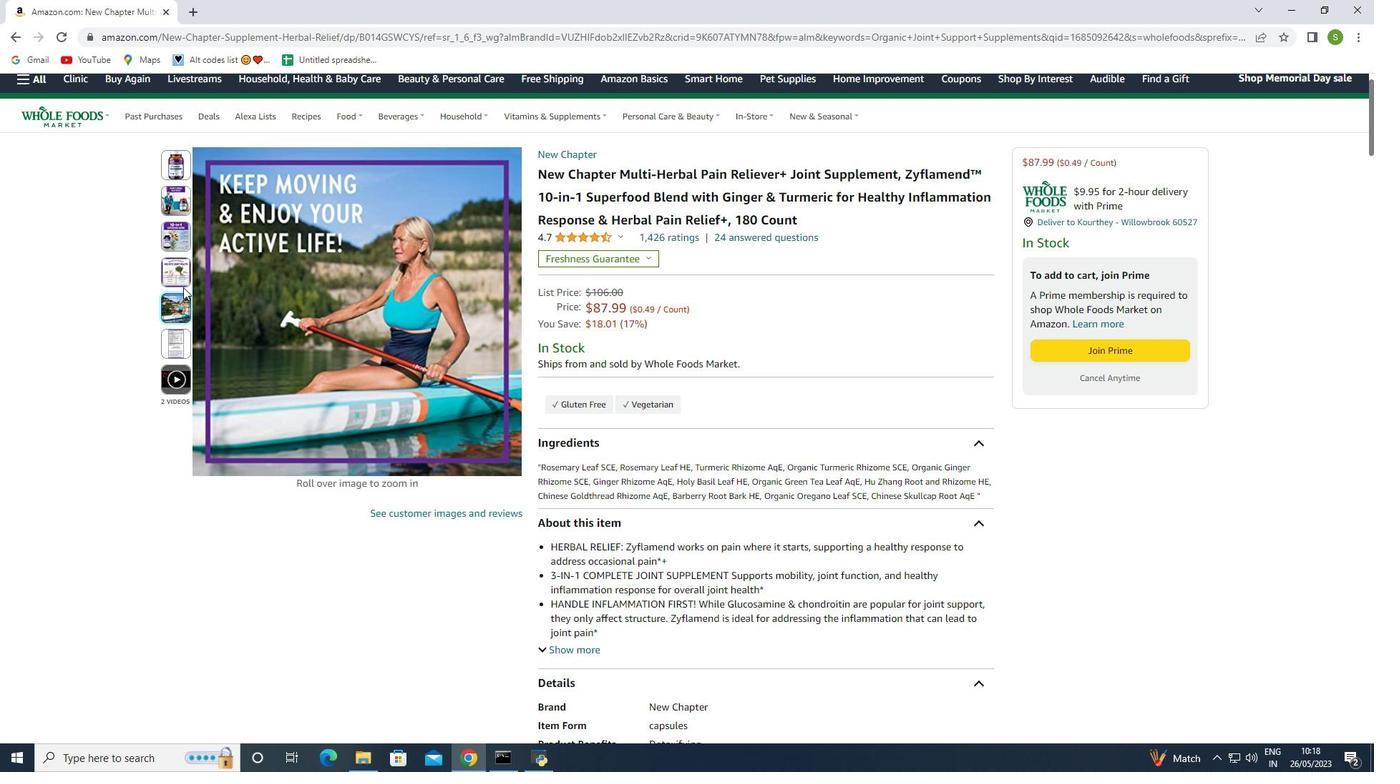 
Action: Mouse pressed left at (181, 281)
Screenshot: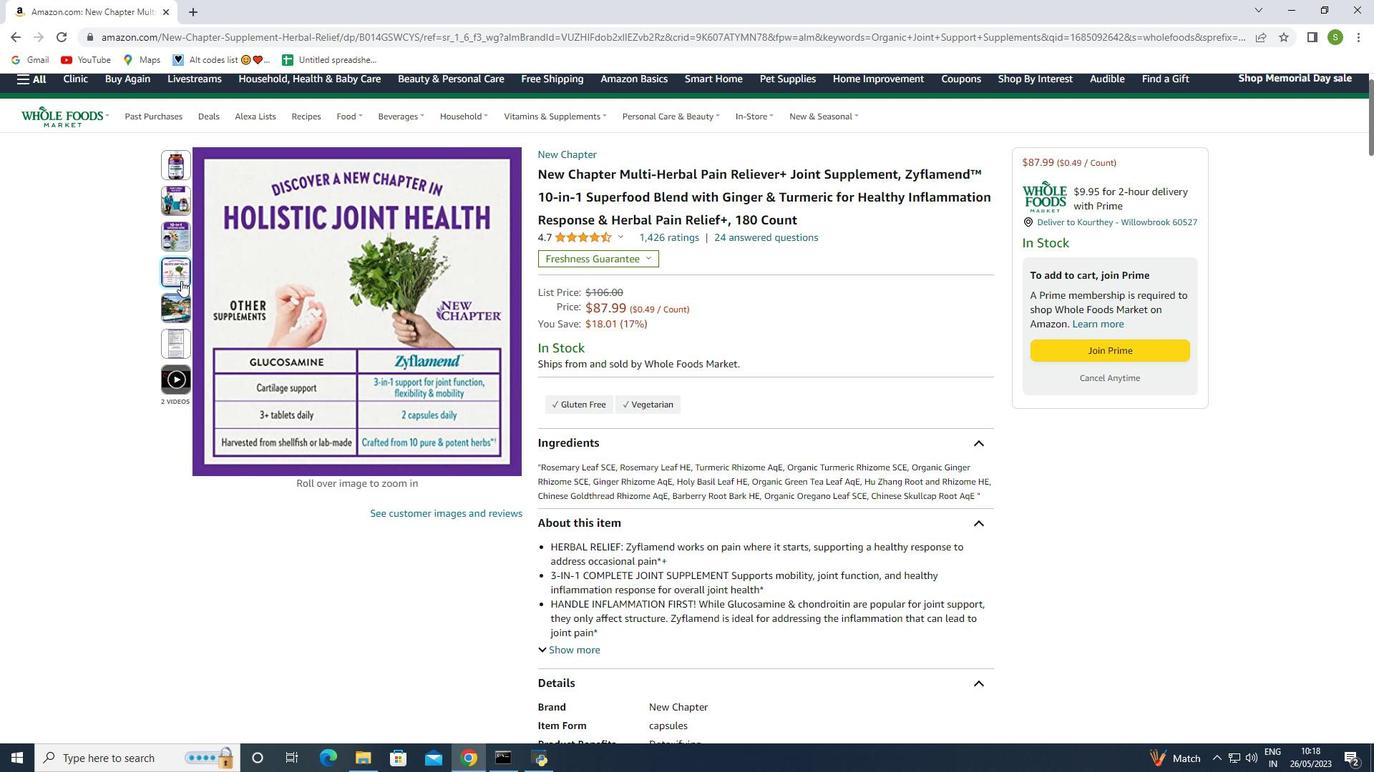 
Action: Mouse moved to (829, 255)
Screenshot: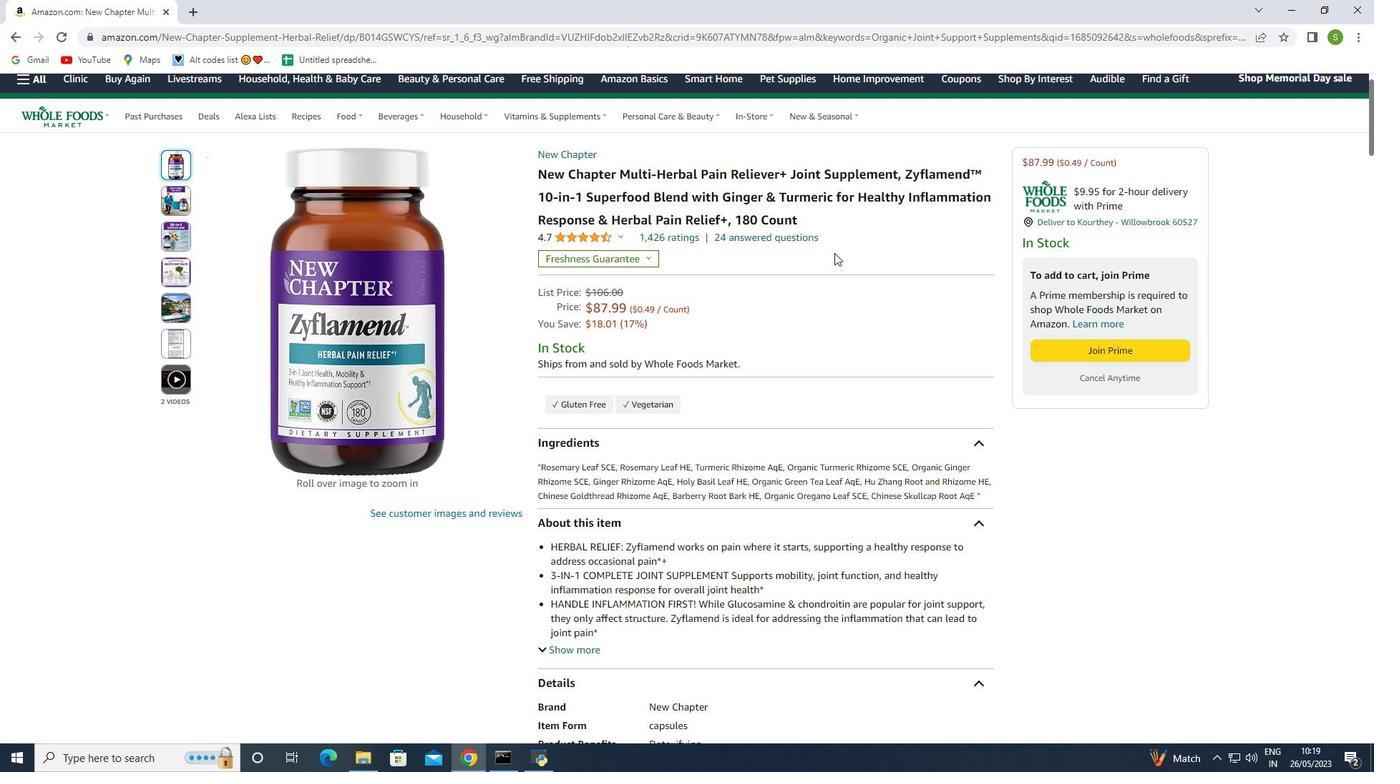 
Action: Mouse scrolled (829, 254) with delta (0, 0)
Screenshot: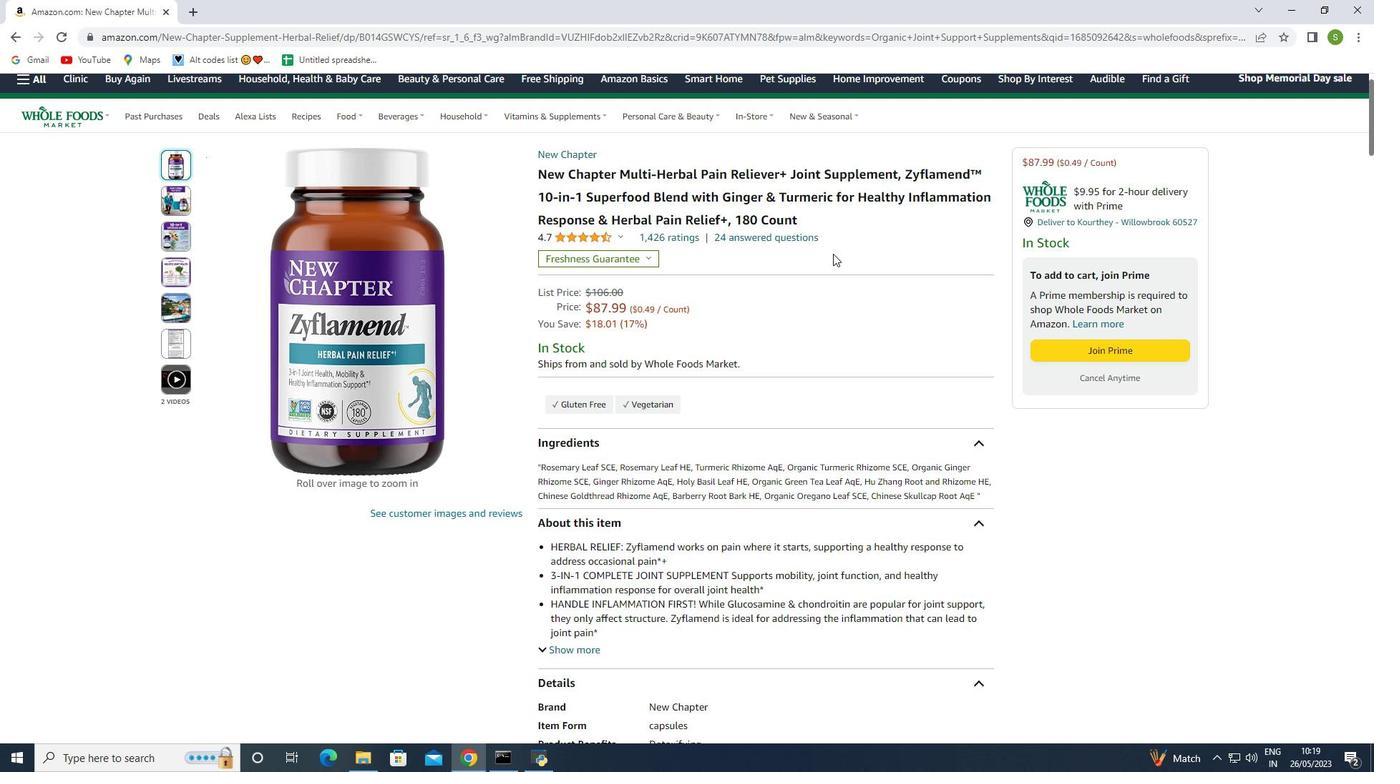 
Action: Mouse scrolled (829, 254) with delta (0, 0)
Screenshot: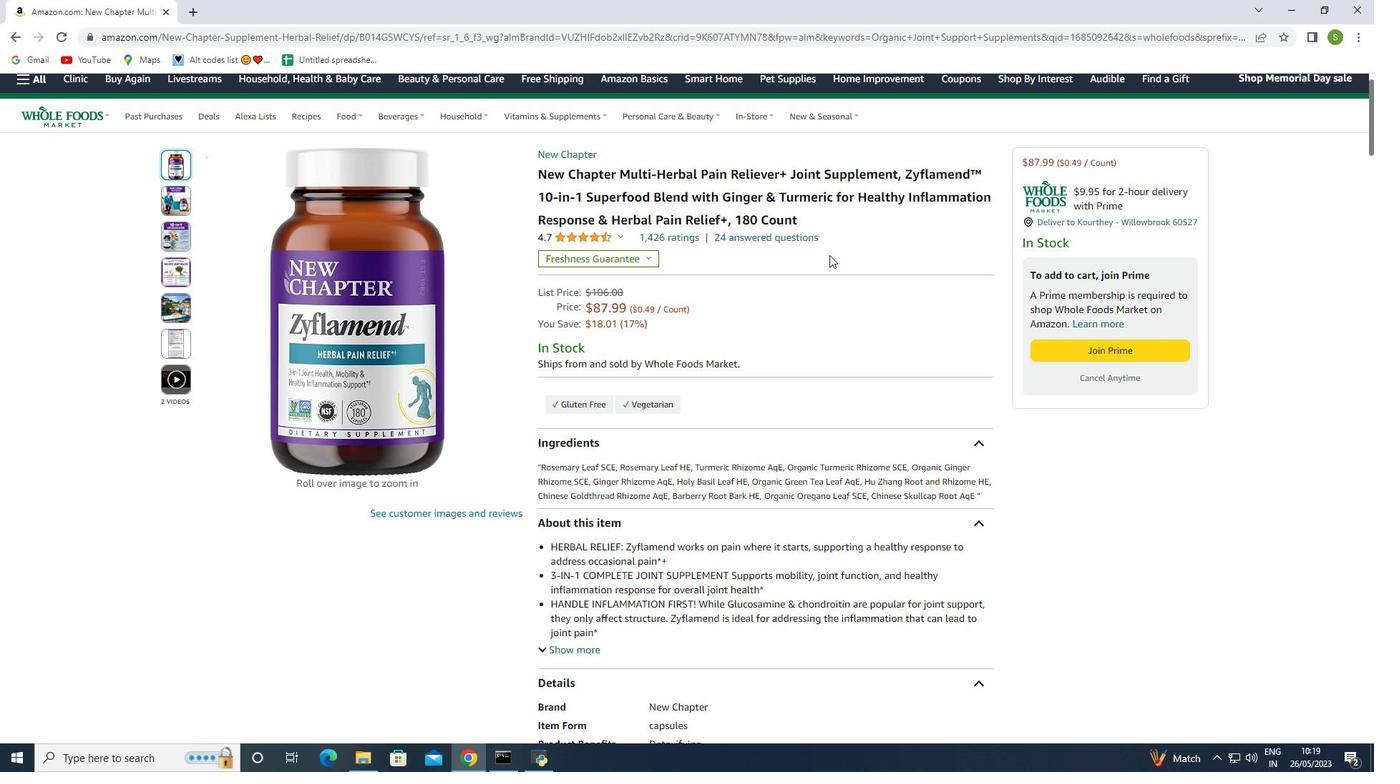 
Action: Mouse scrolled (829, 254) with delta (0, 0)
Screenshot: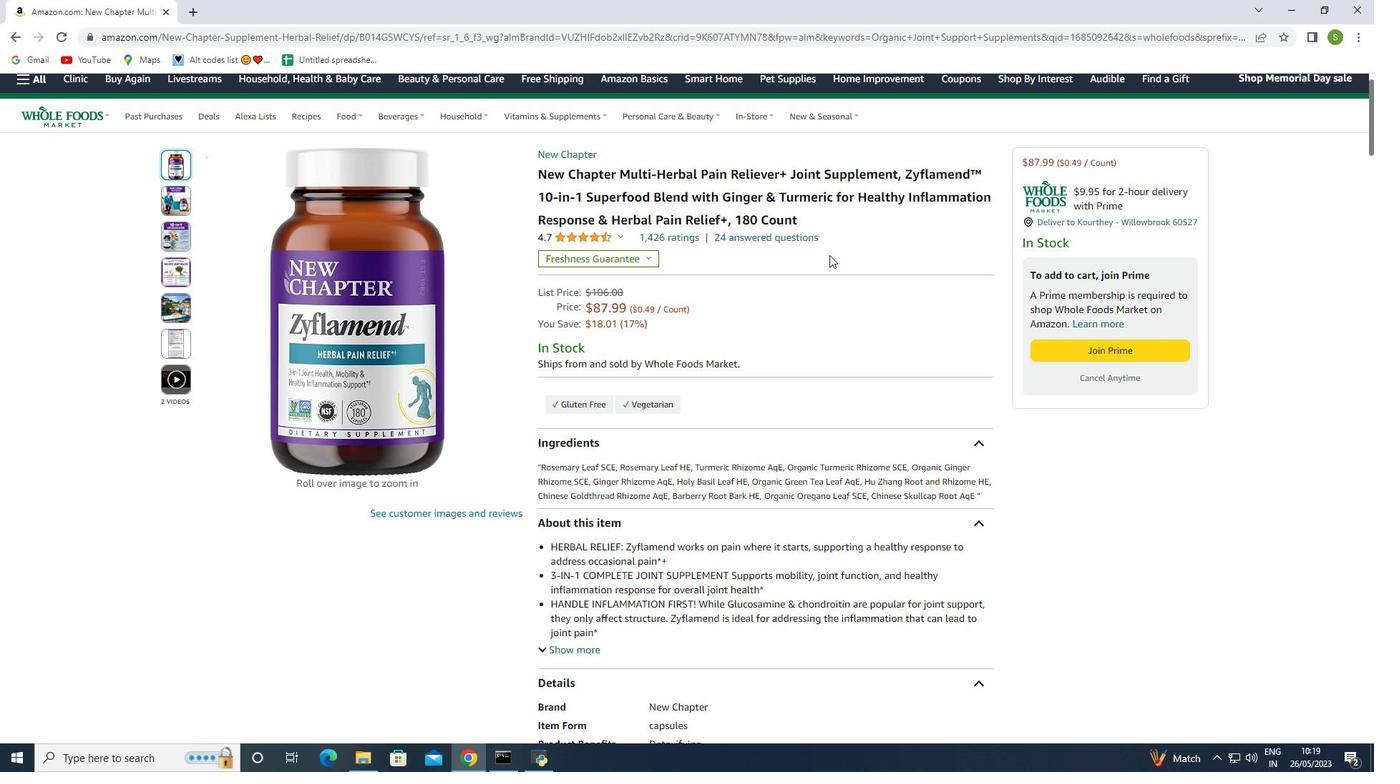 
Action: Mouse scrolled (829, 254) with delta (0, 0)
Screenshot: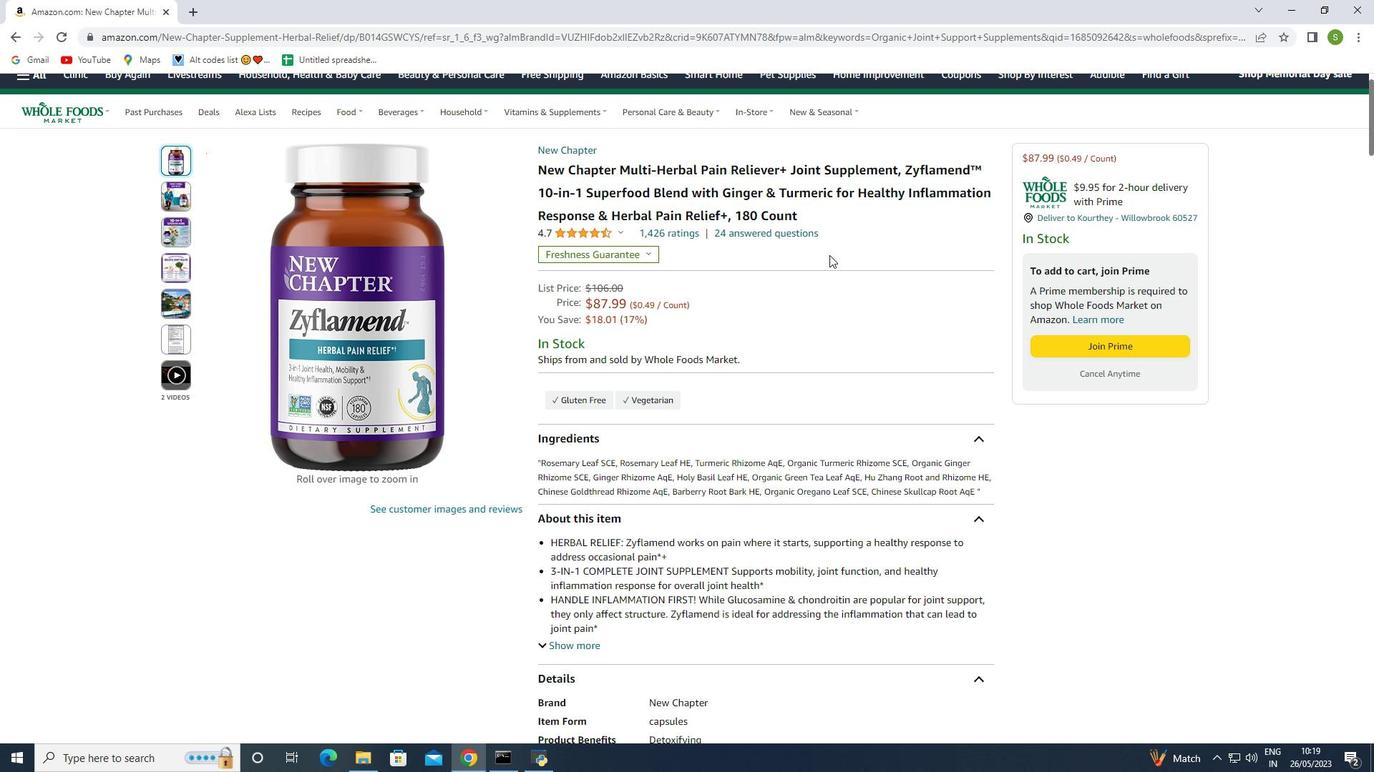 
Action: Mouse scrolled (829, 254) with delta (0, 0)
Screenshot: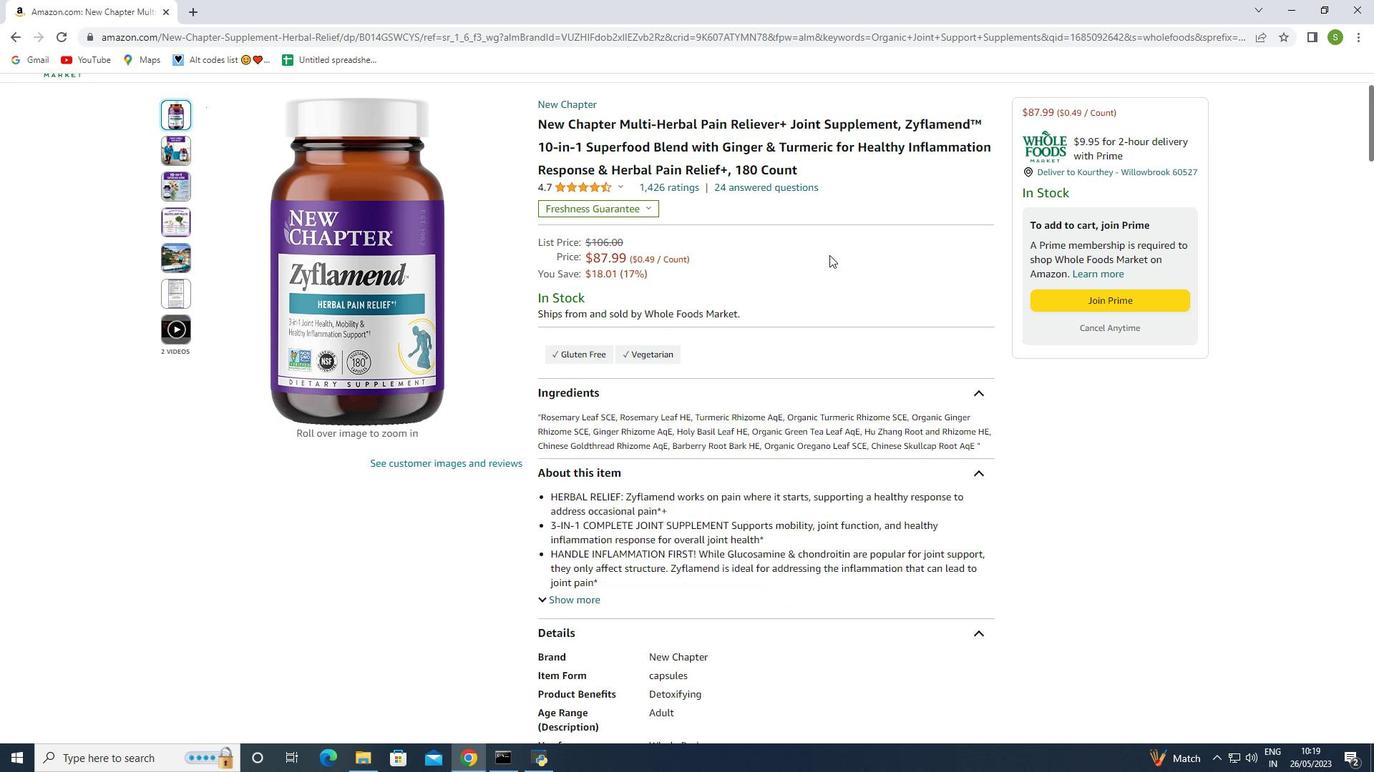 
Action: Mouse moved to (826, 258)
Screenshot: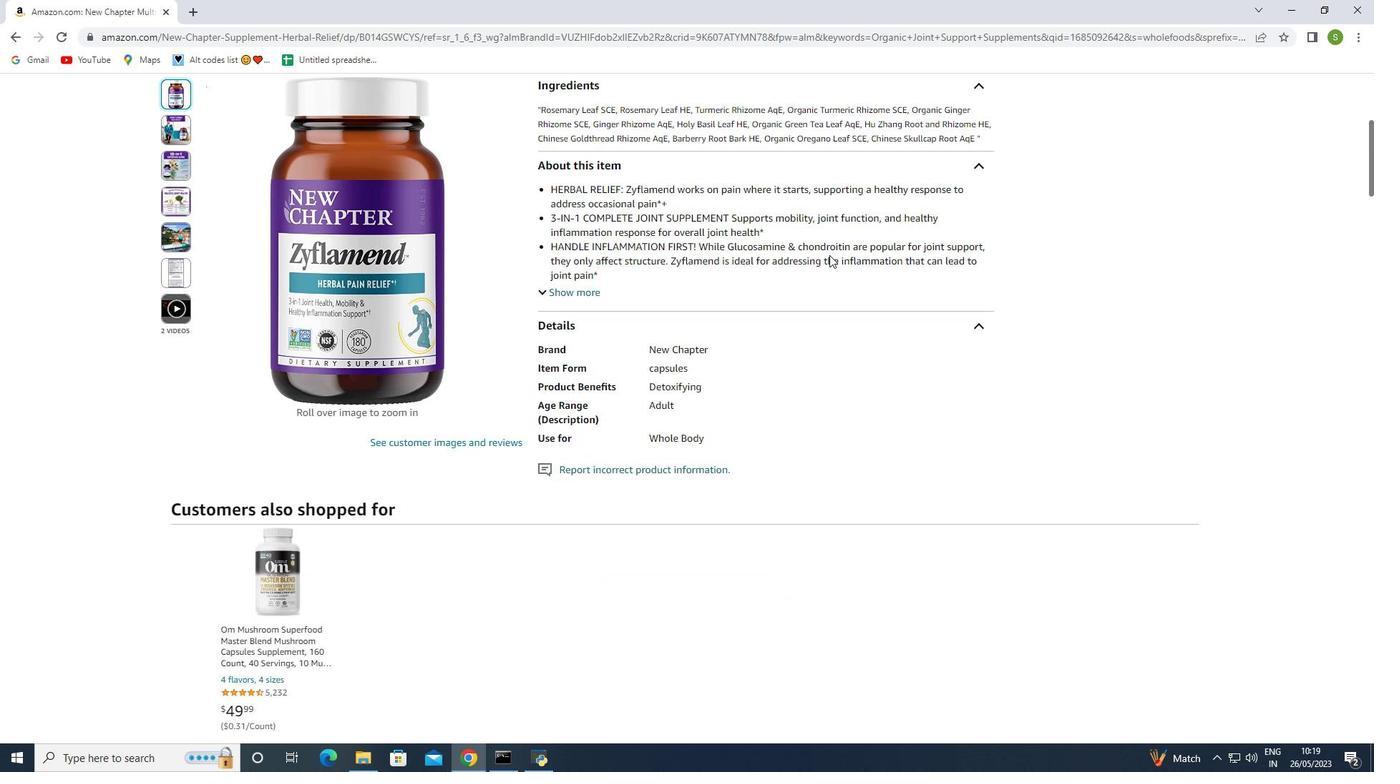 
Action: Mouse scrolled (826, 257) with delta (0, 0)
Screenshot: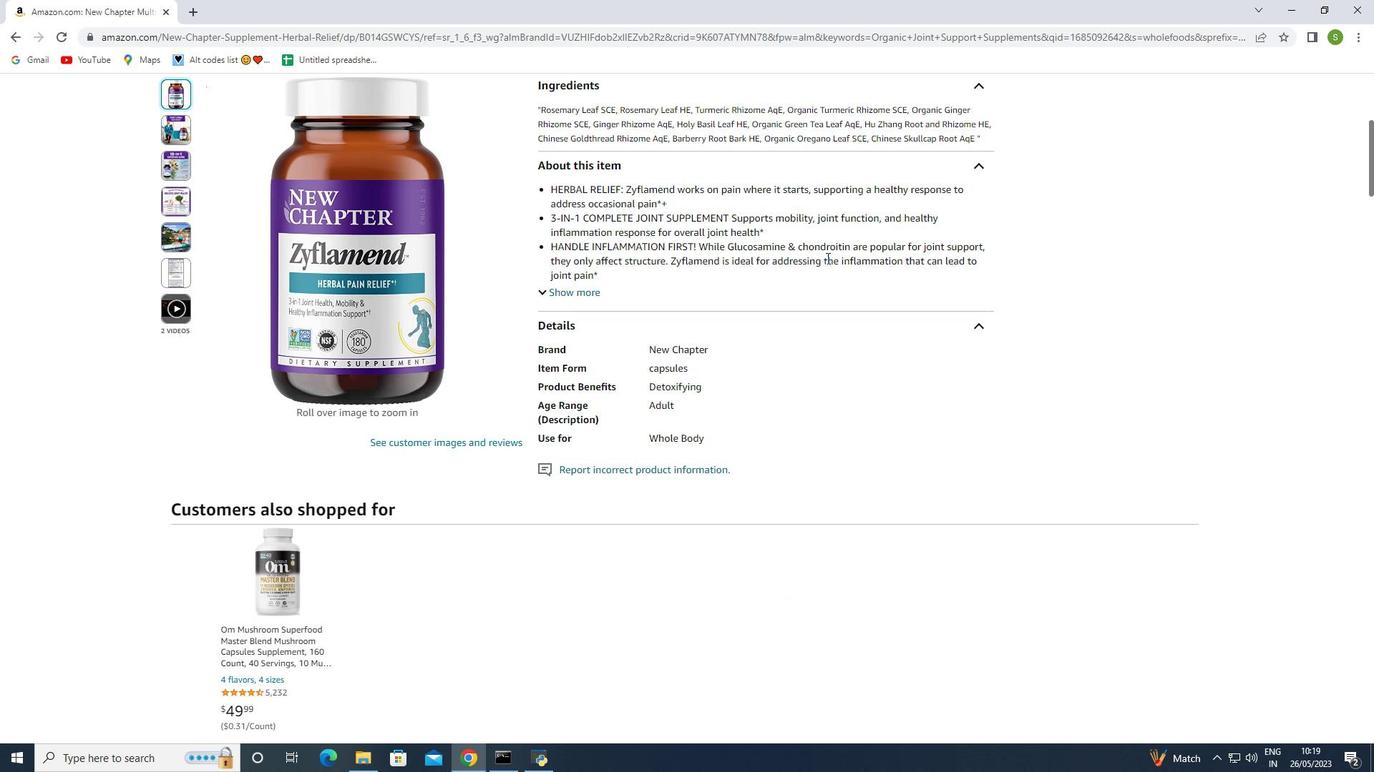 
Action: Mouse scrolled (826, 257) with delta (0, 0)
Screenshot: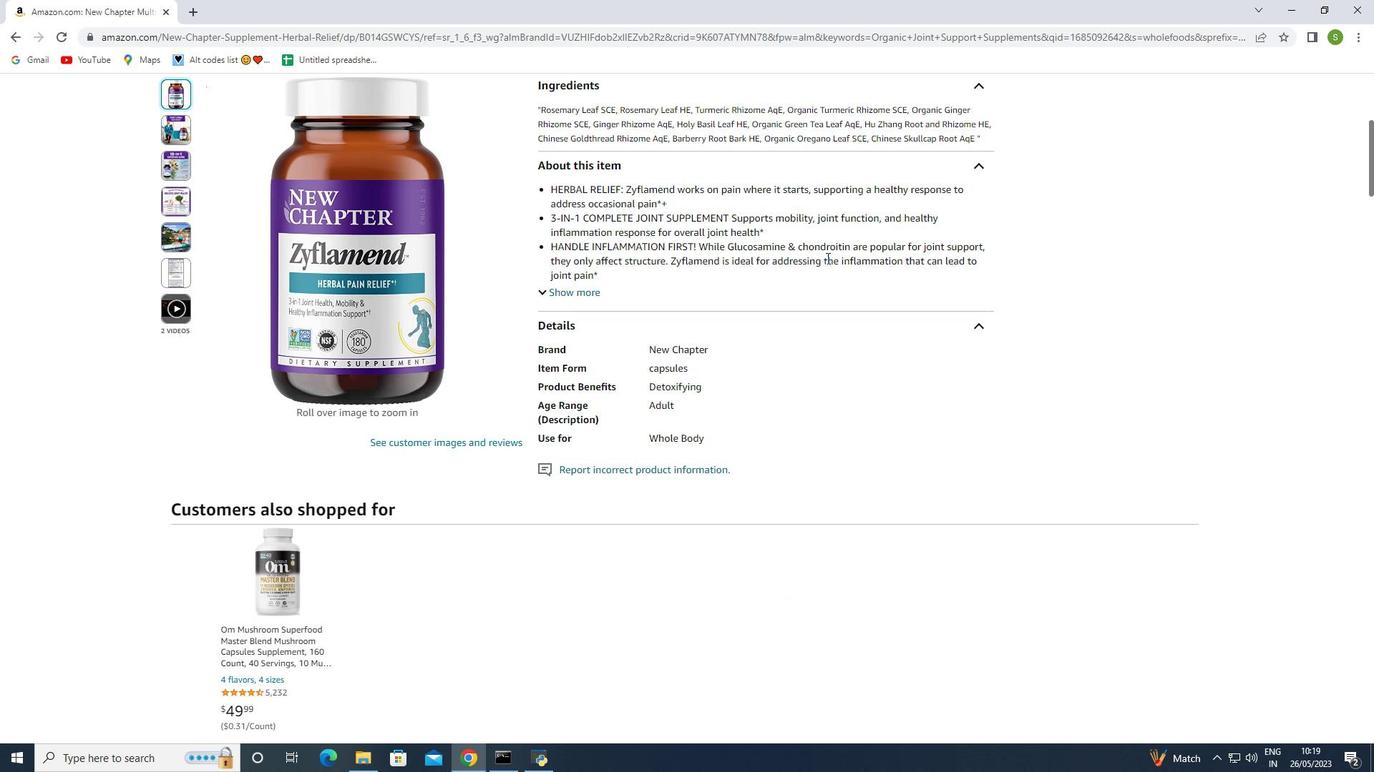 
Action: Mouse scrolled (826, 257) with delta (0, 0)
Screenshot: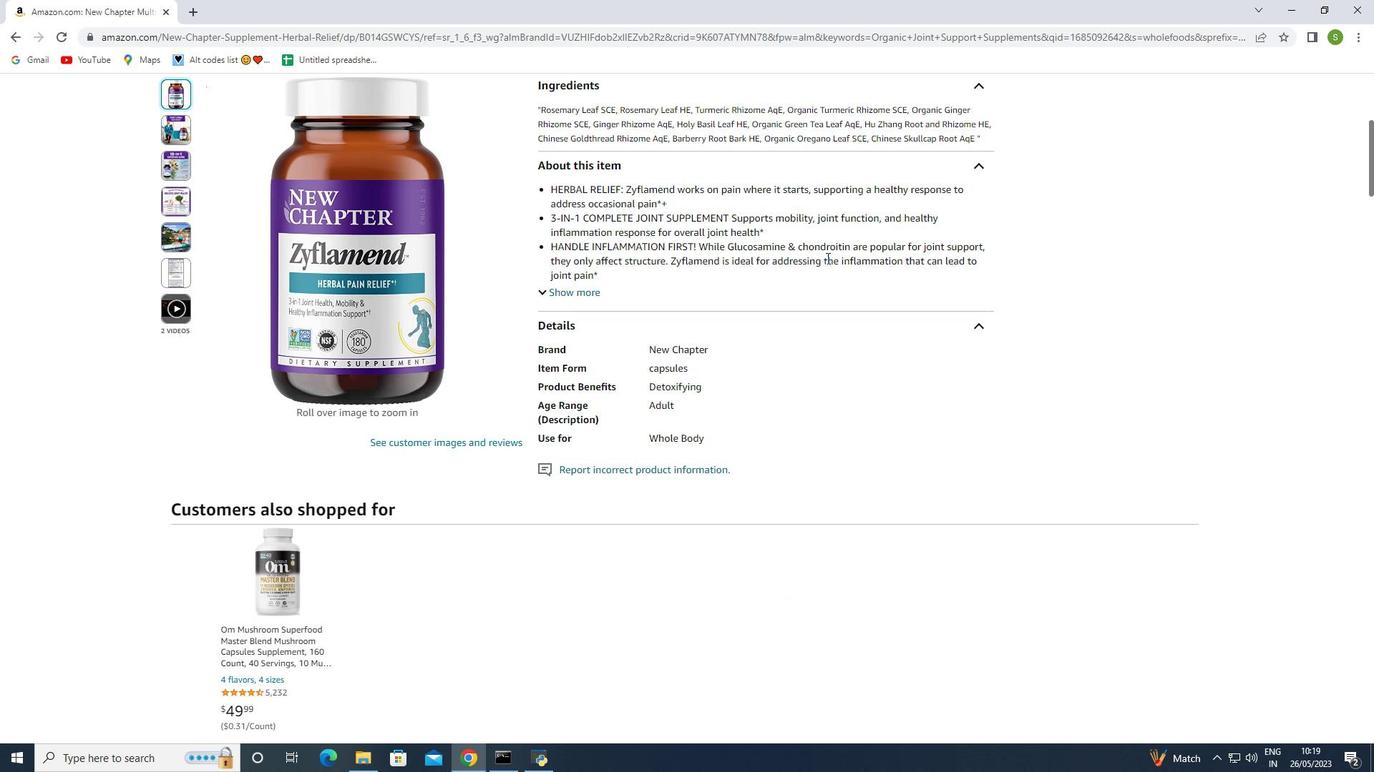 
Action: Mouse scrolled (826, 257) with delta (0, 0)
Screenshot: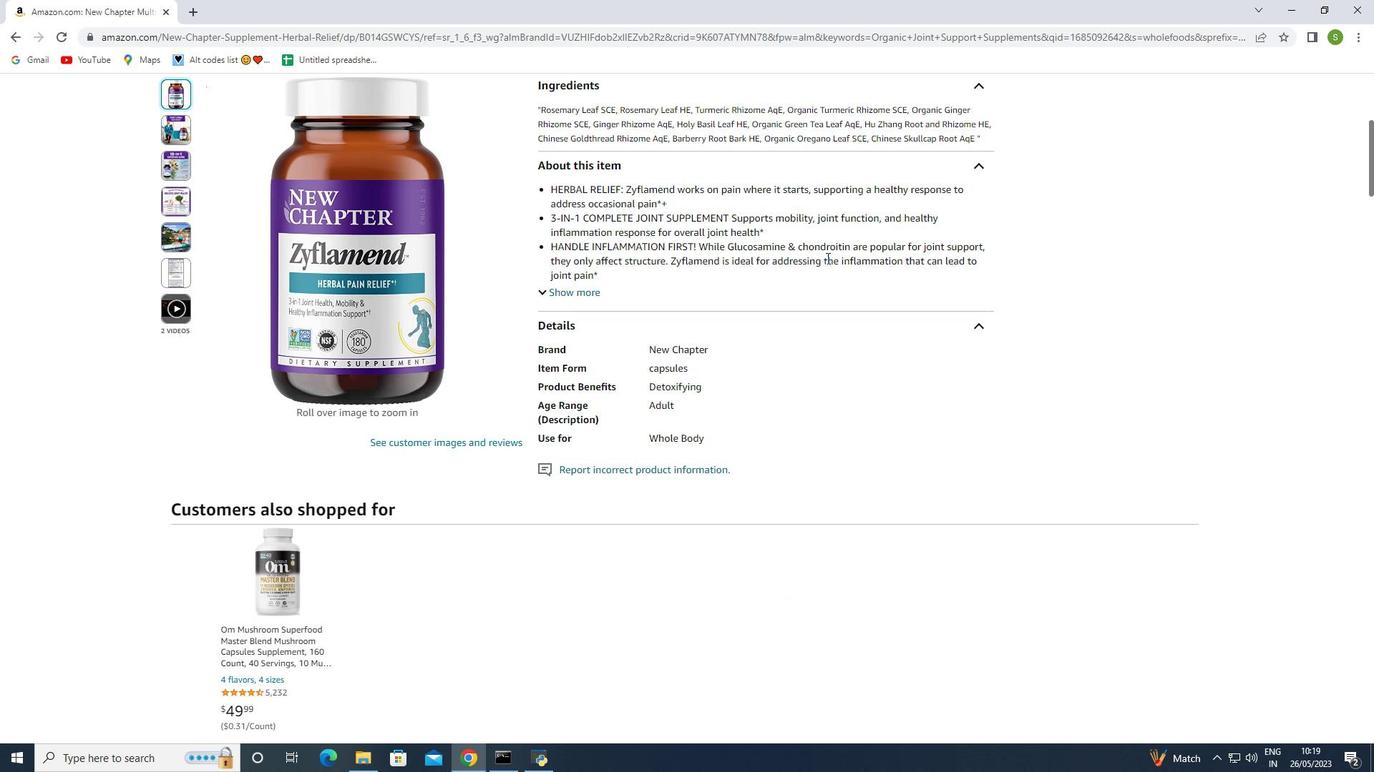 
Action: Mouse scrolled (826, 257) with delta (0, 0)
Screenshot: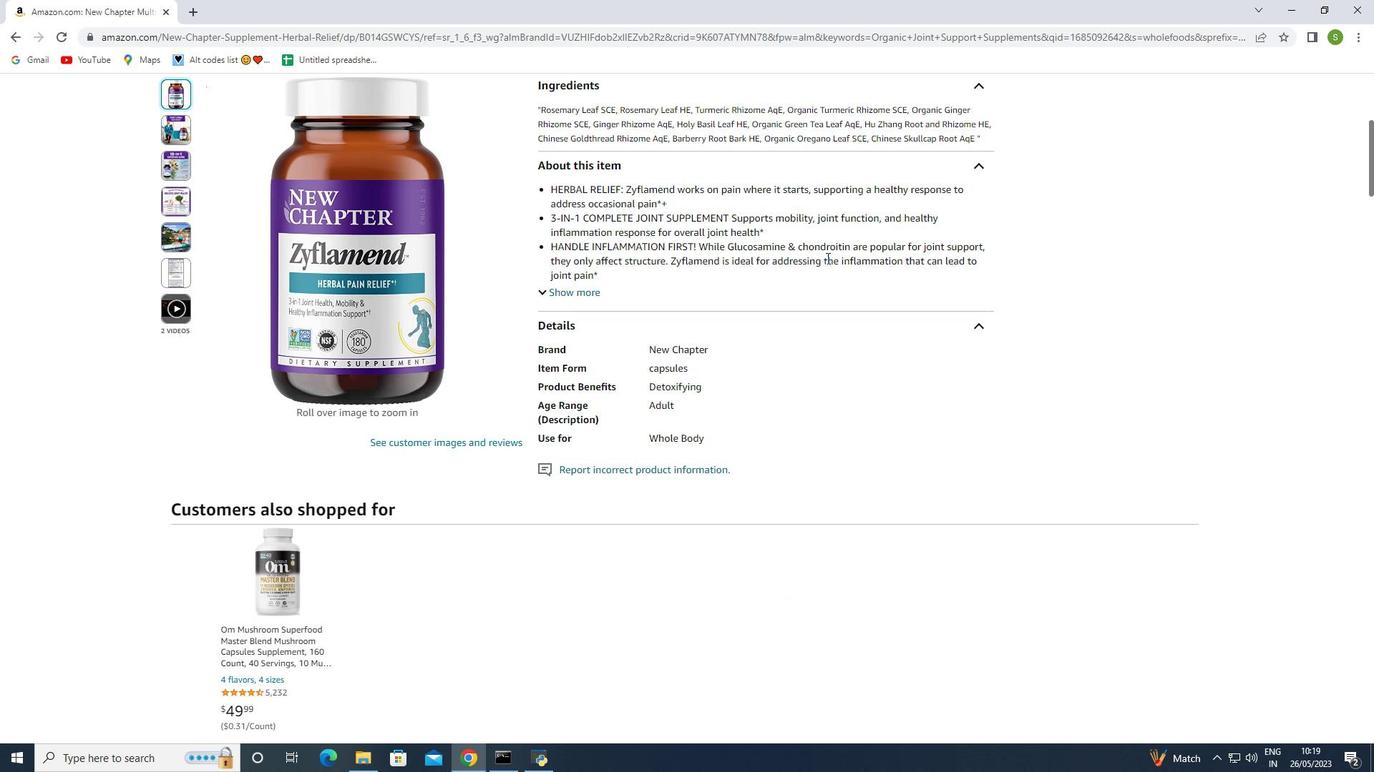 
Action: Mouse scrolled (826, 257) with delta (0, 0)
Screenshot: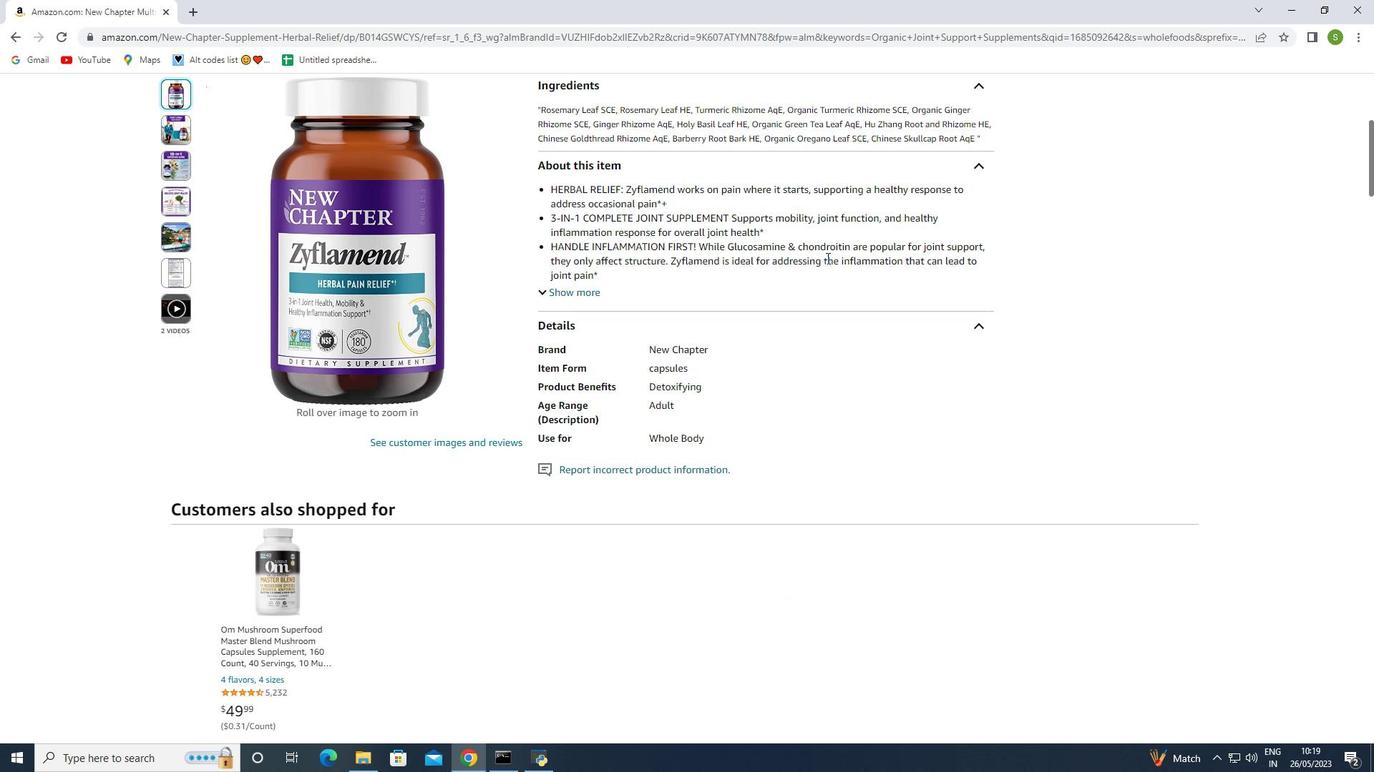 
Action: Mouse moved to (825, 259)
Screenshot: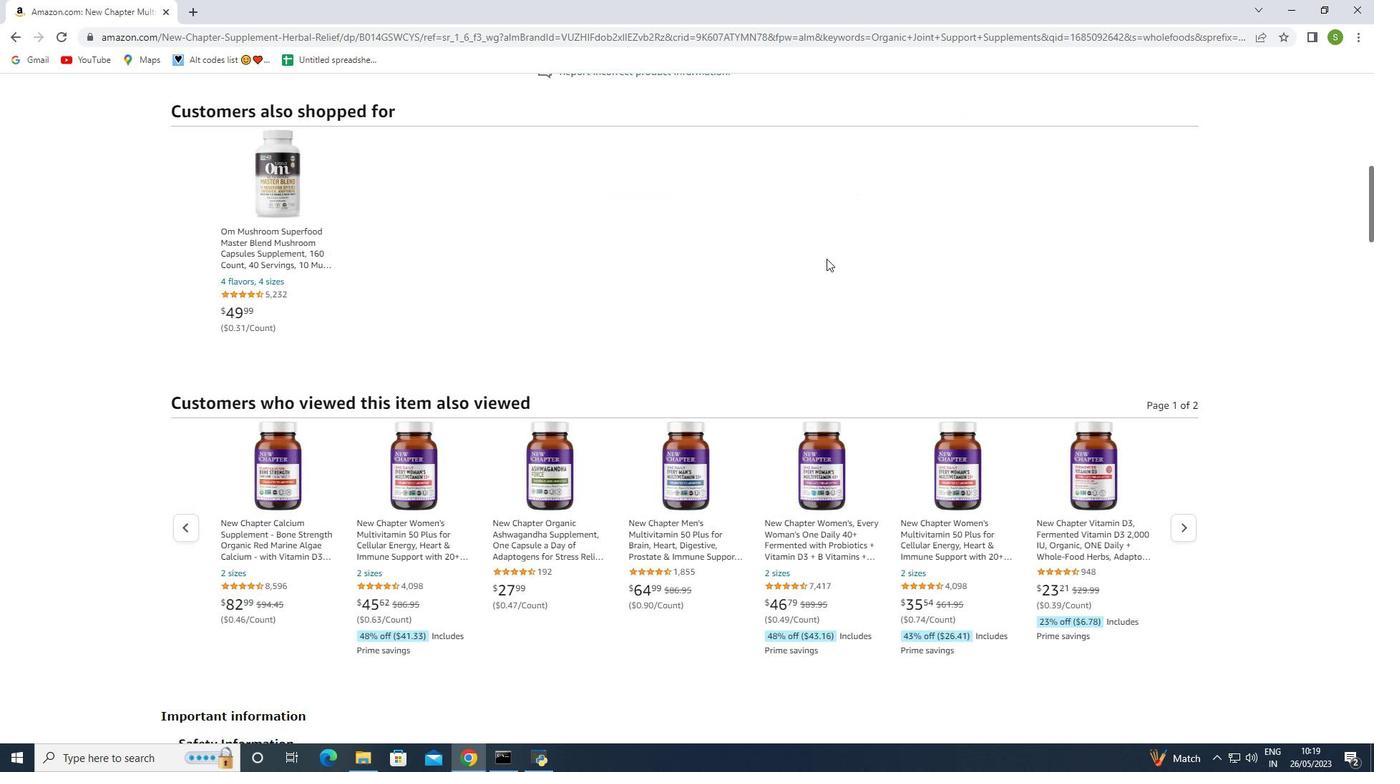 
Action: Mouse scrolled (825, 259) with delta (0, 0)
Screenshot: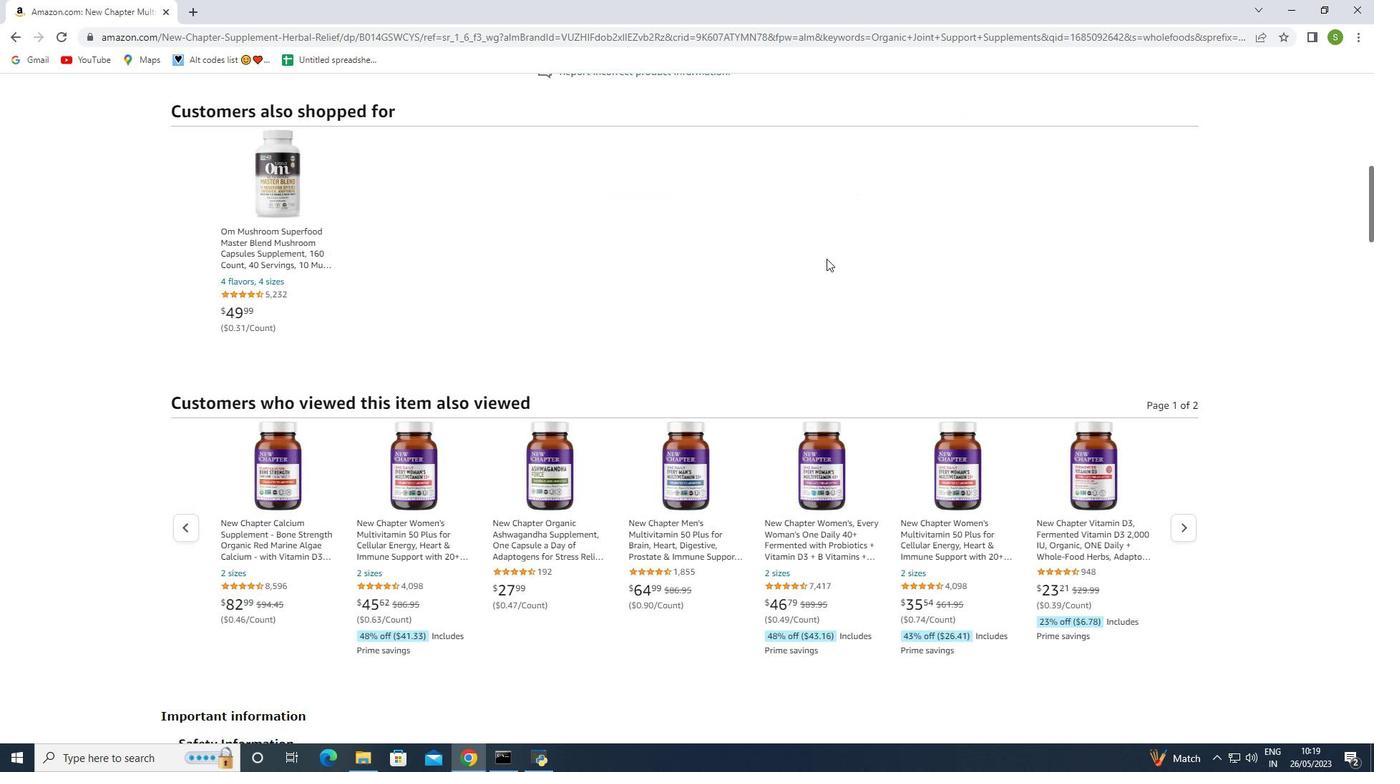 
Action: Mouse moved to (825, 259)
Screenshot: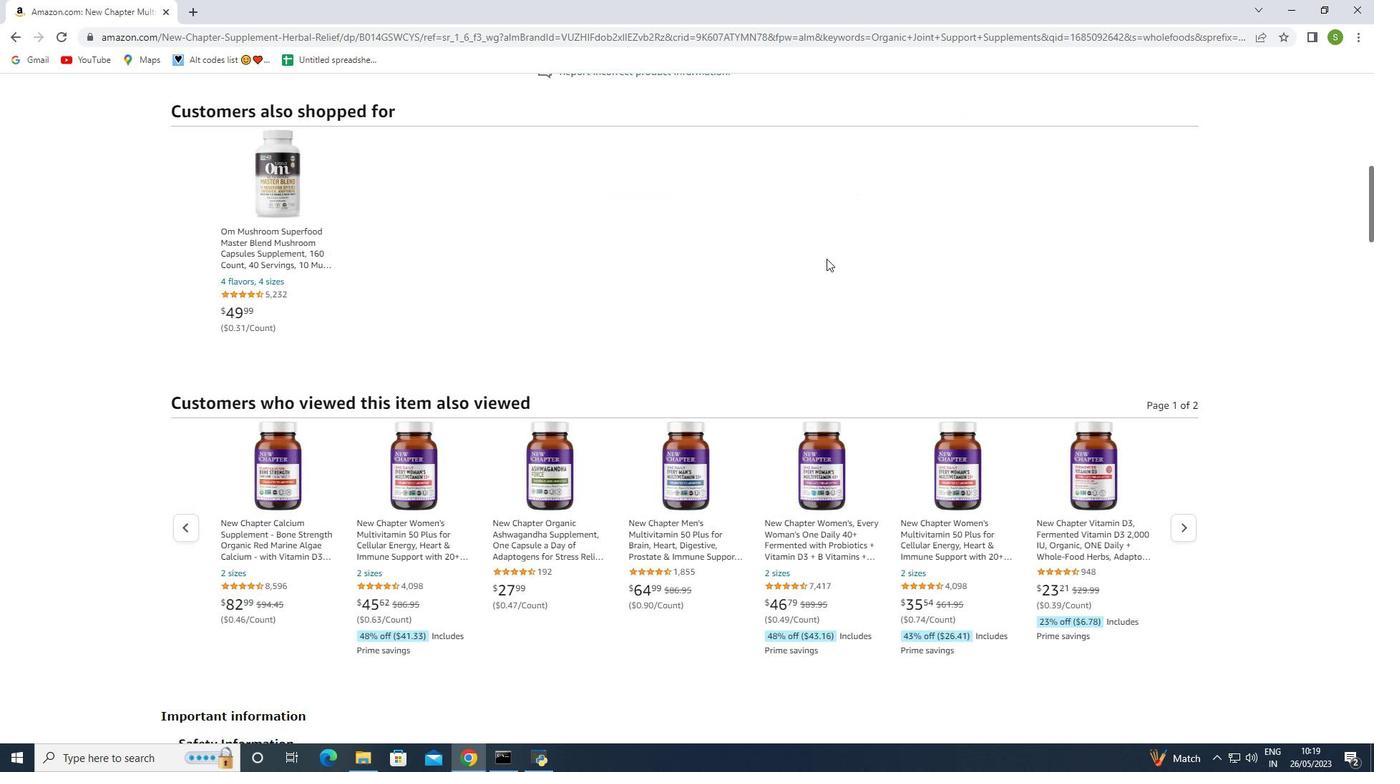 
Action: Mouse scrolled (825, 259) with delta (0, 0)
Screenshot: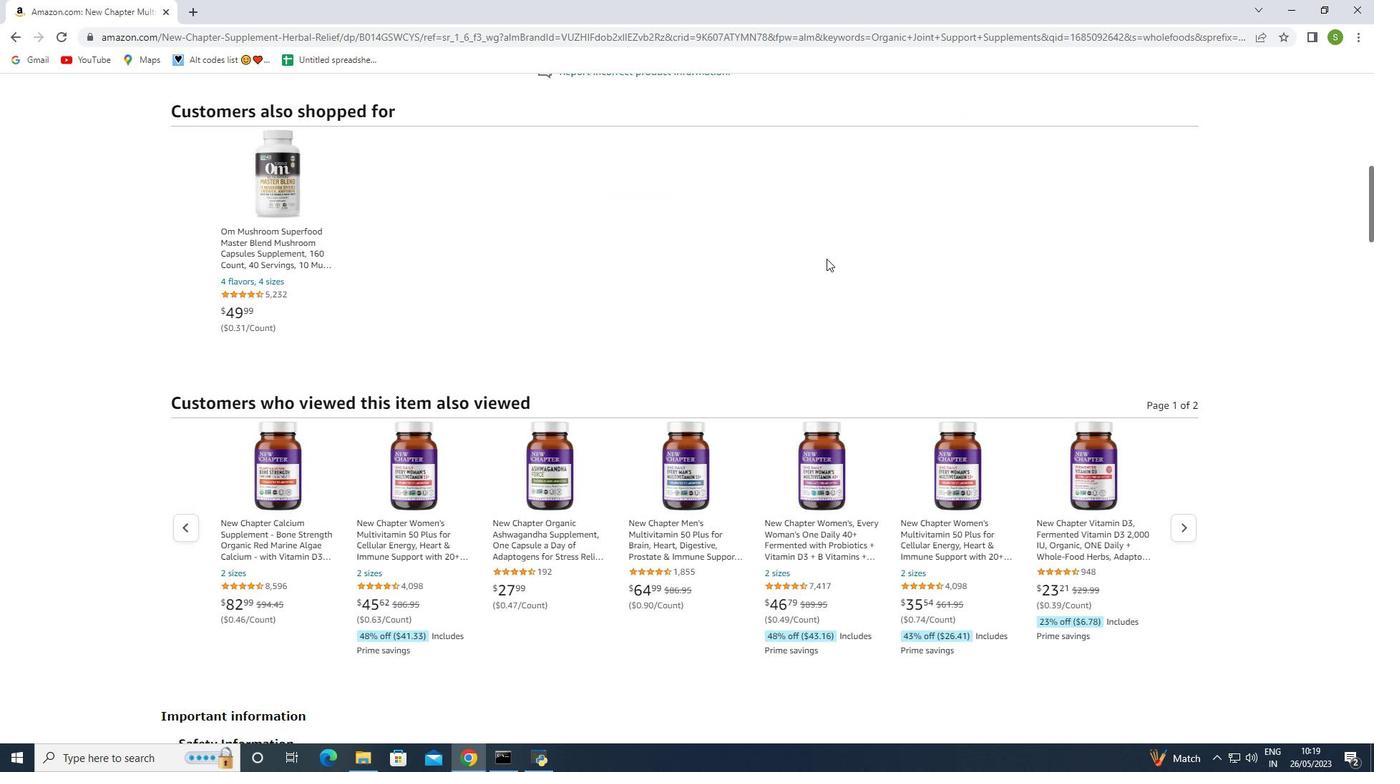 
Action: Mouse scrolled (825, 259) with delta (0, 0)
Screenshot: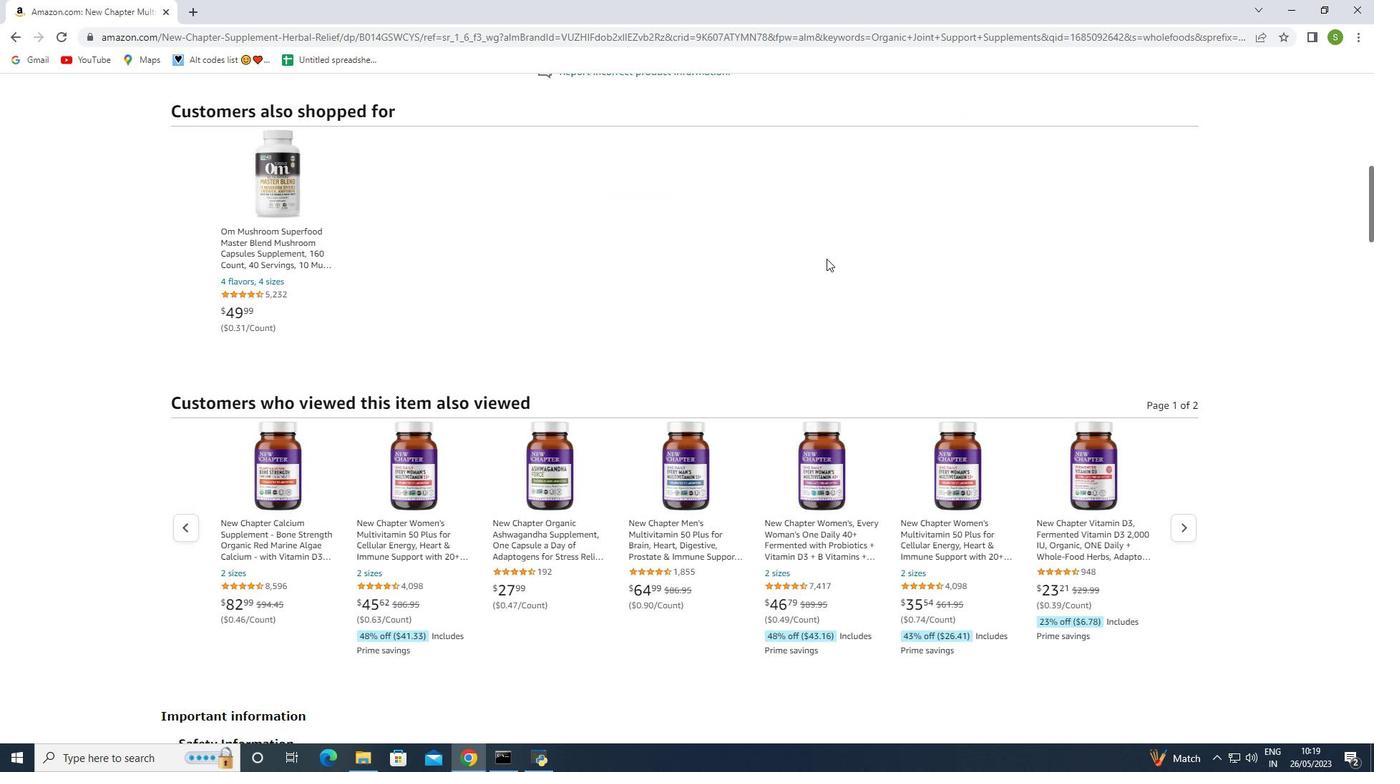 
Action: Mouse scrolled (825, 259) with delta (0, 0)
Screenshot: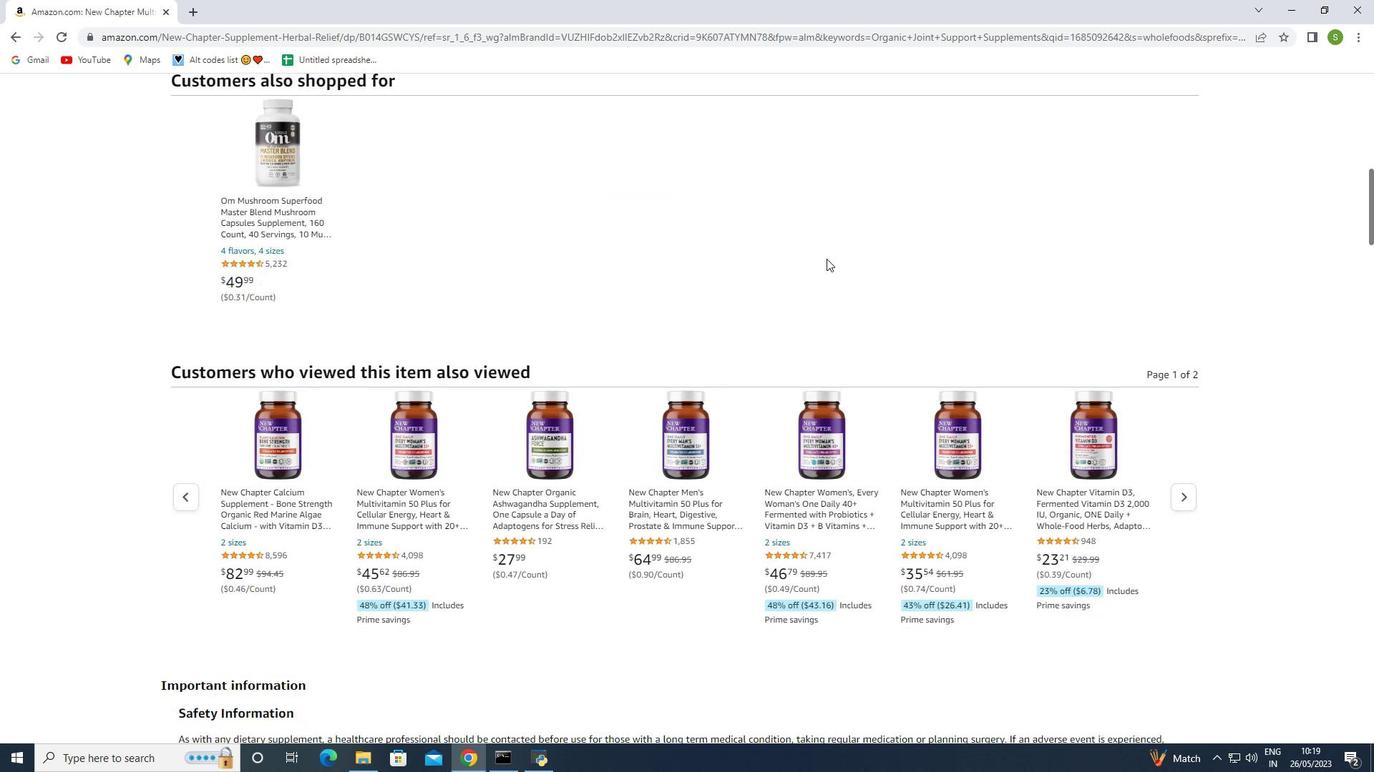 
Action: Mouse moved to (824, 259)
Screenshot: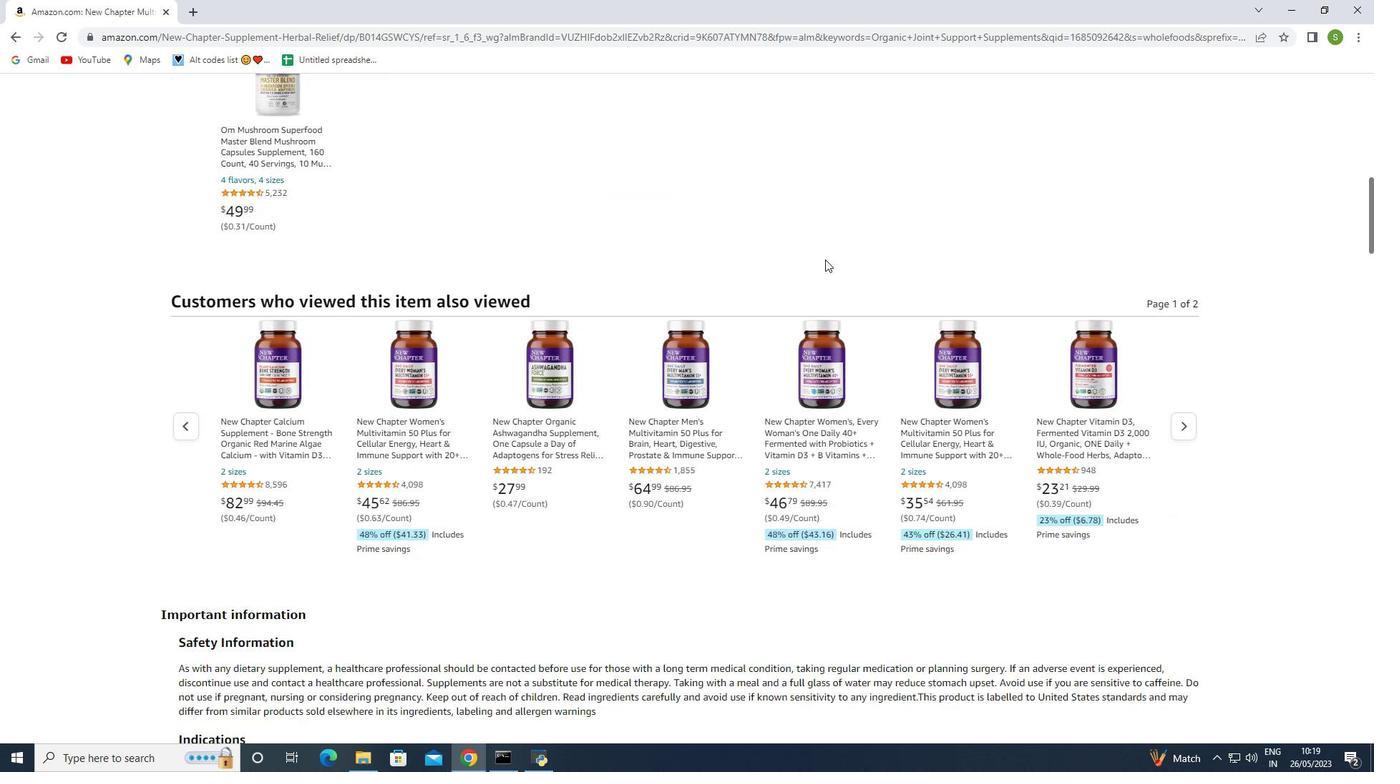 
Action: Mouse scrolled (825, 259) with delta (0, 0)
Screenshot: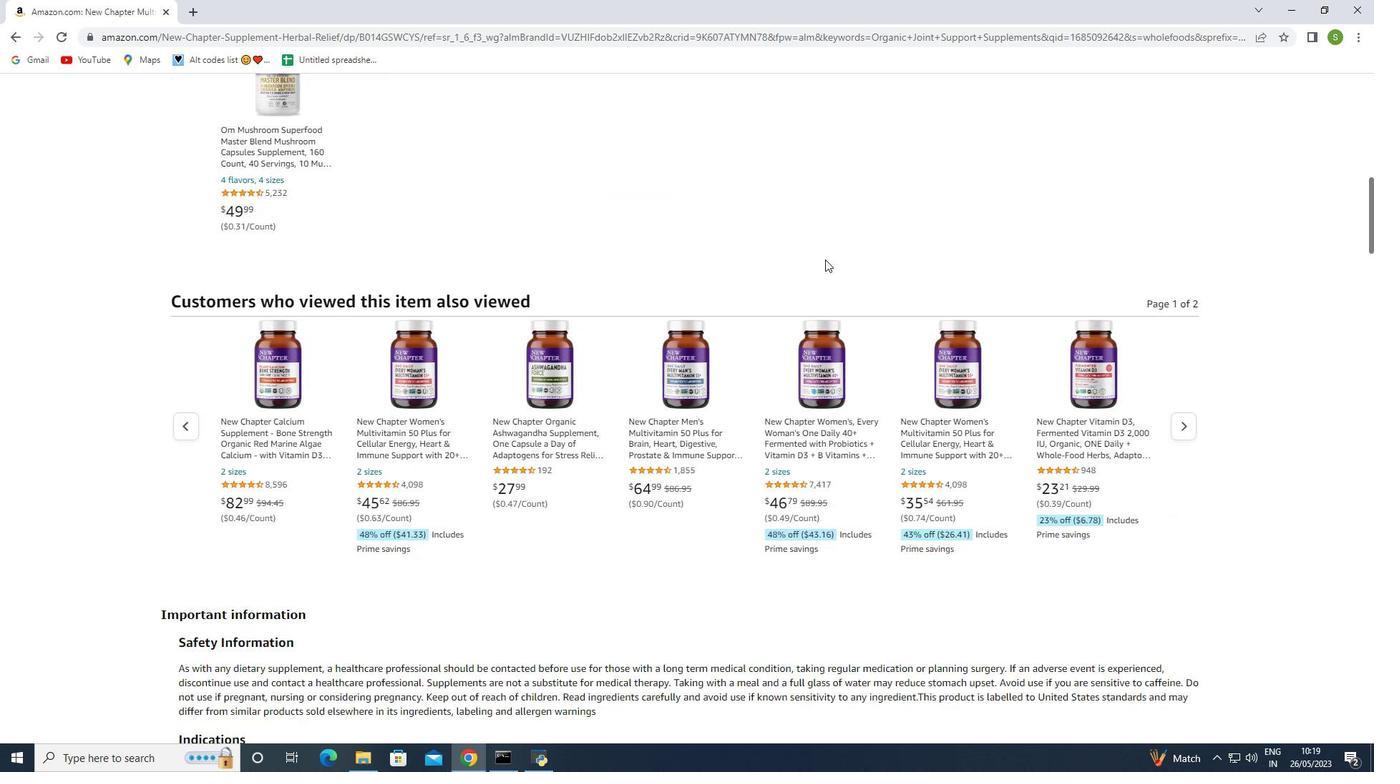 
Action: Mouse moved to (823, 261)
Screenshot: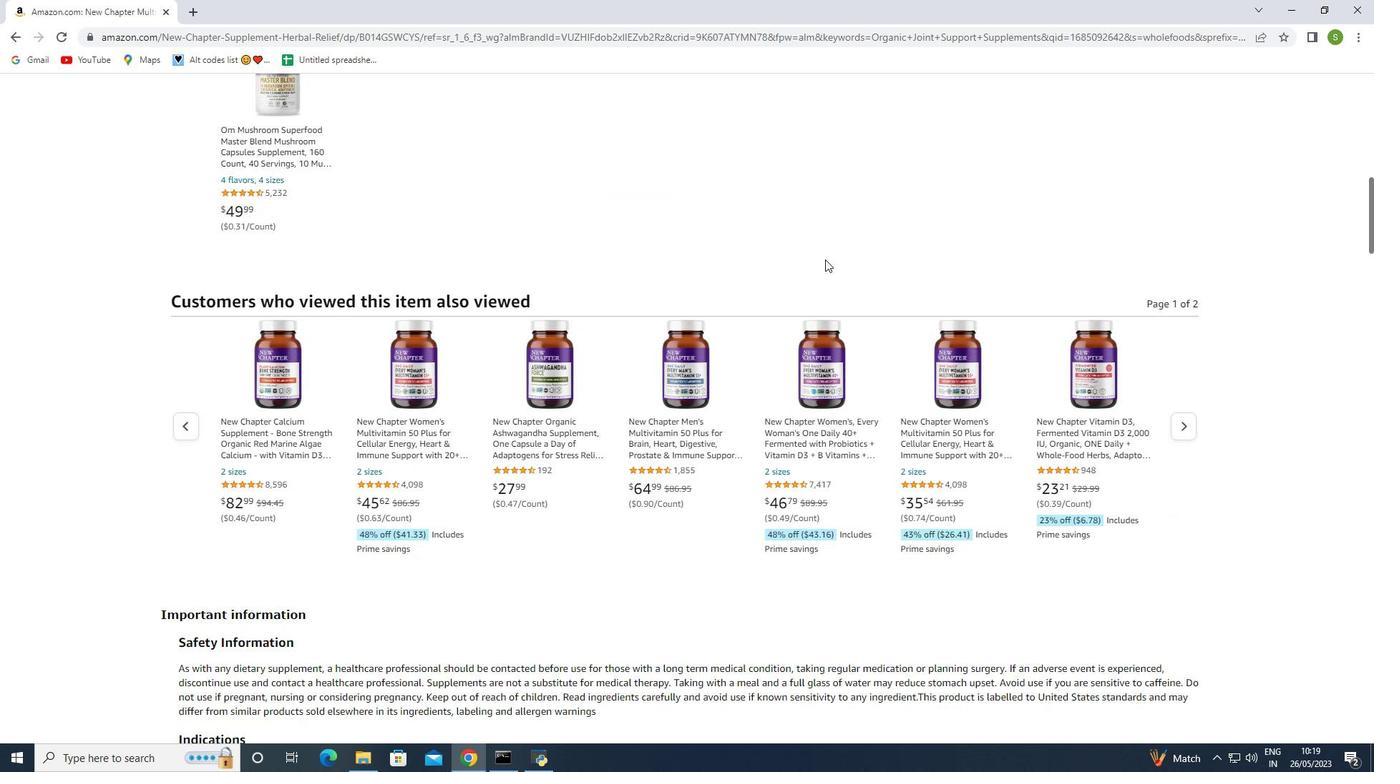 
Action: Mouse scrolled (825, 259) with delta (0, 0)
Screenshot: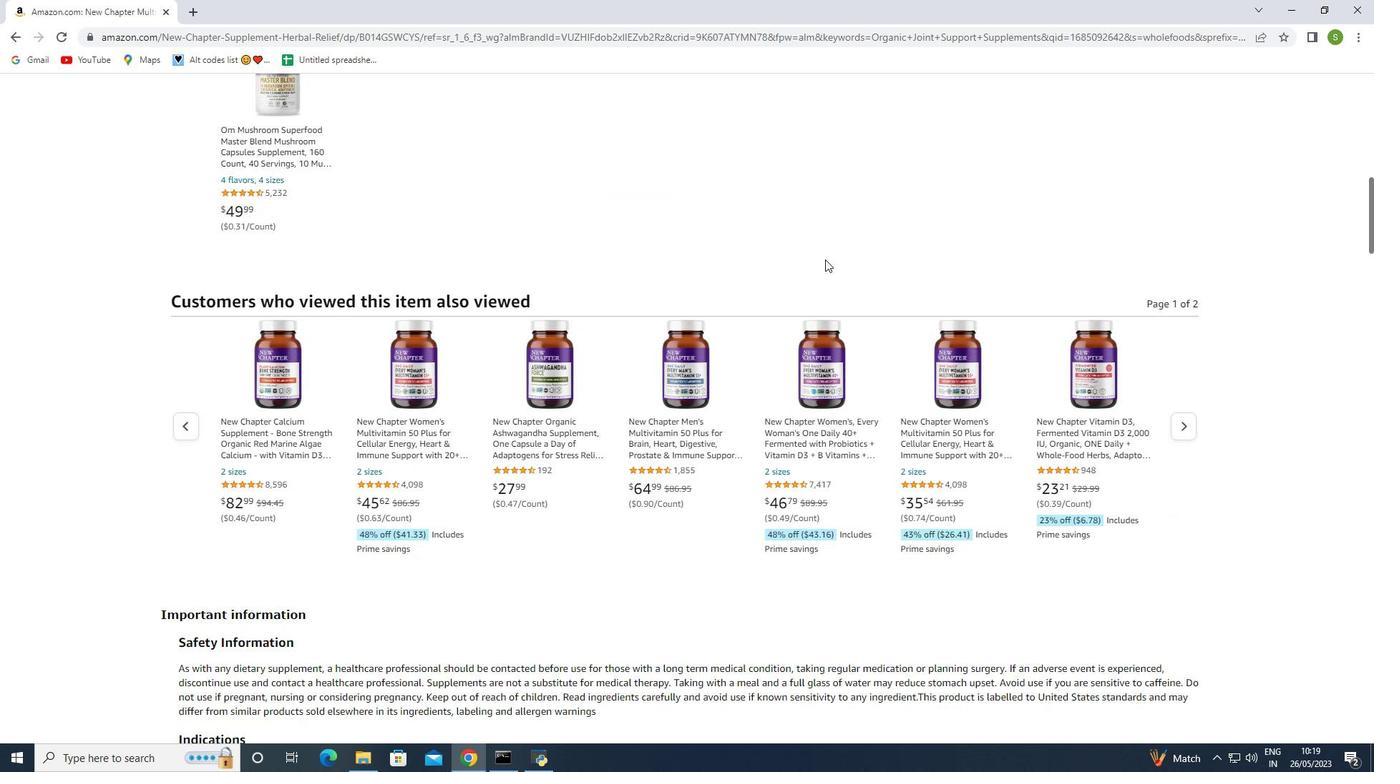
Action: Mouse moved to (811, 272)
Screenshot: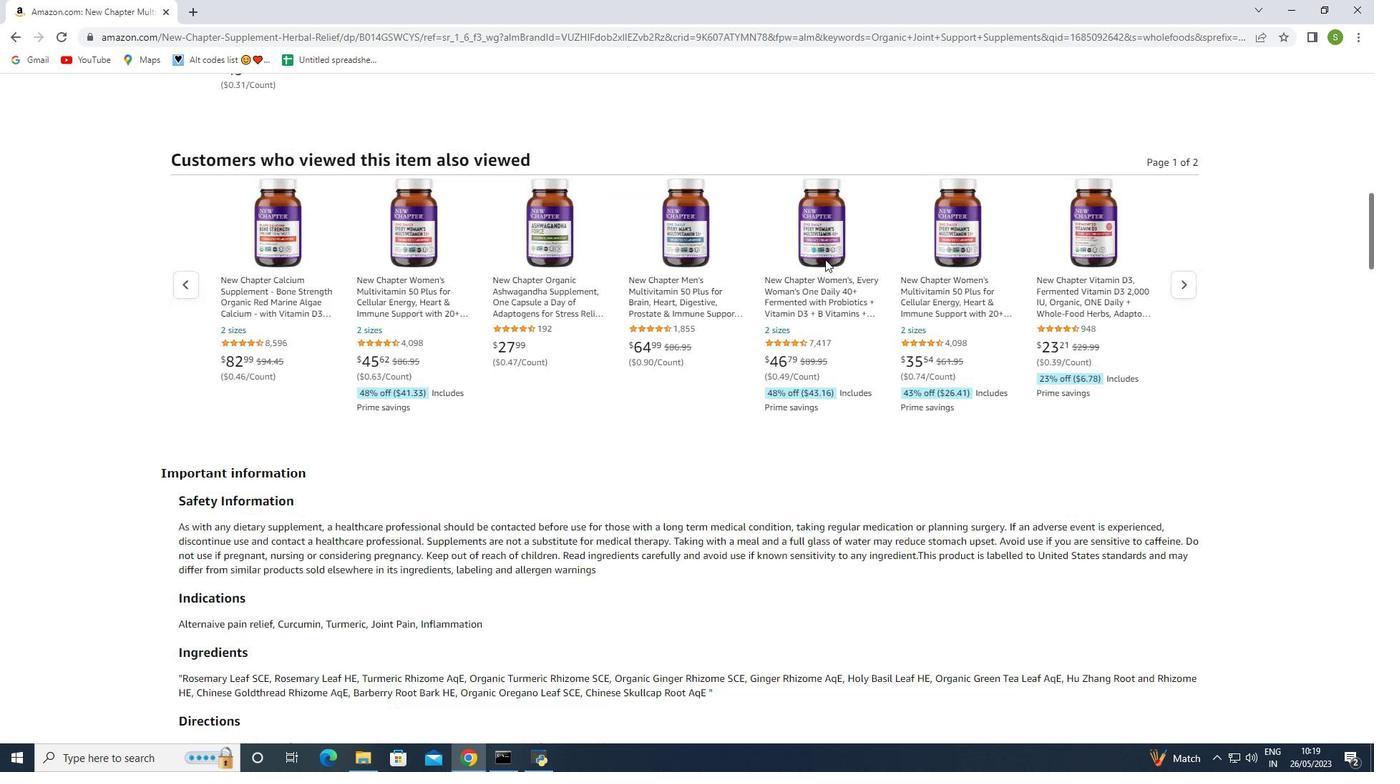 
Action: Mouse scrolled (811, 271) with delta (0, 0)
Screenshot: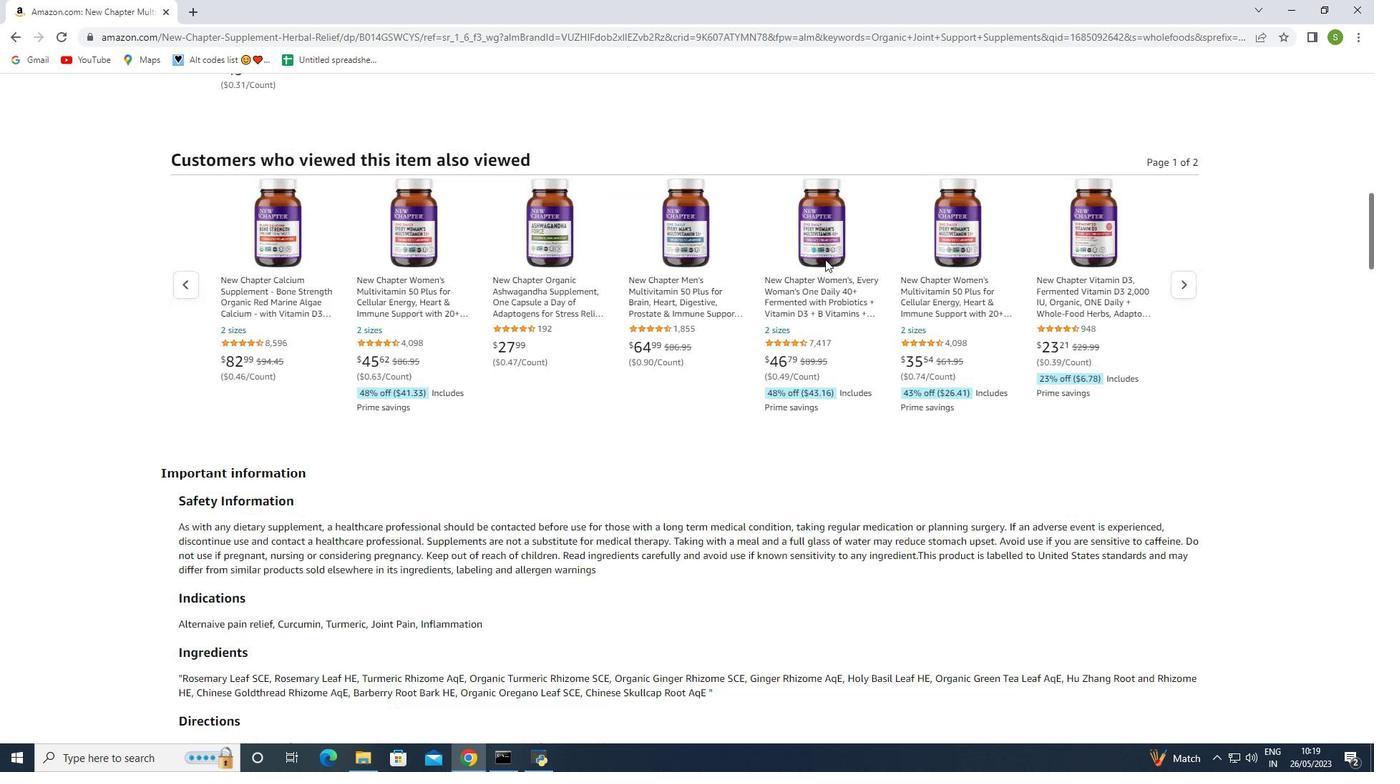 
Action: Mouse moved to (793, 289)
Screenshot: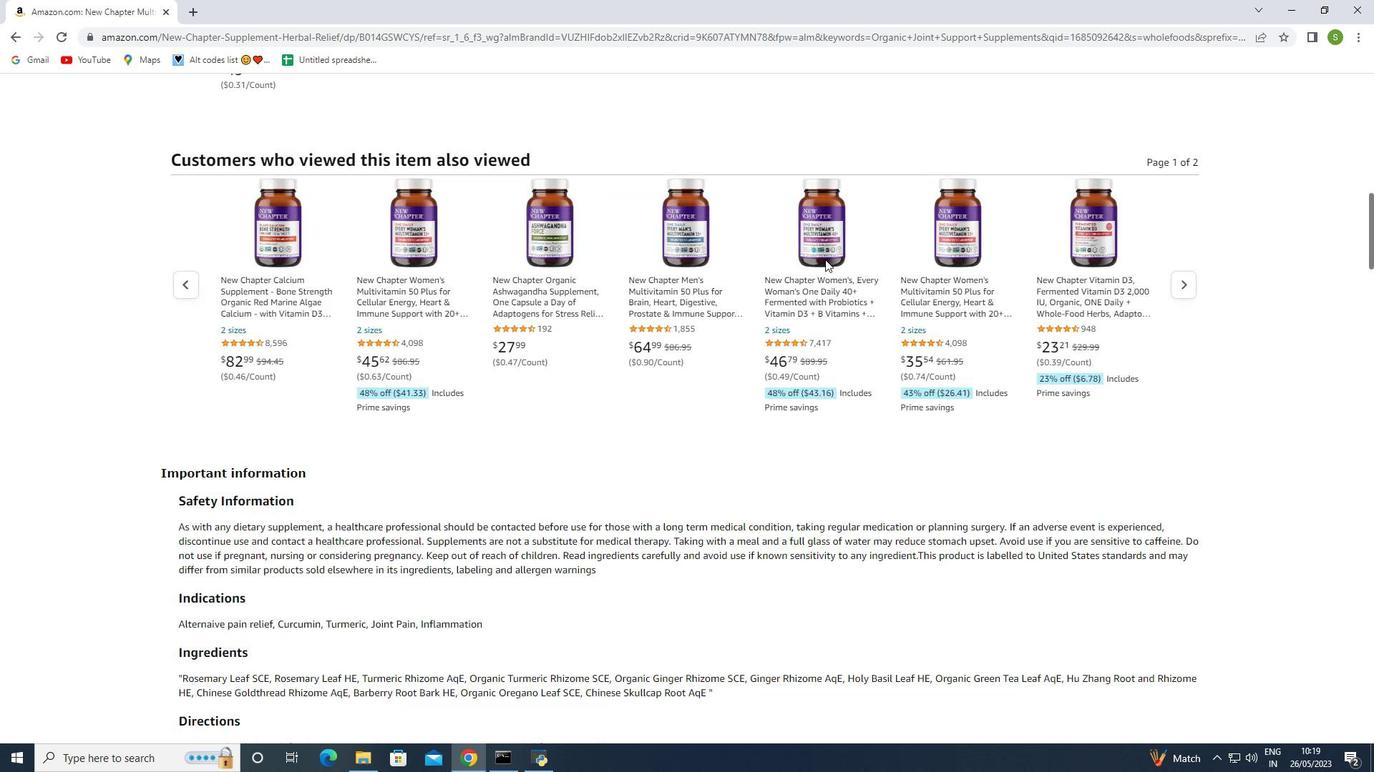 
Action: Mouse scrolled (798, 284) with delta (0, 0)
Screenshot: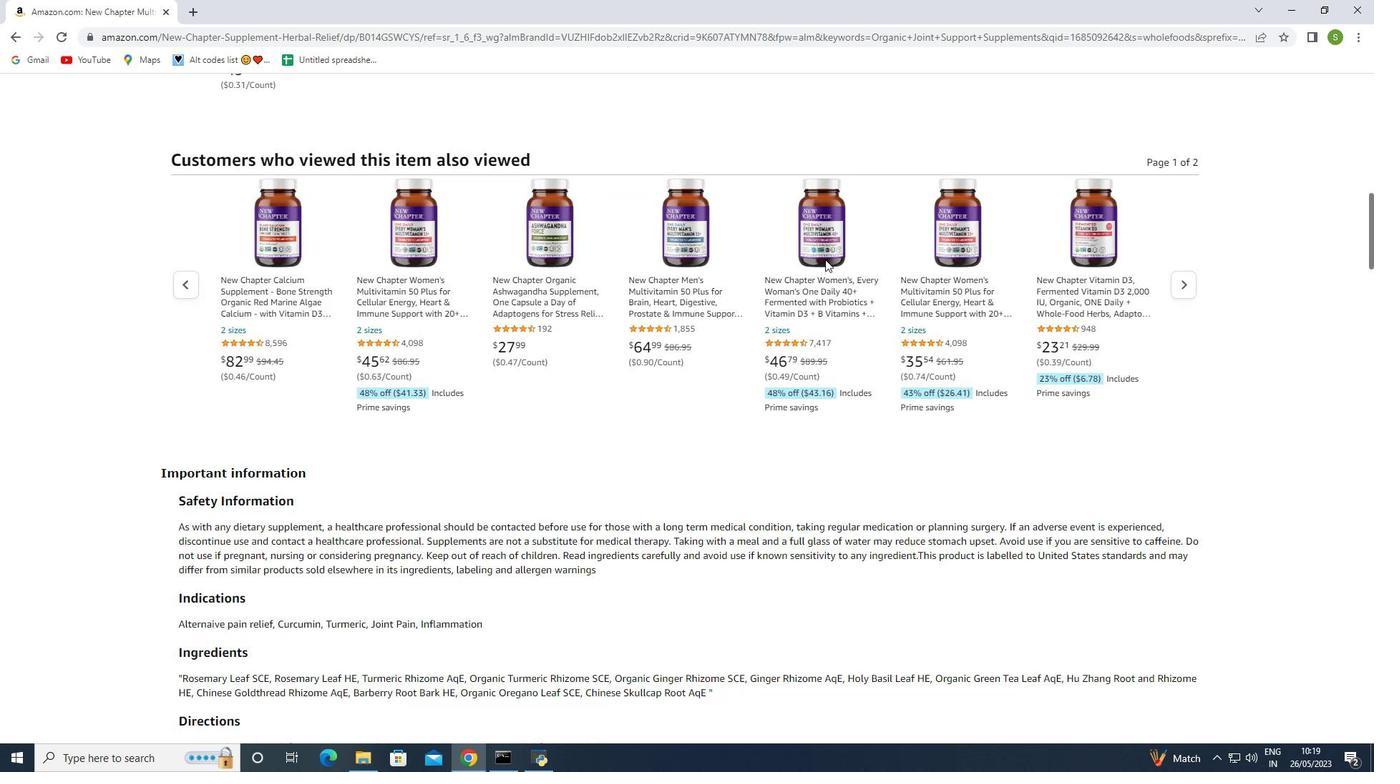 
Action: Mouse moved to (787, 291)
Screenshot: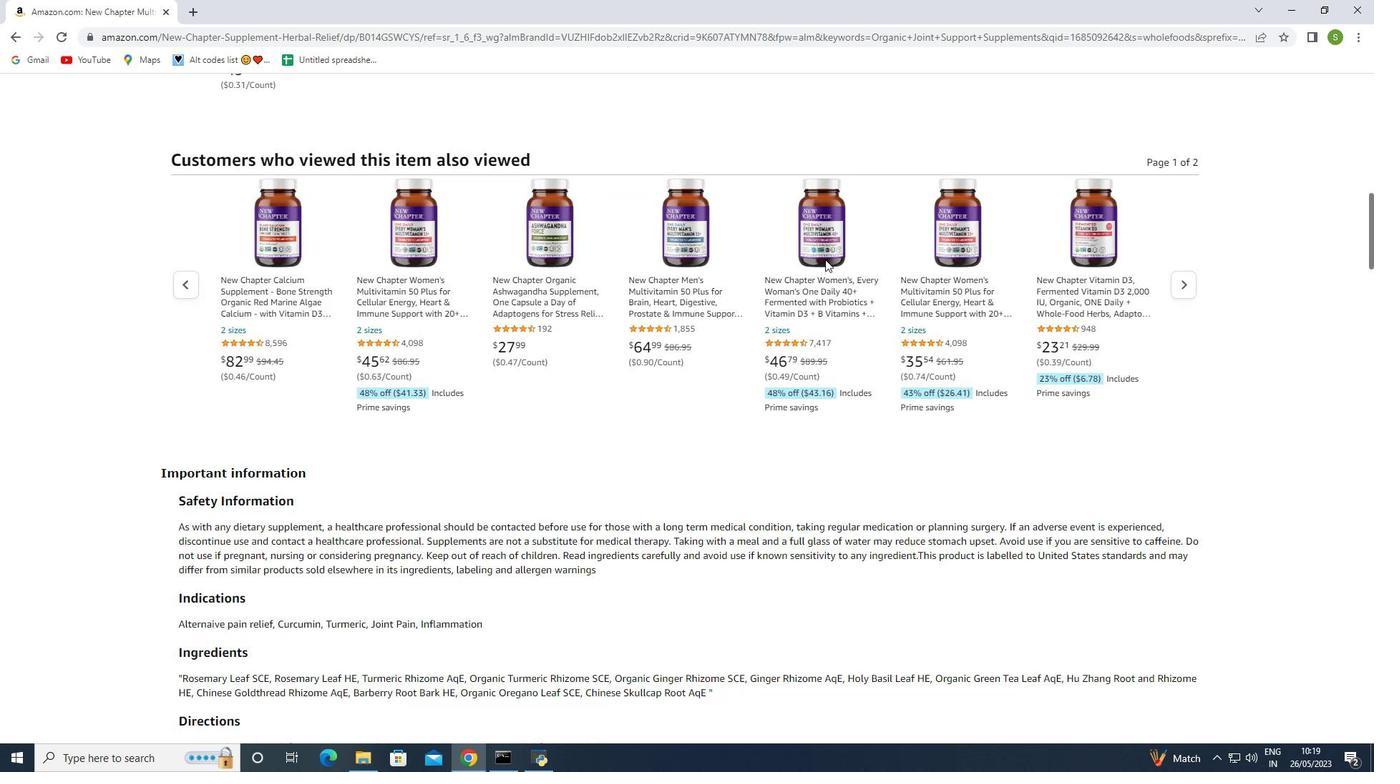 
Action: Mouse scrolled (793, 288) with delta (0, 0)
Screenshot: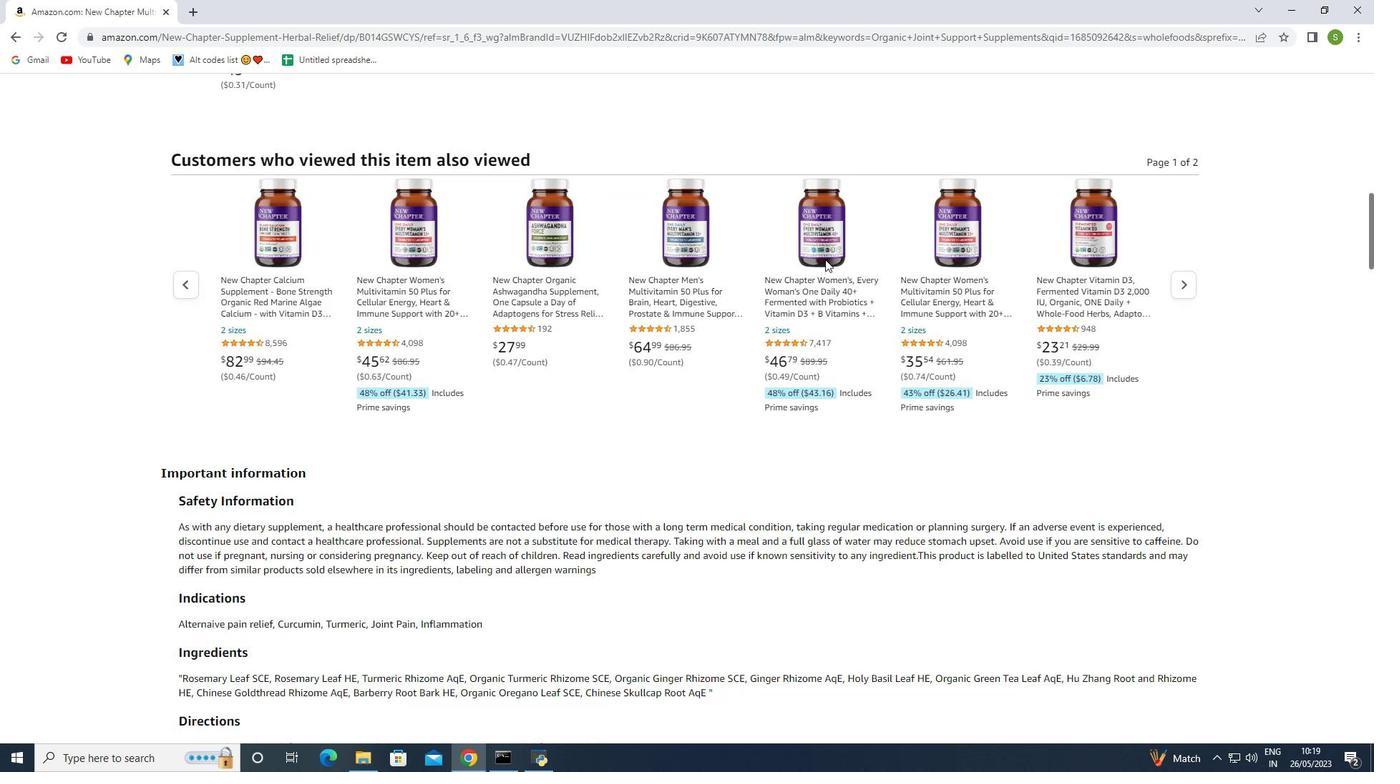 
Action: Mouse moved to (777, 295)
Screenshot: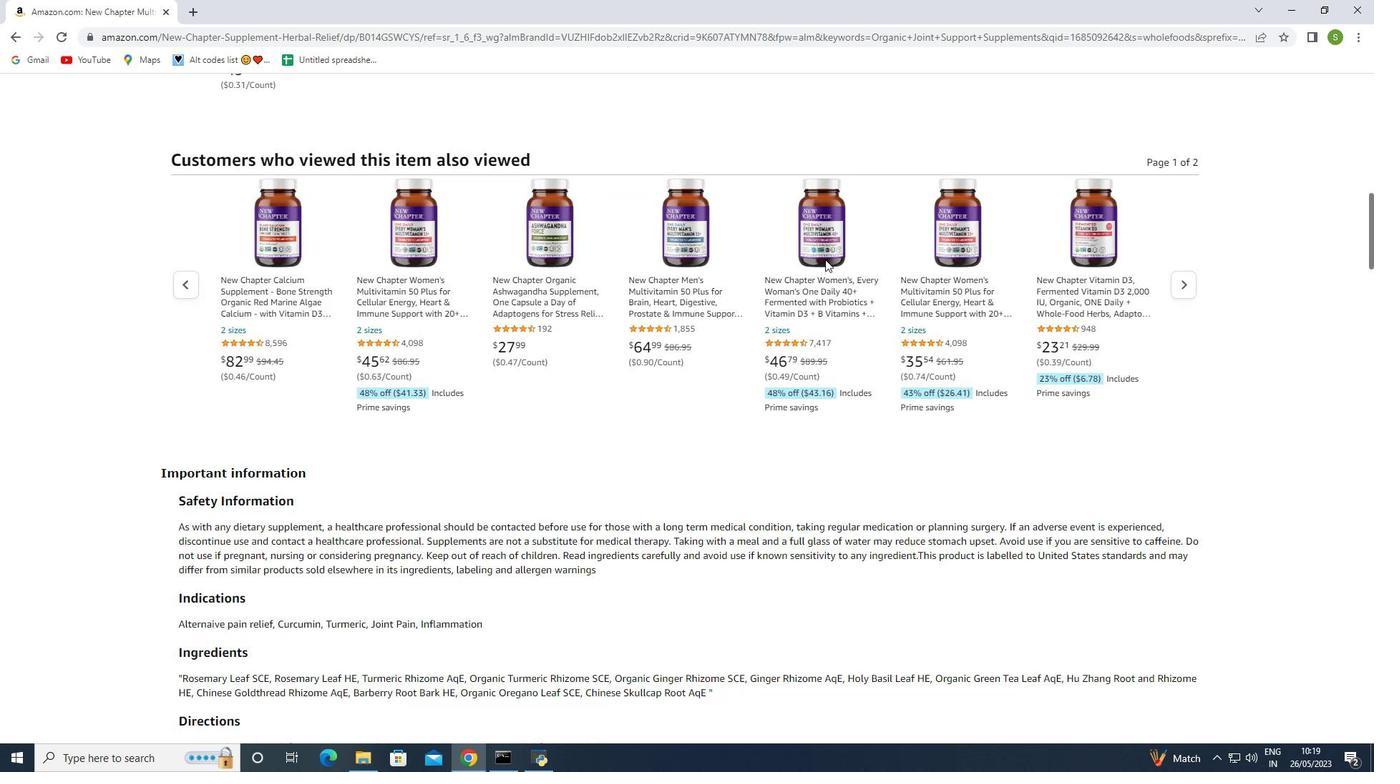 
Action: Mouse scrolled (782, 293) with delta (0, 0)
Screenshot: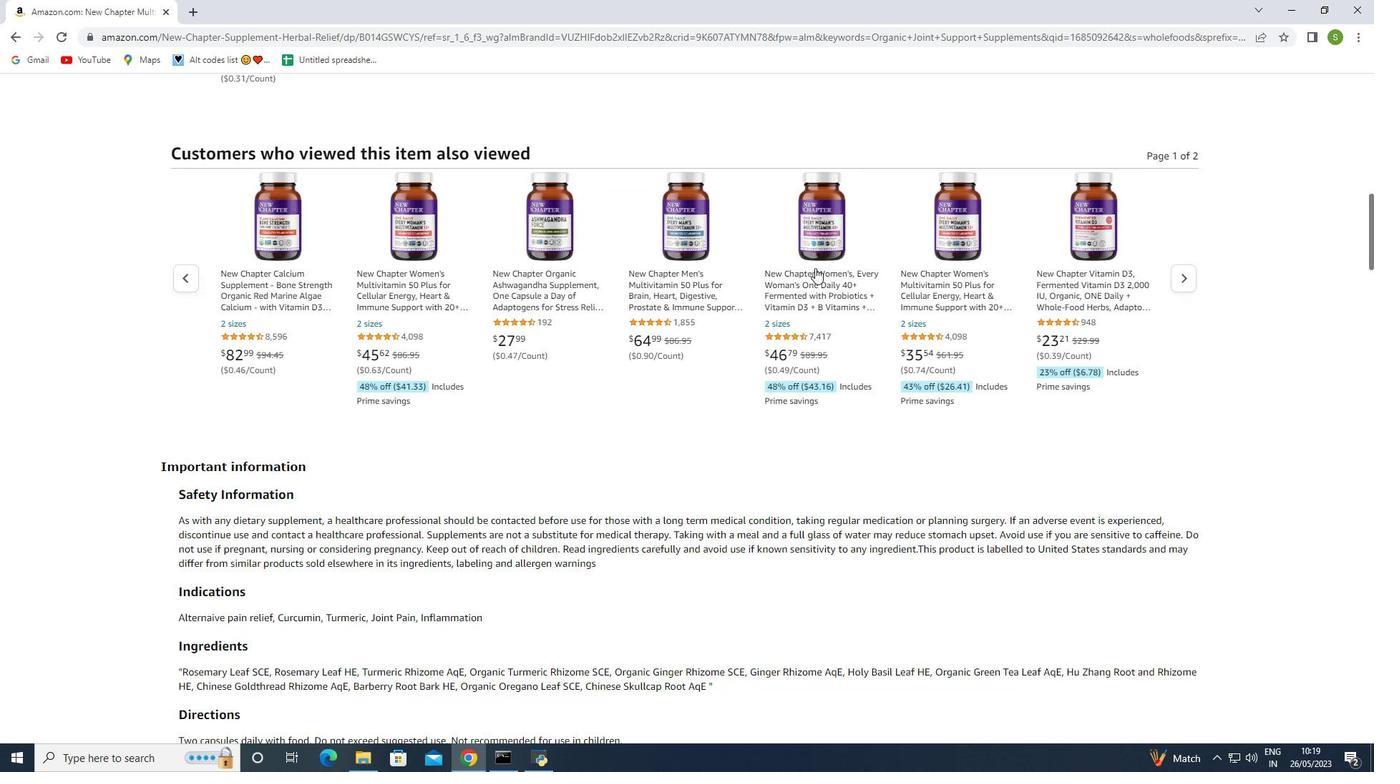 
Action: Mouse moved to (772, 296)
Screenshot: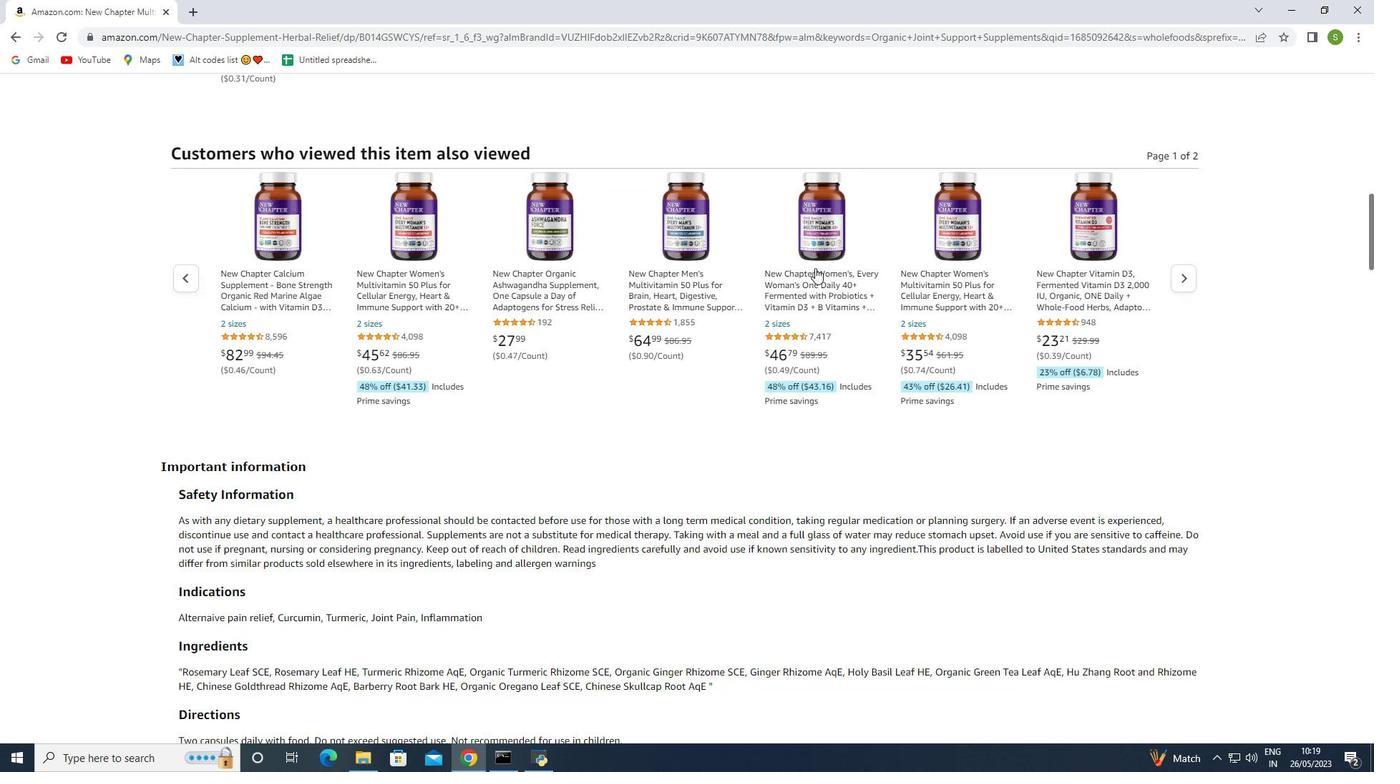
Action: Mouse scrolled (777, 294) with delta (0, 0)
Screenshot: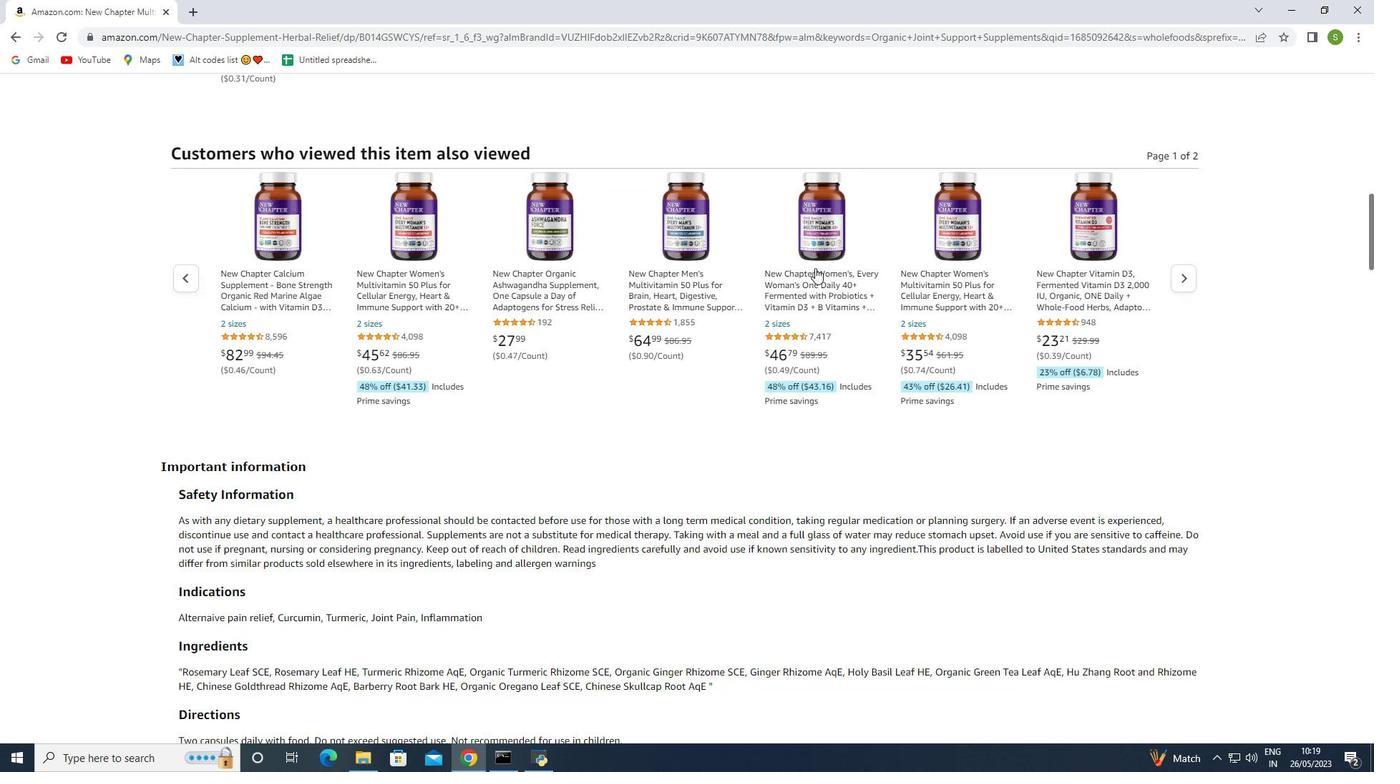 
Action: Mouse moved to (749, 301)
Screenshot: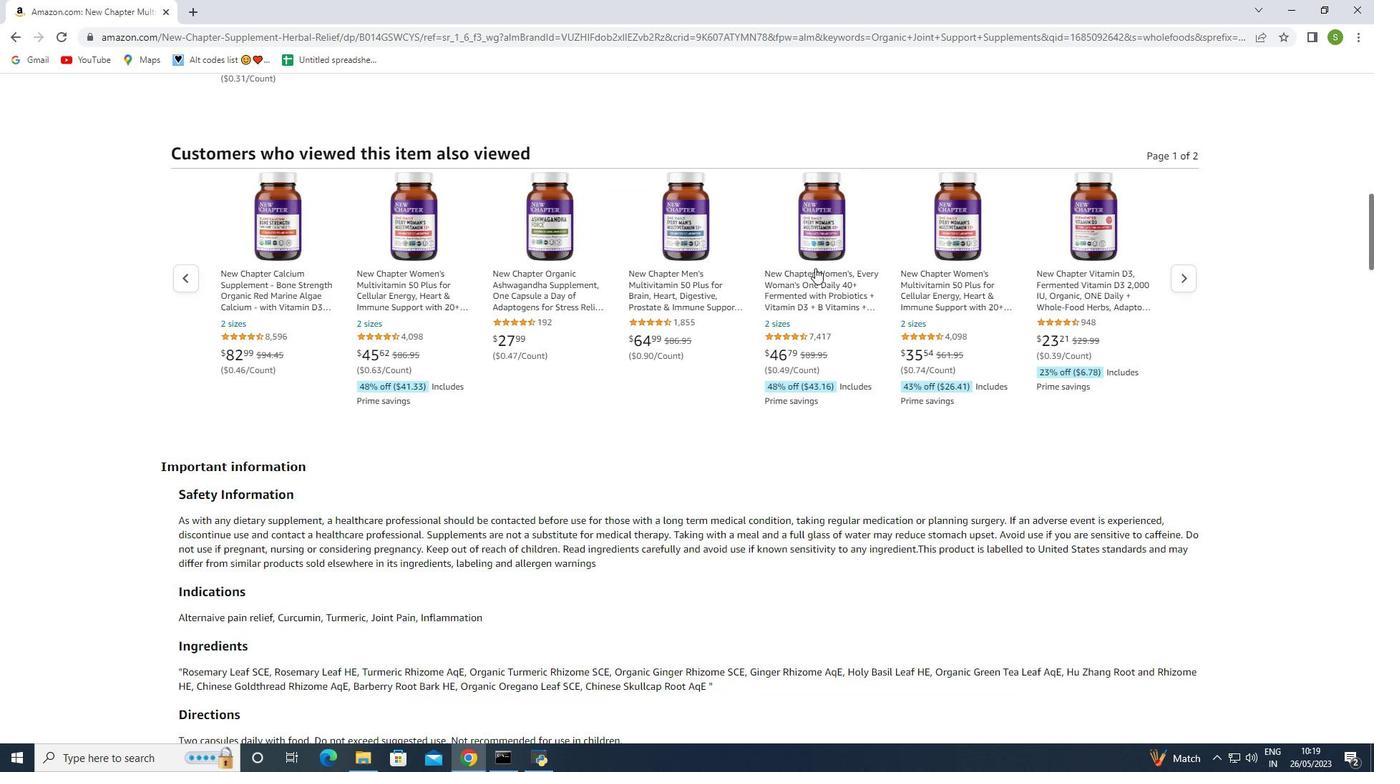 
Action: Mouse scrolled (762, 297) with delta (0, 0)
Screenshot: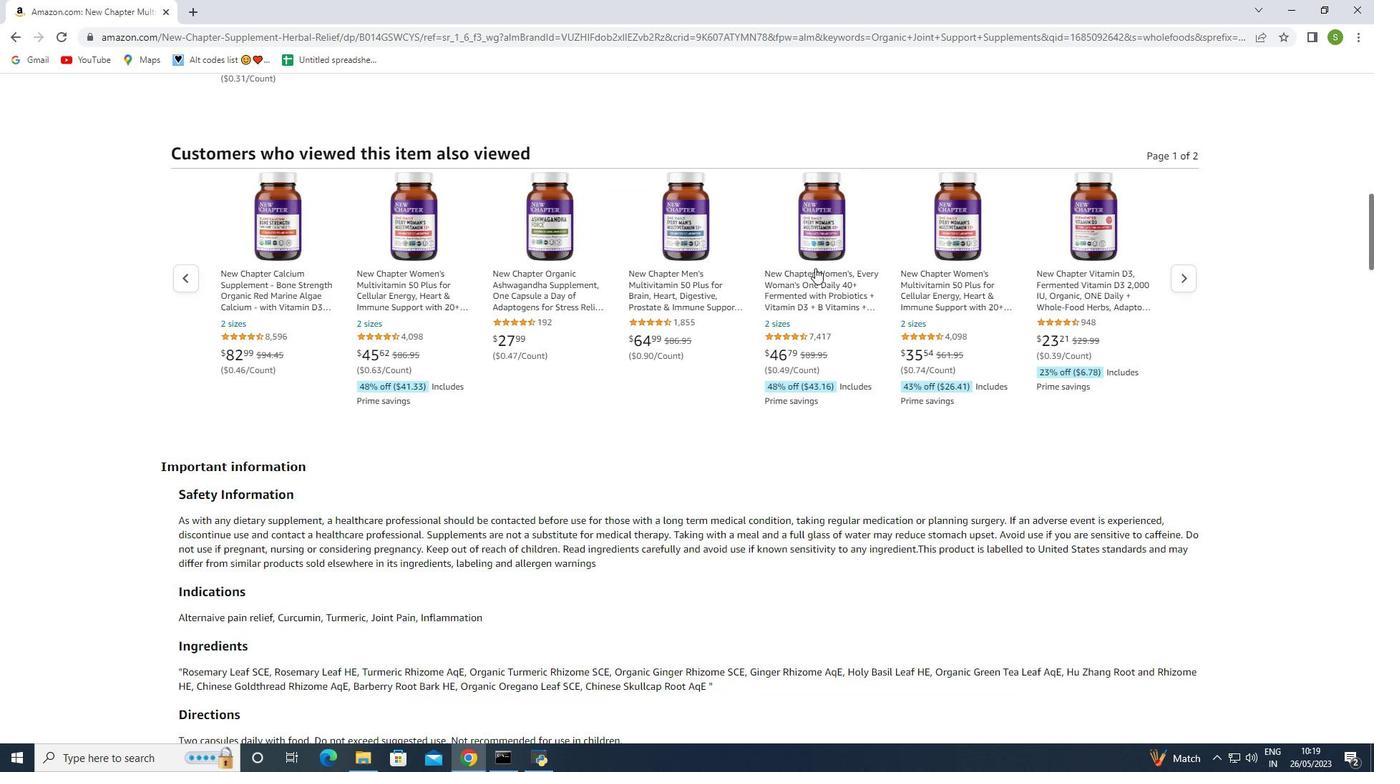 
Action: Mouse moved to (732, 315)
Screenshot: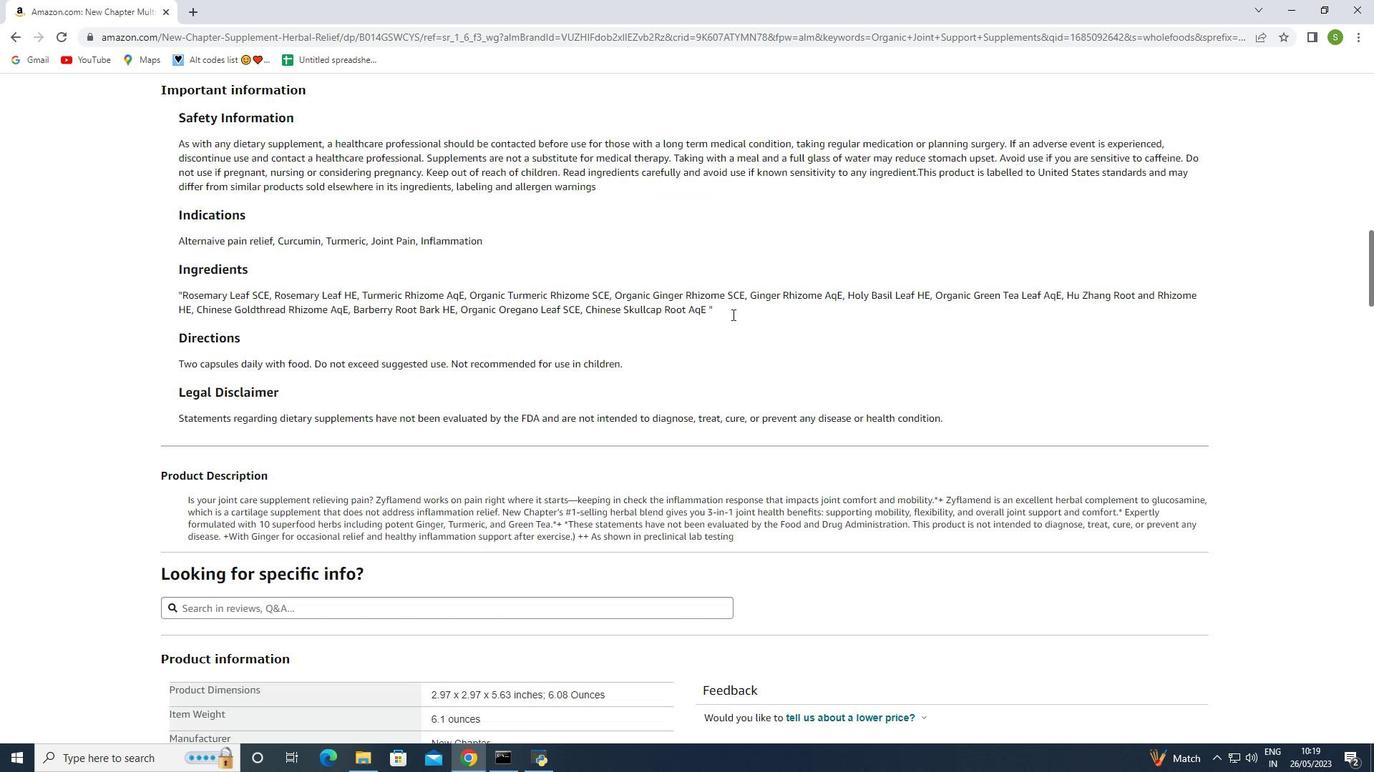 
Action: Mouse scrolled (732, 314) with delta (0, 0)
Screenshot: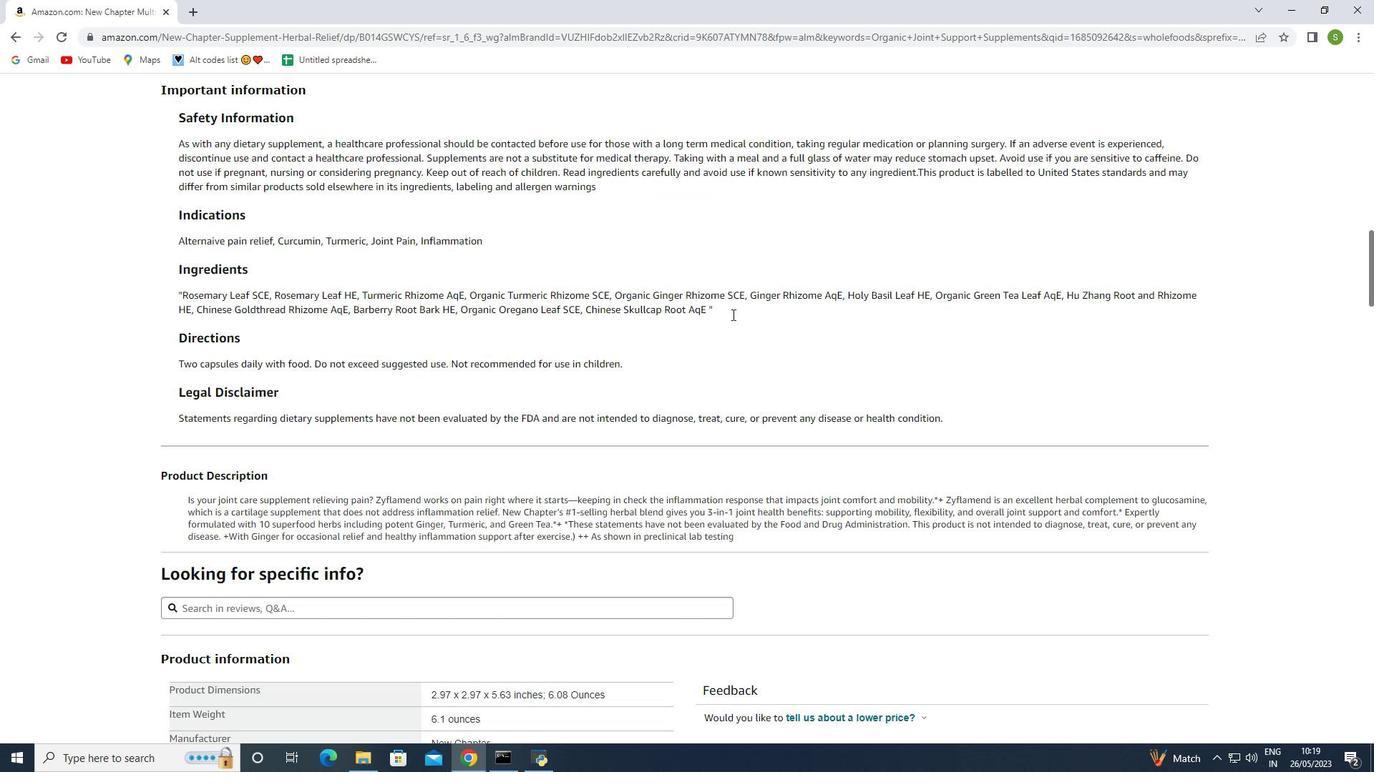 
Action: Mouse scrolled (732, 314) with delta (0, 0)
Screenshot: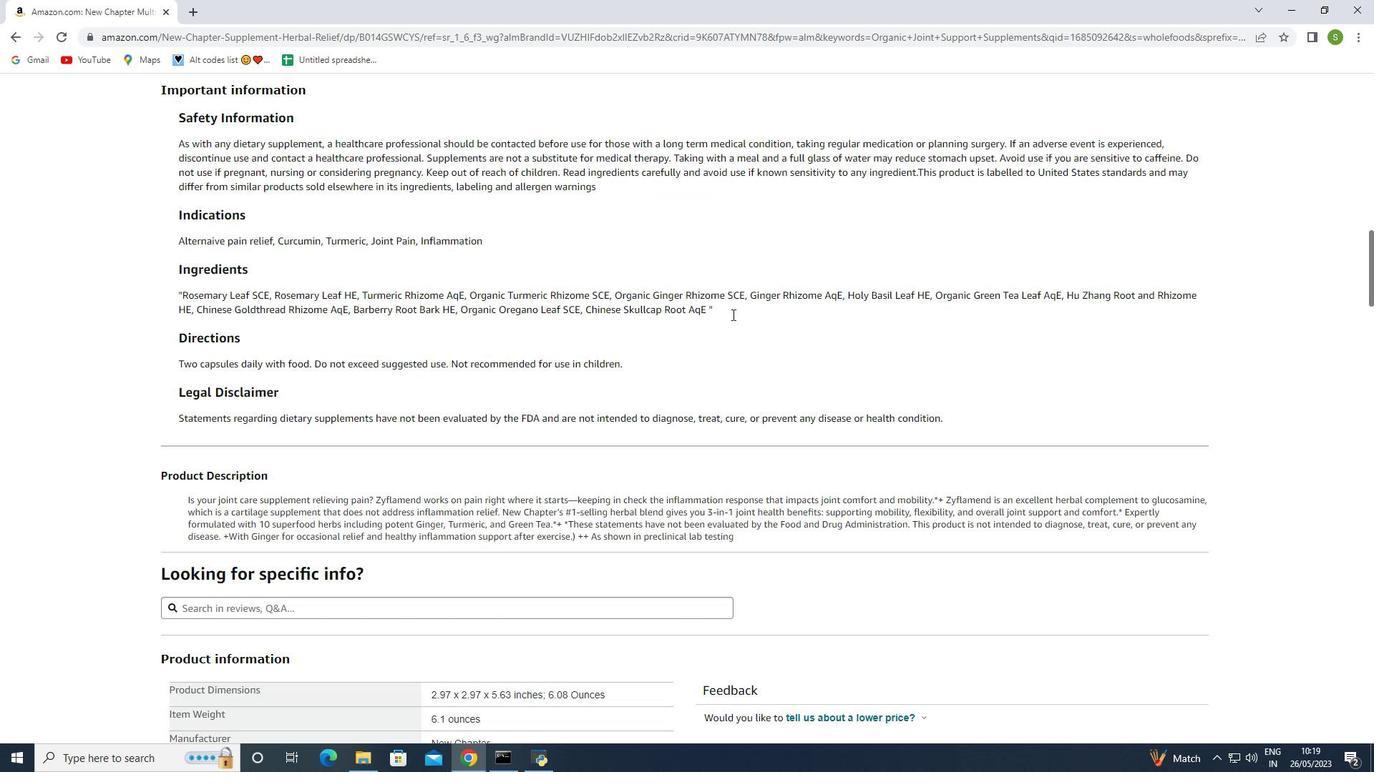 
Action: Mouse scrolled (732, 314) with delta (0, 0)
Screenshot: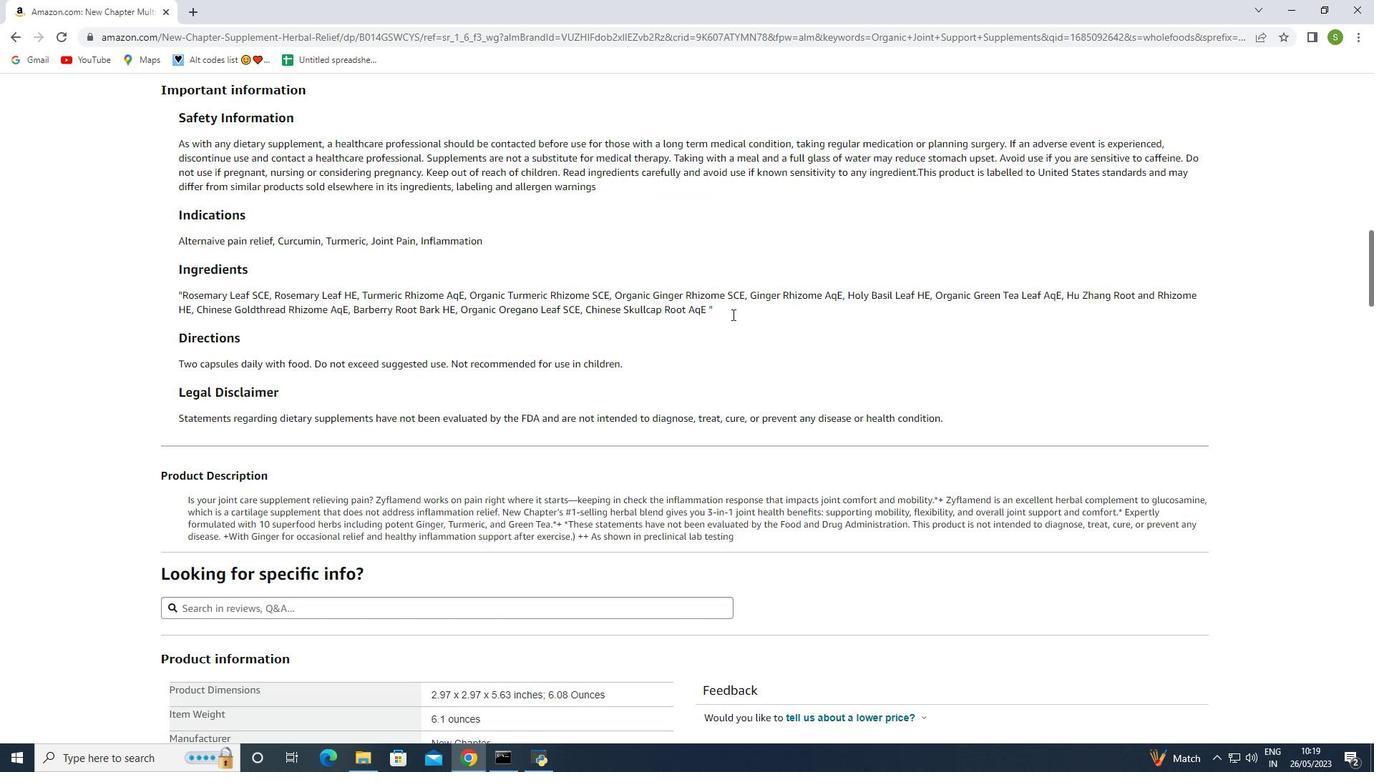 
Action: Mouse scrolled (732, 314) with delta (0, 0)
Screenshot: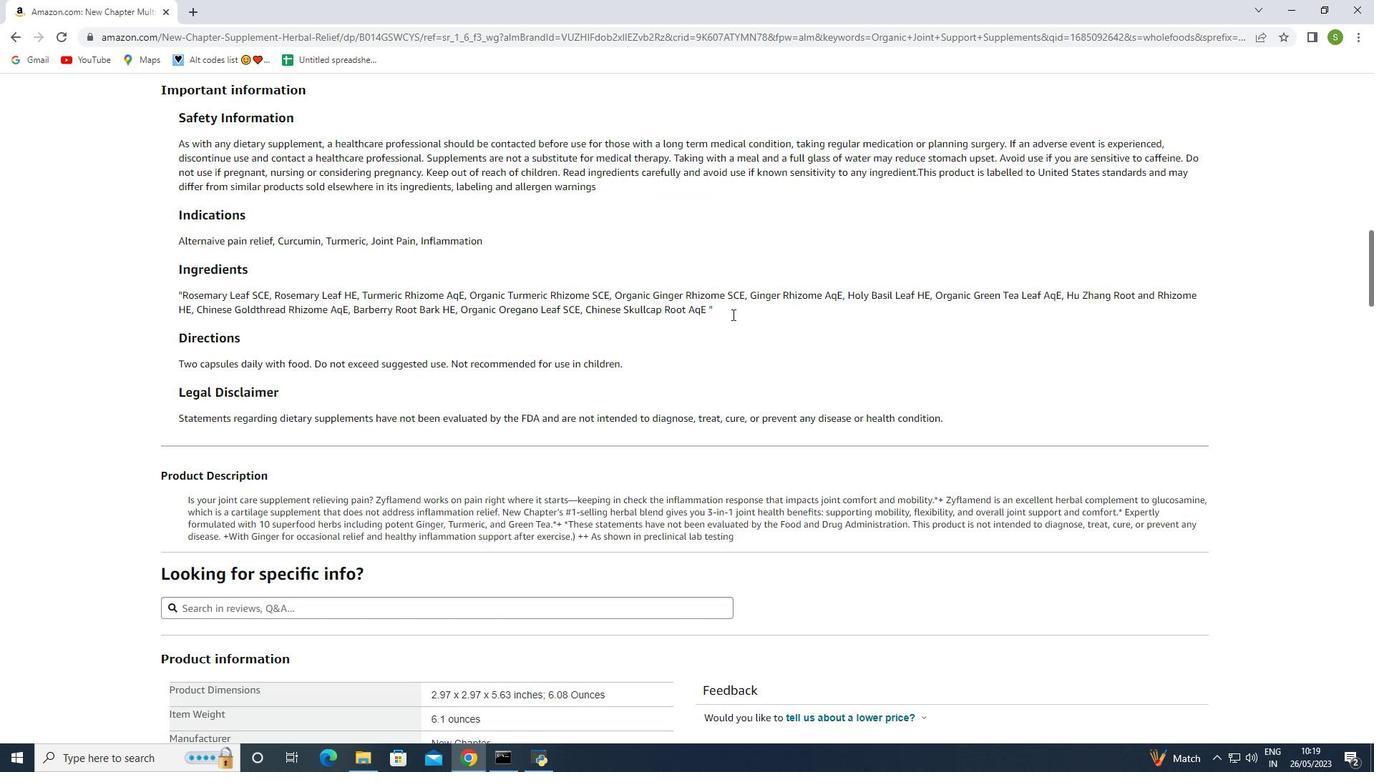 
Action: Mouse scrolled (732, 314) with delta (0, 0)
Screenshot: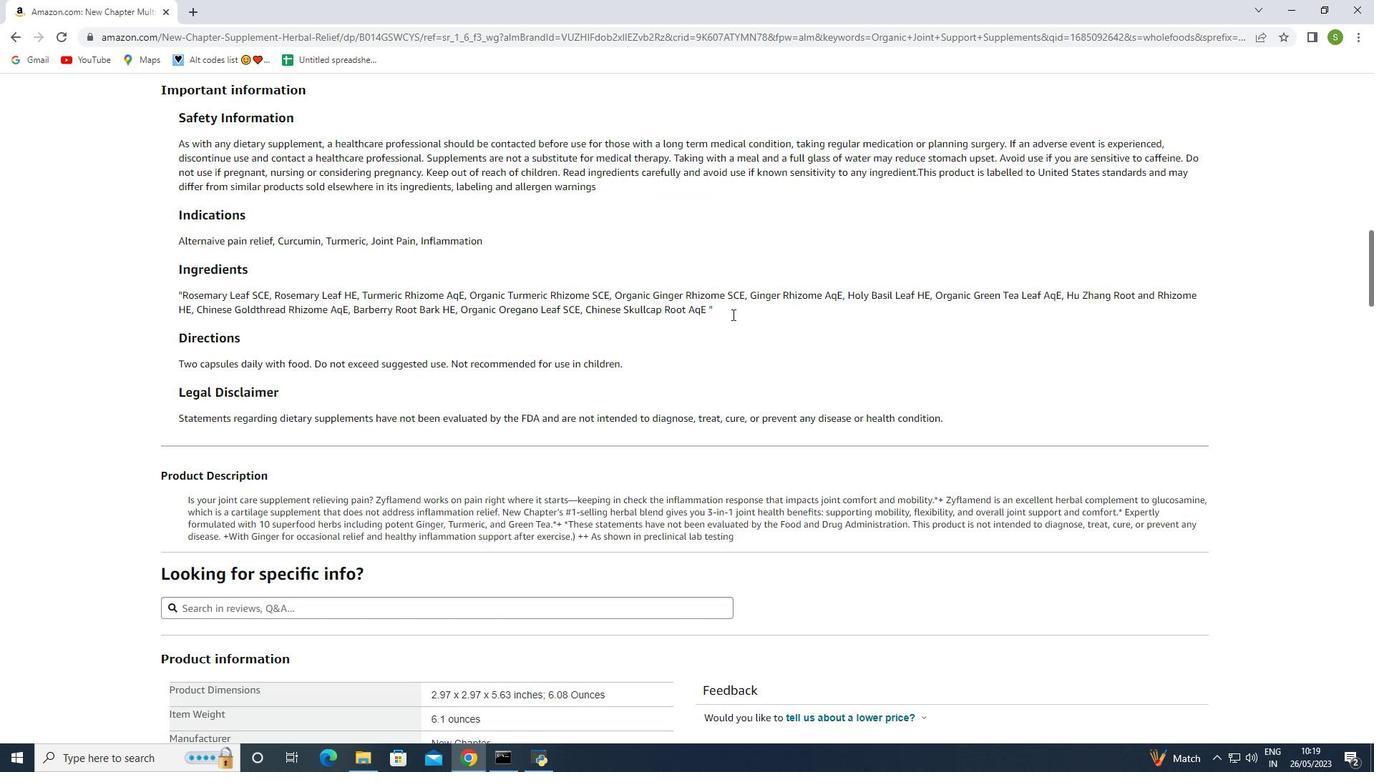 
Action: Mouse scrolled (732, 314) with delta (0, 0)
Screenshot: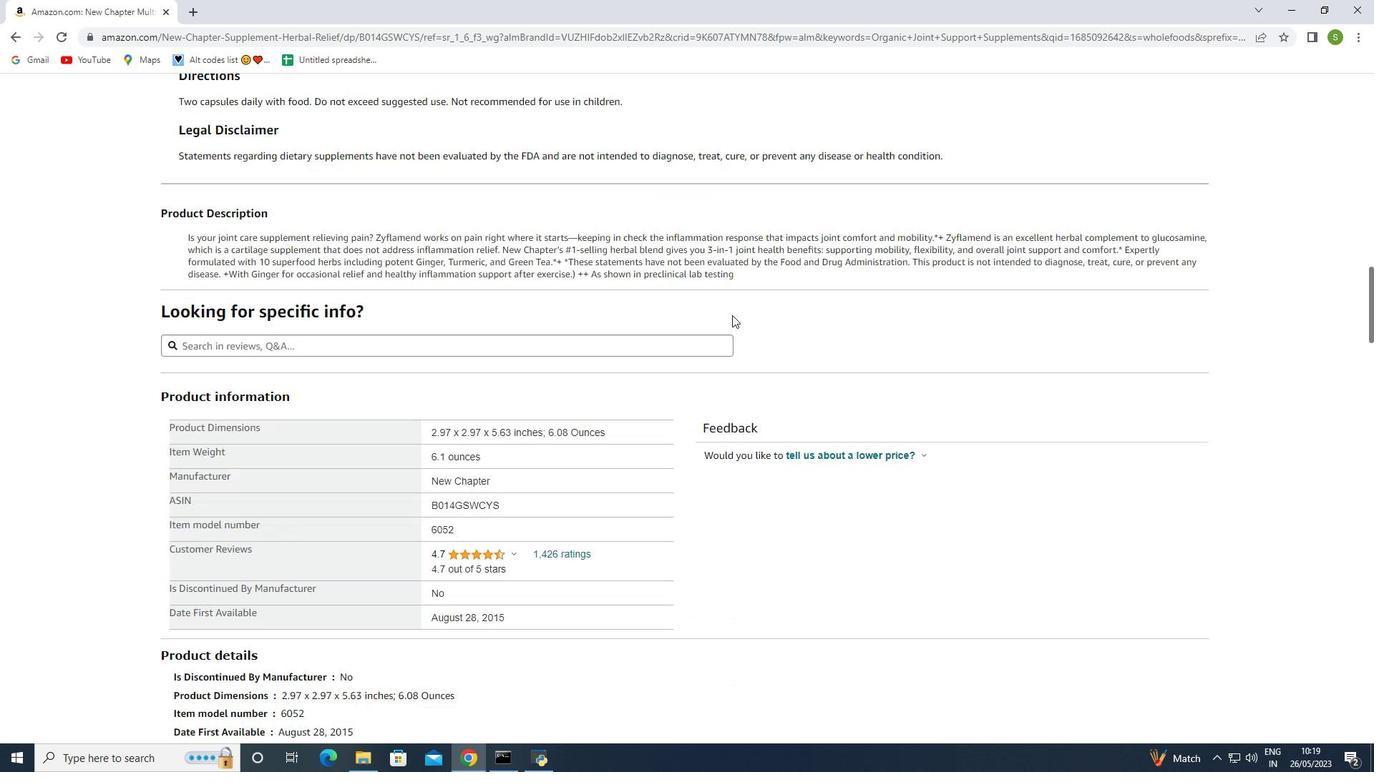 
Action: Mouse moved to (328, 307)
Screenshot: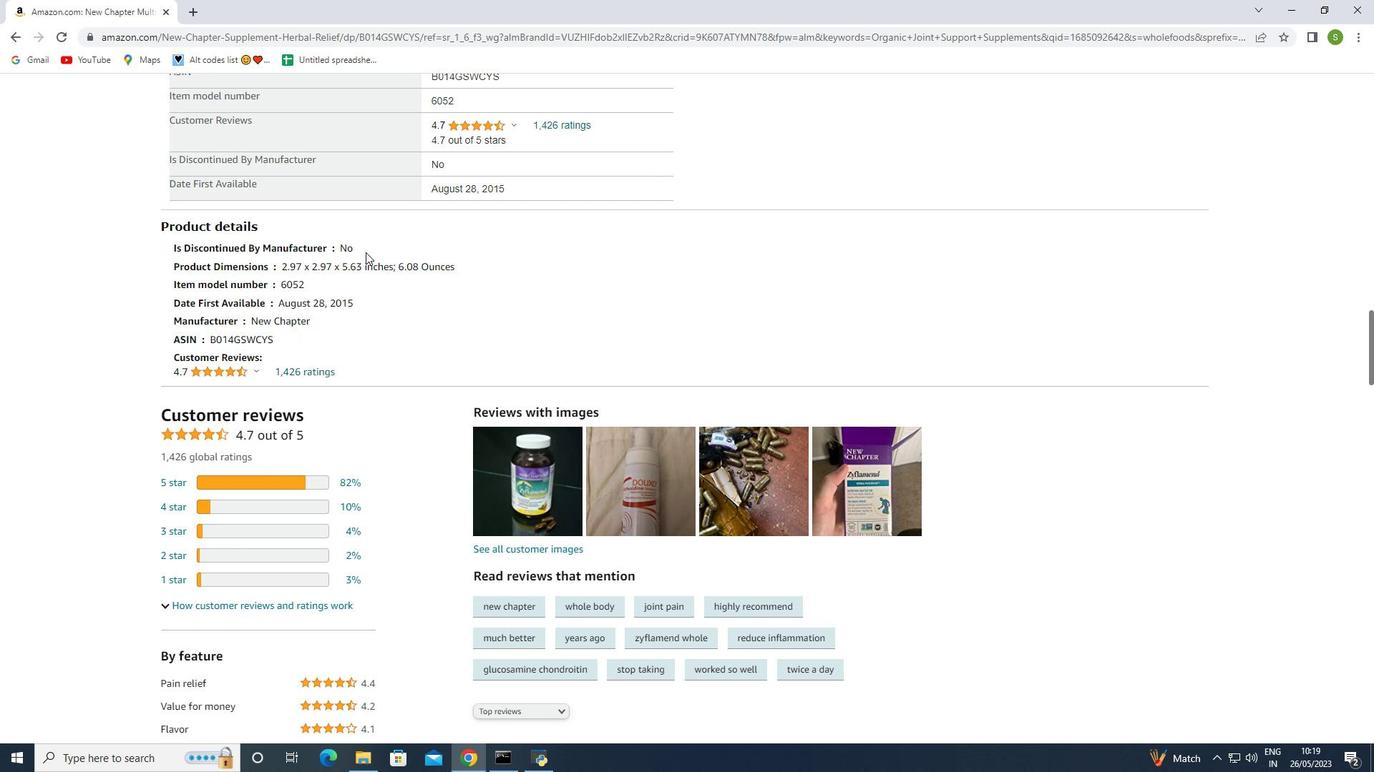
Action: Mouse scrolled (343, 253) with delta (0, 0)
Screenshot: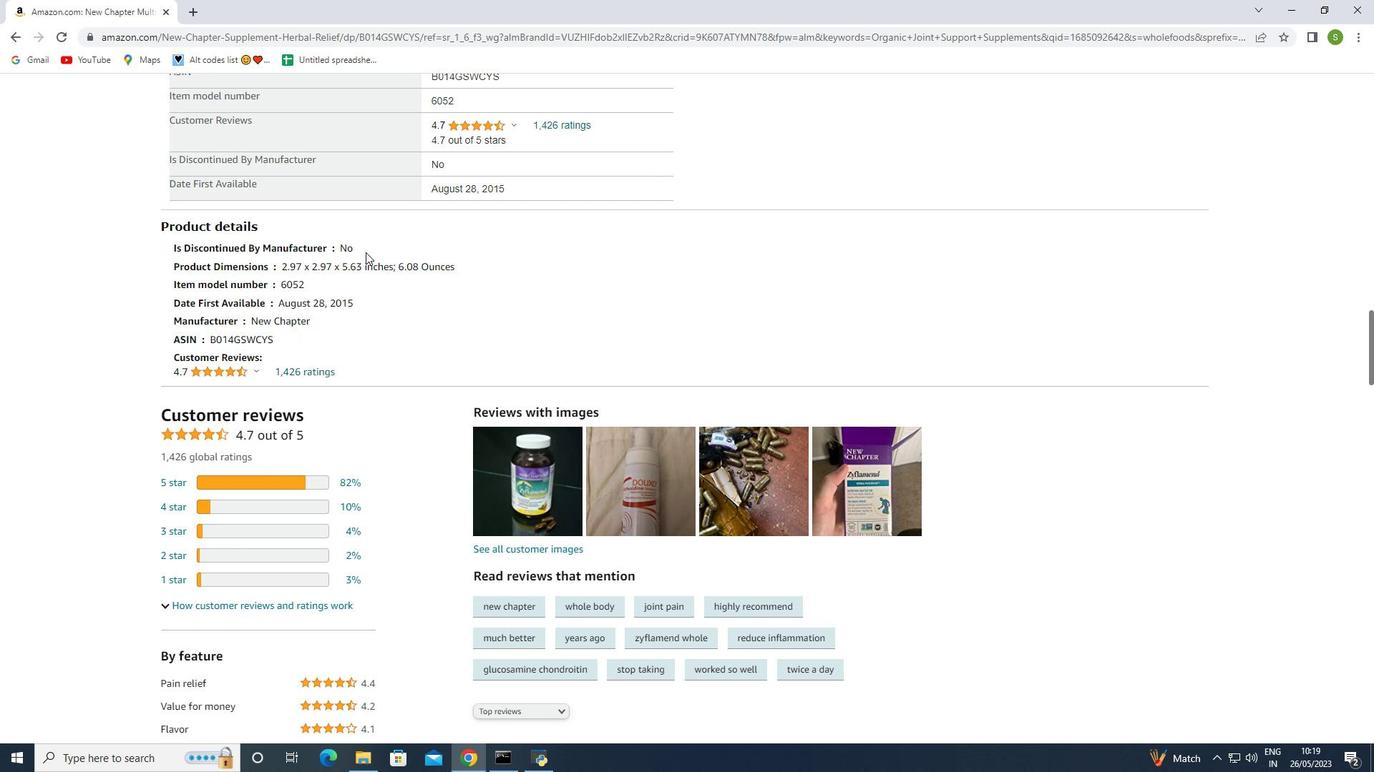 
Action: Mouse moved to (321, 371)
Screenshot: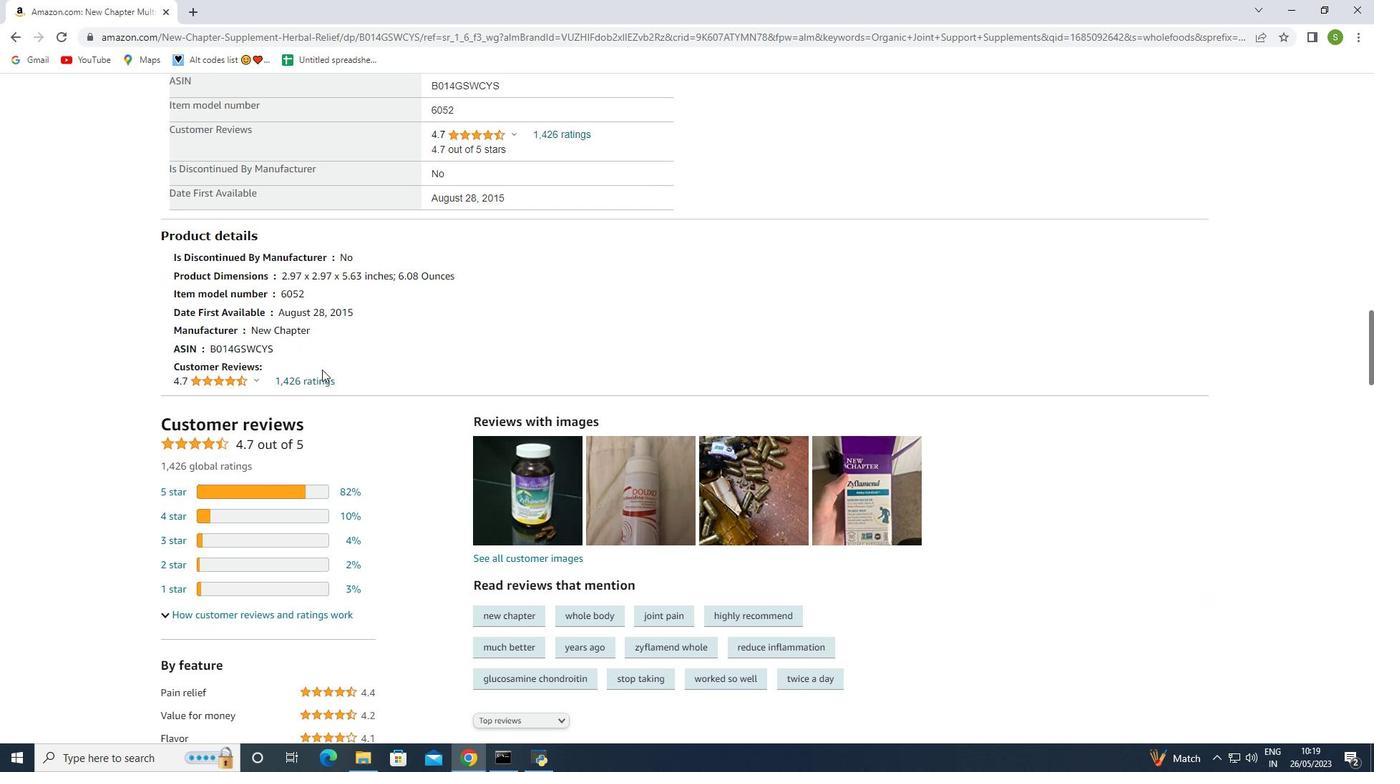 
Action: Mouse scrolled (321, 370) with delta (0, 0)
Screenshot: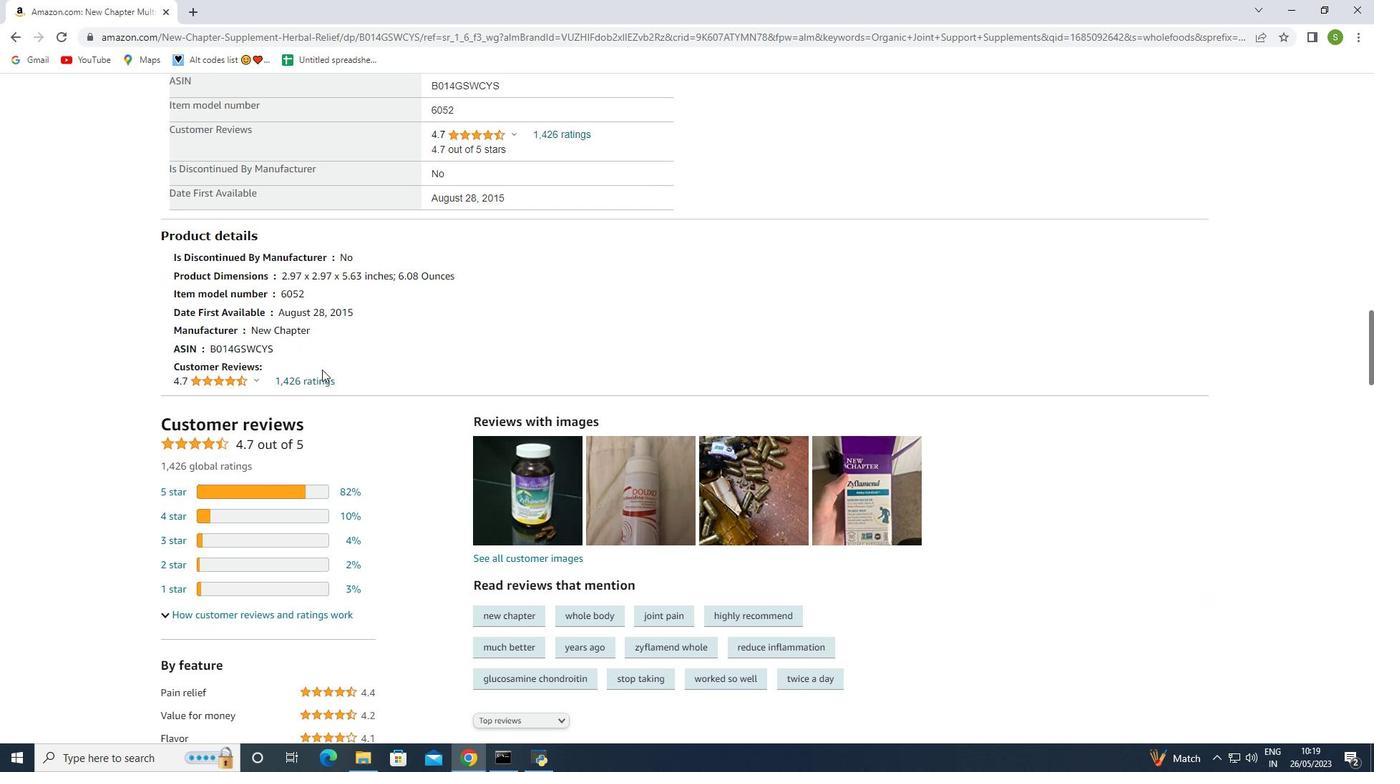 
Action: Mouse moved to (321, 371)
Screenshot: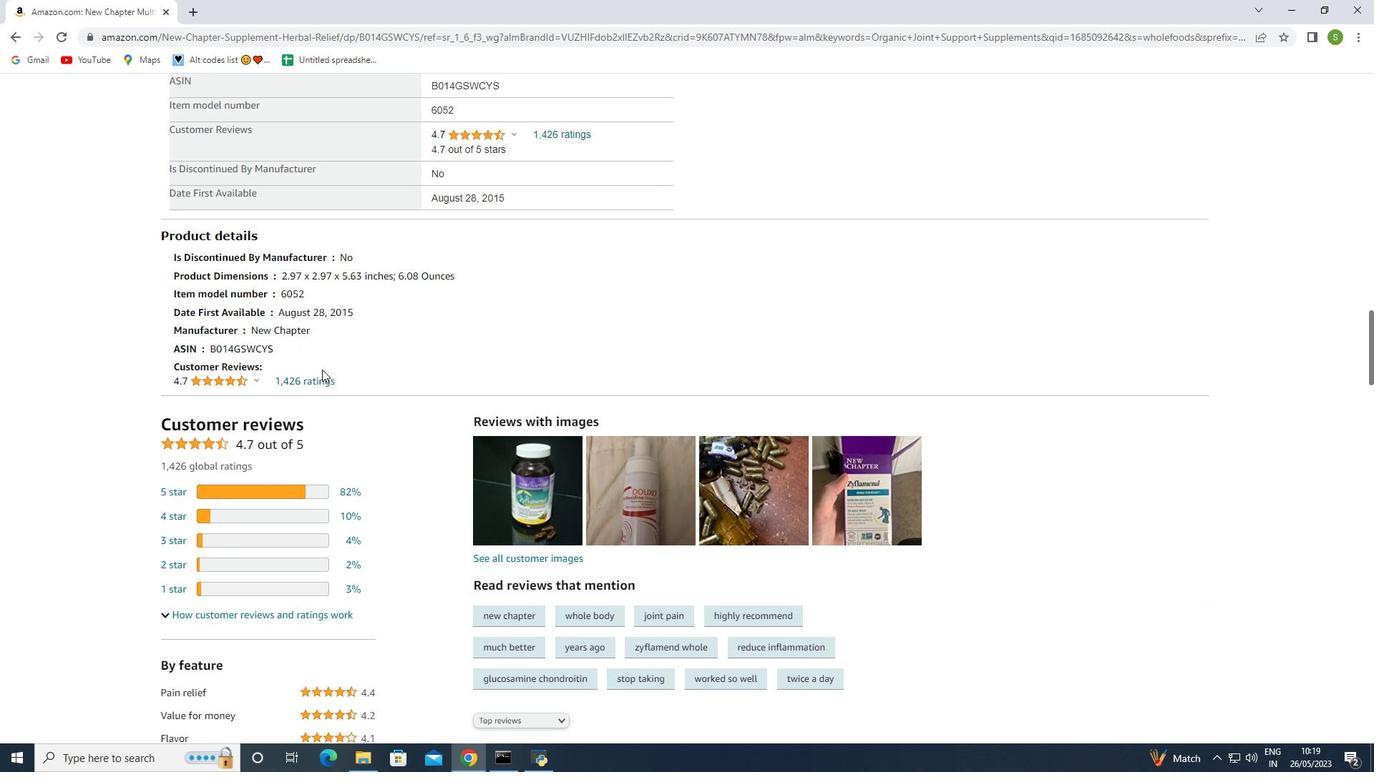 
Action: Mouse scrolled (321, 370) with delta (0, 0)
Screenshot: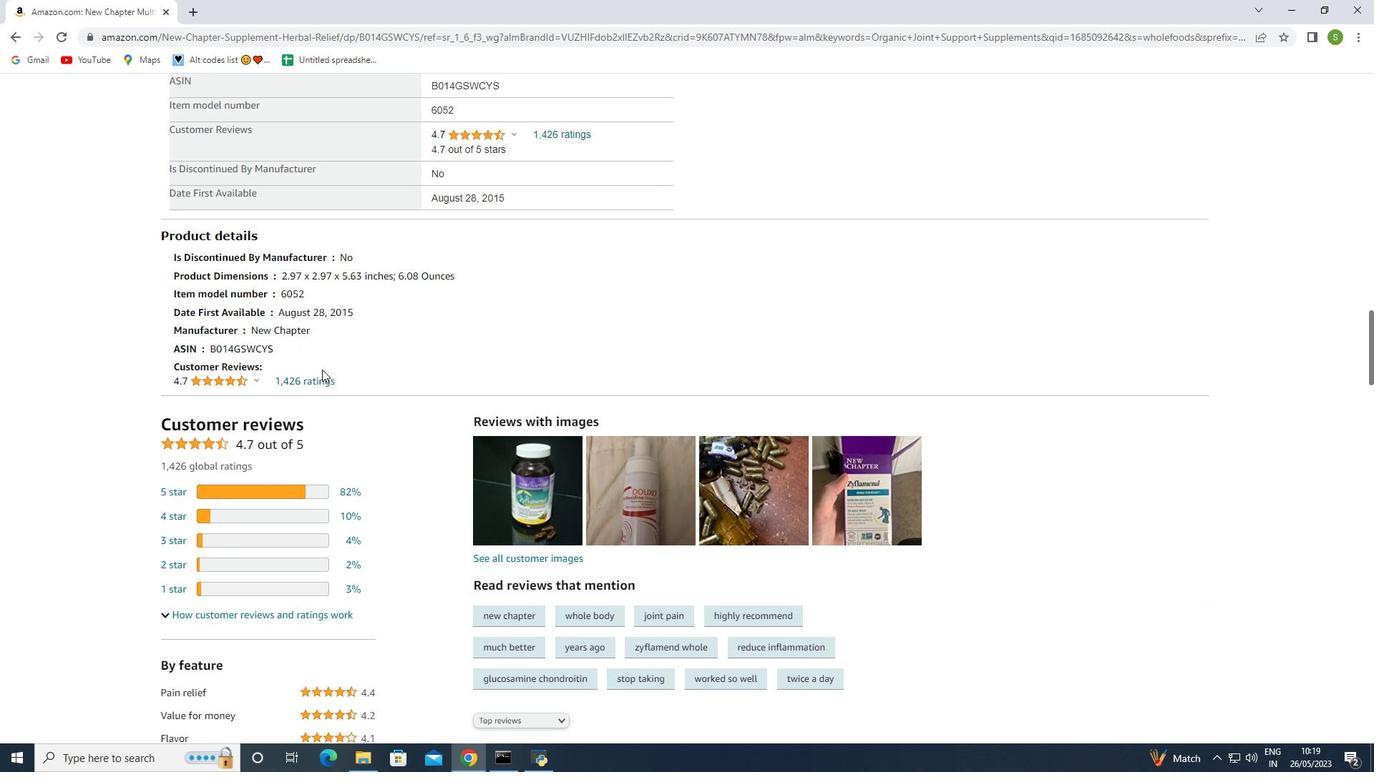 
Action: Mouse moved to (321, 371)
Screenshot: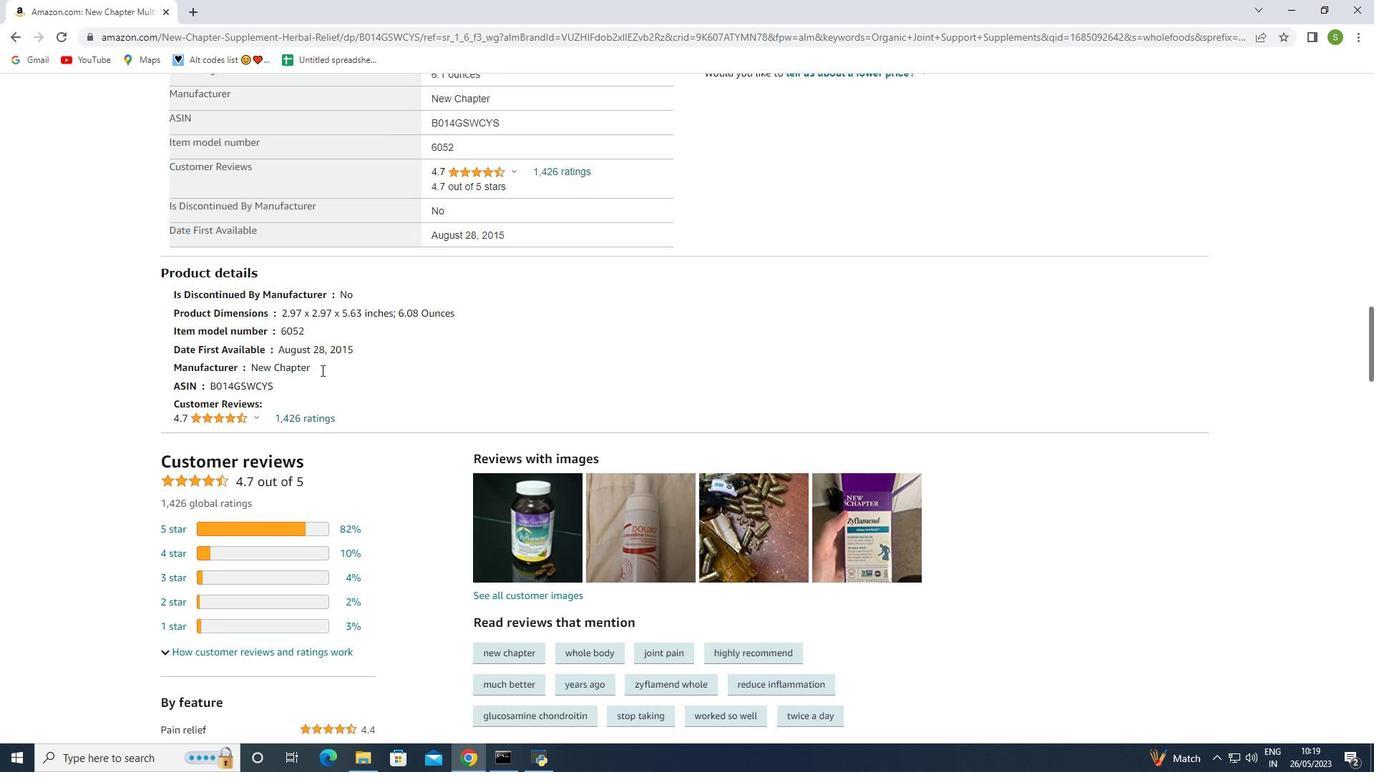 
Action: Mouse scrolled (321, 370) with delta (0, 0)
Screenshot: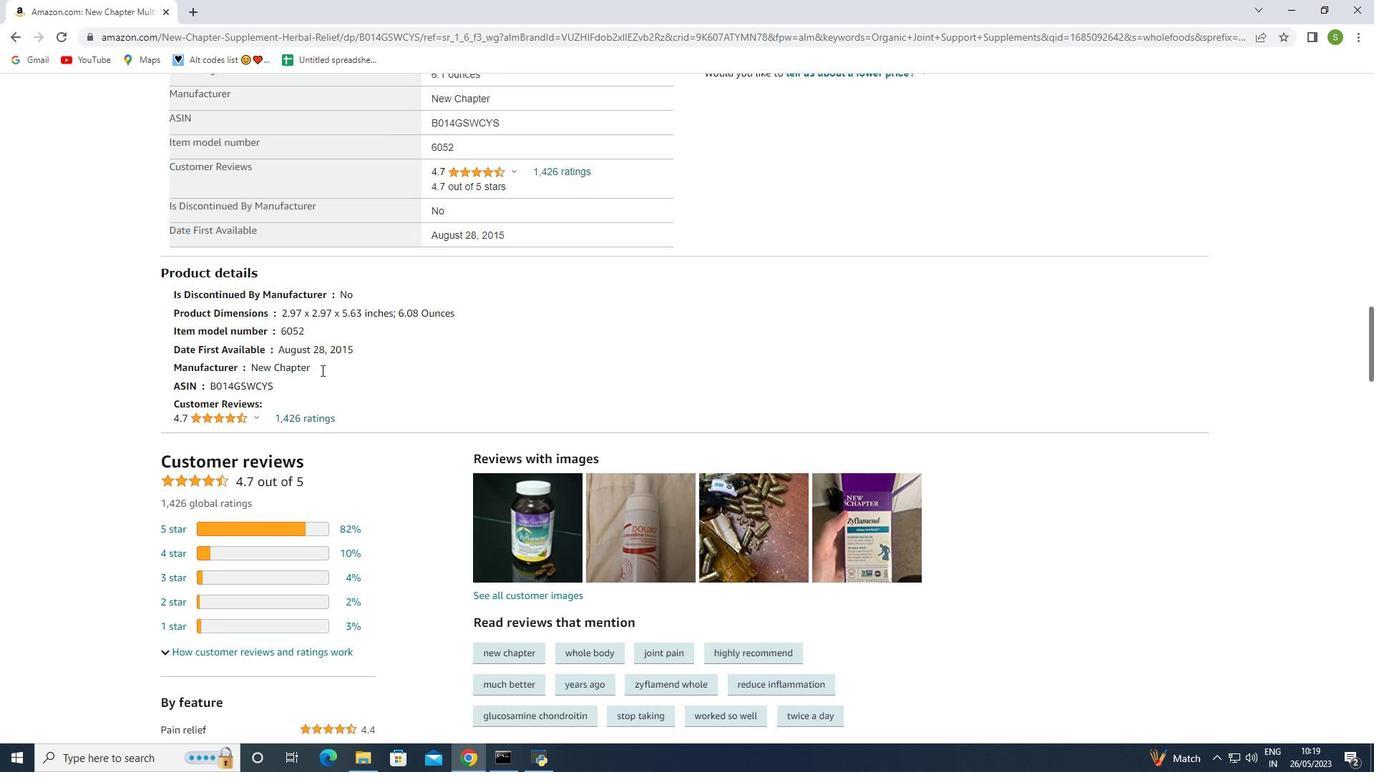 
Action: Mouse moved to (322, 373)
Screenshot: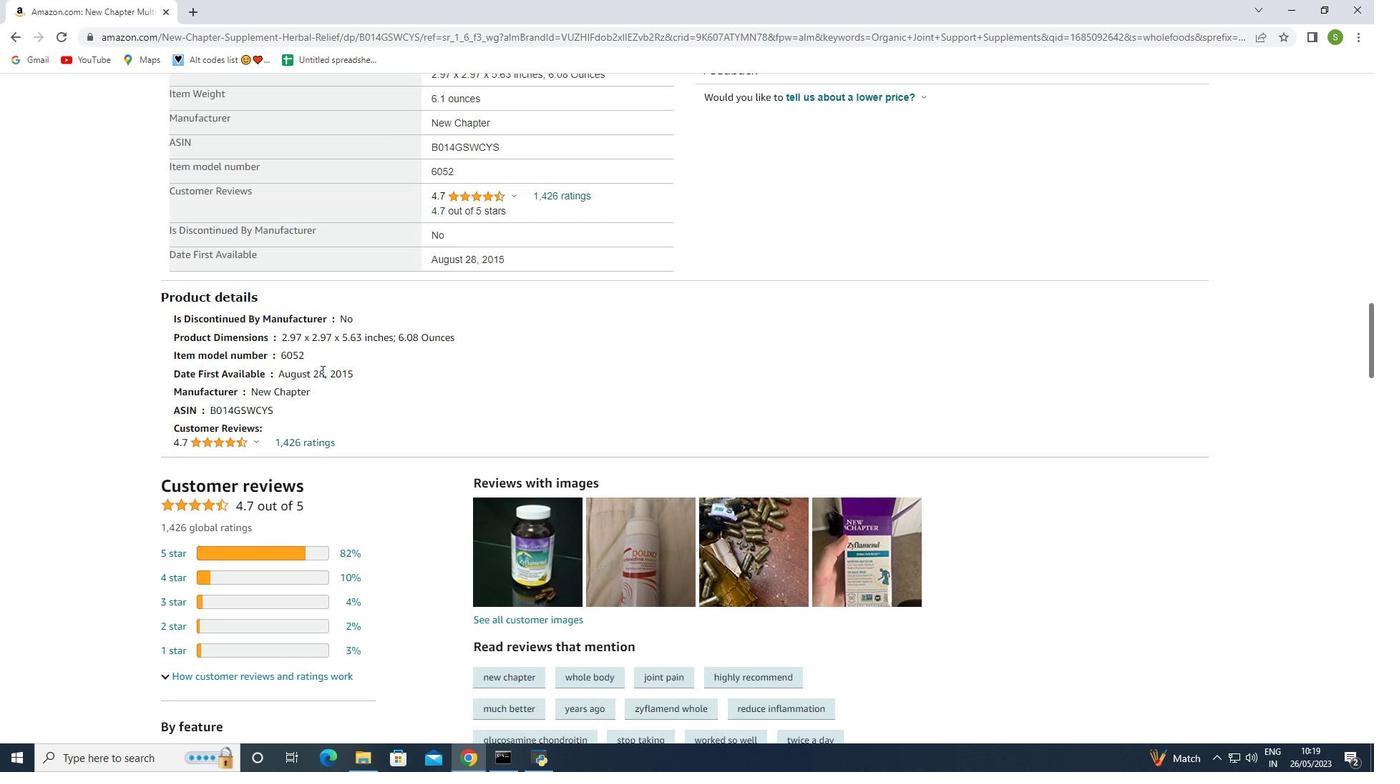
Action: Mouse scrolled (322, 372) with delta (0, 0)
Screenshot: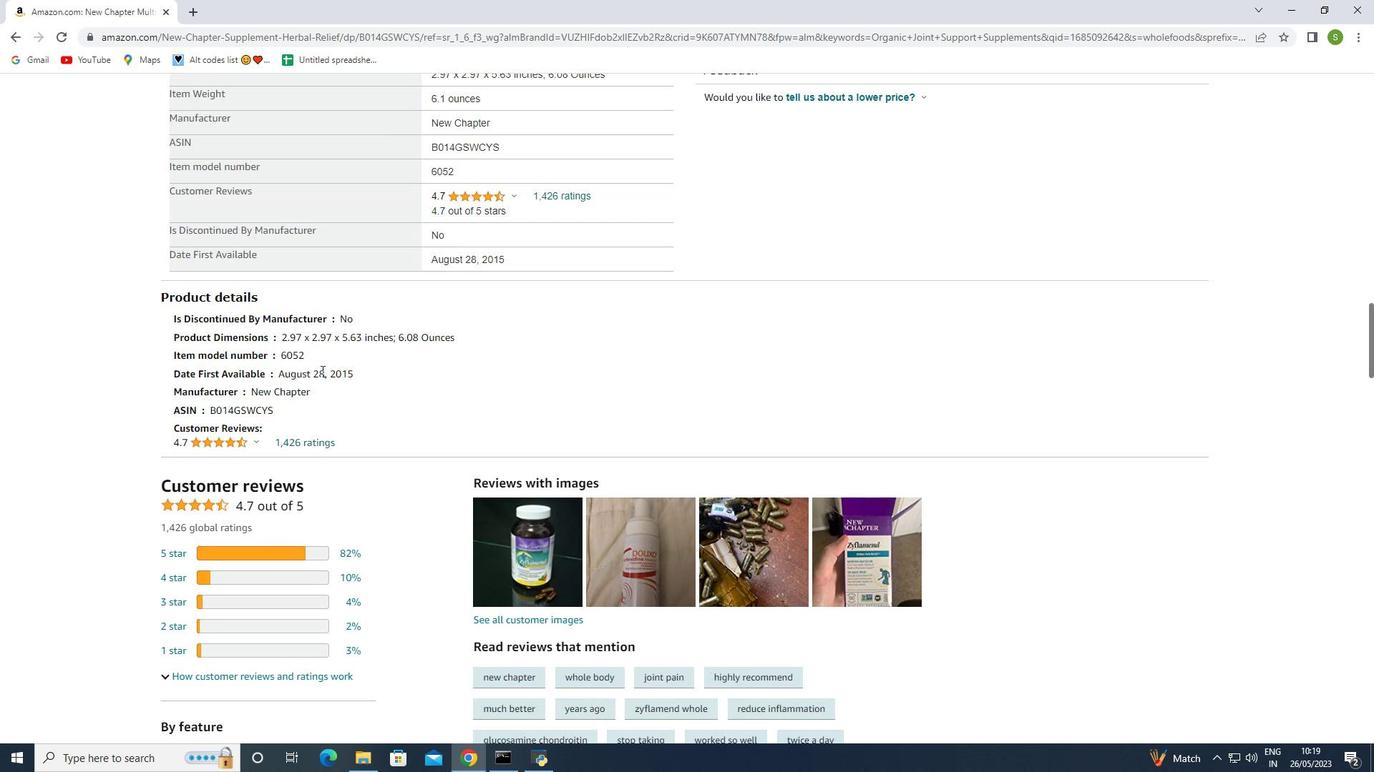 
Action: Mouse moved to (529, 340)
Screenshot: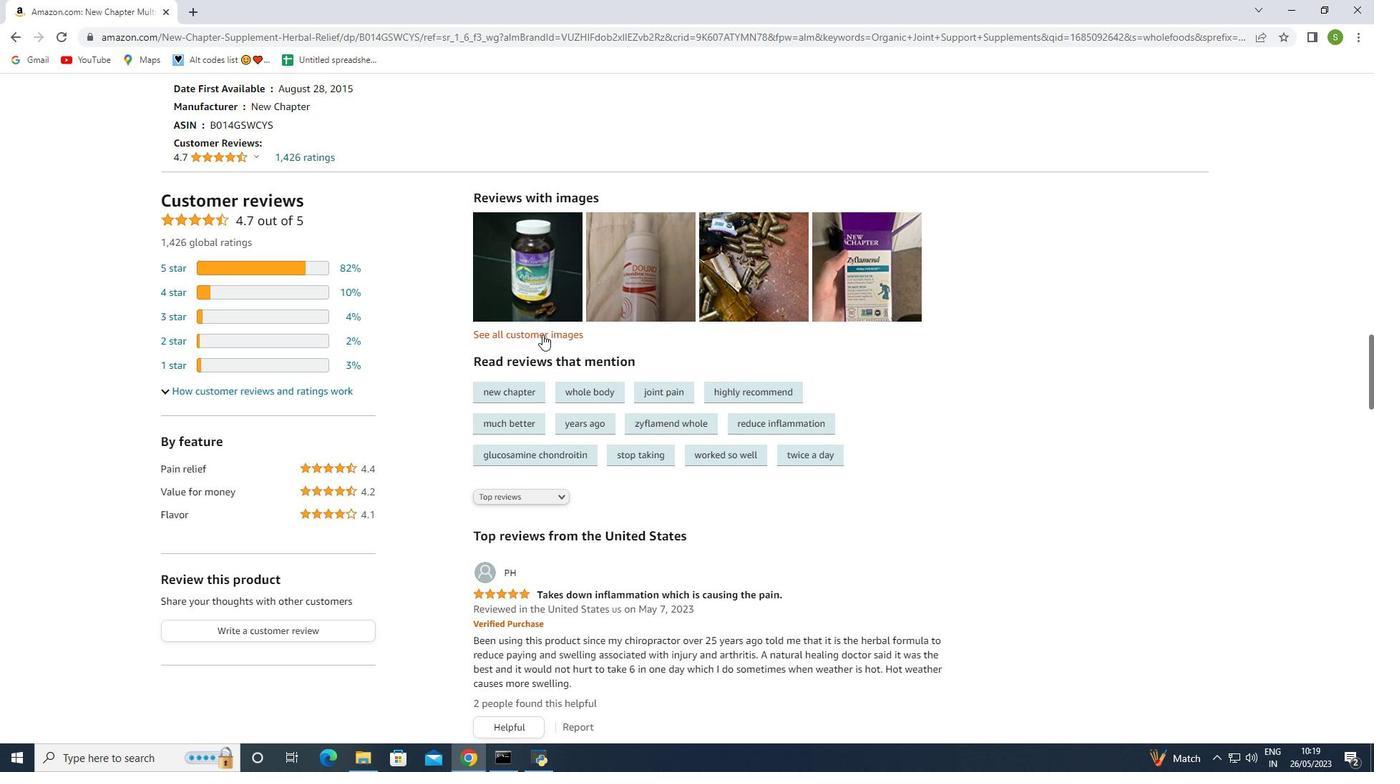 
Action: Mouse scrolled (529, 339) with delta (0, 0)
Screenshot: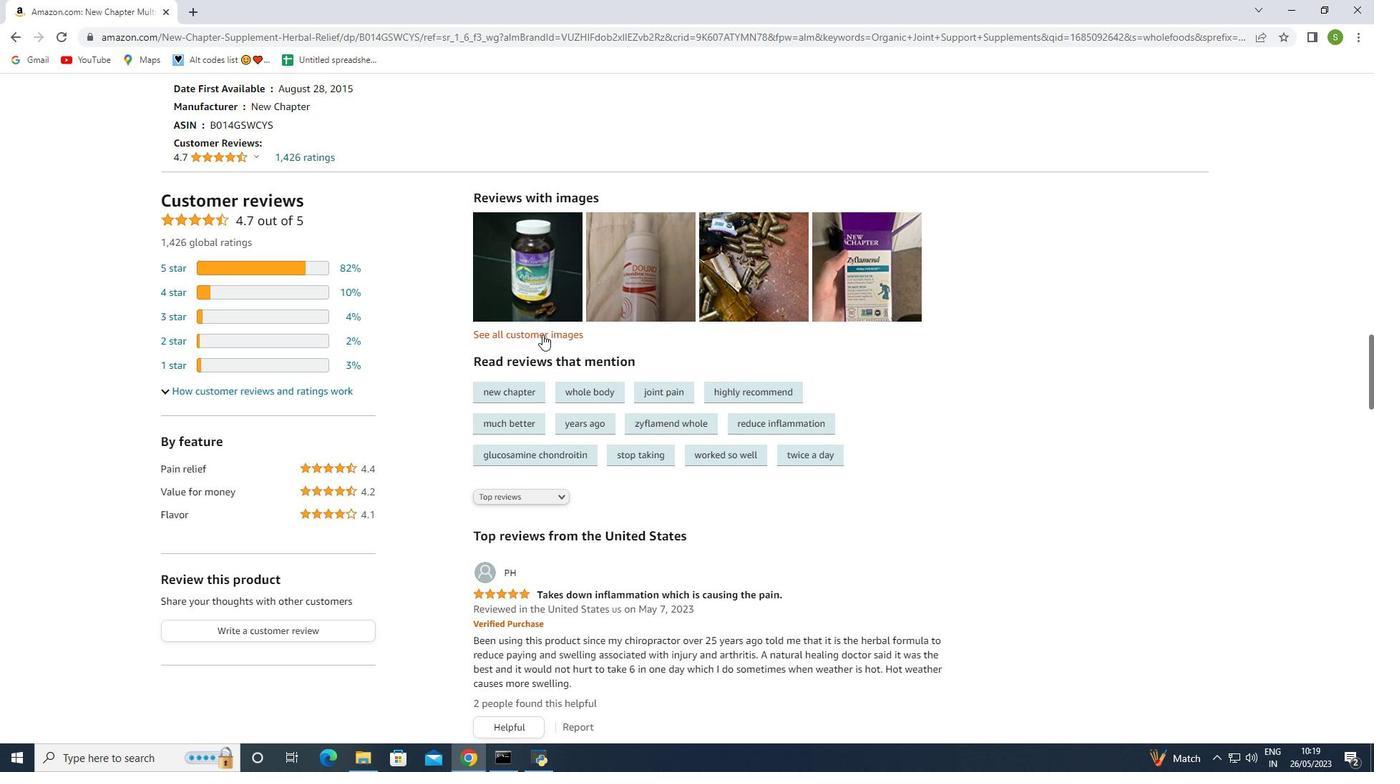 
Action: Mouse moved to (604, 326)
Screenshot: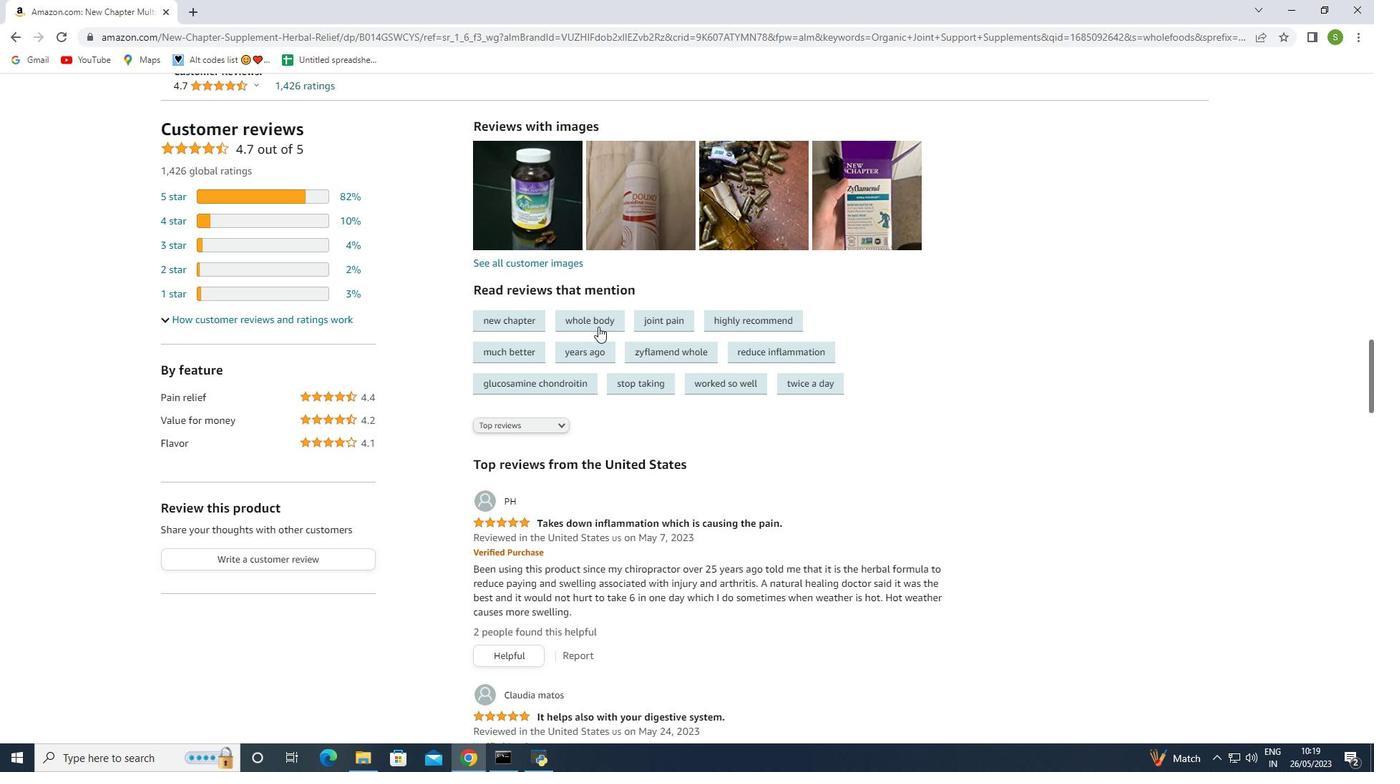 
Action: Mouse scrolled (604, 327) with delta (0, 0)
Screenshot: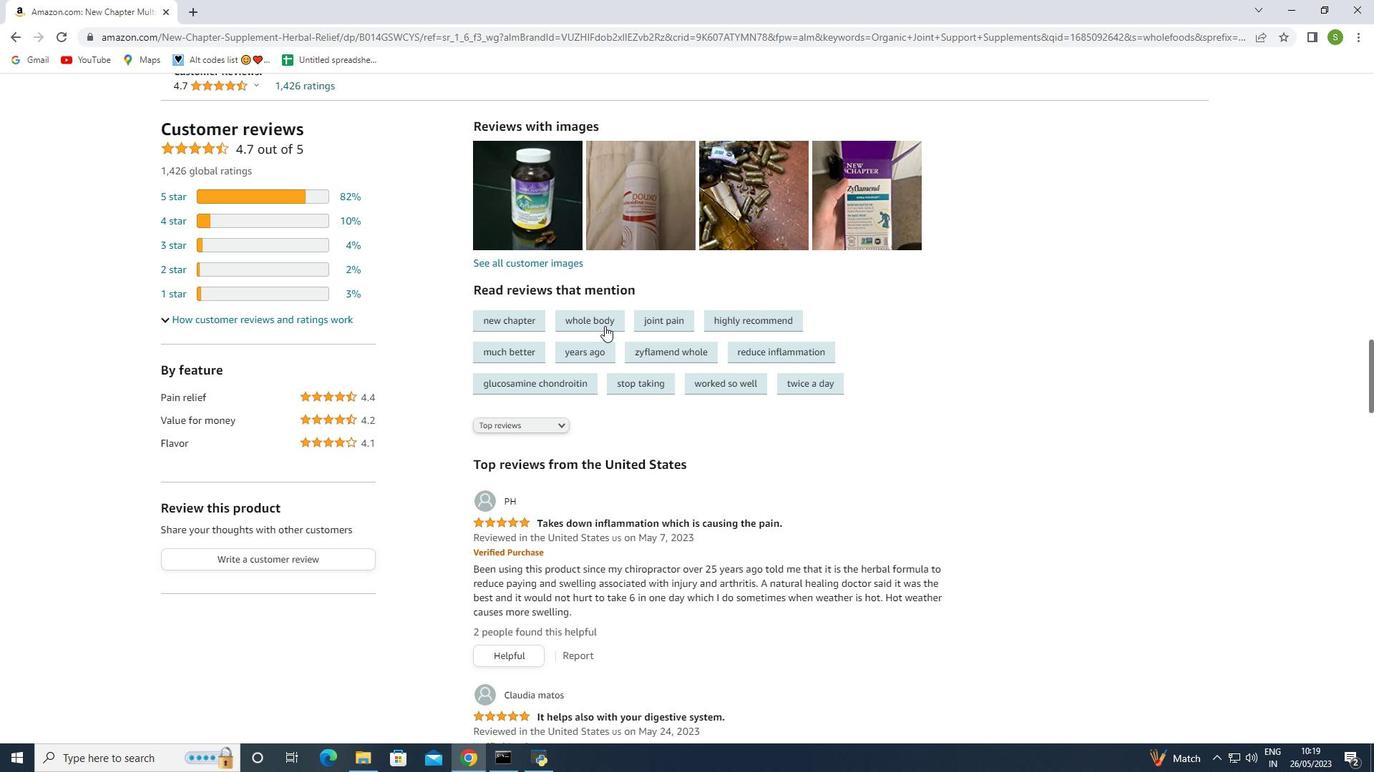 
Action: Mouse moved to (668, 339)
Screenshot: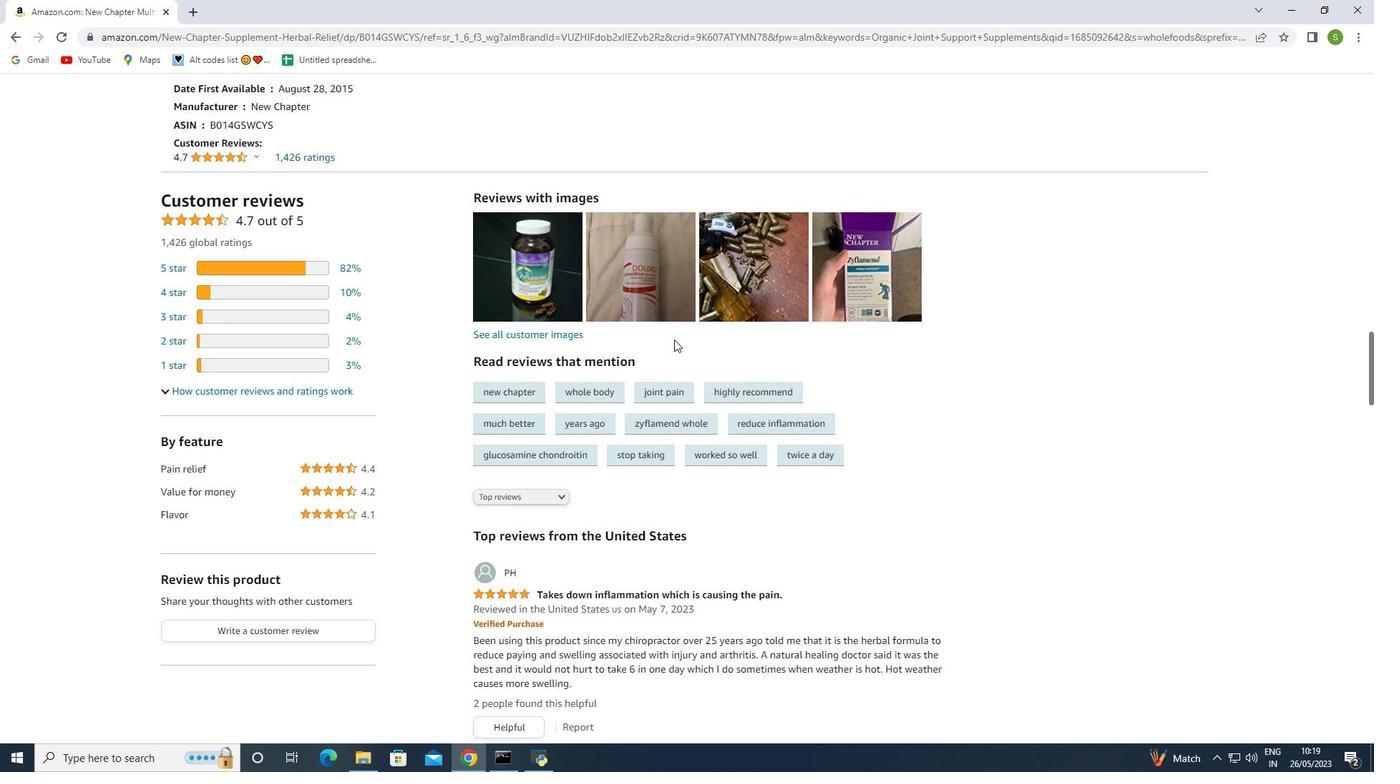 
Action: Mouse scrolled (668, 339) with delta (0, 0)
Screenshot: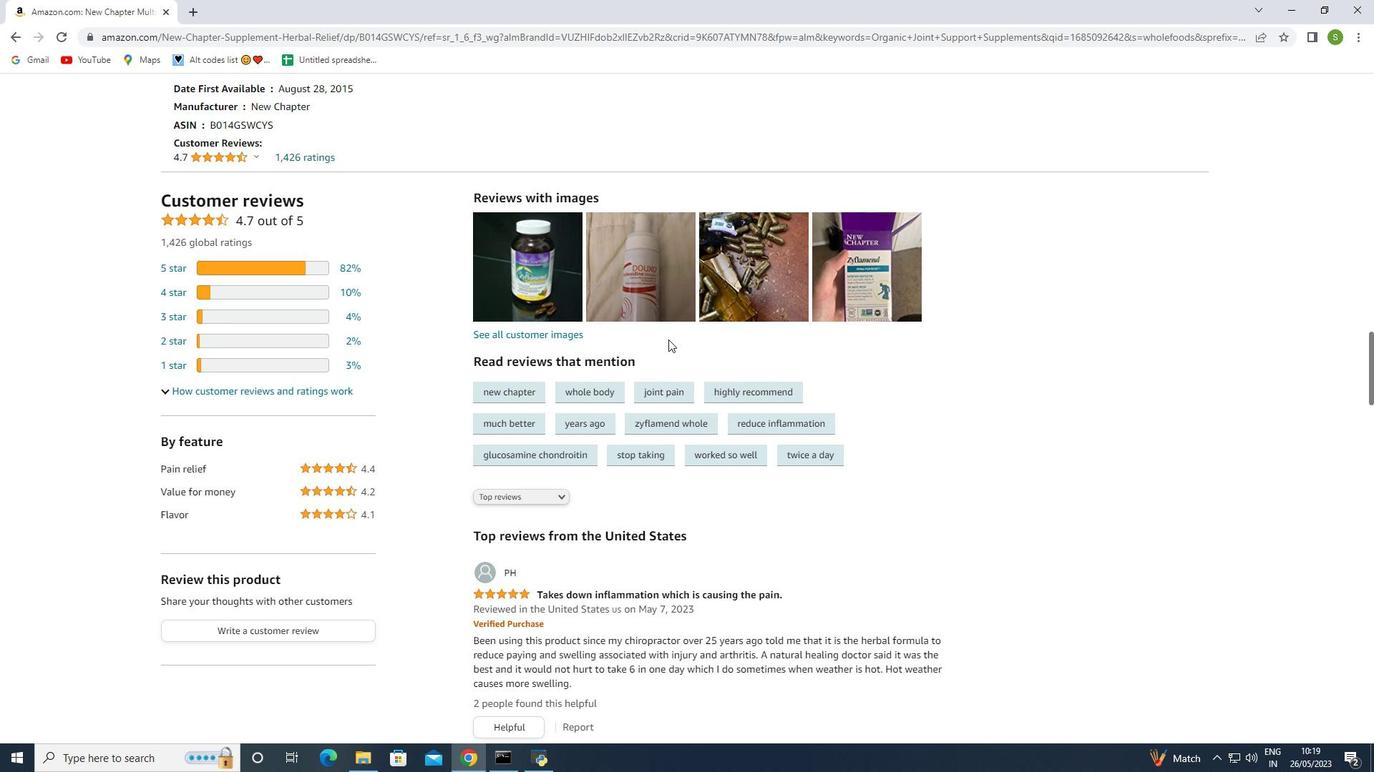 
Action: Mouse moved to (696, 203)
Screenshot: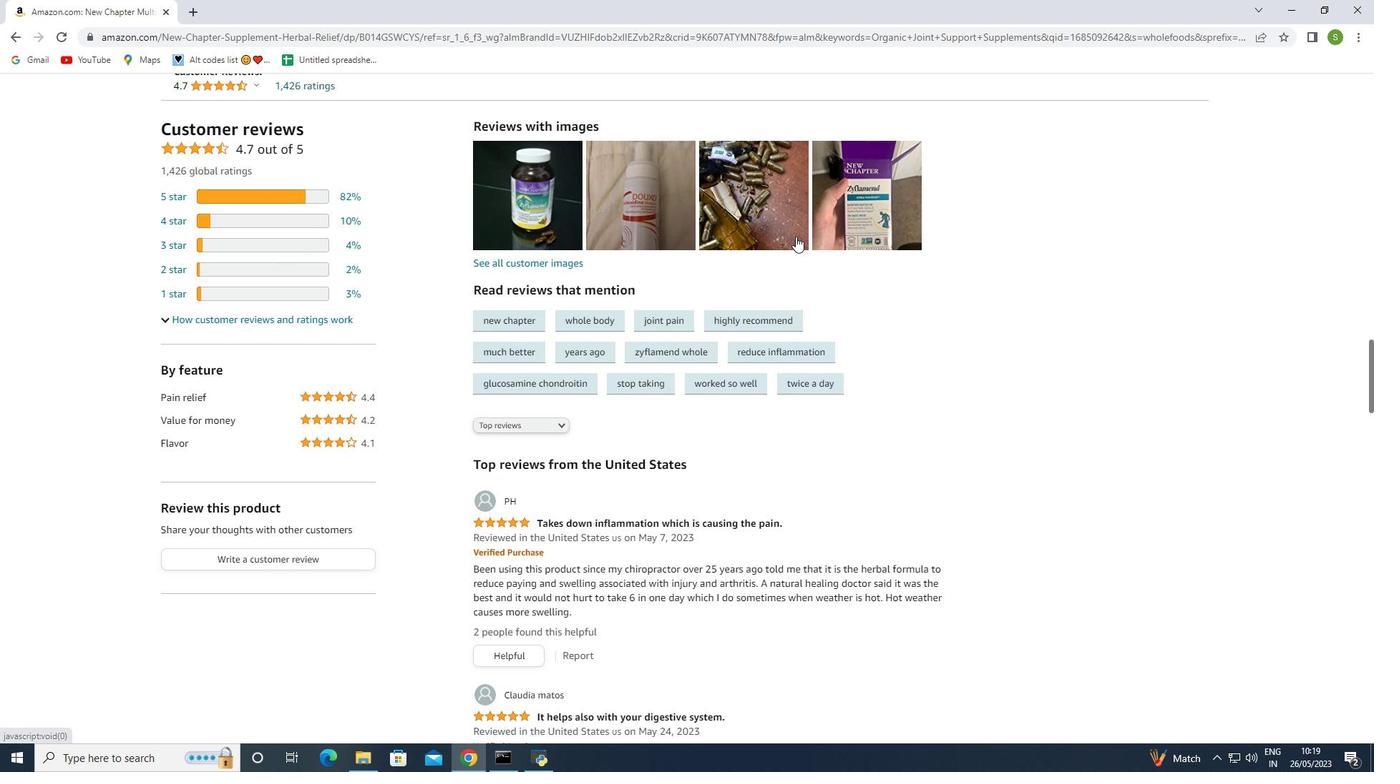 
Action: Mouse scrolled (696, 203) with delta (0, 0)
Screenshot: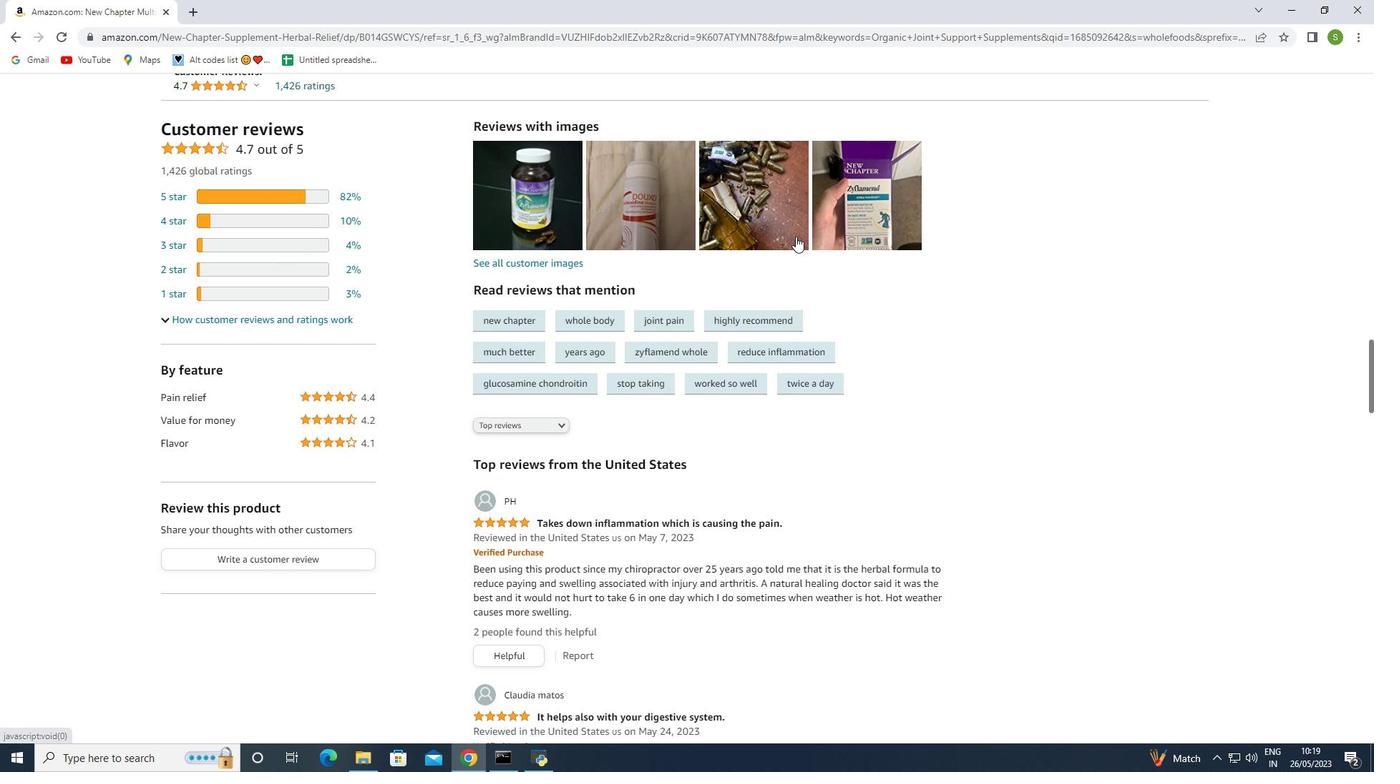 
Action: Mouse scrolled (696, 203) with delta (0, 0)
Screenshot: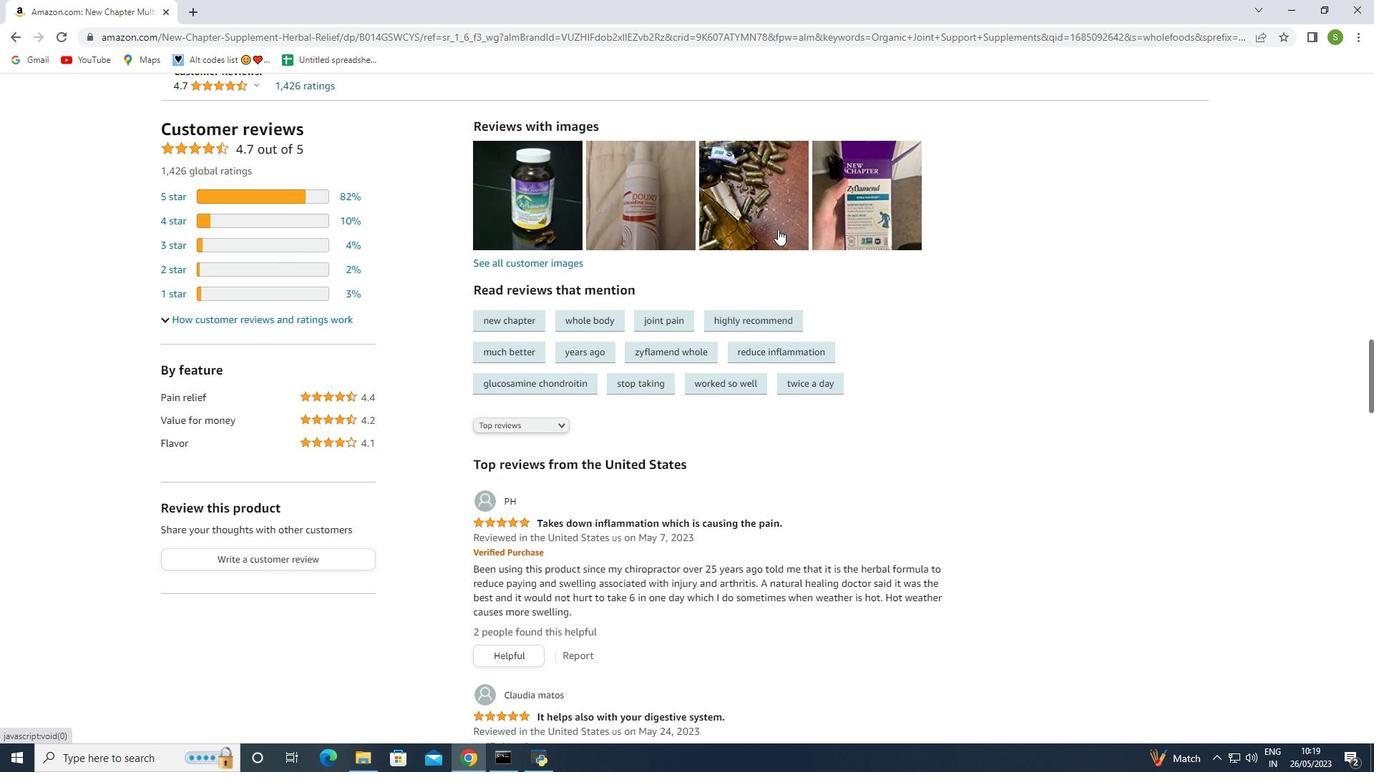 
Action: Mouse moved to (537, 348)
Screenshot: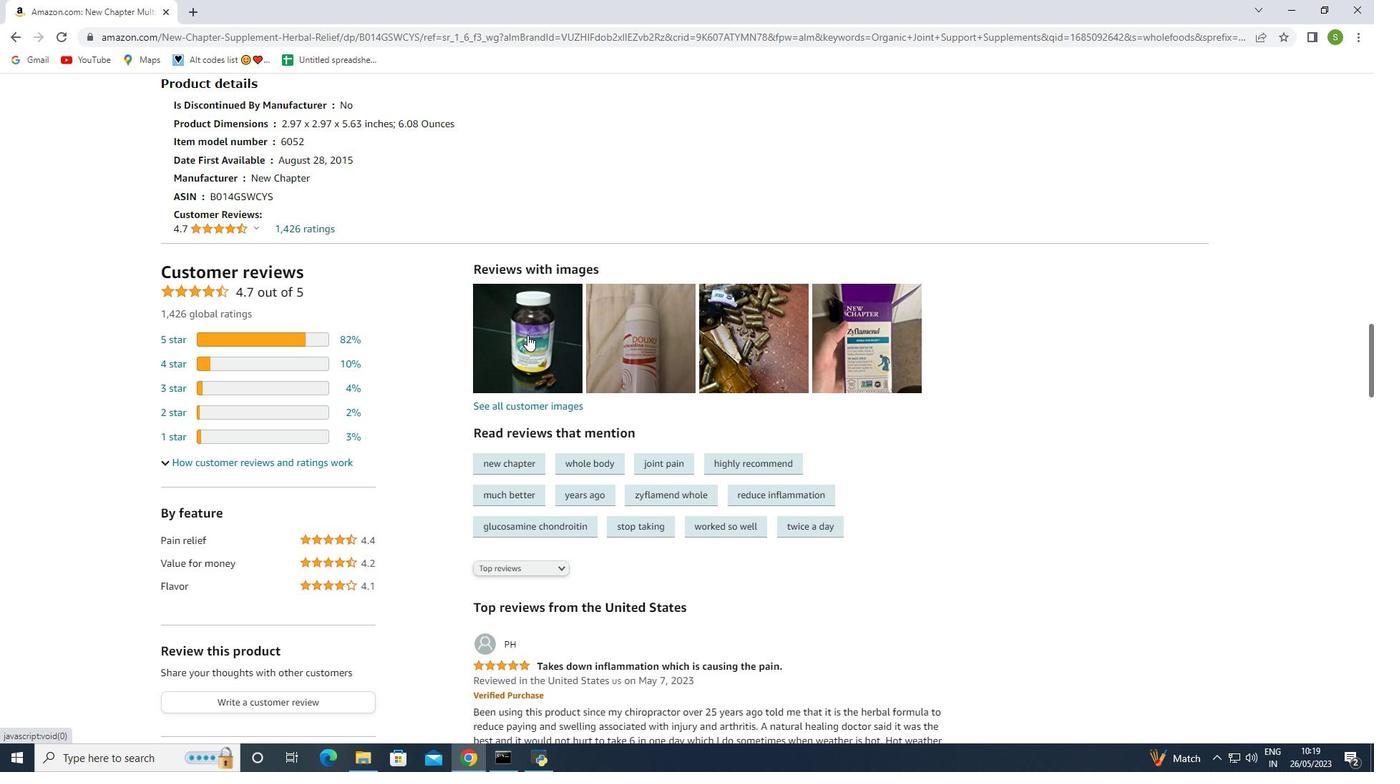
Action: Mouse scrolled (537, 347) with delta (0, 0)
Screenshot: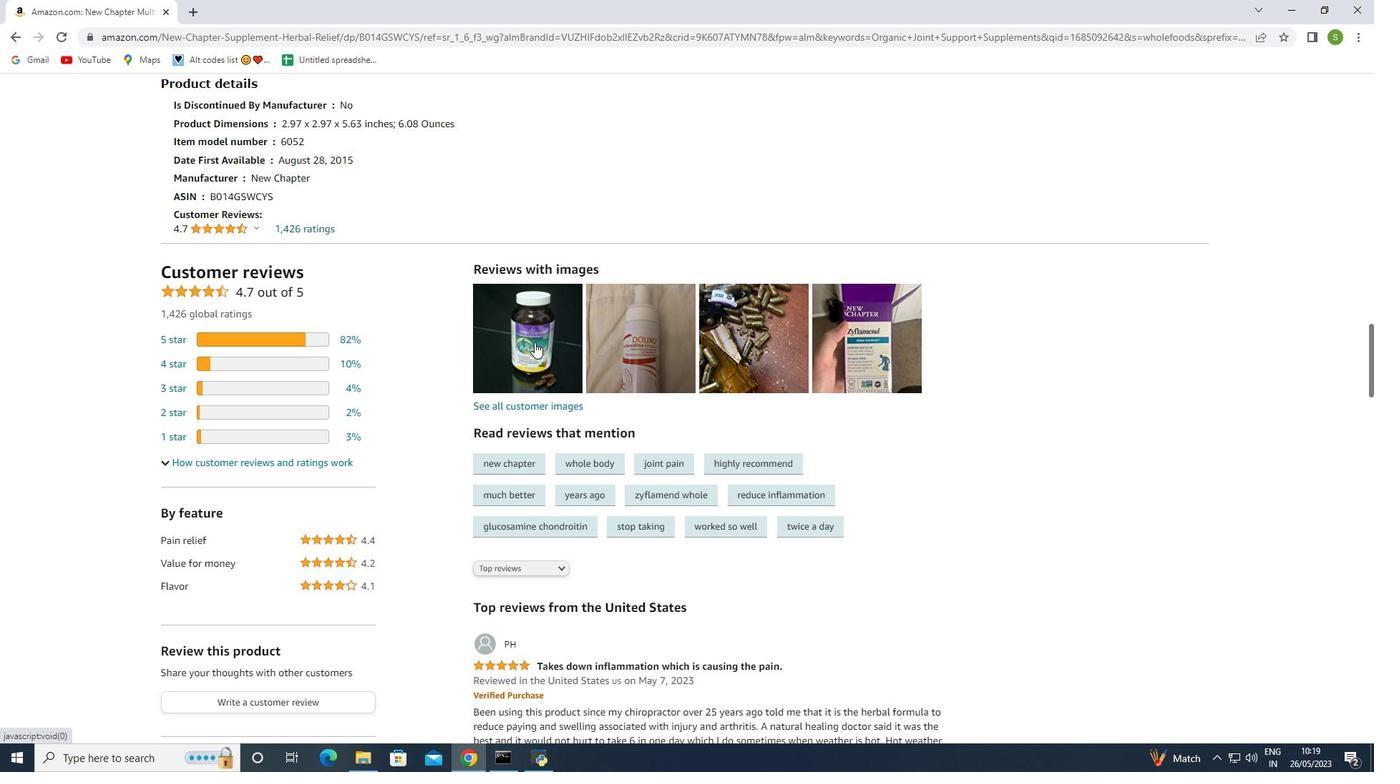 
Action: Mouse moved to (538, 349)
Screenshot: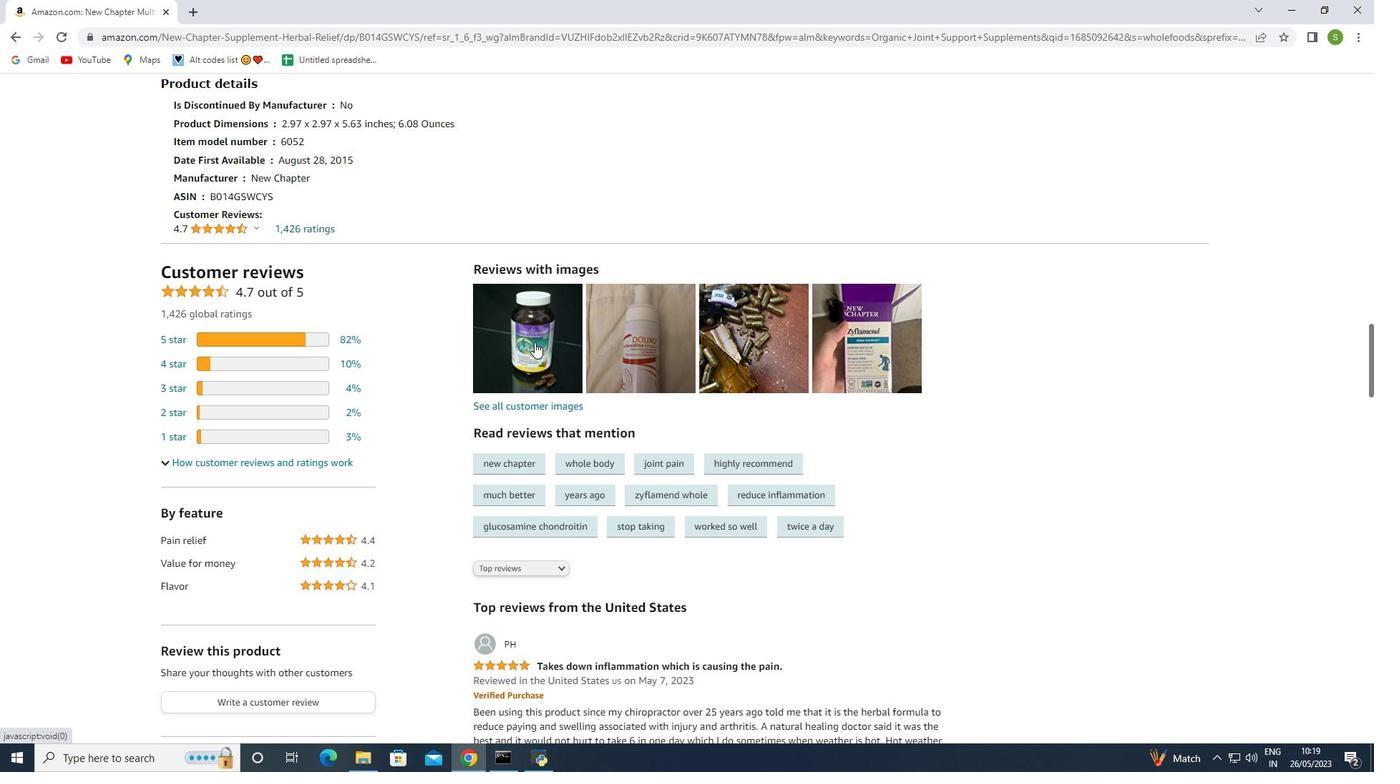 
Action: Mouse scrolled (538, 349) with delta (0, 0)
Screenshot: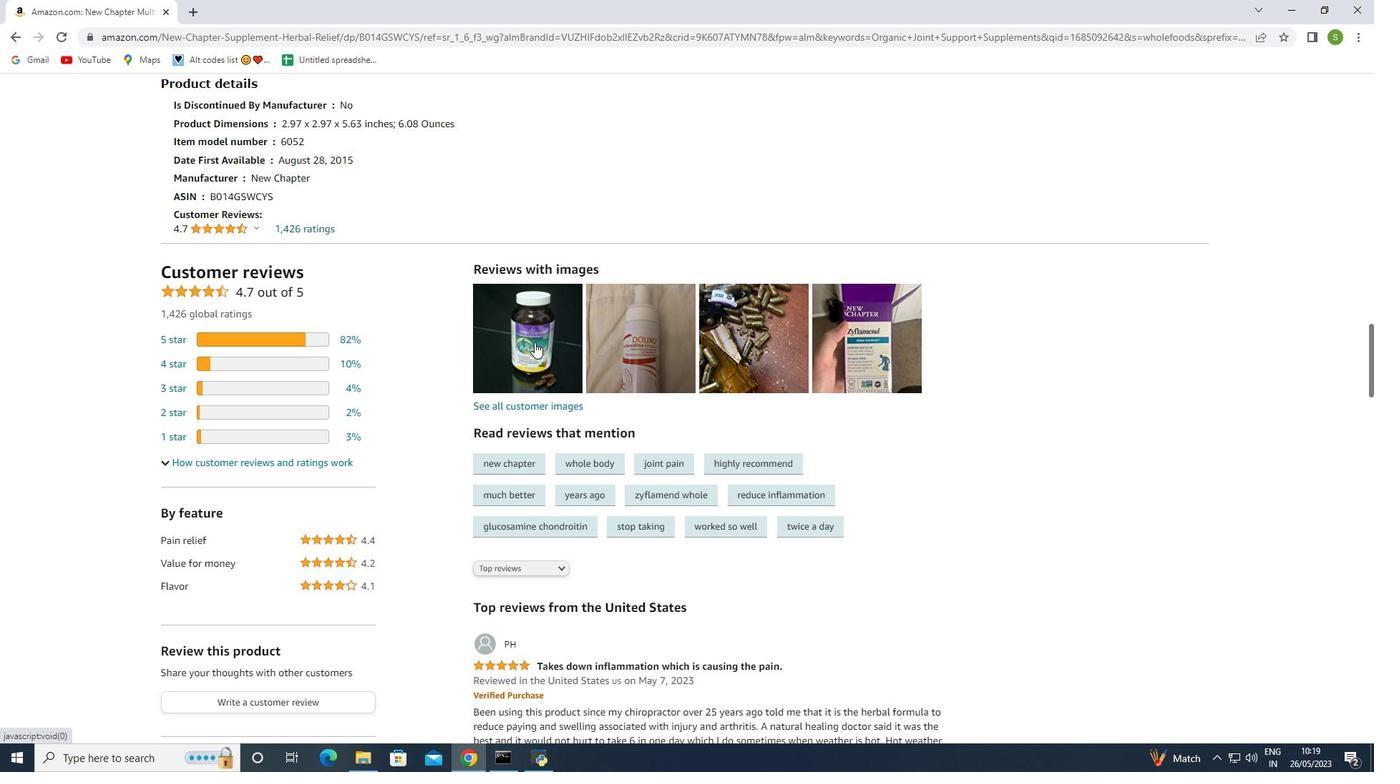 
Action: Mouse moved to (538, 350)
Screenshot: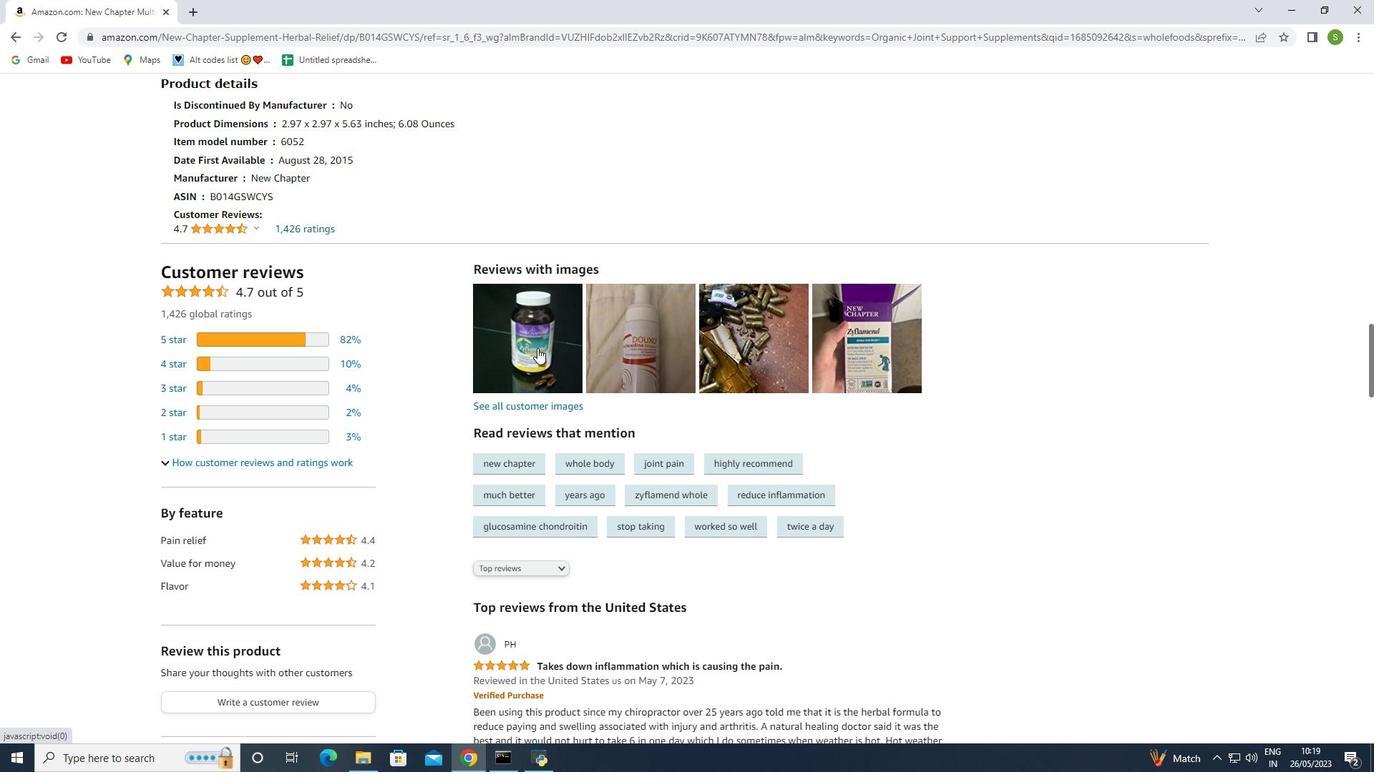 
Action: Mouse scrolled (538, 349) with delta (0, 0)
Screenshot: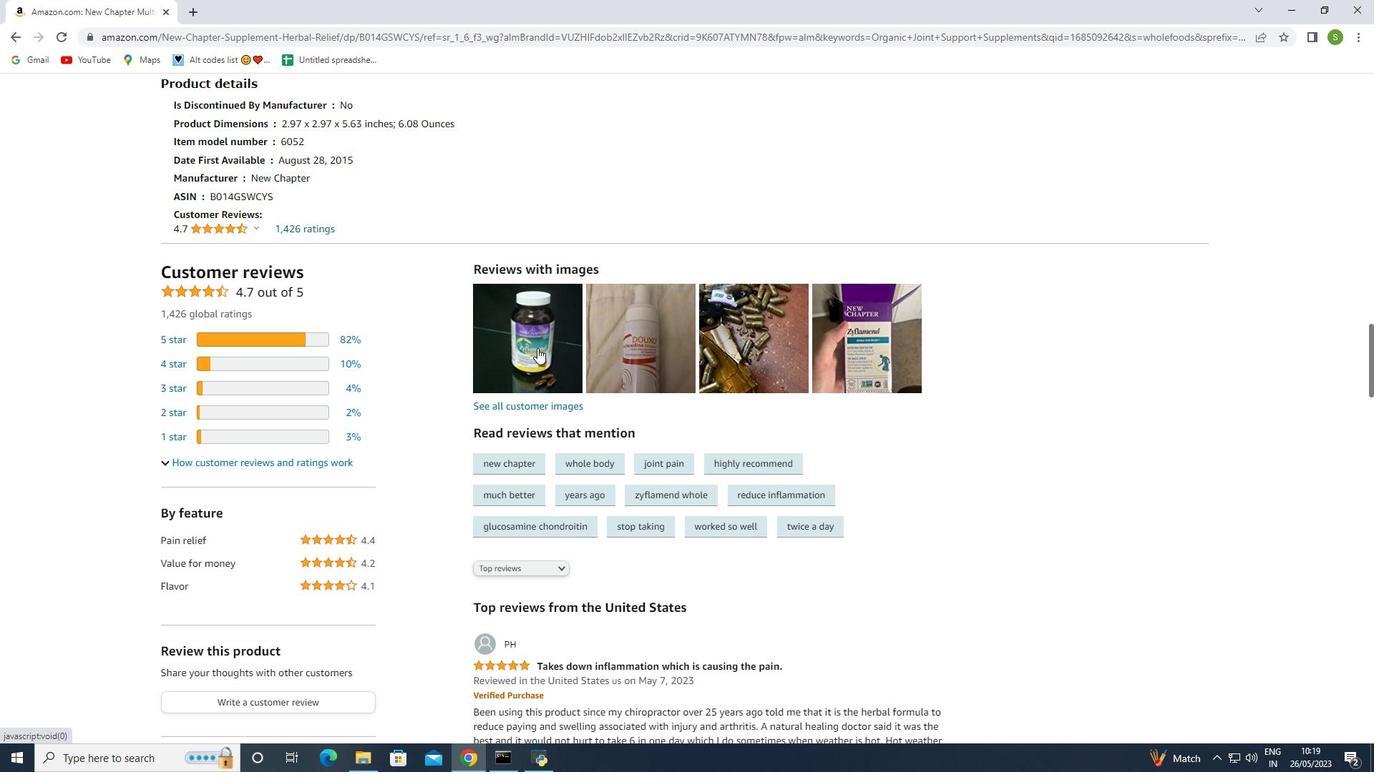 
Action: Mouse moved to (542, 358)
Screenshot: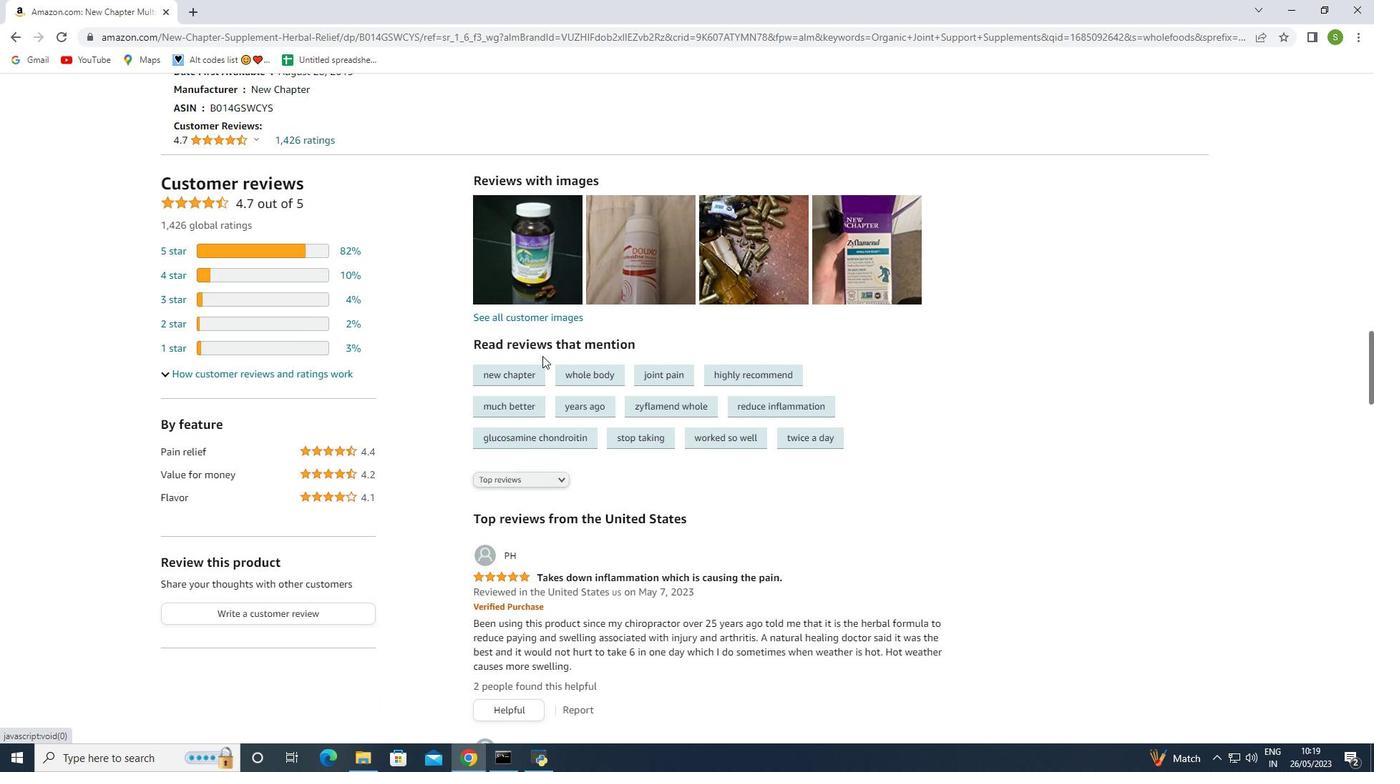 
Action: Mouse scrolled (542, 357) with delta (0, 0)
Screenshot: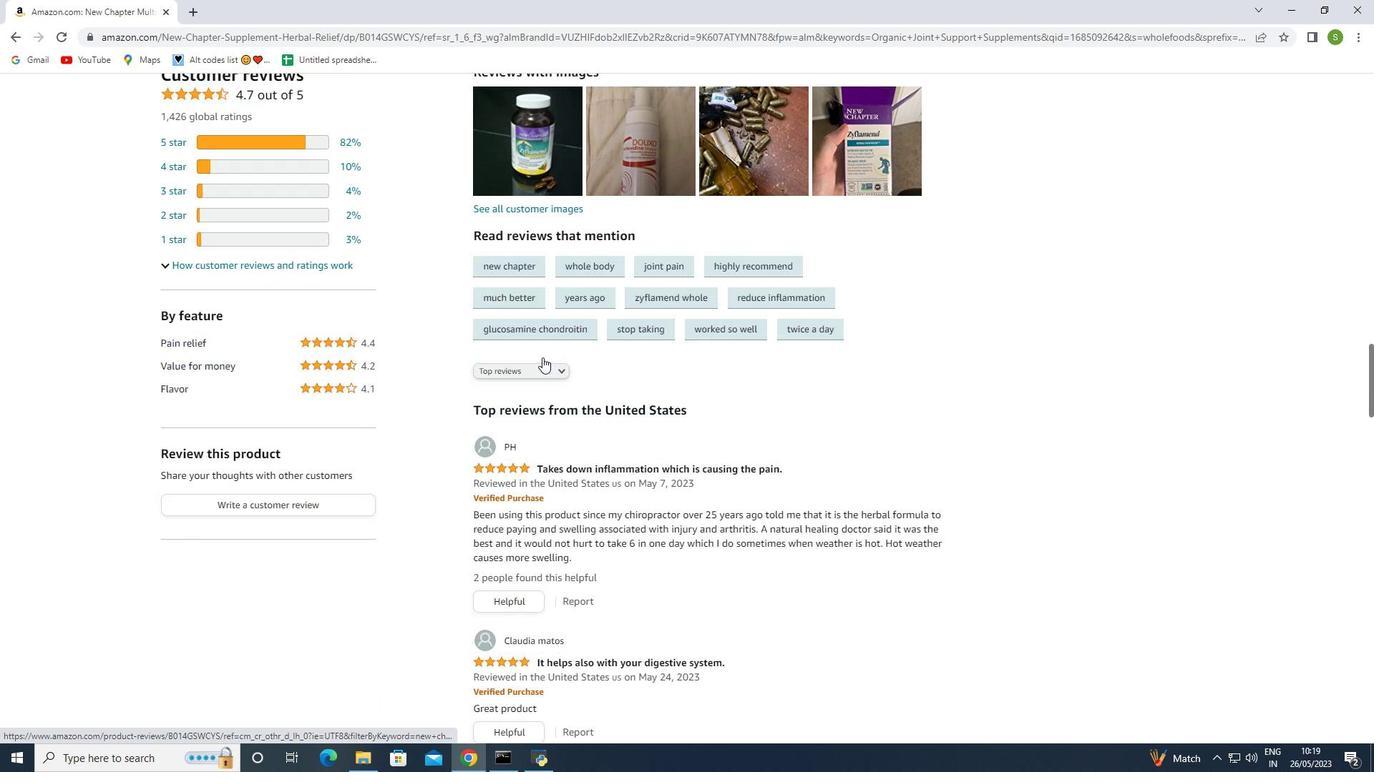 
Action: Mouse moved to (542, 358)
Screenshot: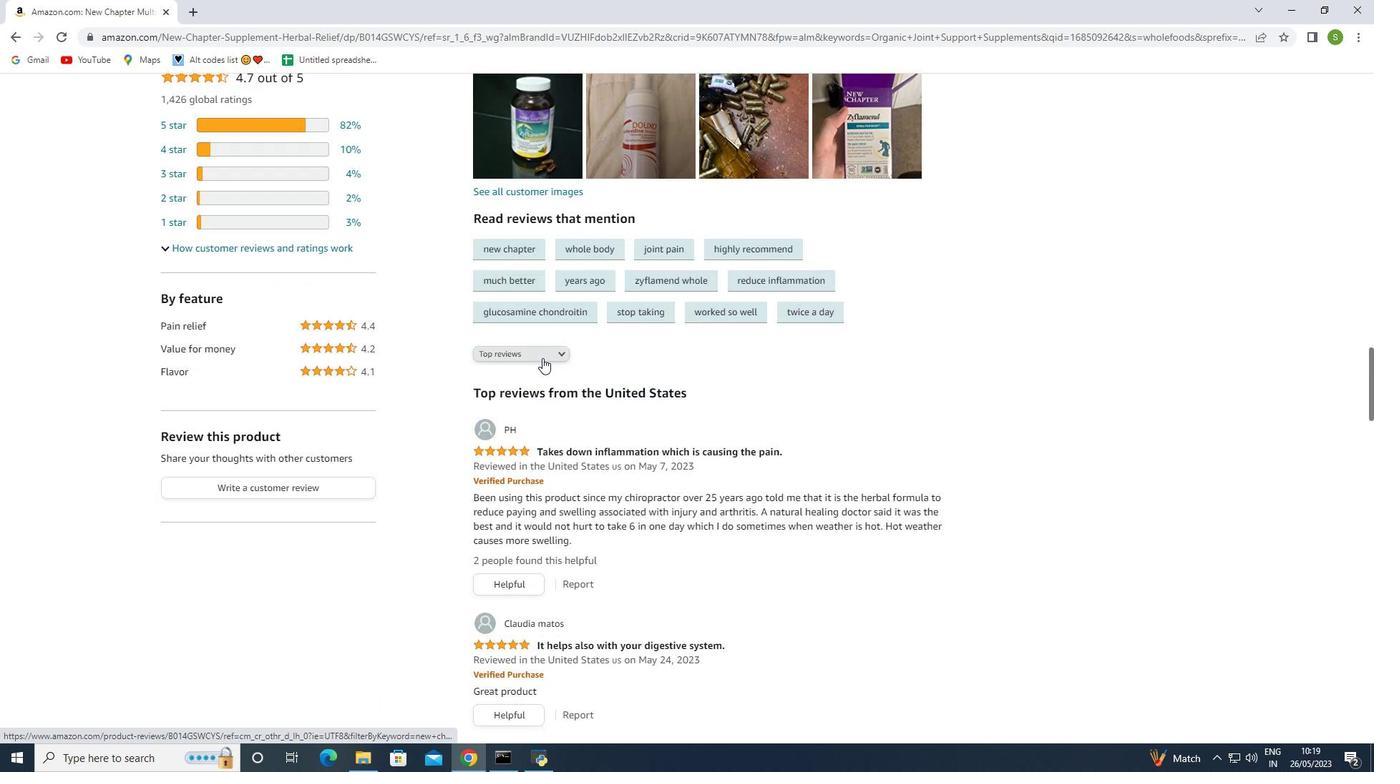 
Action: Mouse scrolled (542, 357) with delta (0, 0)
Screenshot: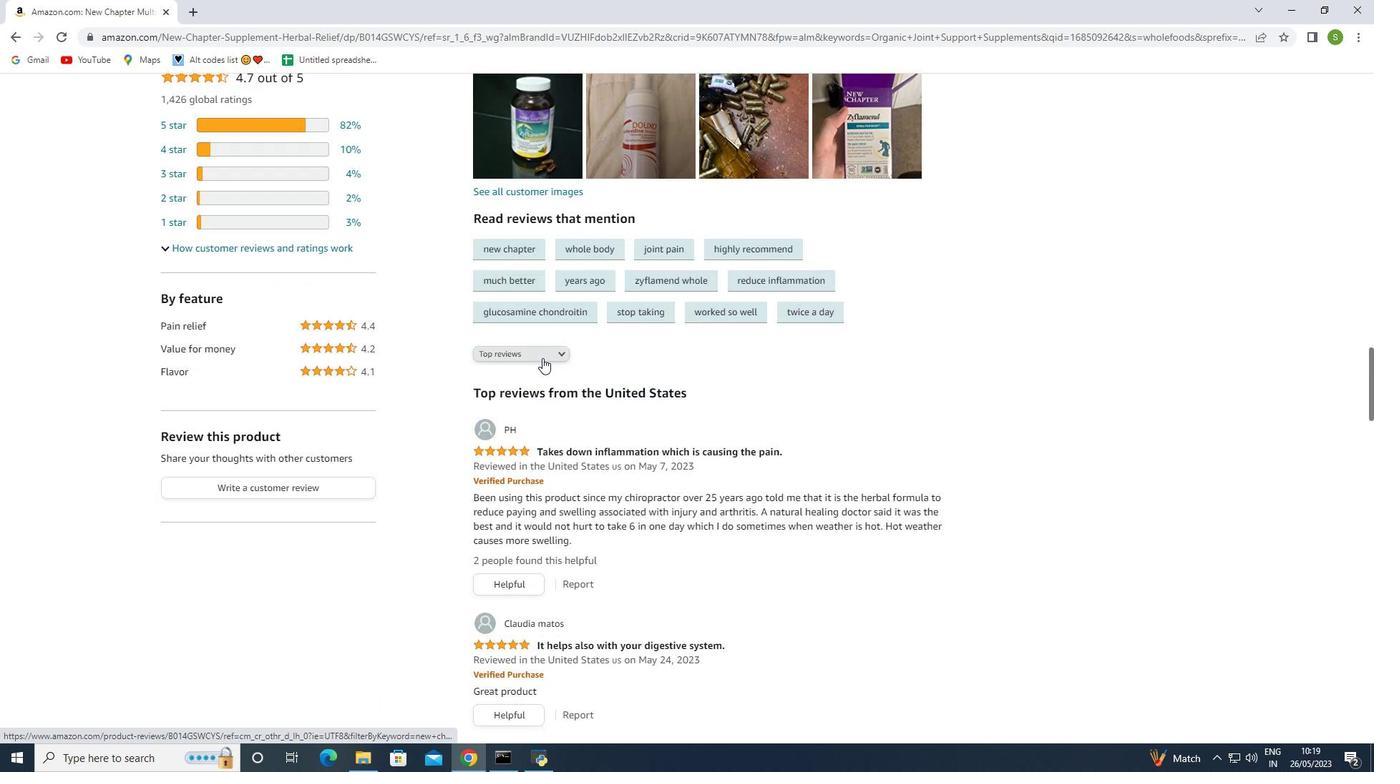 
Action: Mouse scrolled (542, 357) with delta (0, 0)
Screenshot: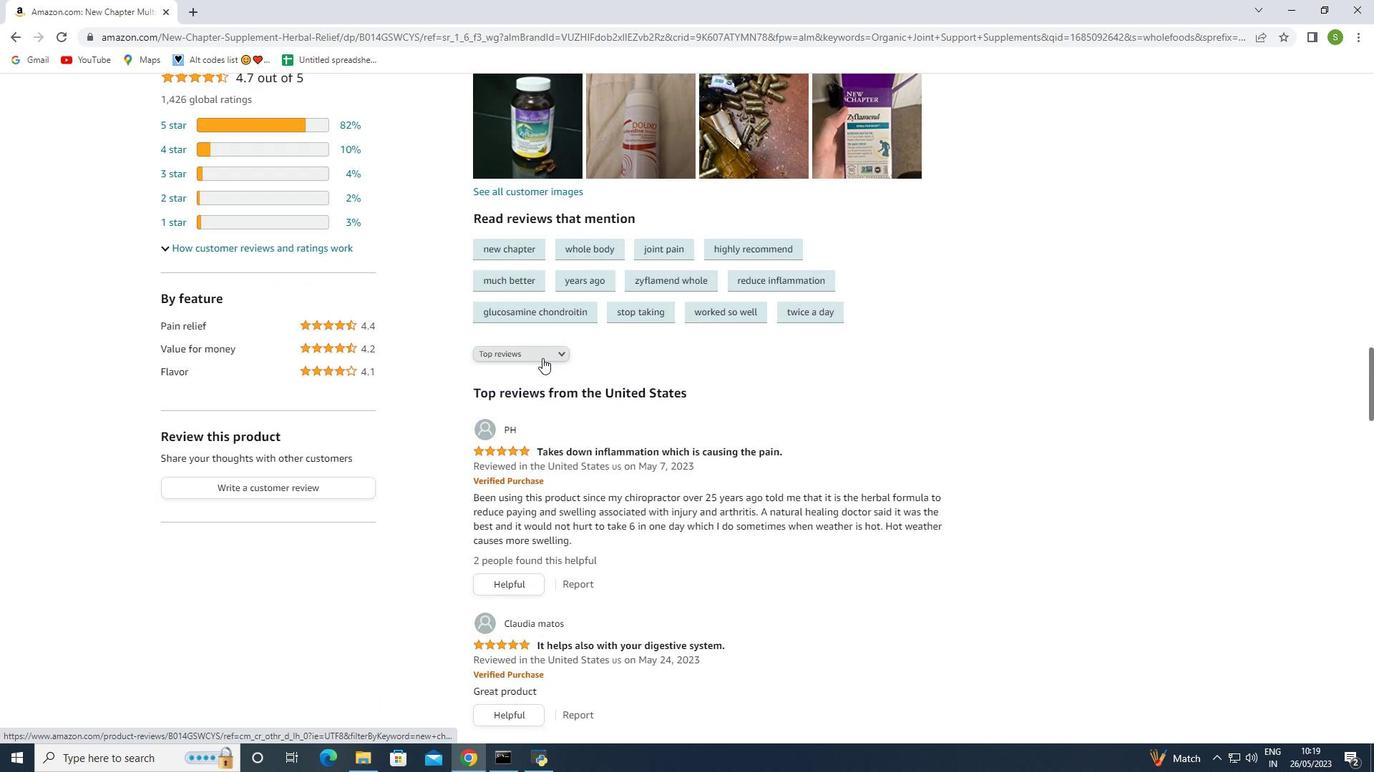 
Action: Mouse moved to (469, 284)
Screenshot: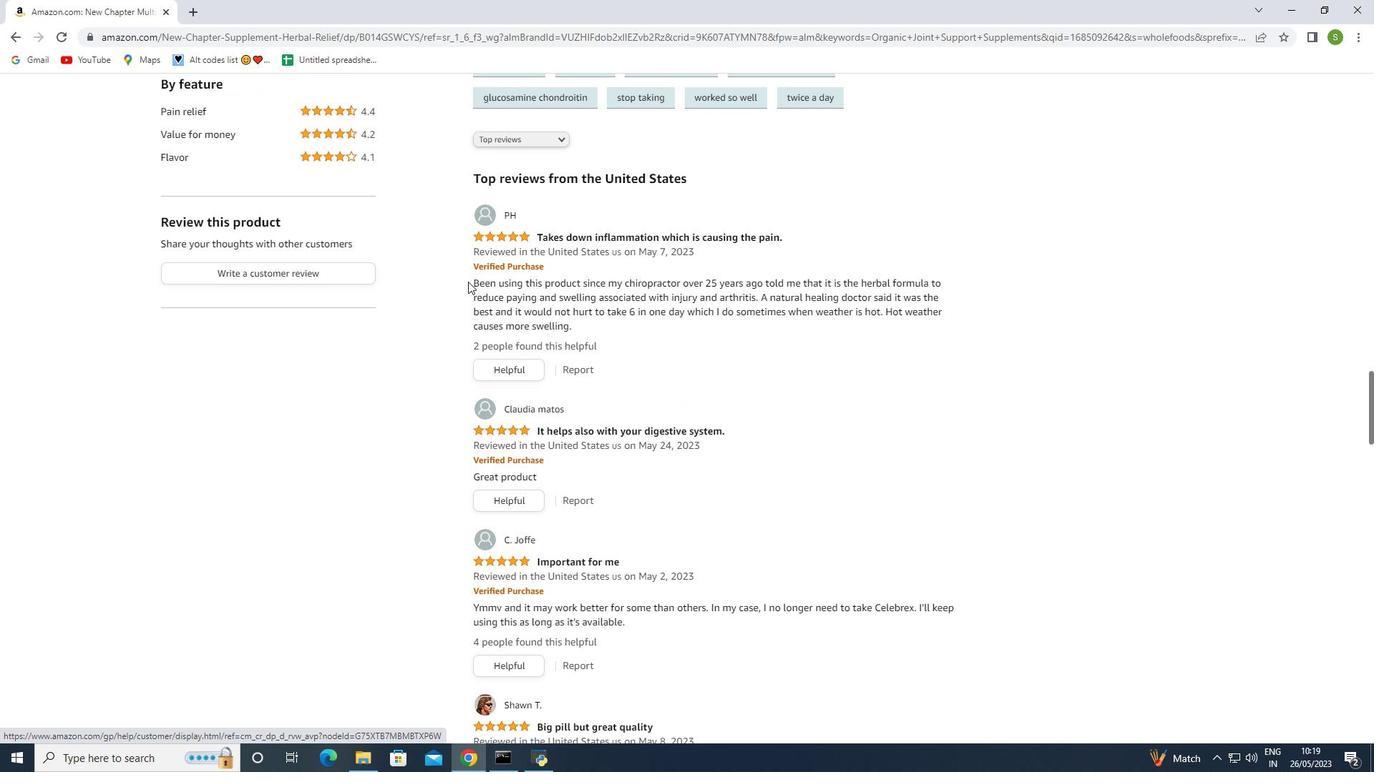 
Action: Mouse pressed left at (469, 284)
Screenshot: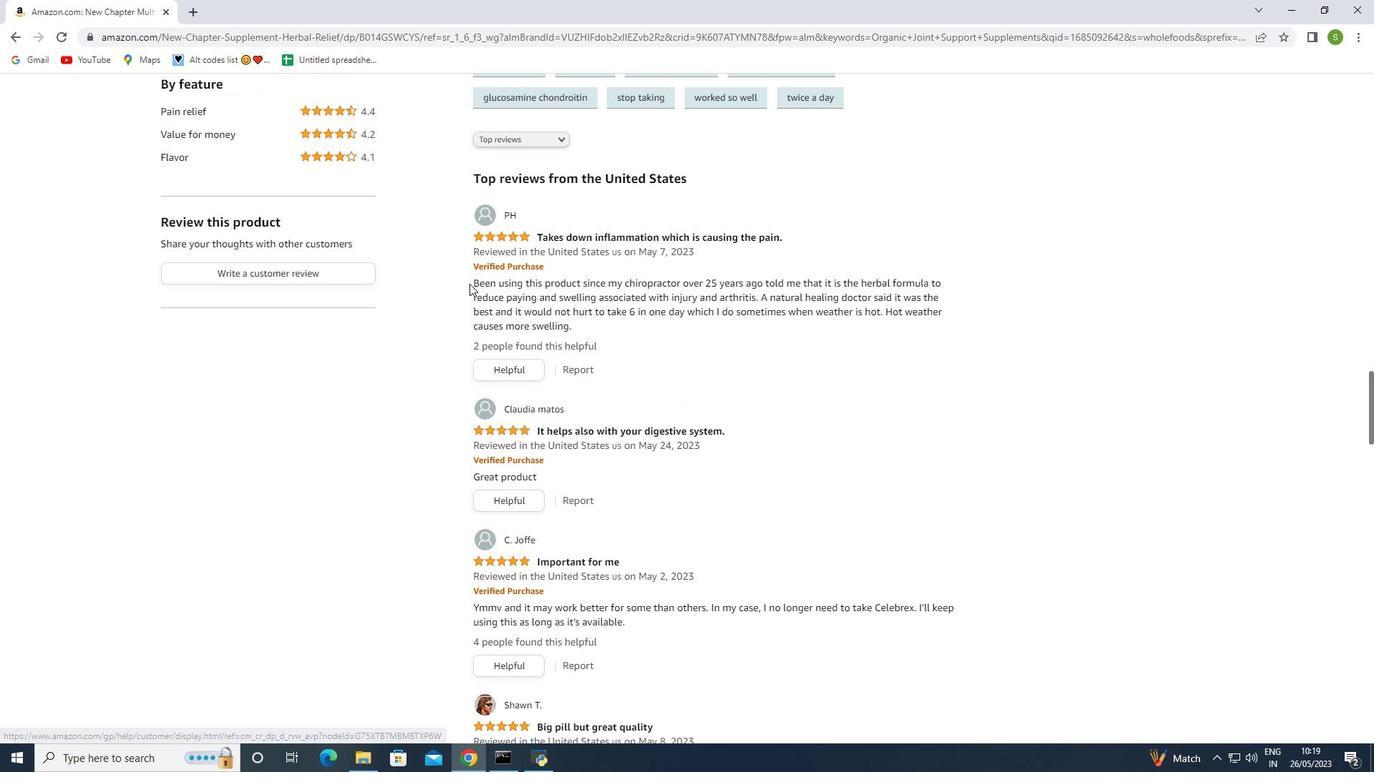
Action: Mouse moved to (866, 431)
Screenshot: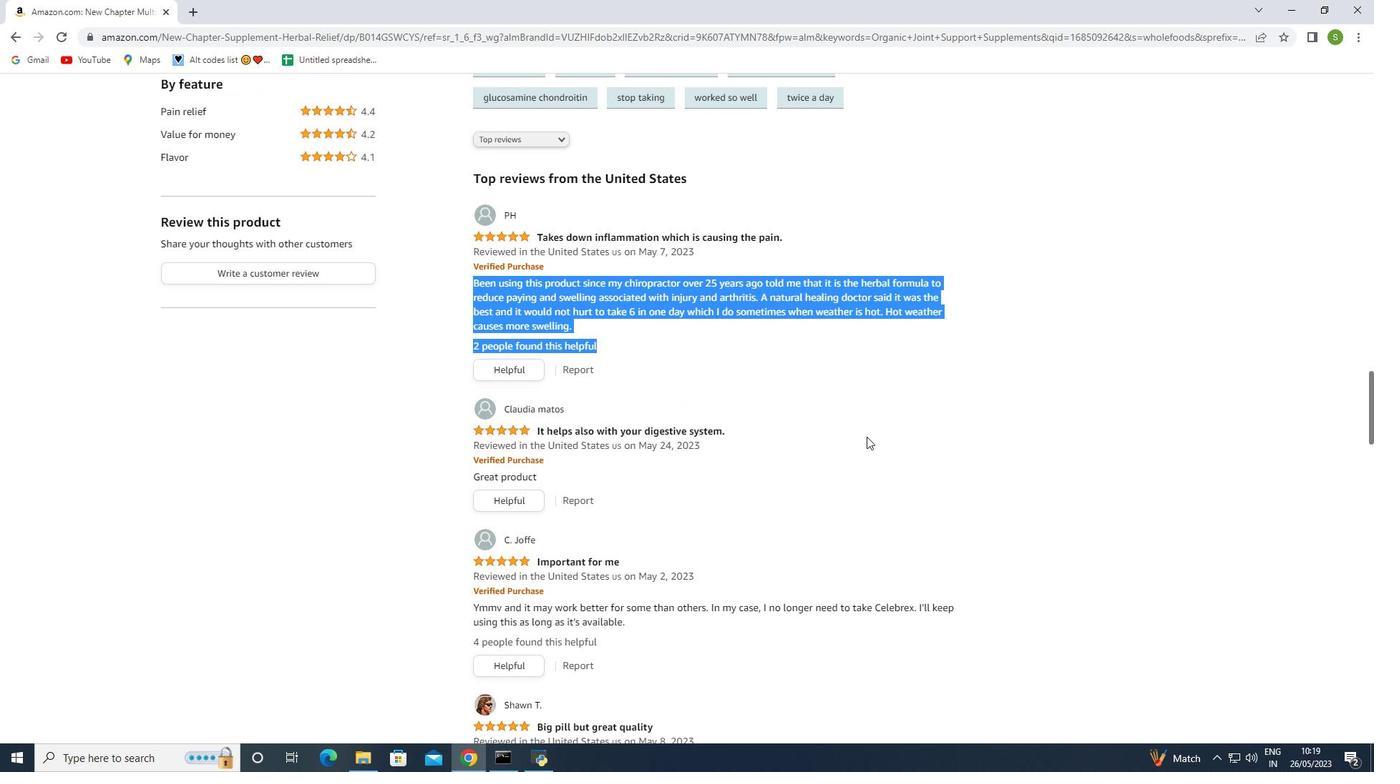 
Action: Mouse pressed left at (866, 431)
Screenshot: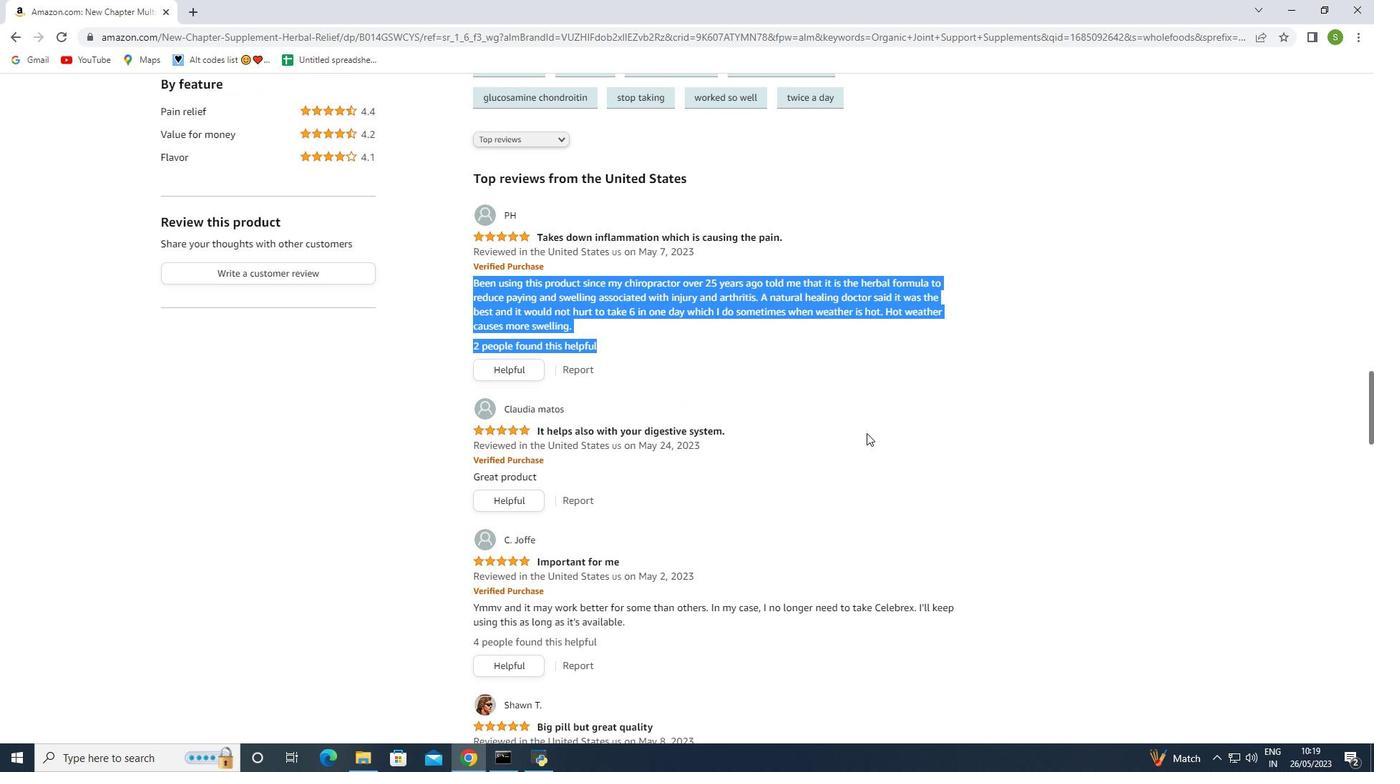 
Action: Mouse moved to (483, 458)
Screenshot: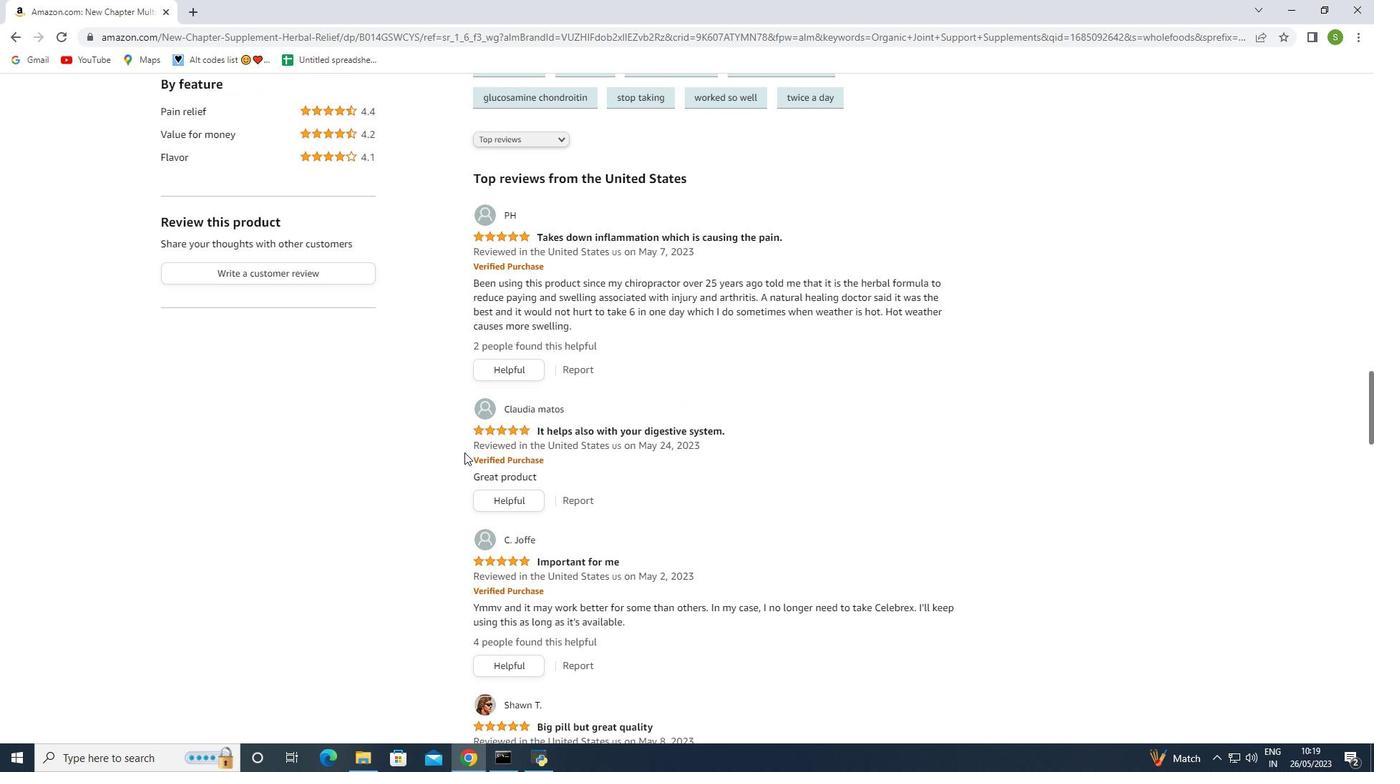 
Action: Mouse scrolled (483, 457) with delta (0, 0)
Screenshot: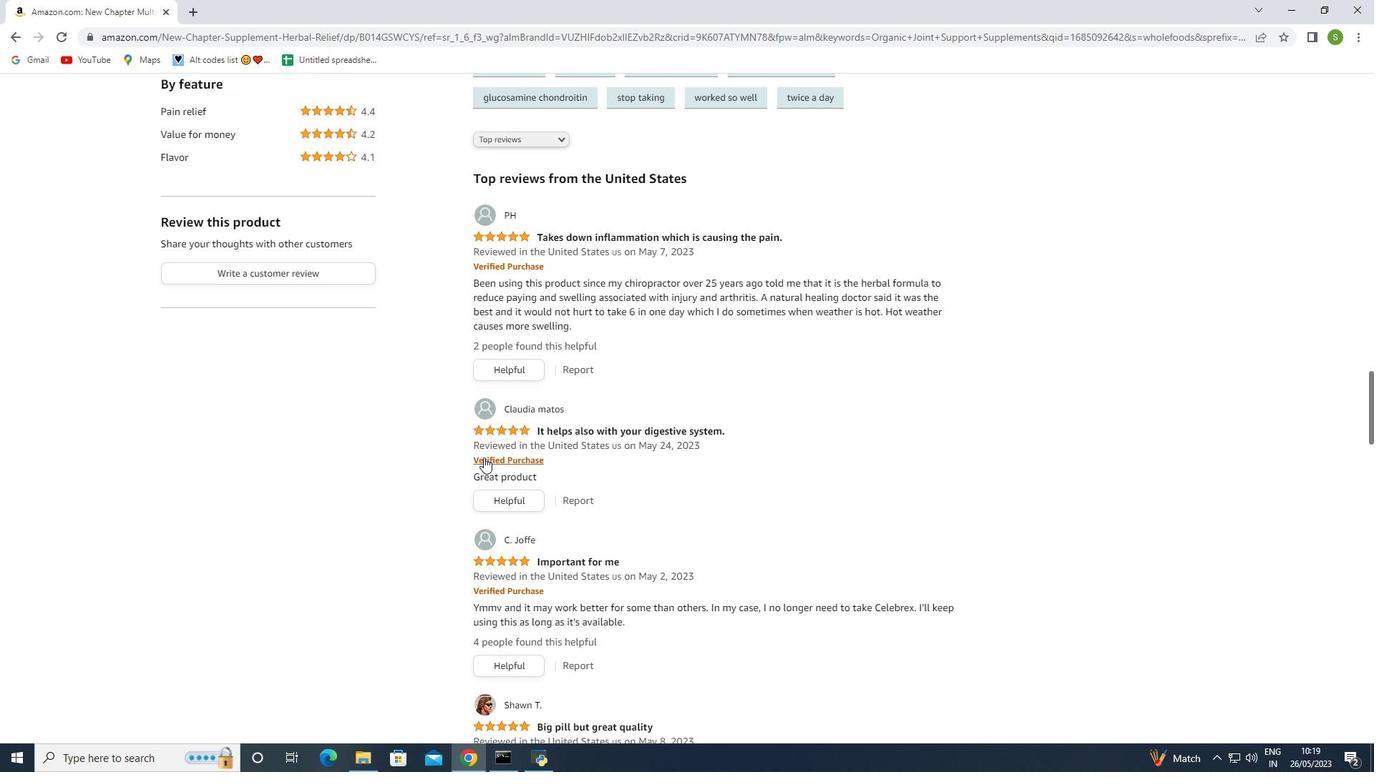
Action: Mouse scrolled (483, 457) with delta (0, 0)
Screenshot: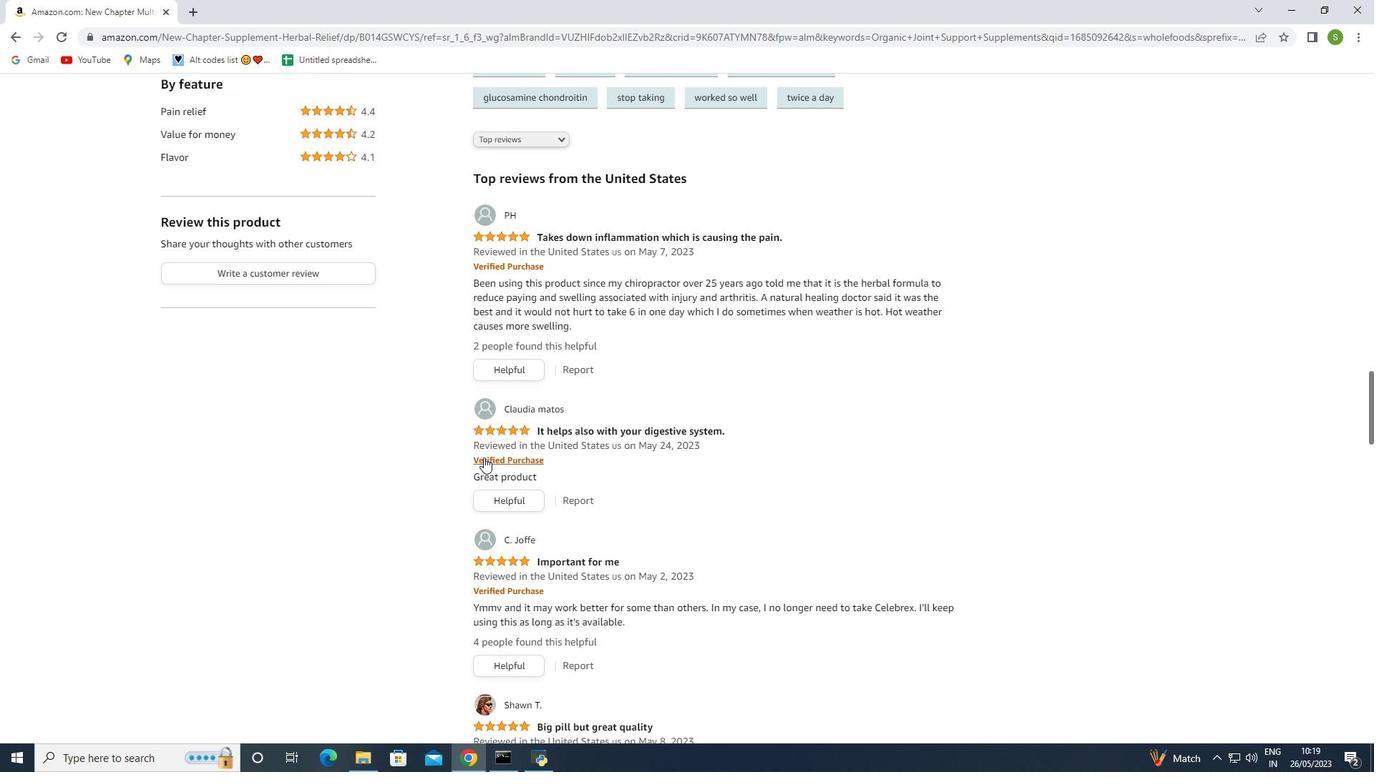 
Action: Mouse scrolled (483, 457) with delta (0, 0)
Screenshot: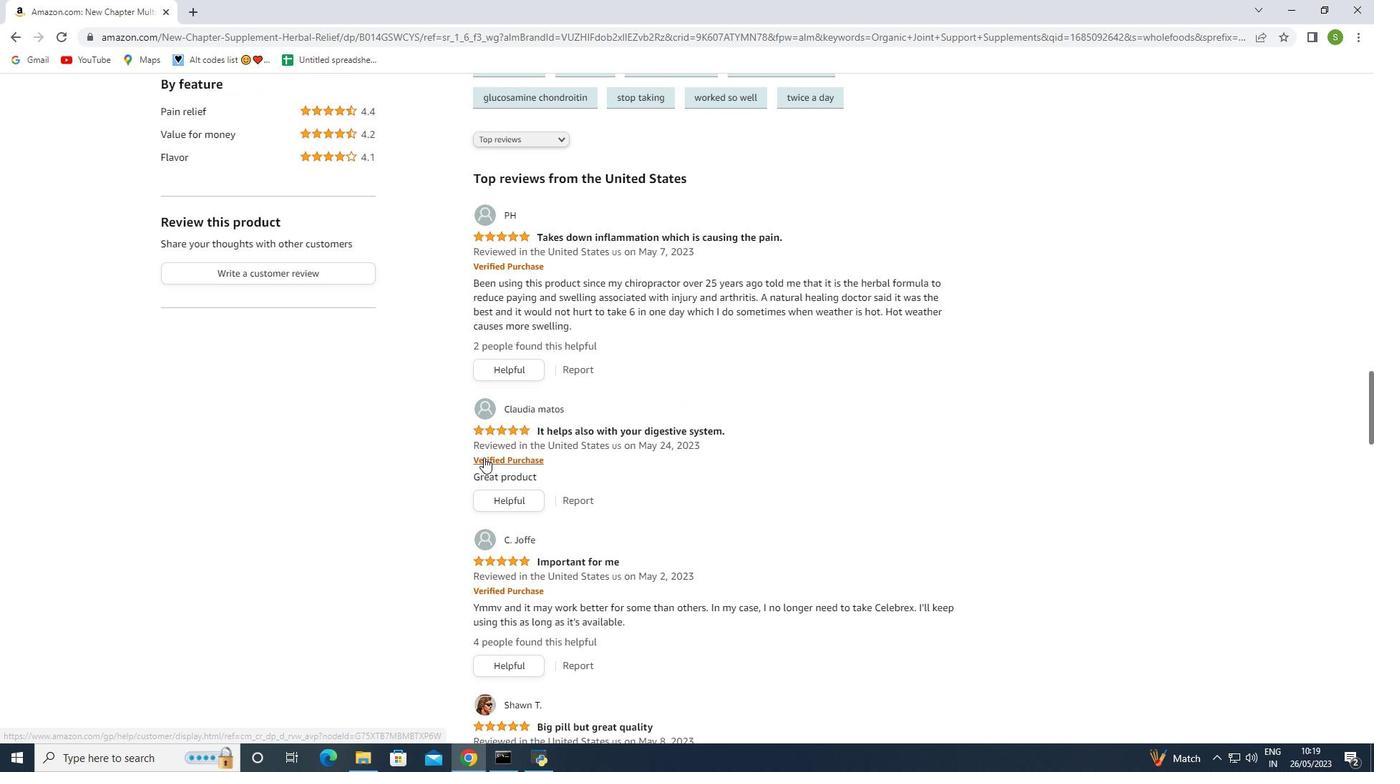 
Action: Mouse moved to (474, 394)
Screenshot: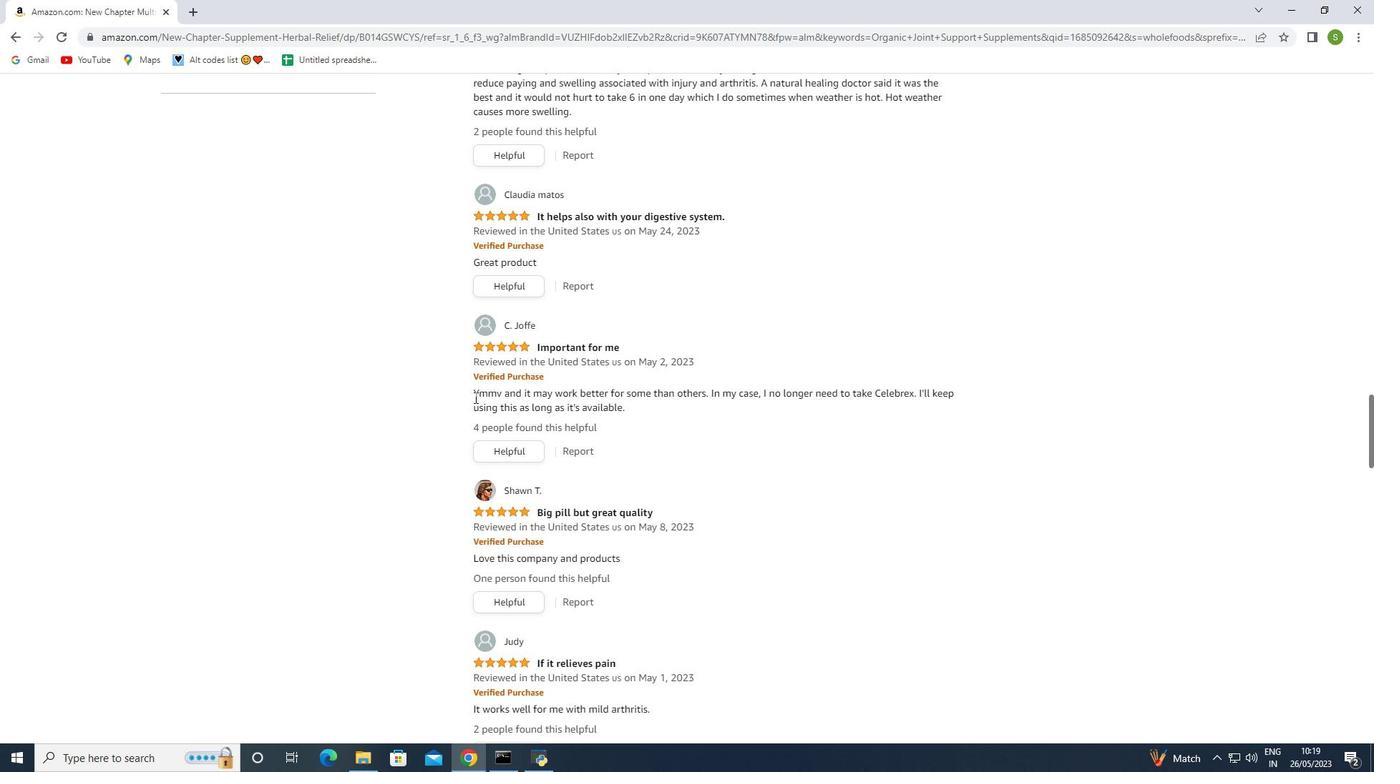 
Action: Mouse pressed left at (474, 394)
Screenshot: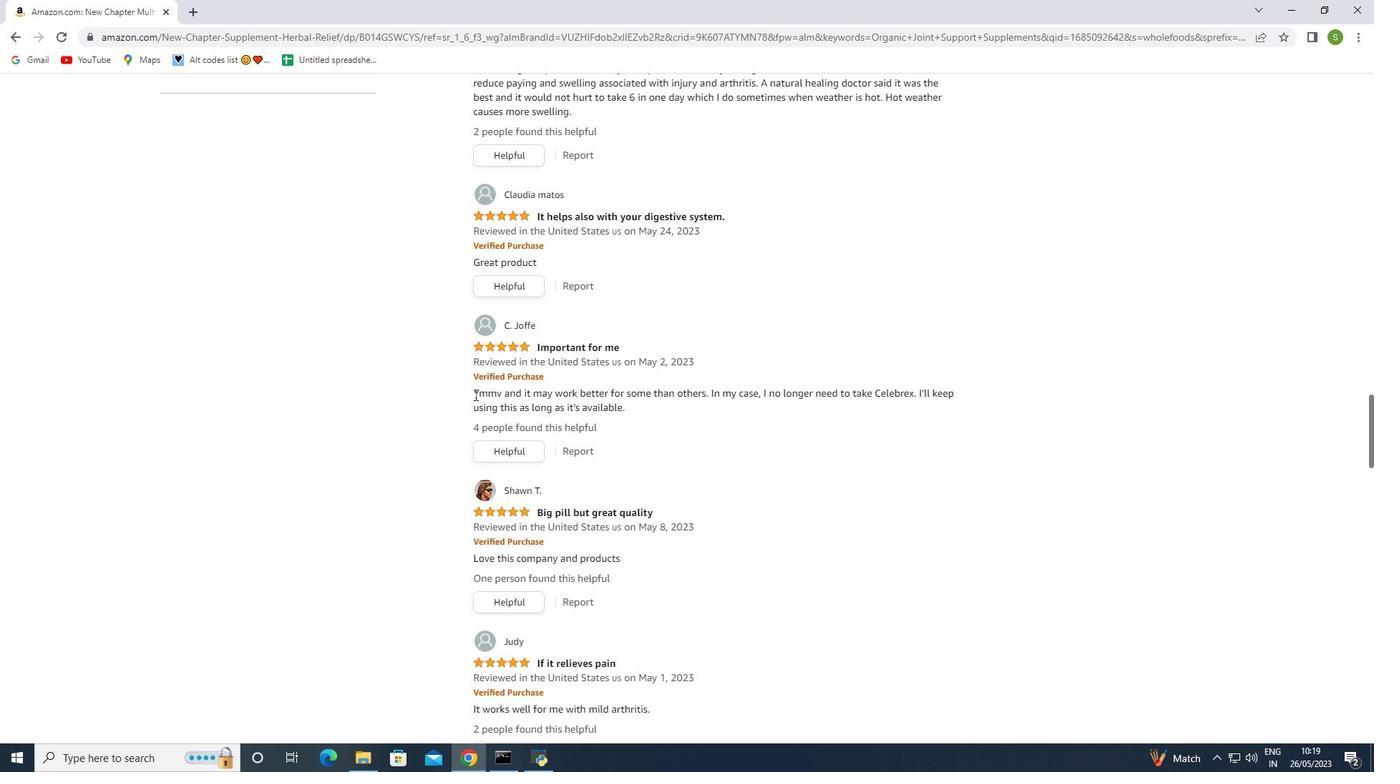 
Action: Mouse moved to (781, 447)
Screenshot: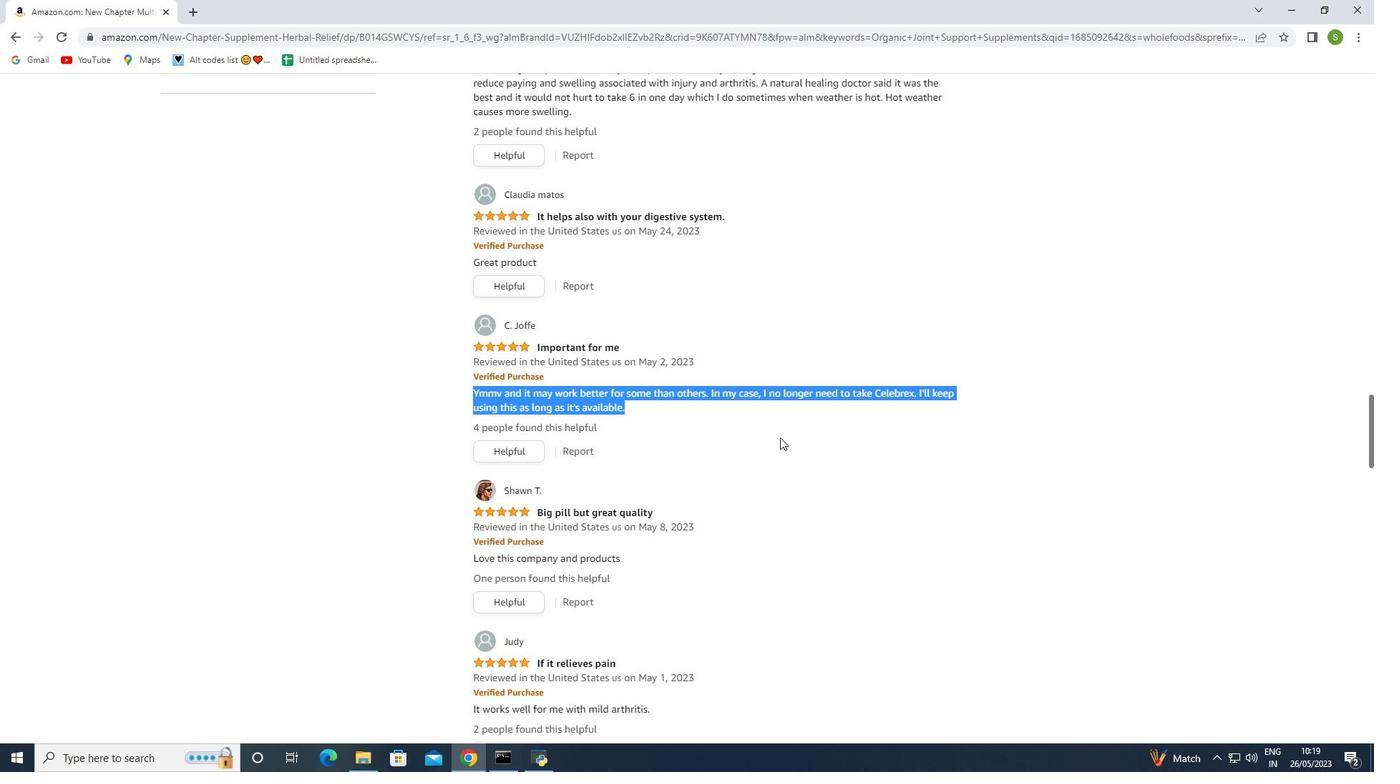 
Action: Mouse pressed left at (781, 447)
Screenshot: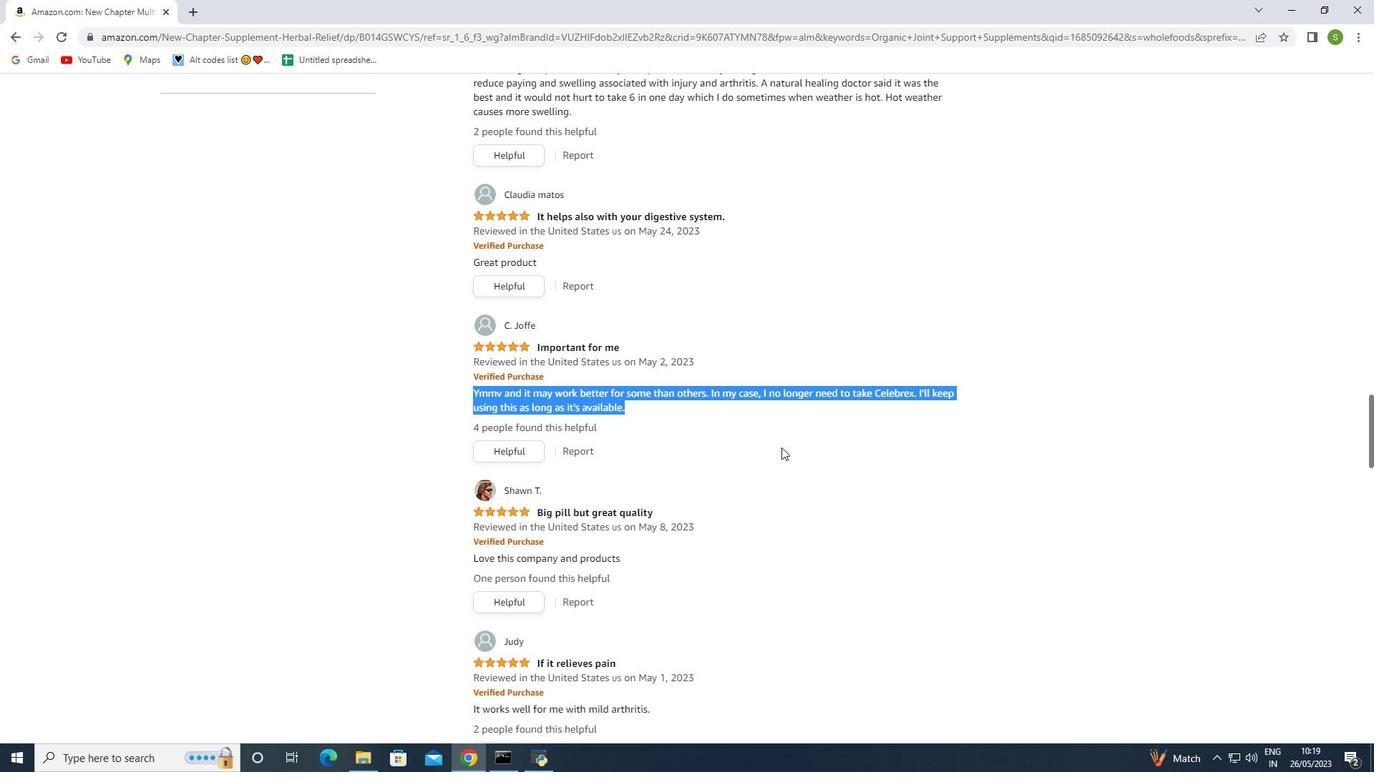 
Action: Mouse moved to (779, 447)
Screenshot: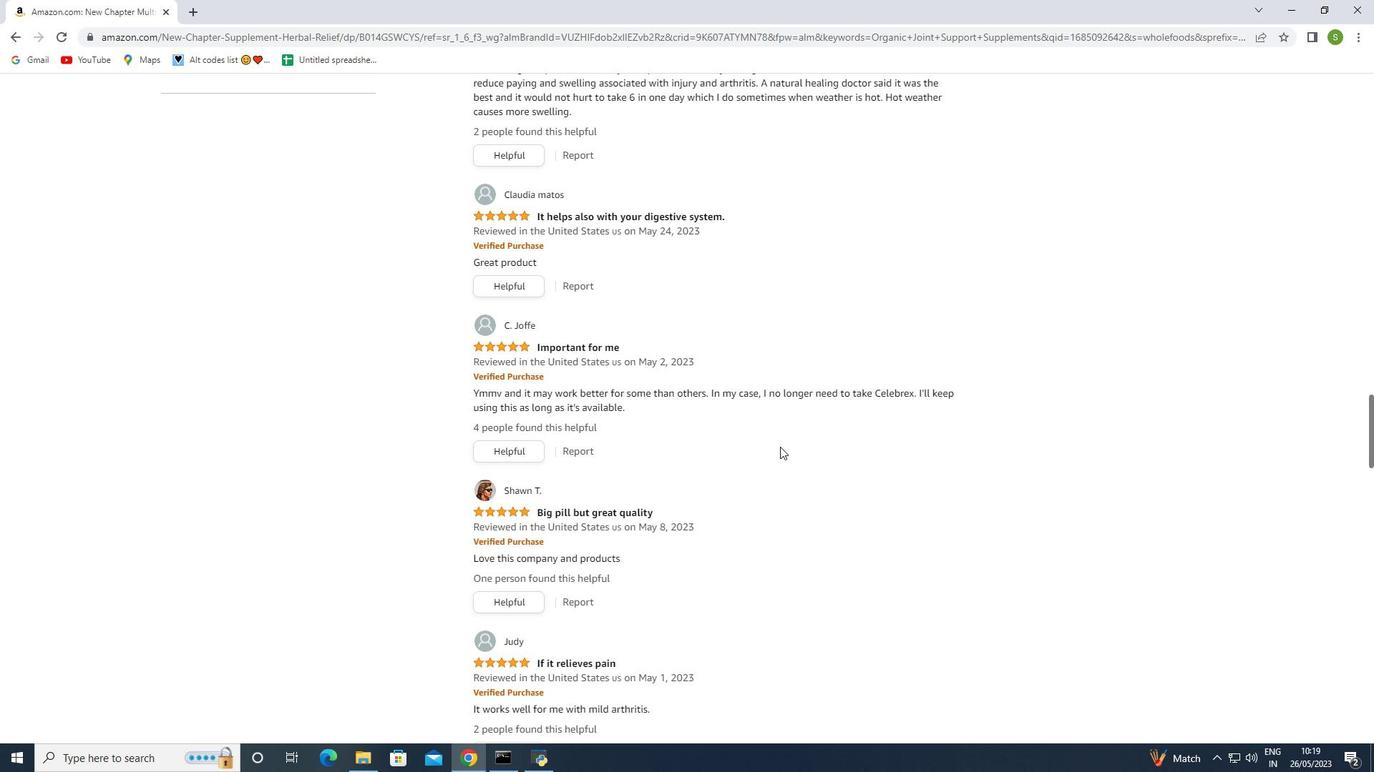 
Action: Mouse scrolled (779, 446) with delta (0, 0)
Screenshot: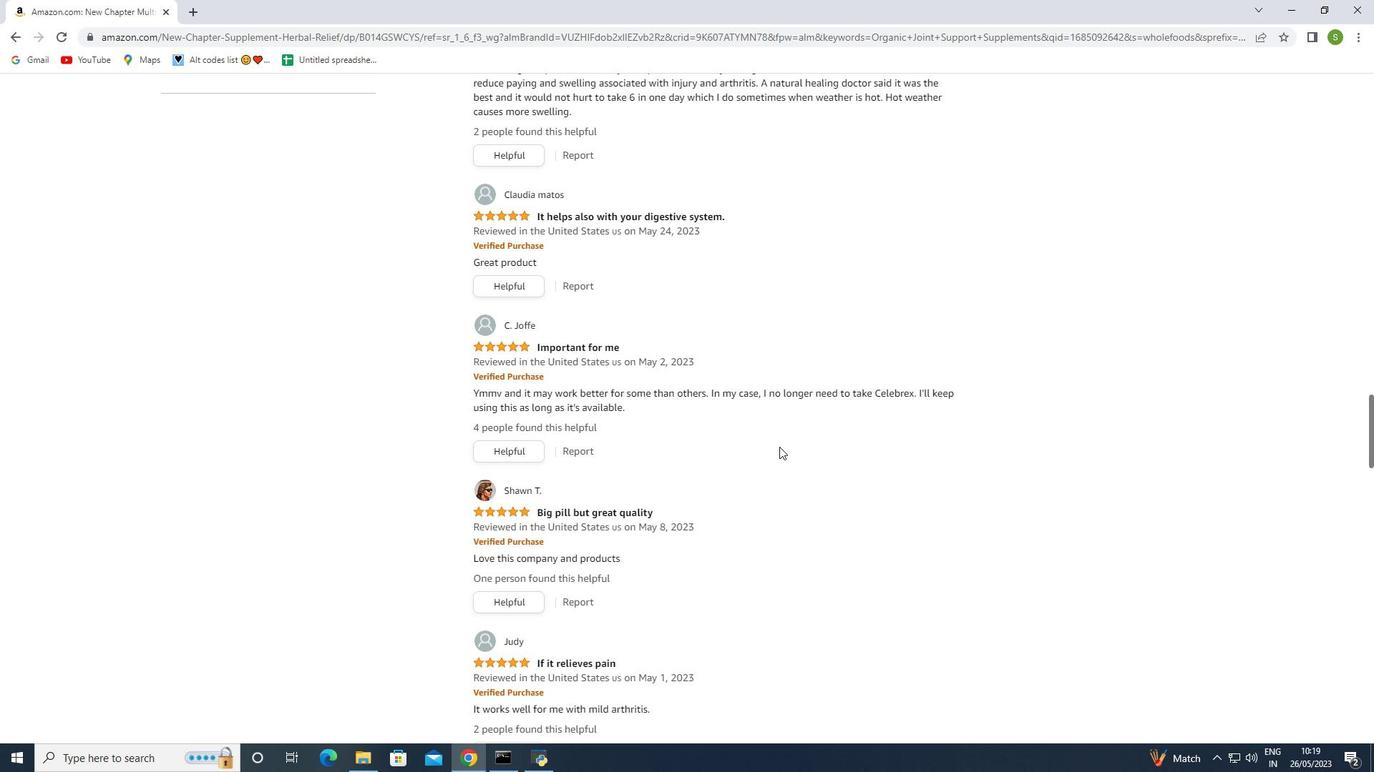 
Action: Mouse scrolled (779, 446) with delta (0, 0)
Screenshot: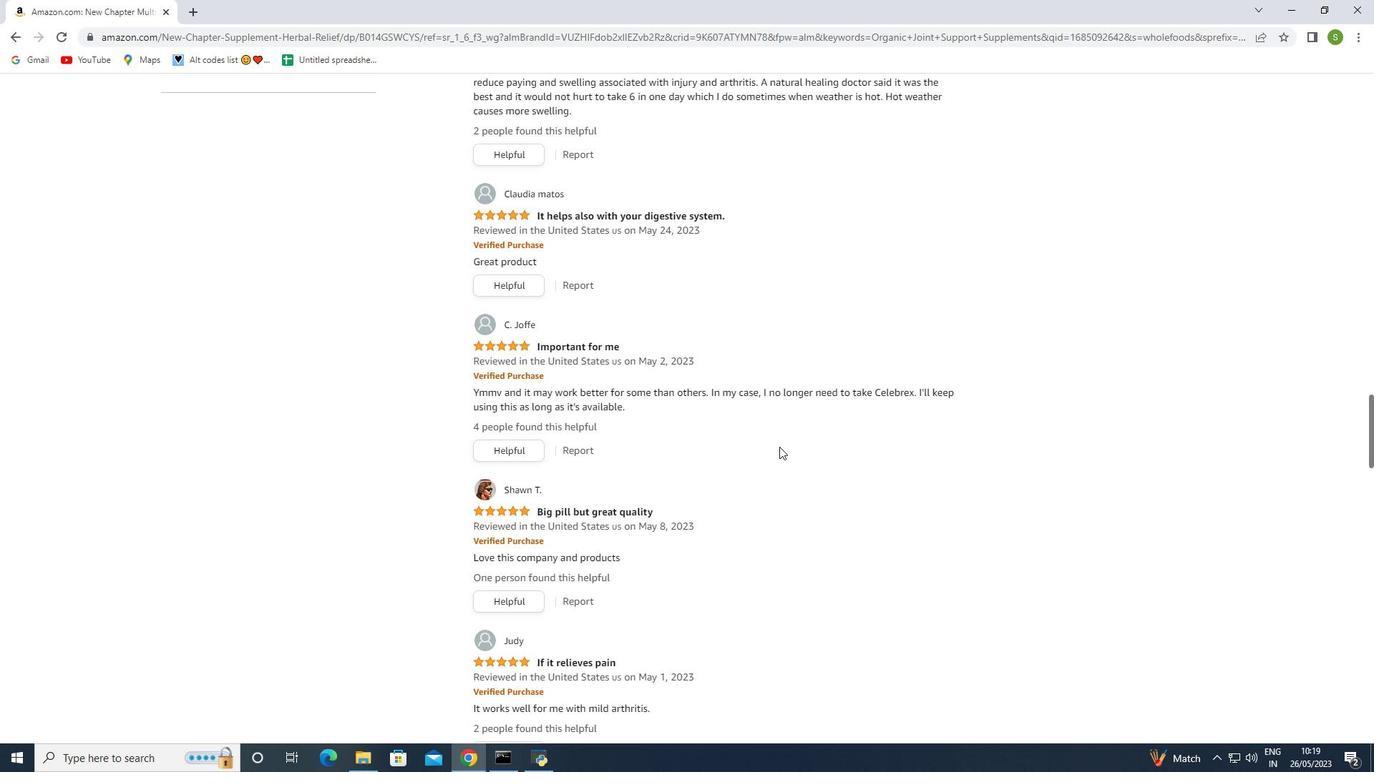 
Action: Mouse scrolled (779, 446) with delta (0, 0)
Screenshot: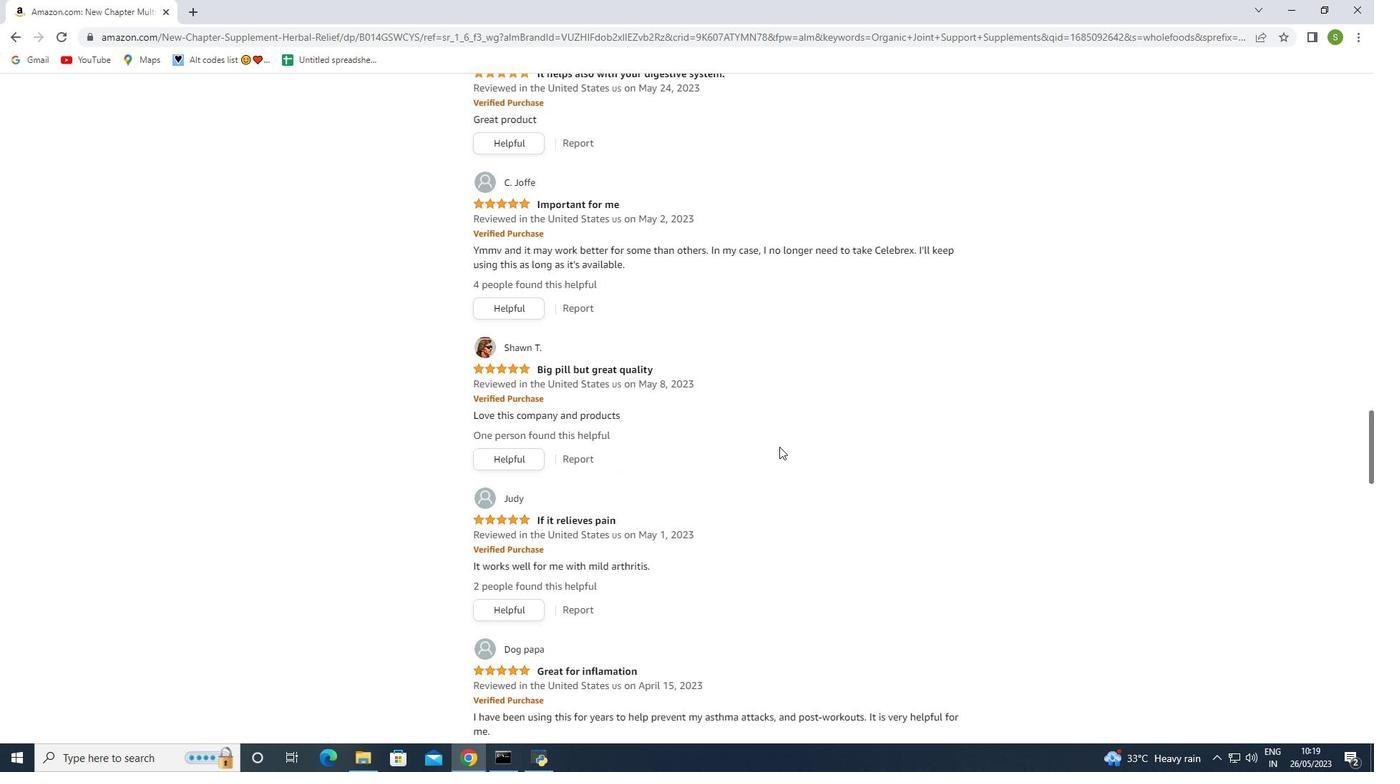 
Action: Mouse scrolled (779, 446) with delta (0, 0)
Screenshot: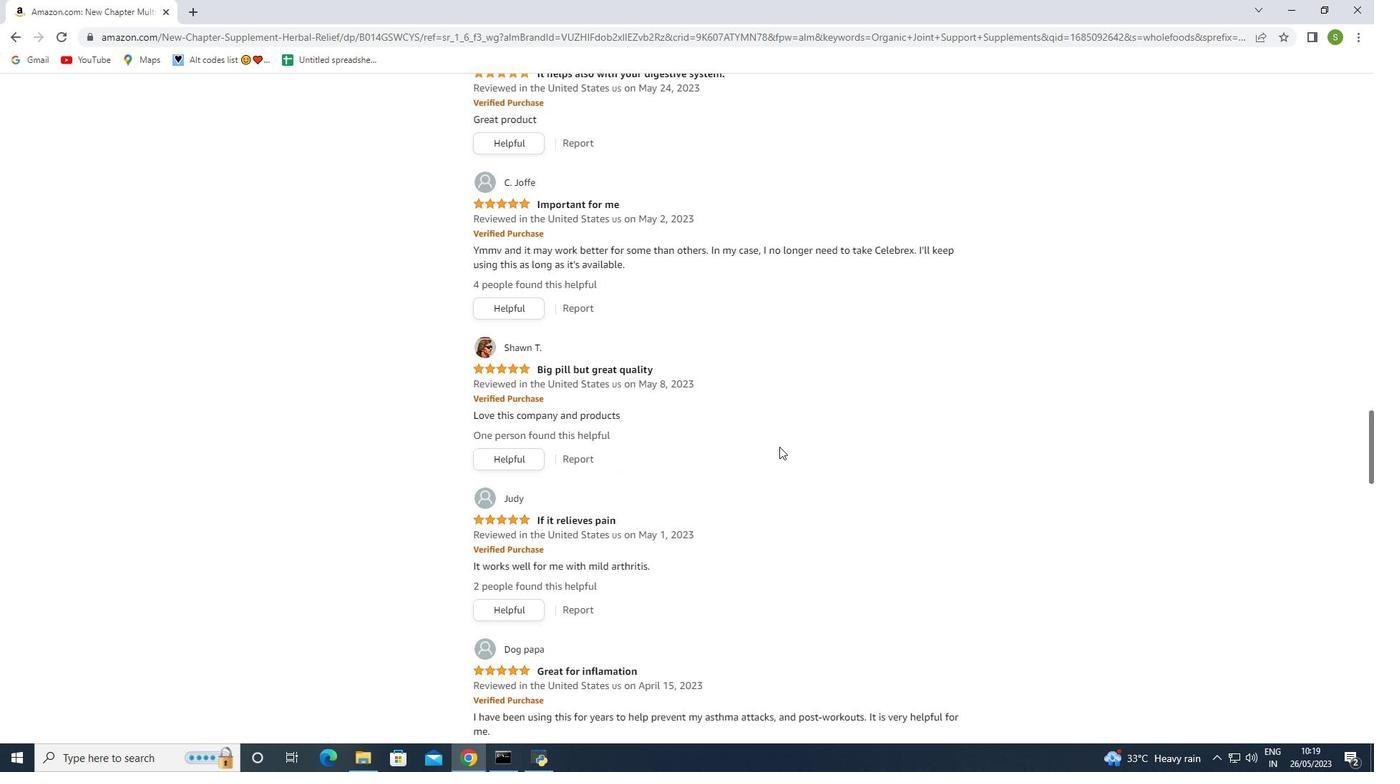 
Action: Mouse moved to (405, 440)
Screenshot: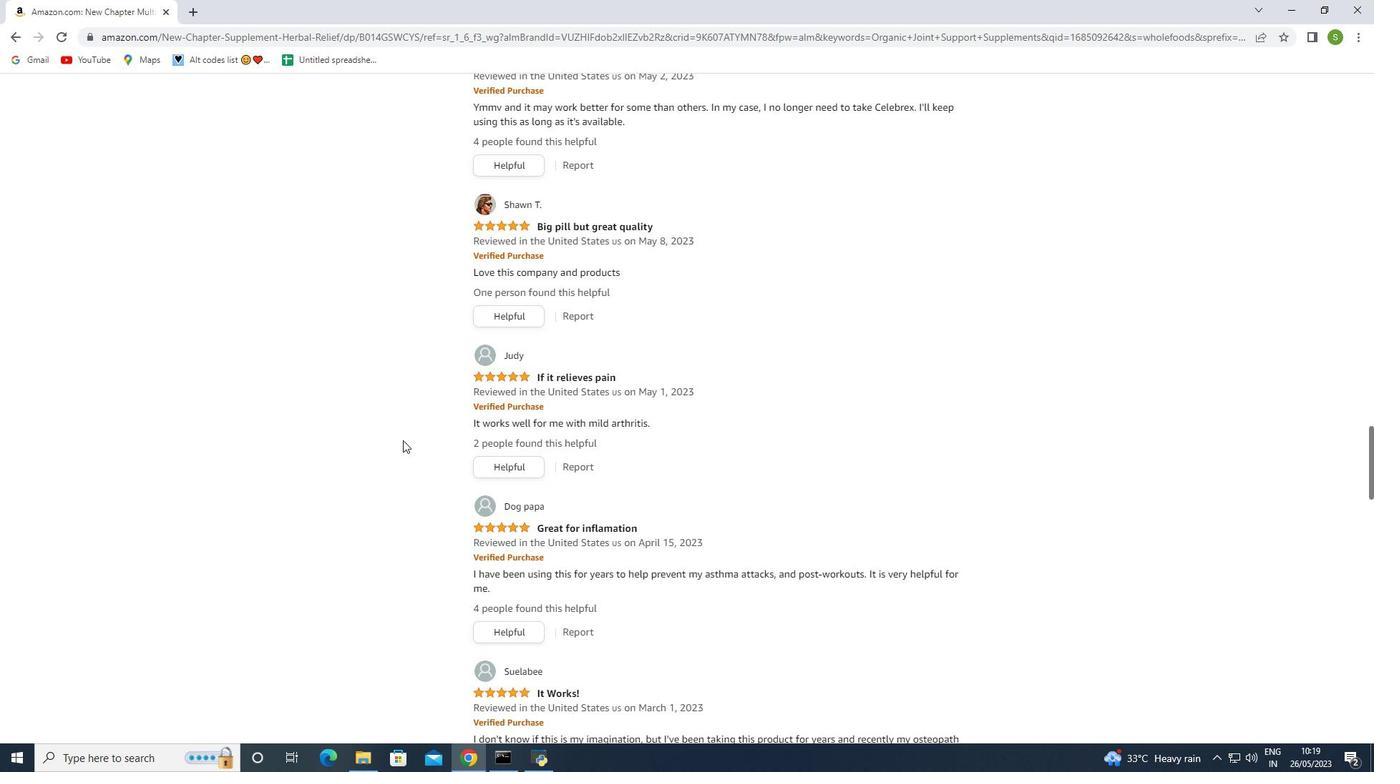 
Action: Mouse scrolled (405, 440) with delta (0, 0)
Screenshot: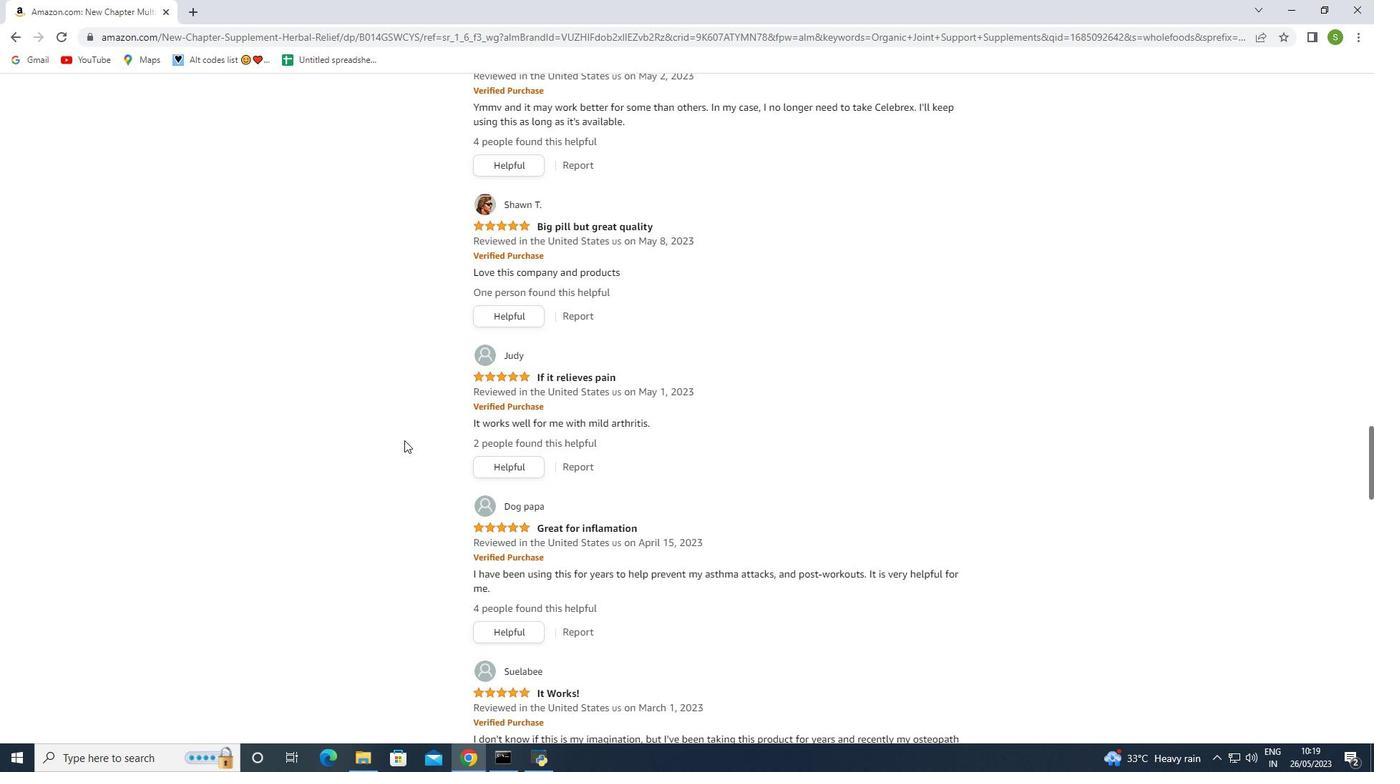 
Action: Mouse scrolled (405, 440) with delta (0, 0)
Screenshot: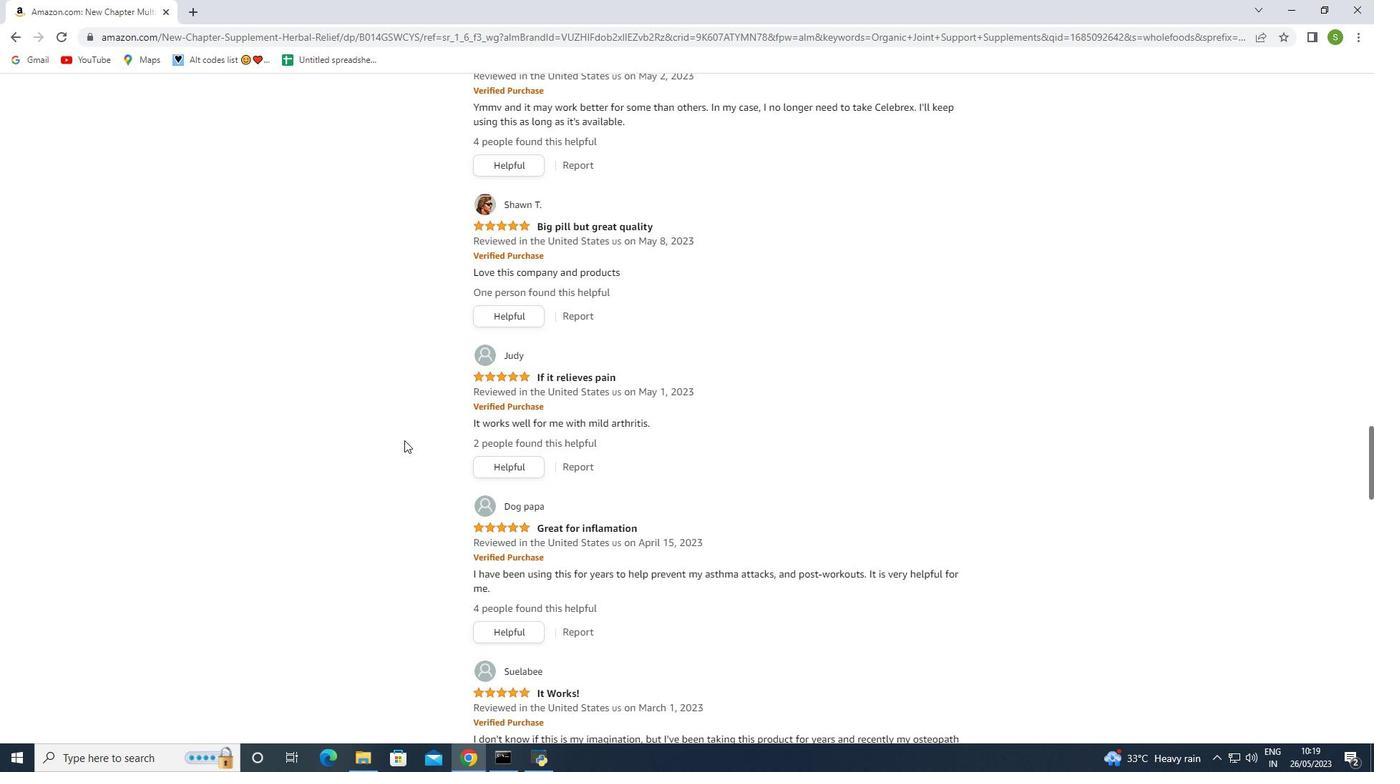 
Action: Mouse scrolled (405, 440) with delta (0, 0)
Screenshot: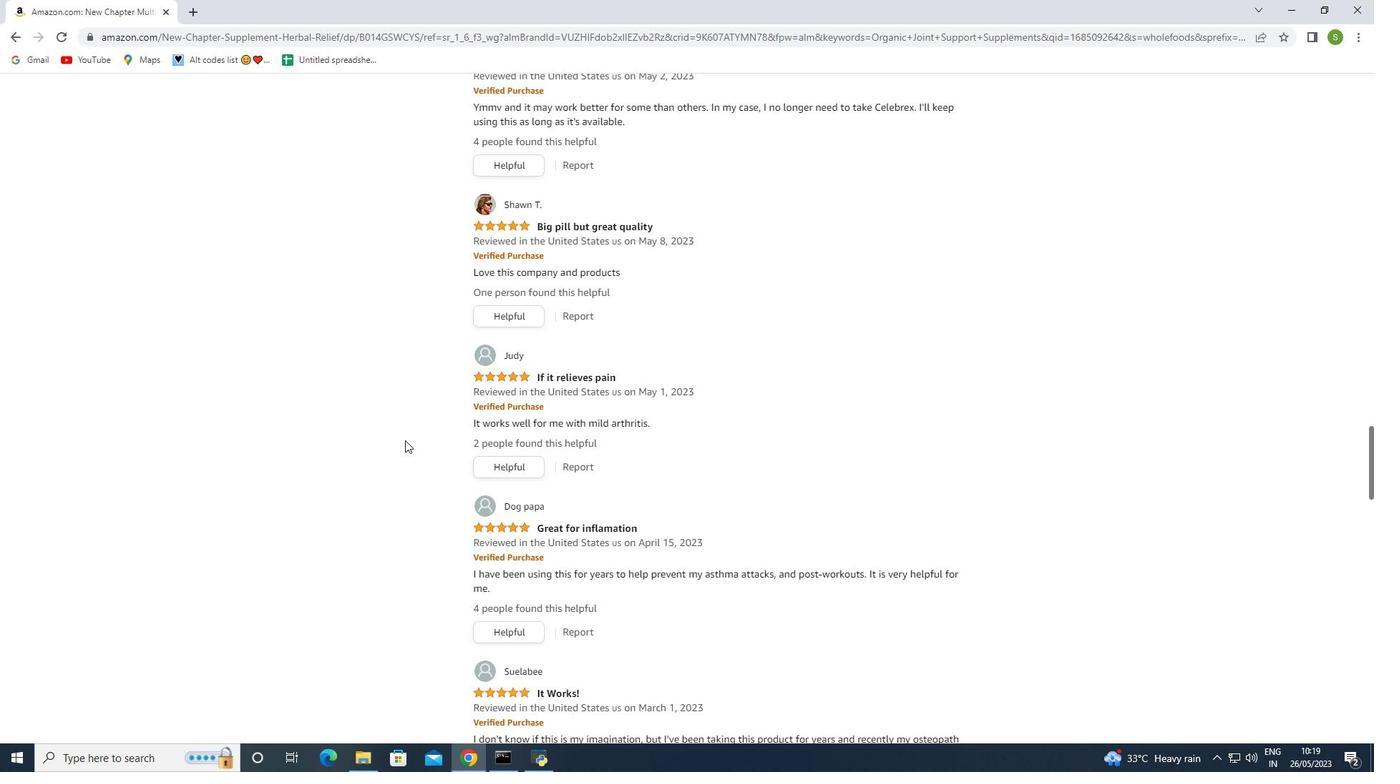 
Action: Mouse moved to (468, 526)
Screenshot: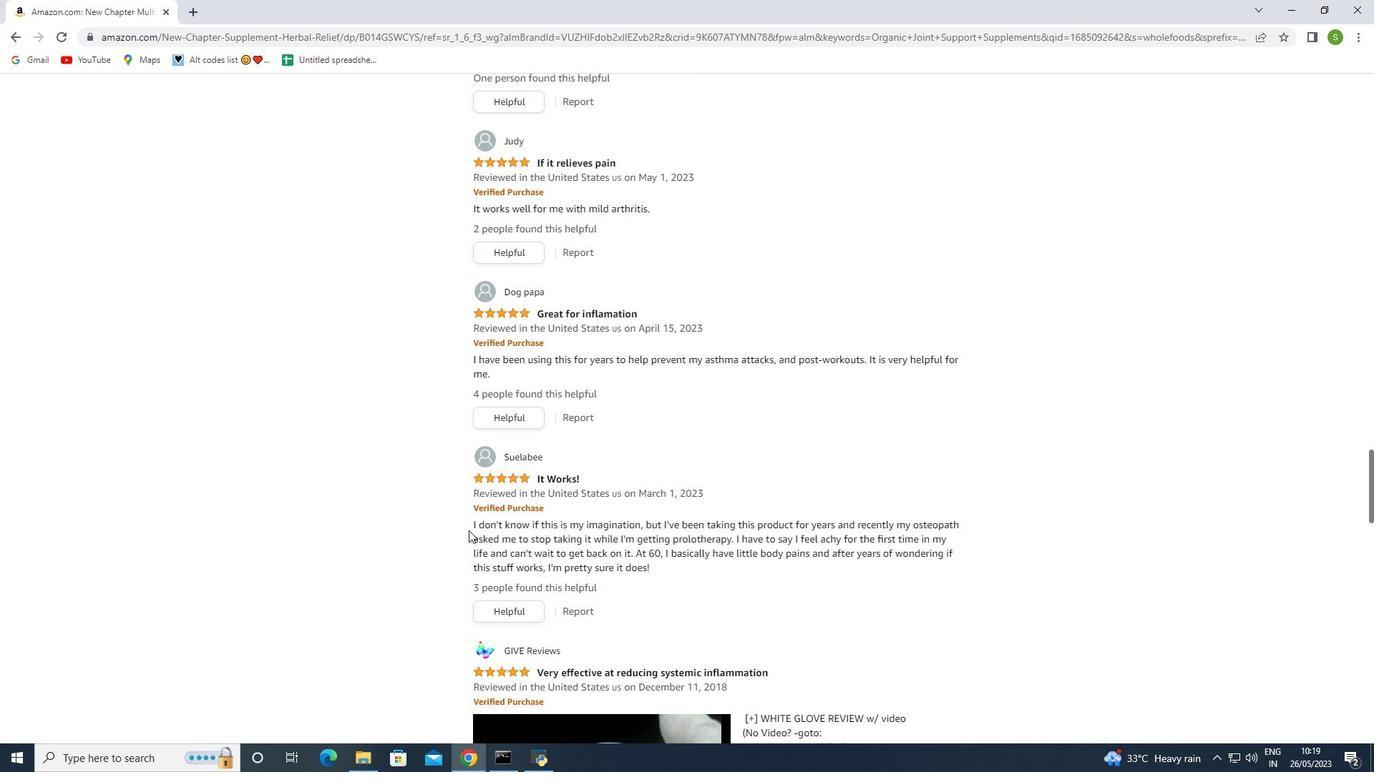 
Action: Mouse pressed left at (468, 526)
Screenshot: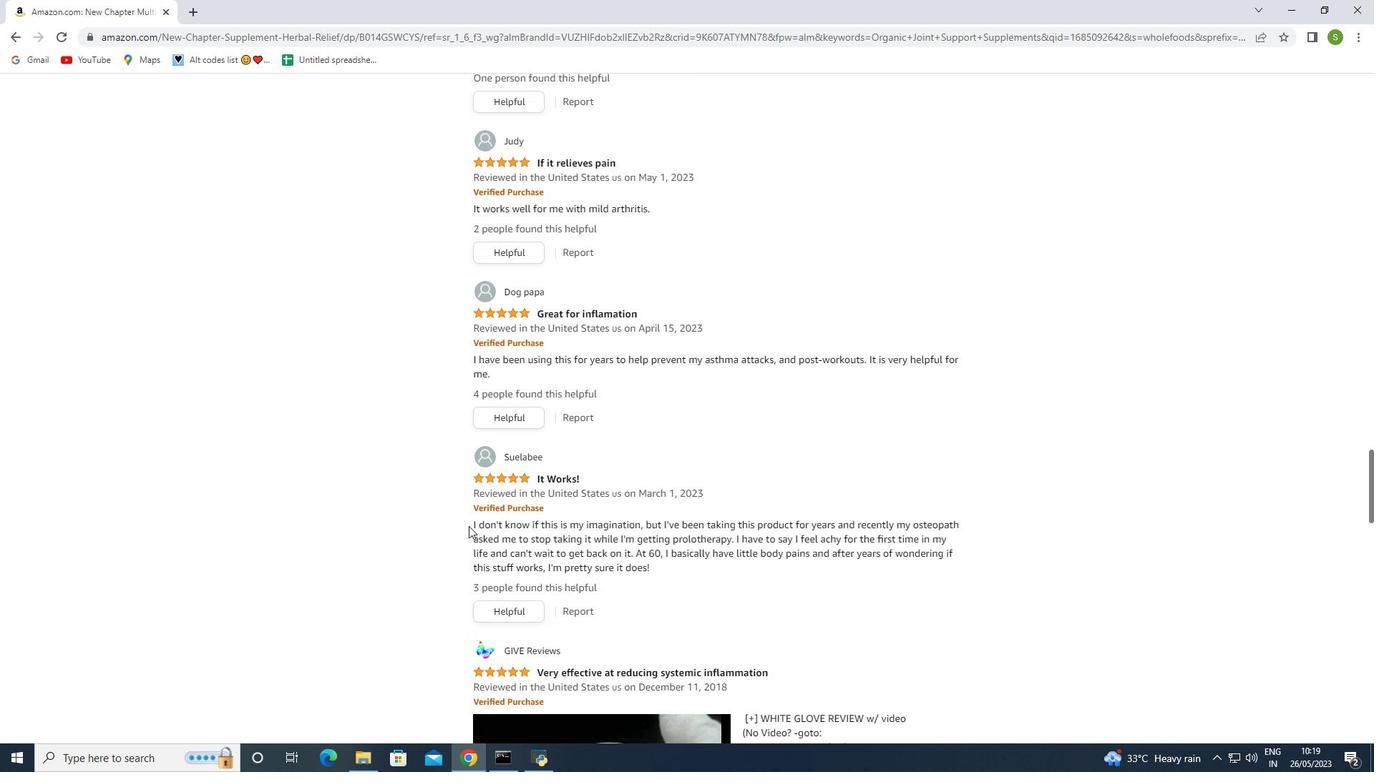 
Action: Mouse moved to (765, 574)
Screenshot: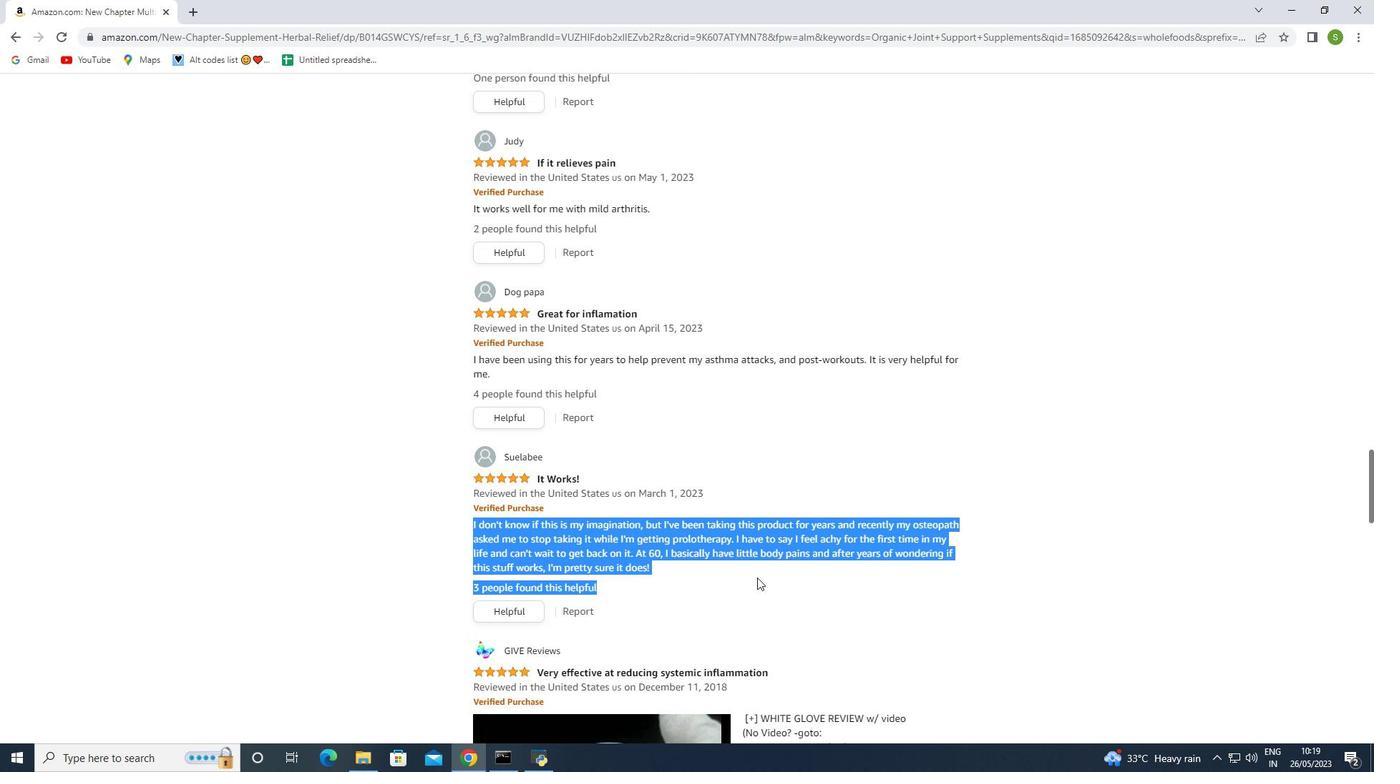 
Action: Mouse scrolled (765, 573) with delta (0, 0)
Screenshot: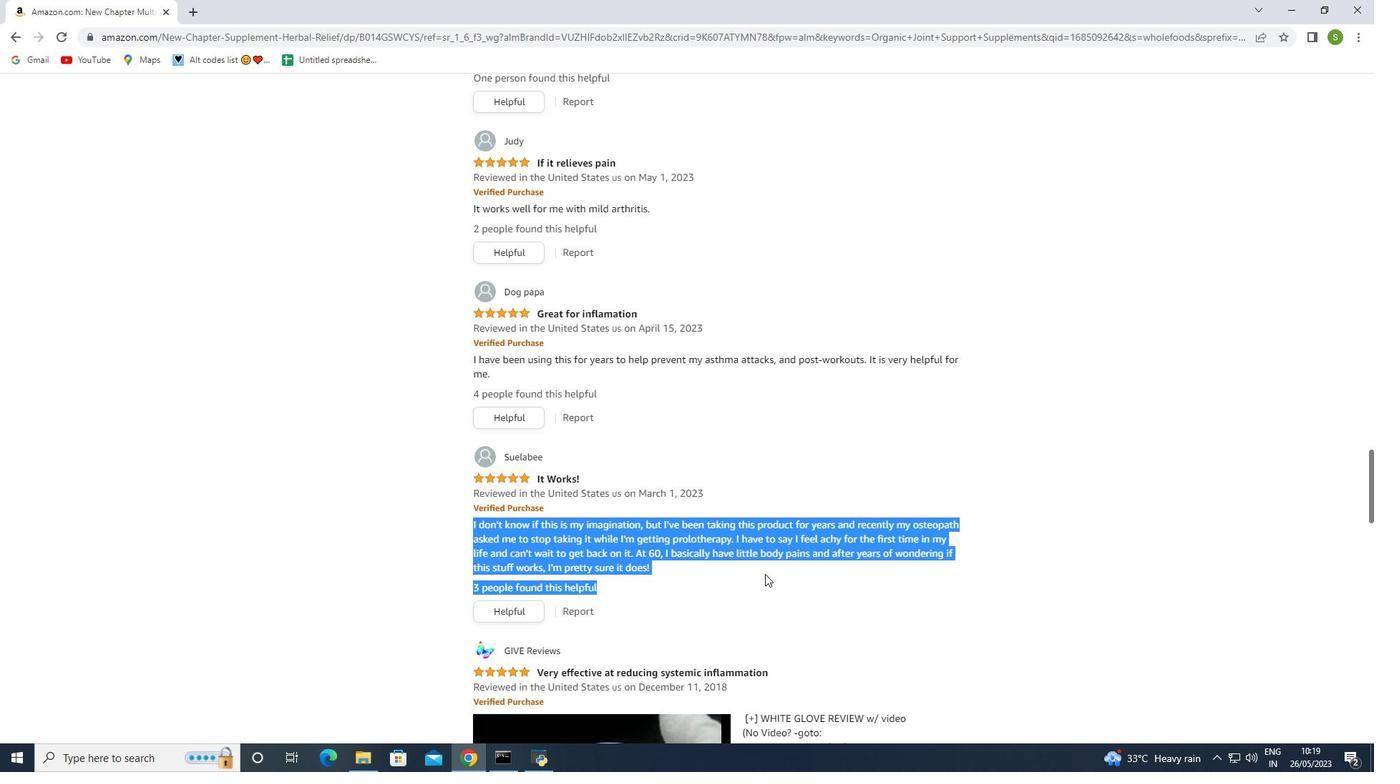
Action: Mouse scrolled (765, 573) with delta (0, 0)
Screenshot: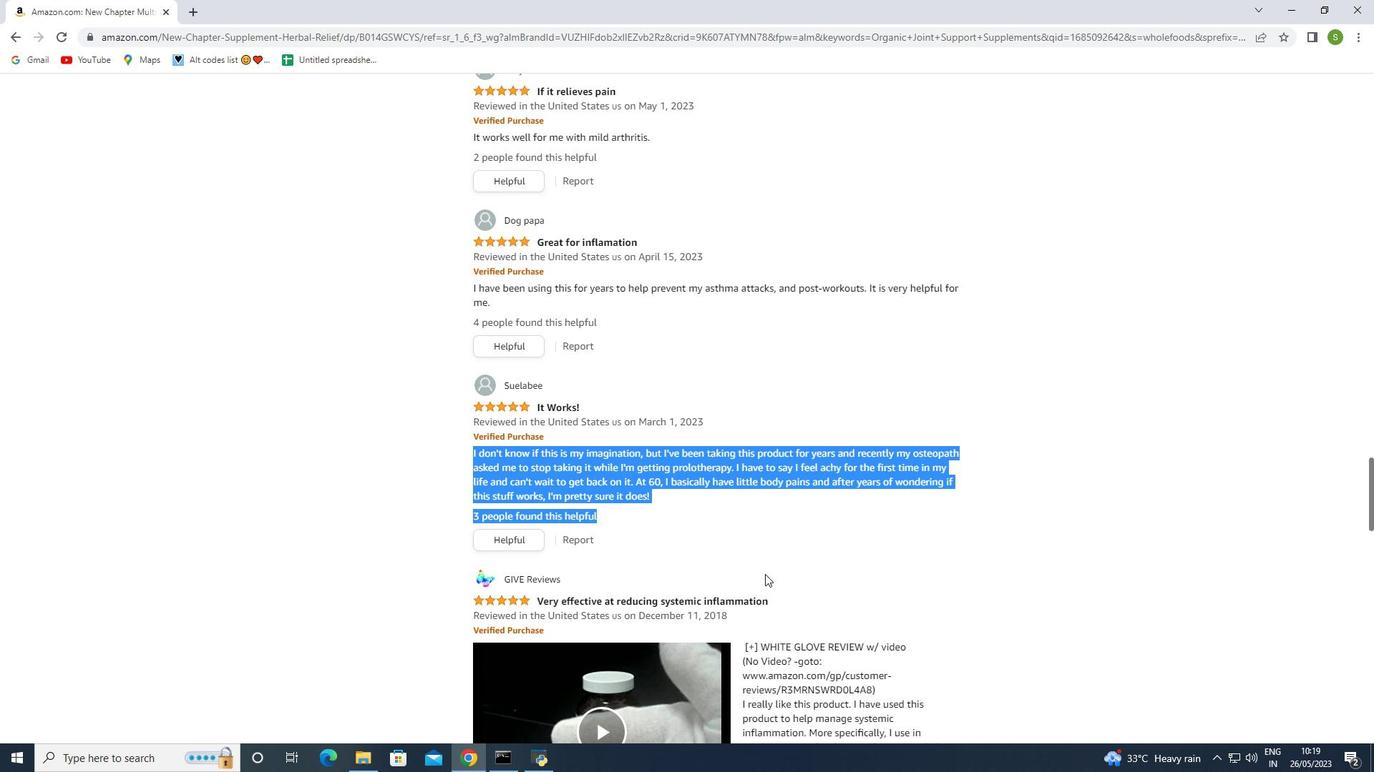 
Action: Mouse scrolled (765, 573) with delta (0, 0)
Screenshot: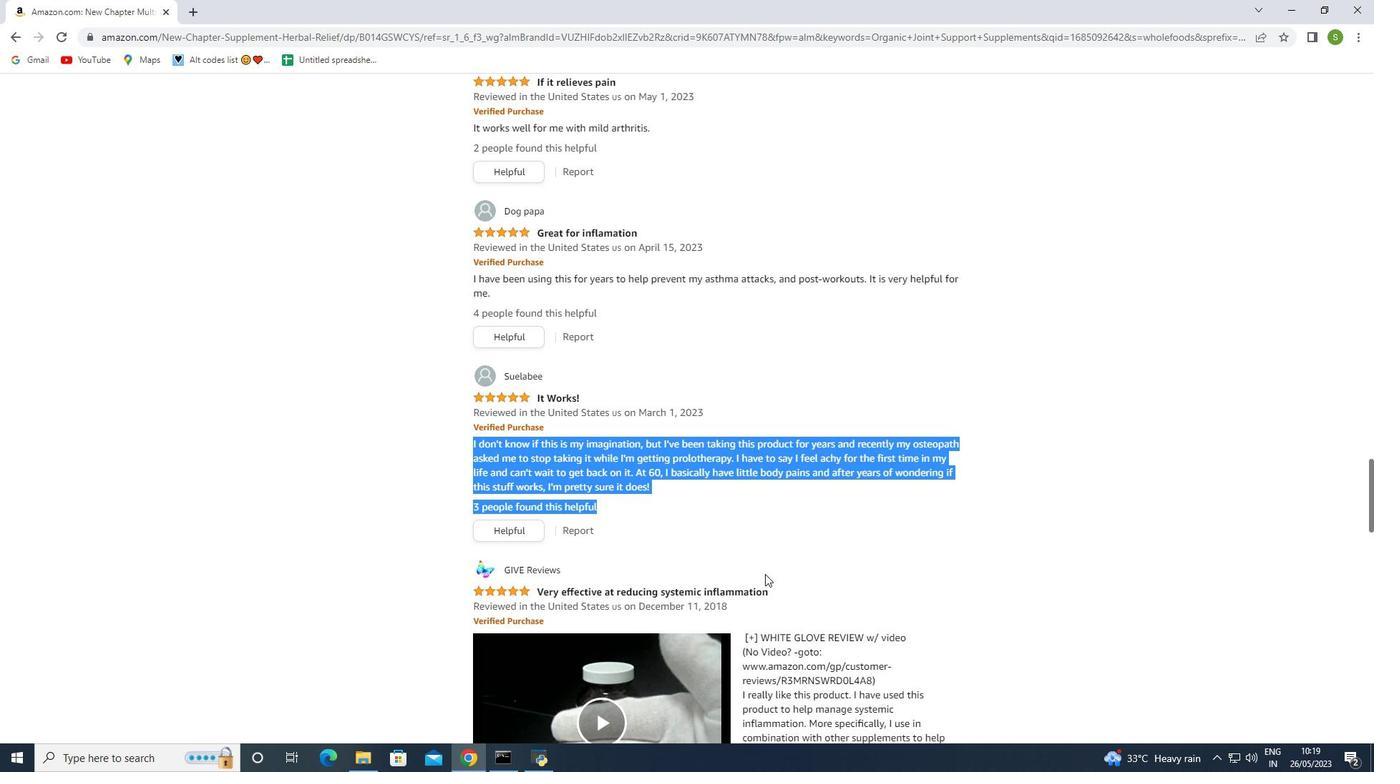 
Action: Mouse moved to (859, 485)
Screenshot: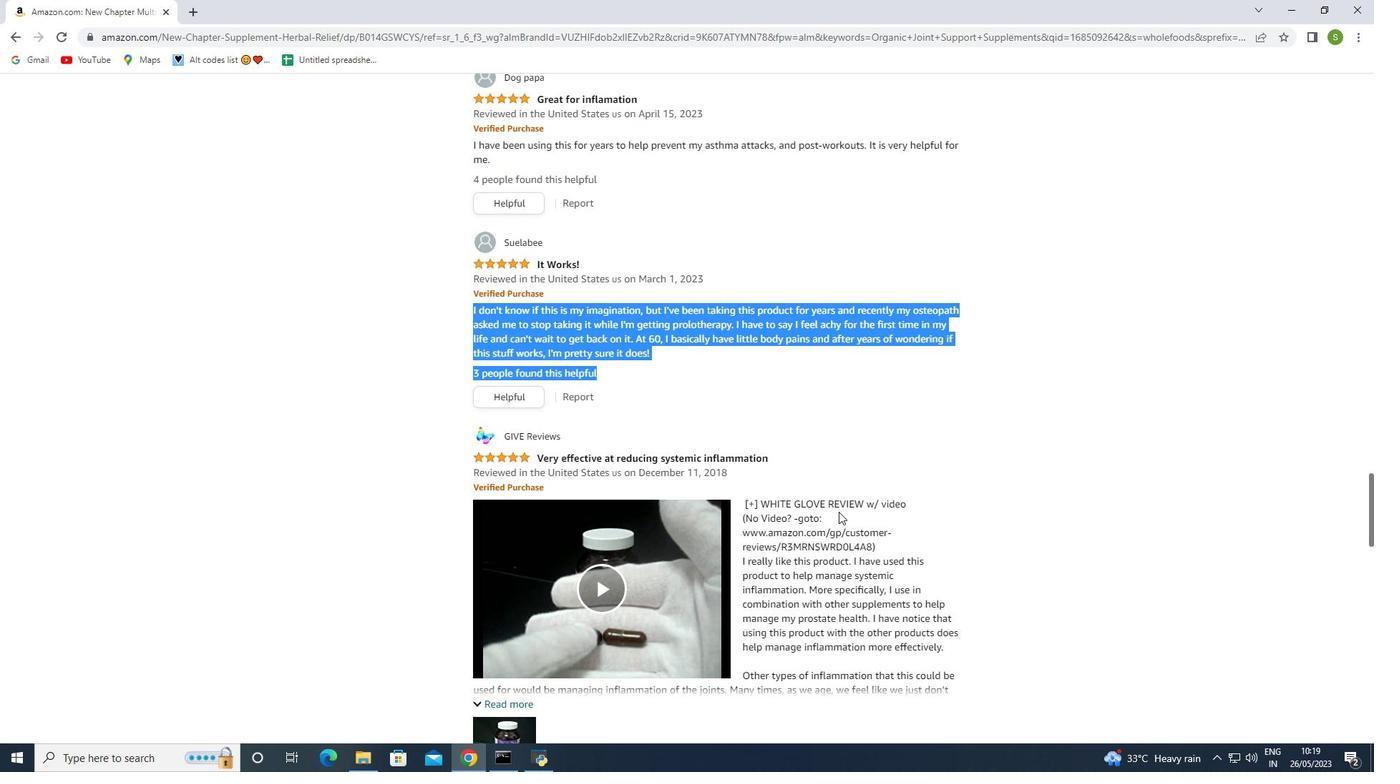 
Action: Mouse pressed left at (859, 485)
Screenshot: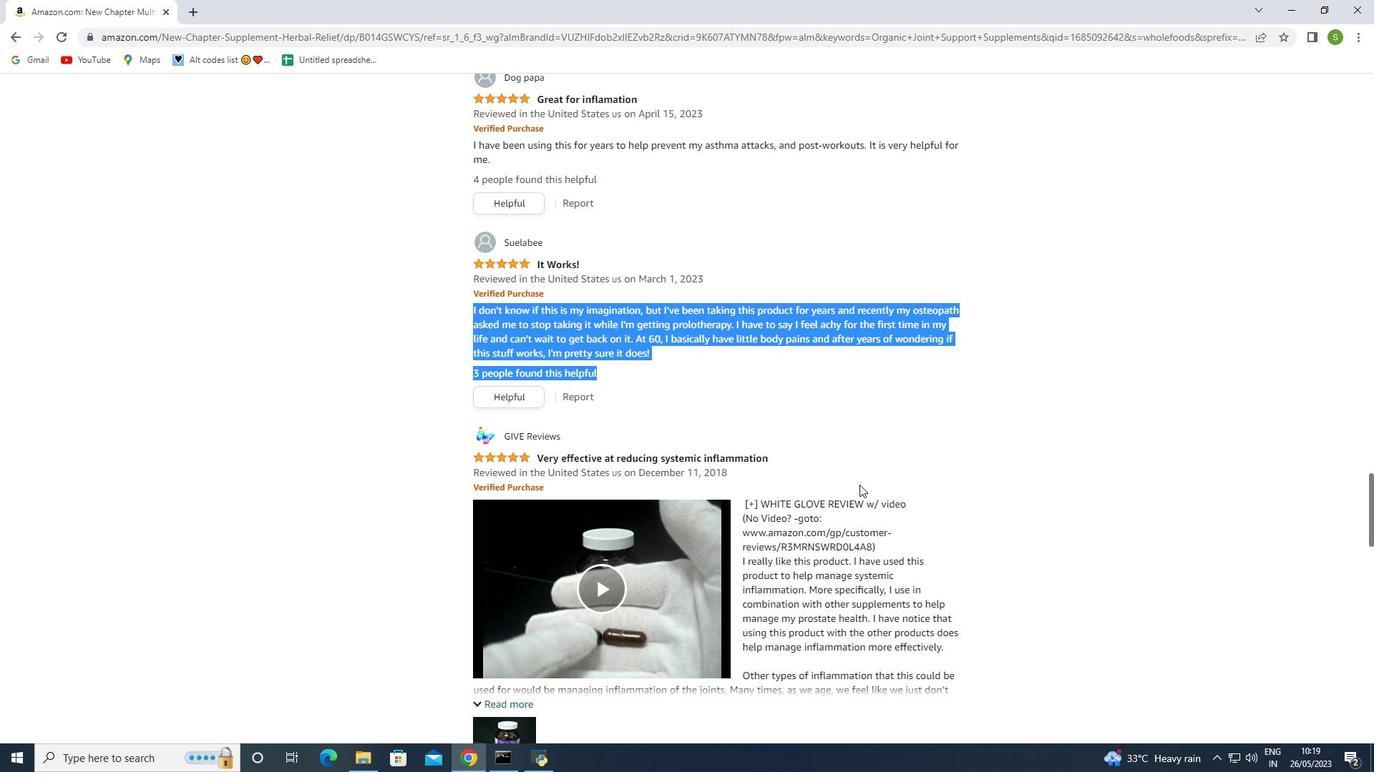 
Action: Mouse moved to (742, 498)
Screenshot: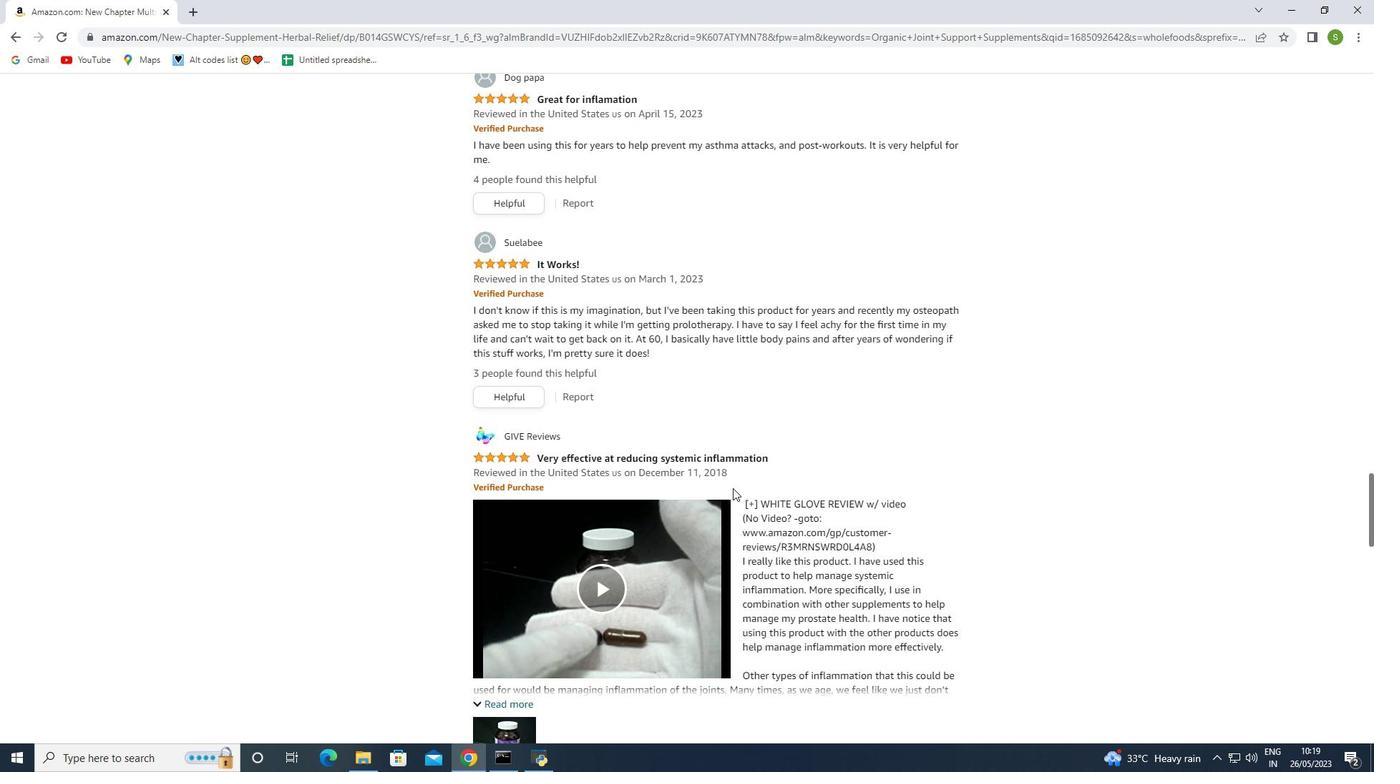 
Action: Mouse pressed left at (742, 498)
Screenshot: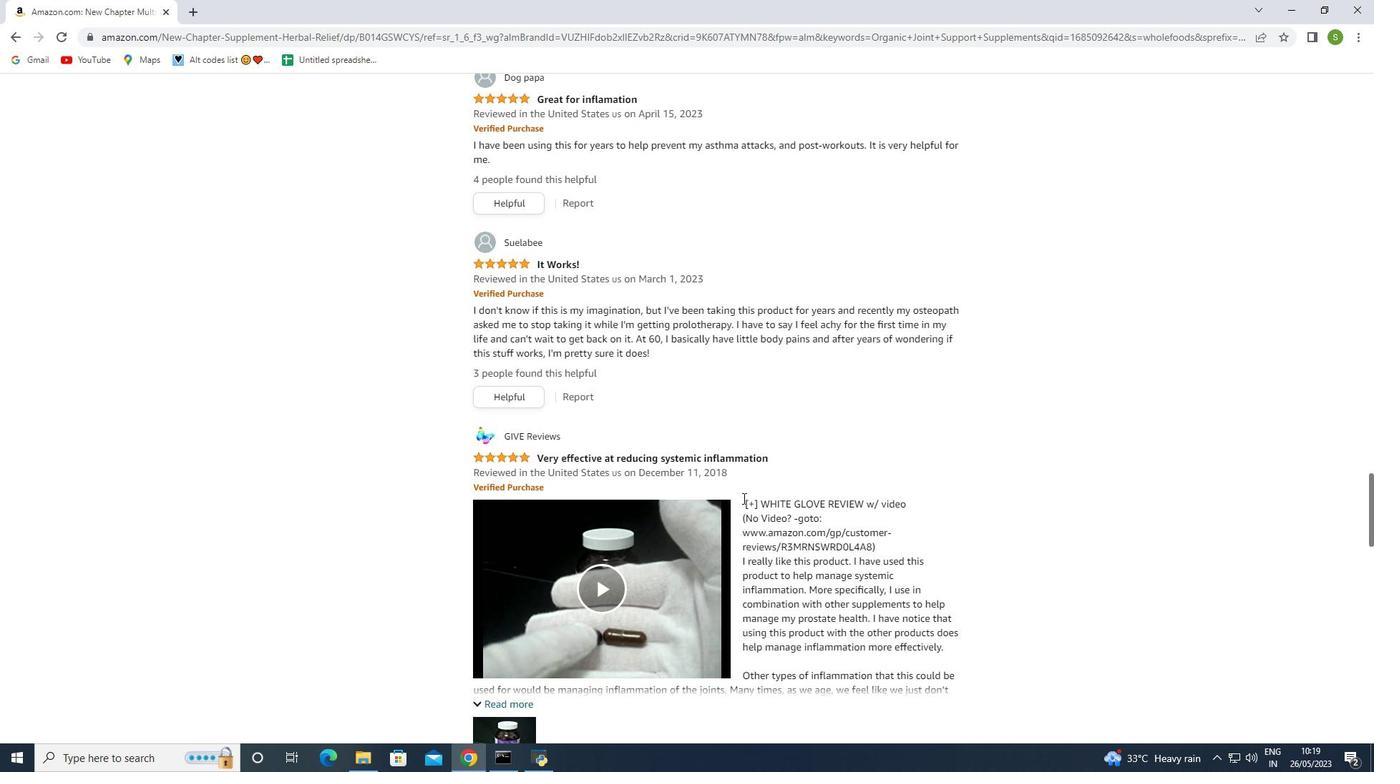 
Action: Mouse moved to (1030, 565)
Screenshot: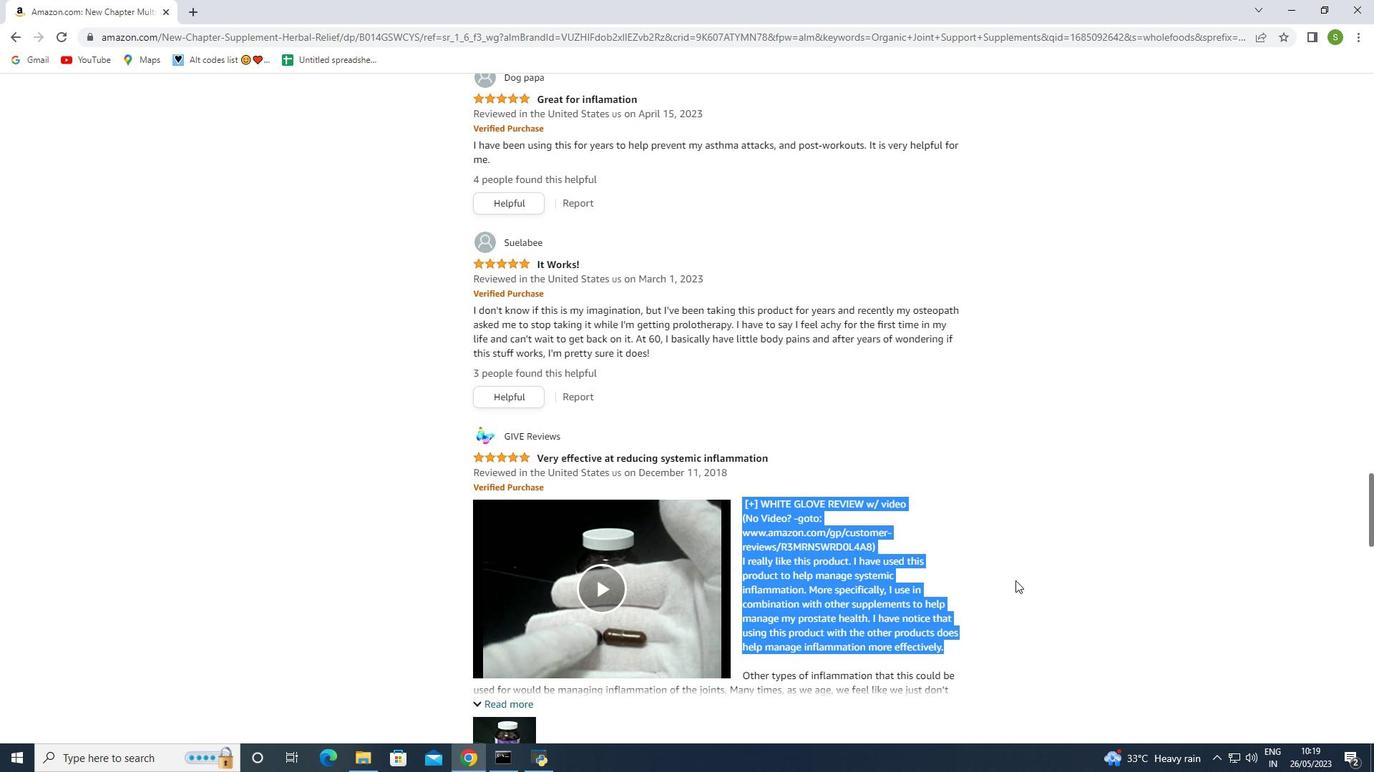 
Action: Mouse scrolled (1030, 564) with delta (0, 0)
Screenshot: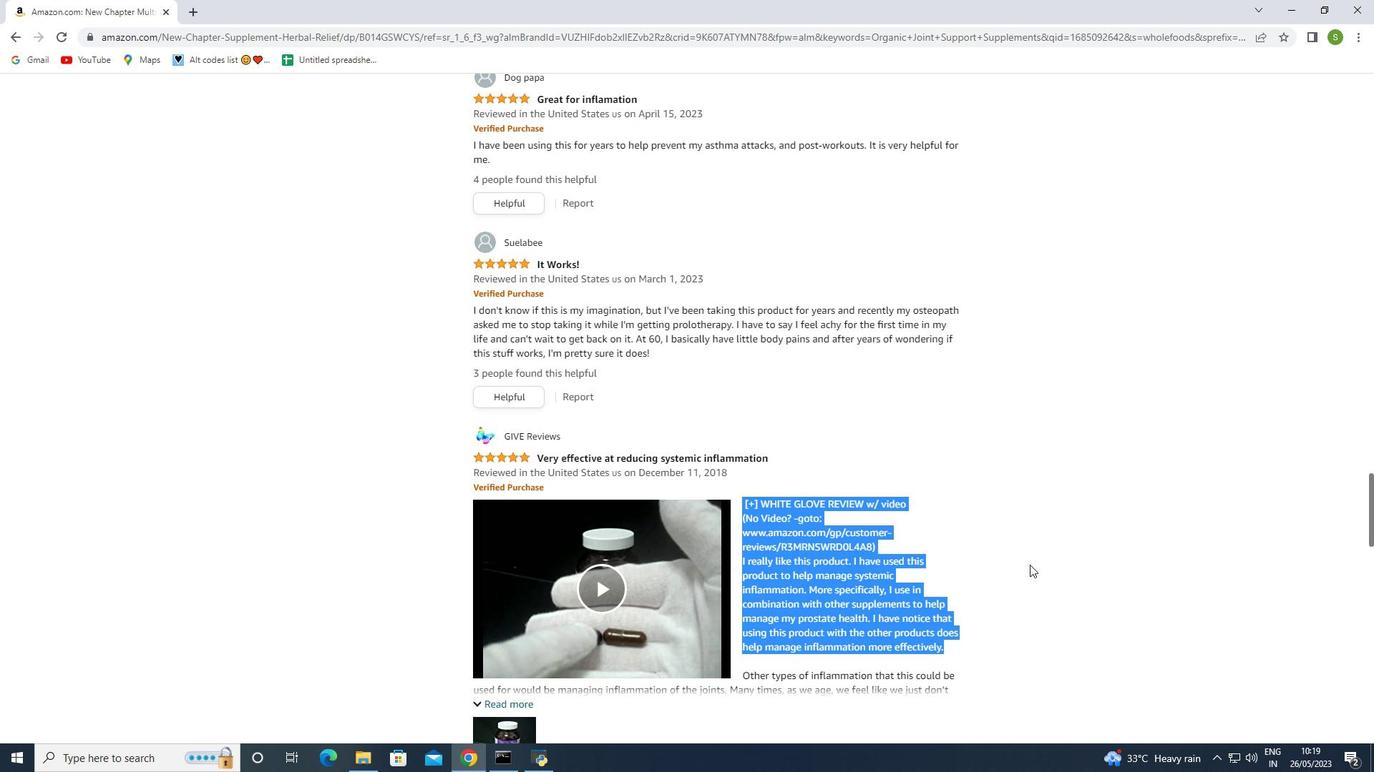 
Action: Mouse moved to (1030, 565)
Screenshot: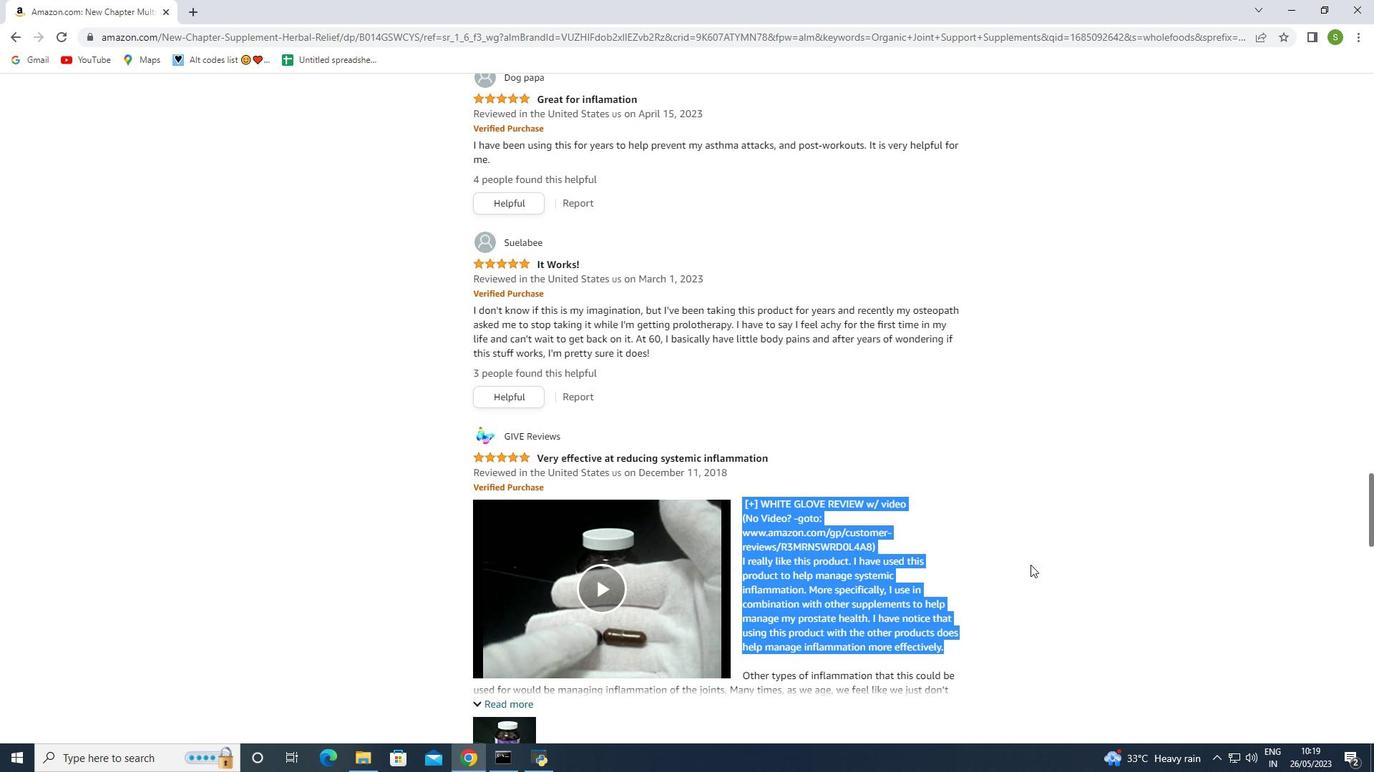 
Action: Mouse scrolled (1030, 564) with delta (0, 0)
Screenshot: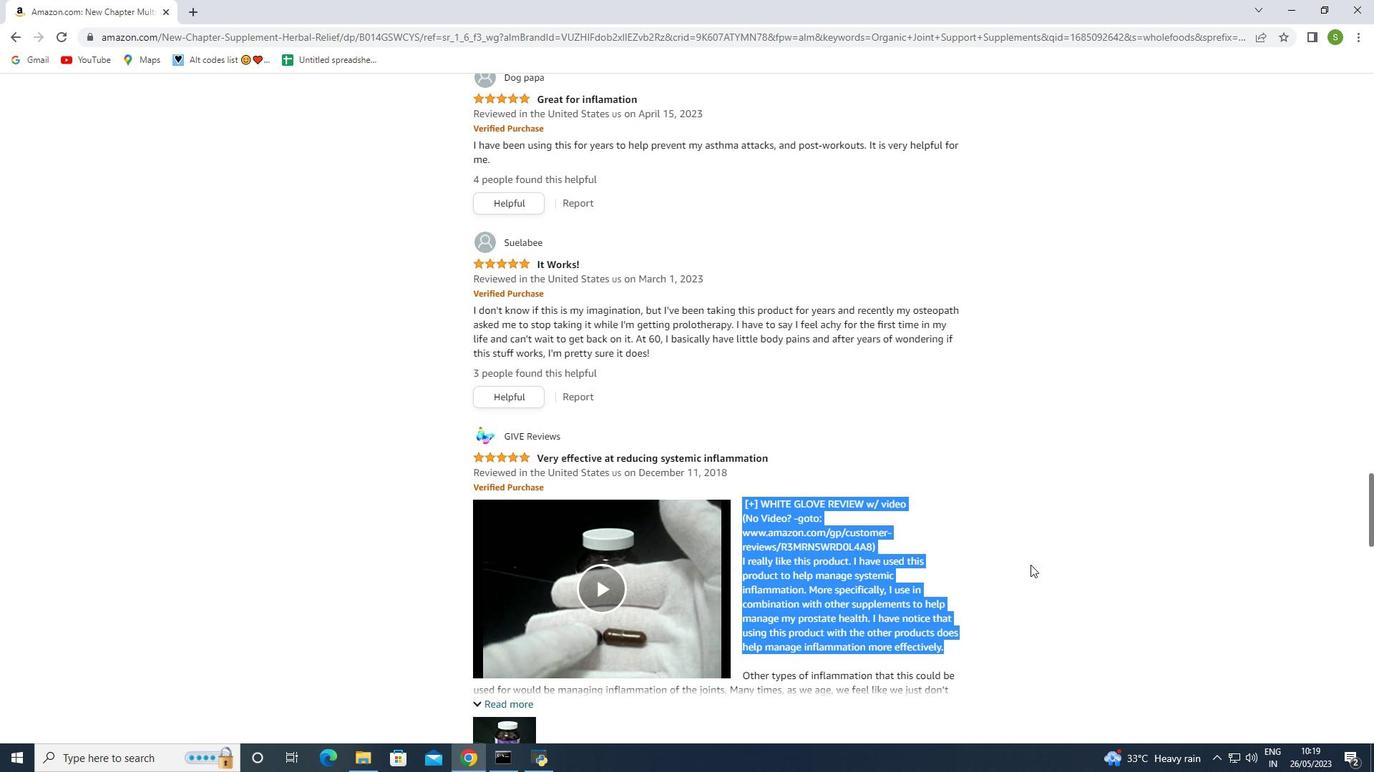 
Action: Mouse moved to (1029, 566)
Screenshot: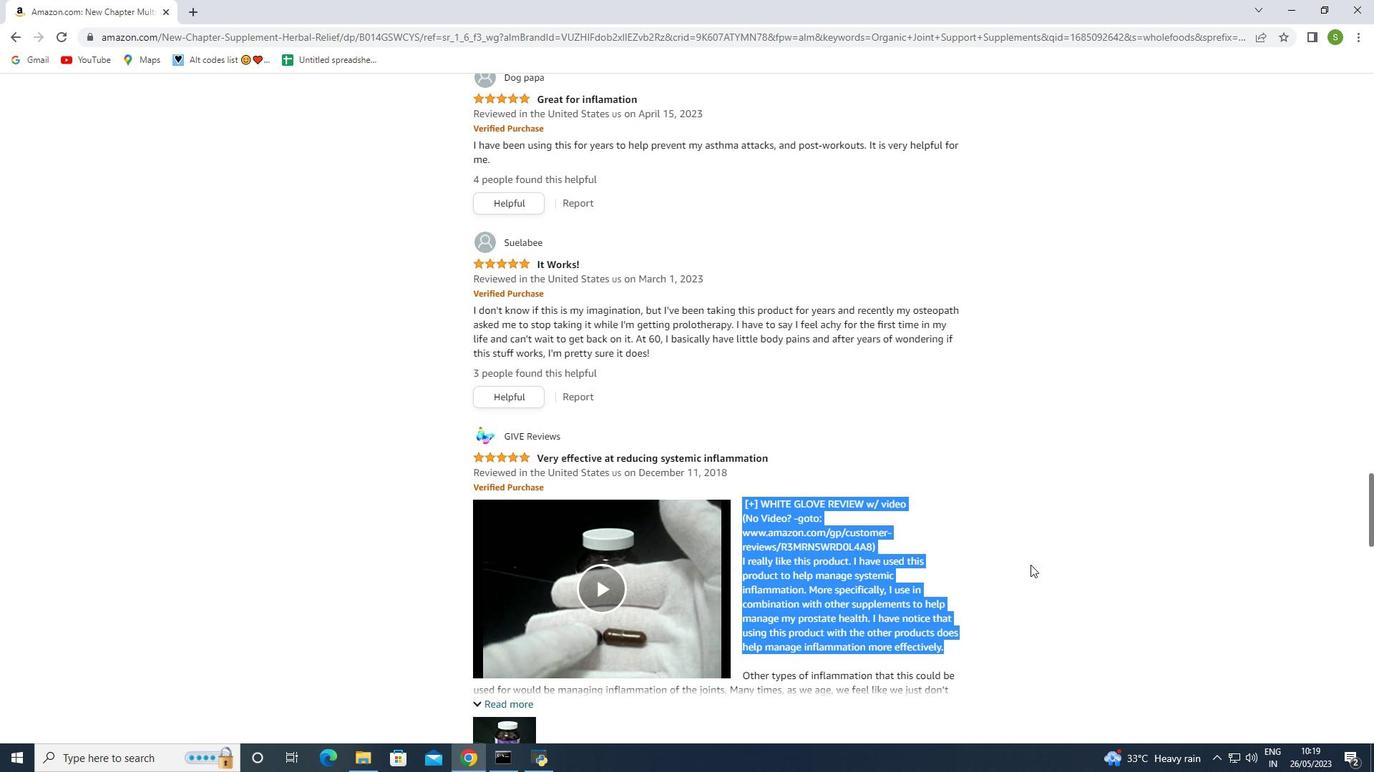 
Action: Mouse scrolled (1029, 565) with delta (0, 0)
Screenshot: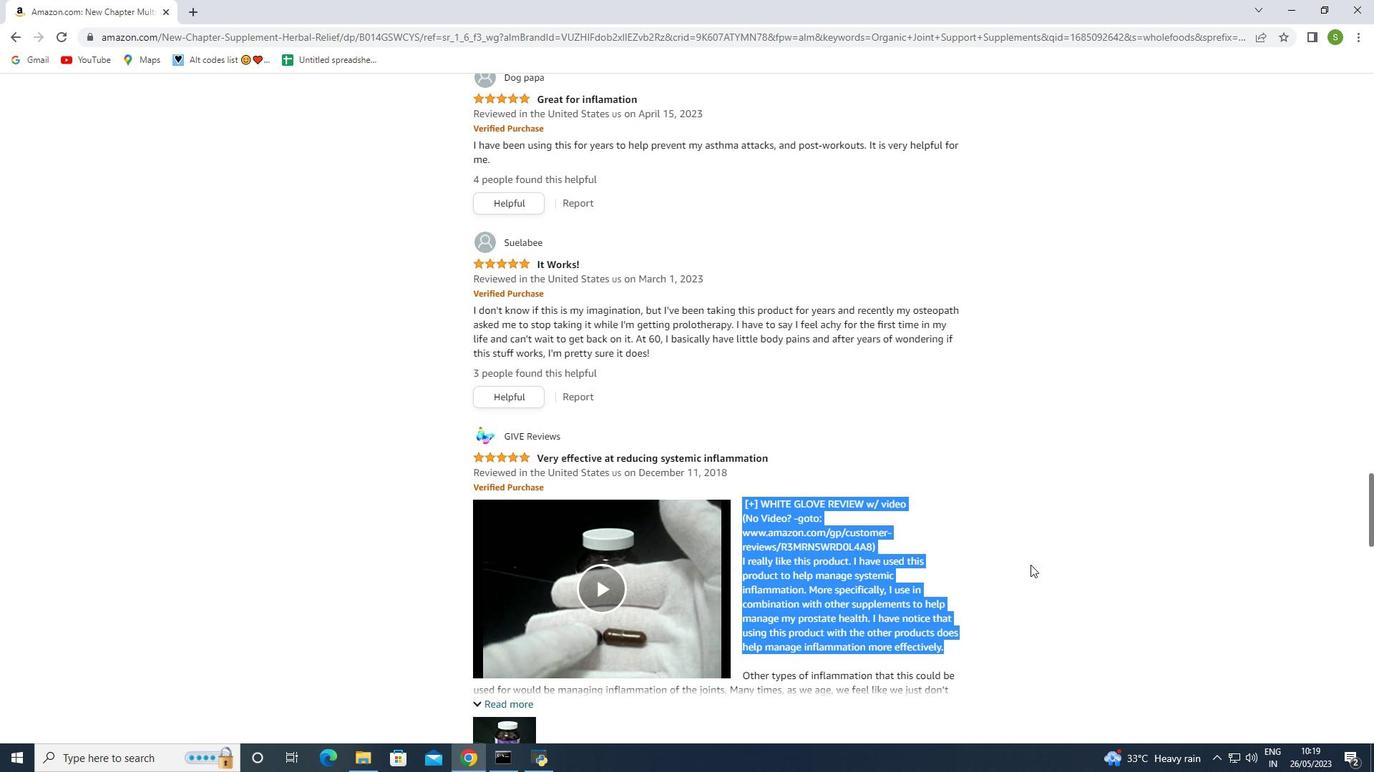 
Action: Mouse moved to (1029, 566)
Screenshot: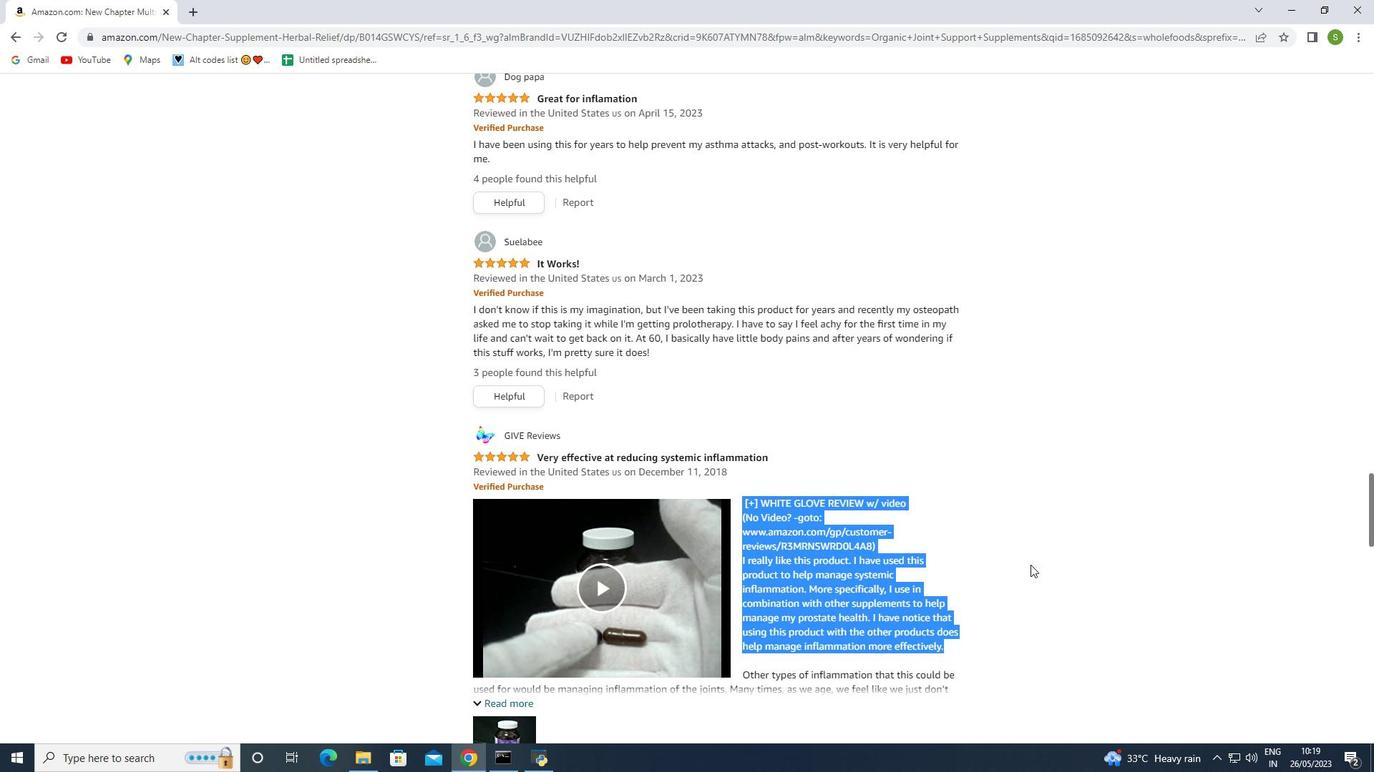 
Action: Mouse scrolled (1029, 565) with delta (0, 0)
Screenshot: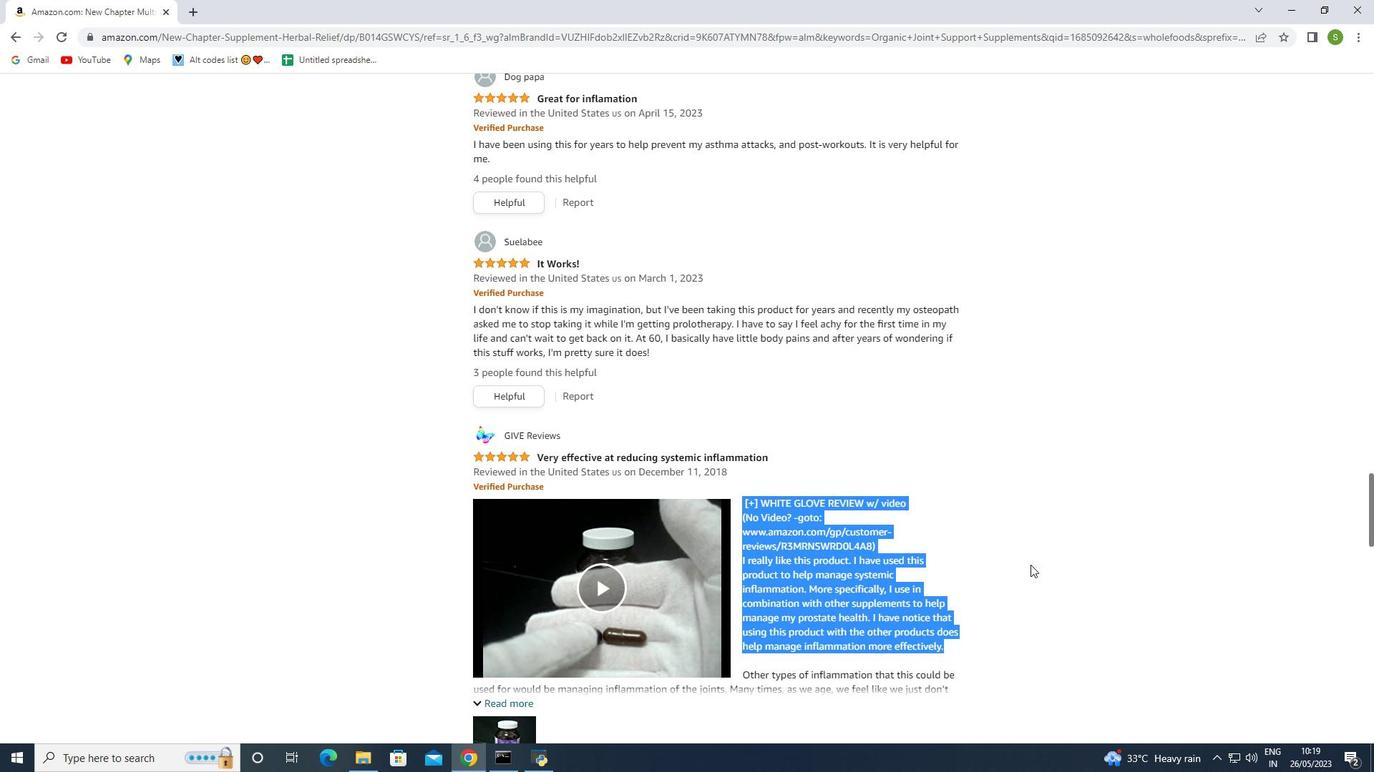
Action: Mouse moved to (1019, 498)
Screenshot: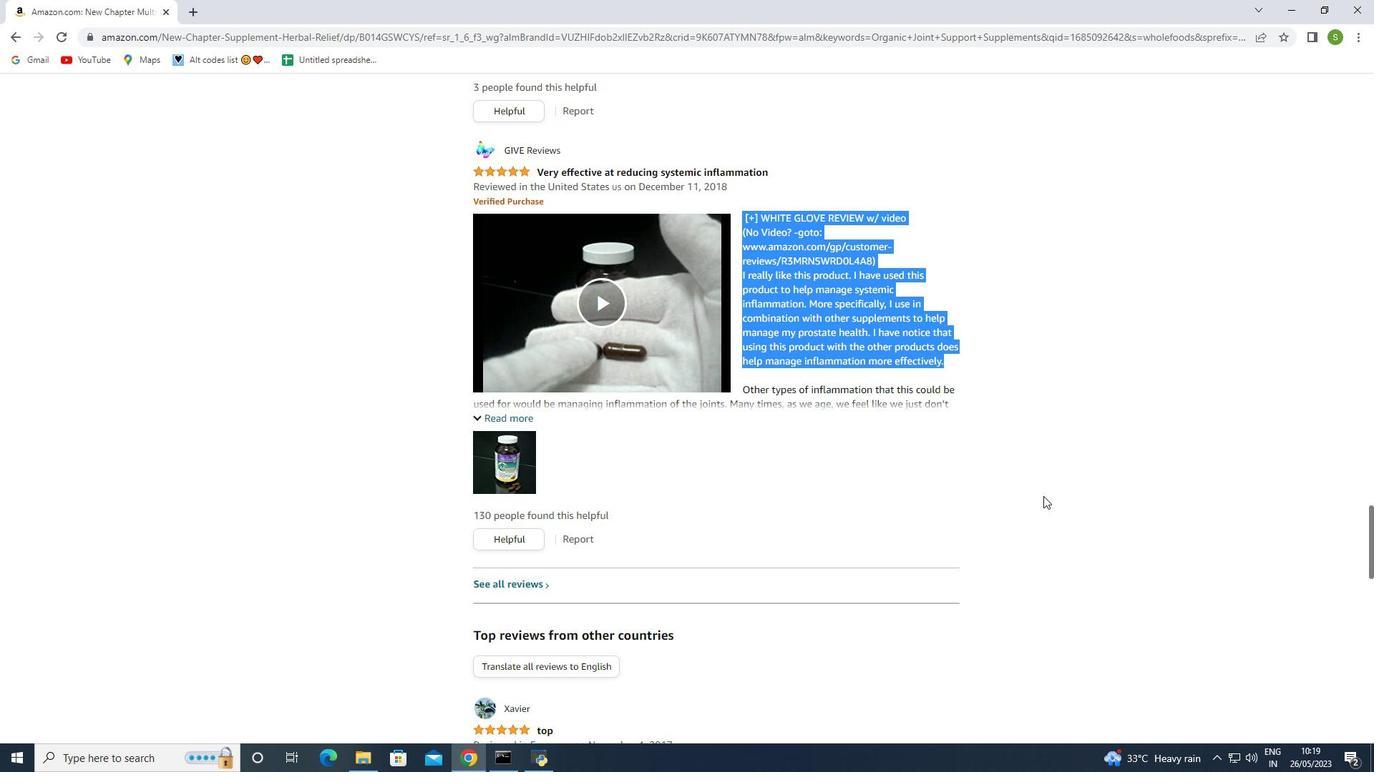 
Action: Mouse scrolled (1021, 496) with delta (0, 0)
